 Task: Research Airbnb accommodation in Mount Gambier, Australia from 9th December, 2023 to 16th December, 2023 for 2 adults, 1 child.2 bedrooms having 2 beds and 1 bathroom. Property type can be flat. Amenities needed are: washing machine, kitchen. Look for 5 properties as per requirement.
Action: Key pressed <Key.caps_lock>M<Key.caps_lock>ount<Key.space>gambier
Screenshot: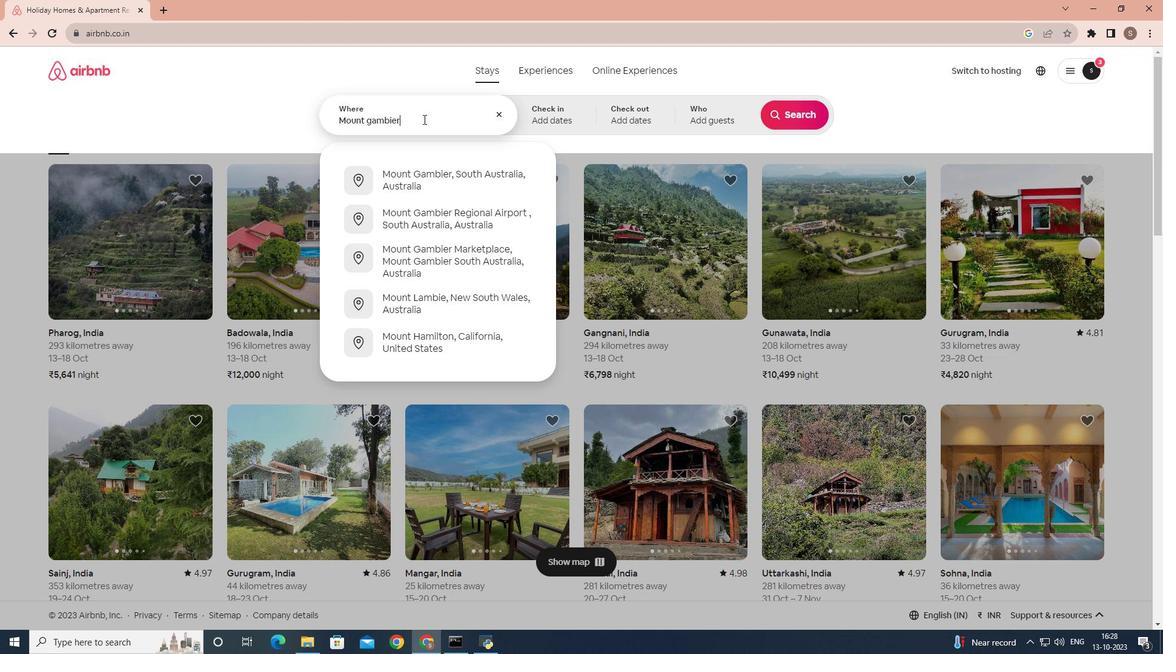 
Action: Mouse moved to (423, 173)
Screenshot: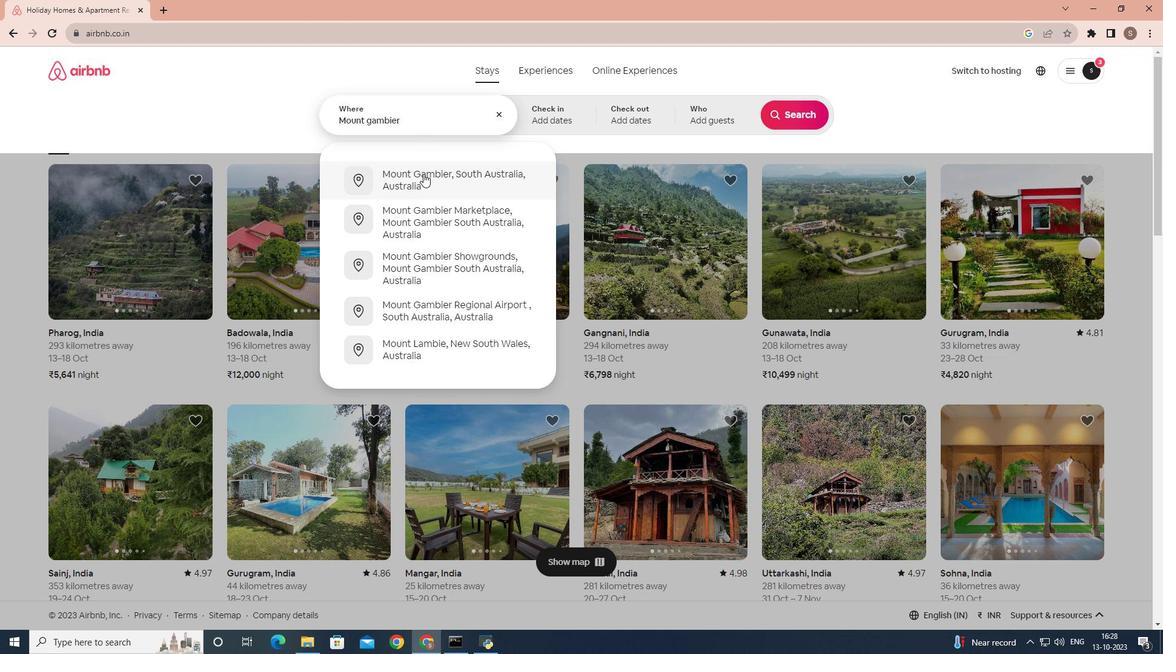 
Action: Mouse pressed left at (423, 173)
Screenshot: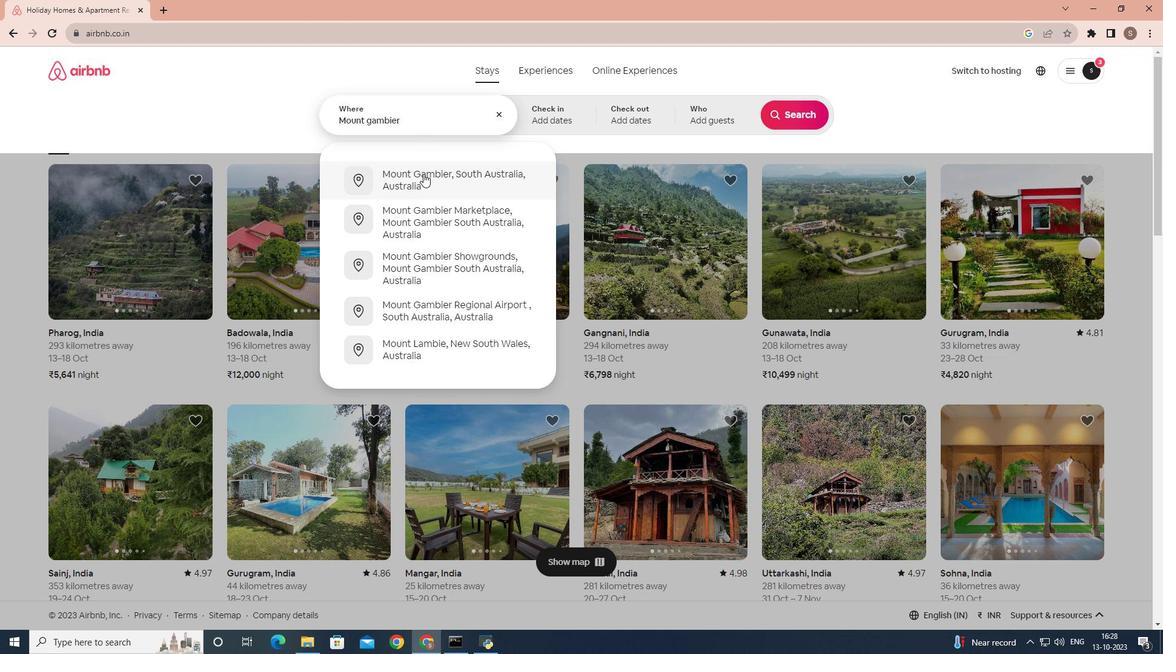 
Action: Mouse moved to (794, 209)
Screenshot: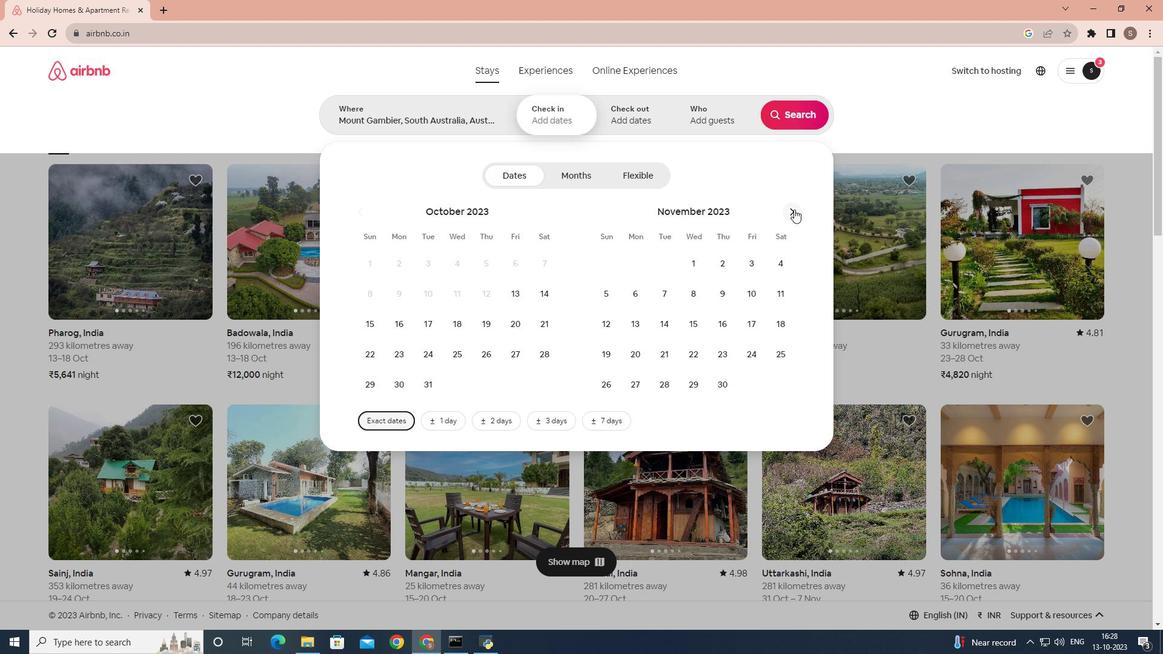 
Action: Mouse pressed left at (794, 209)
Screenshot: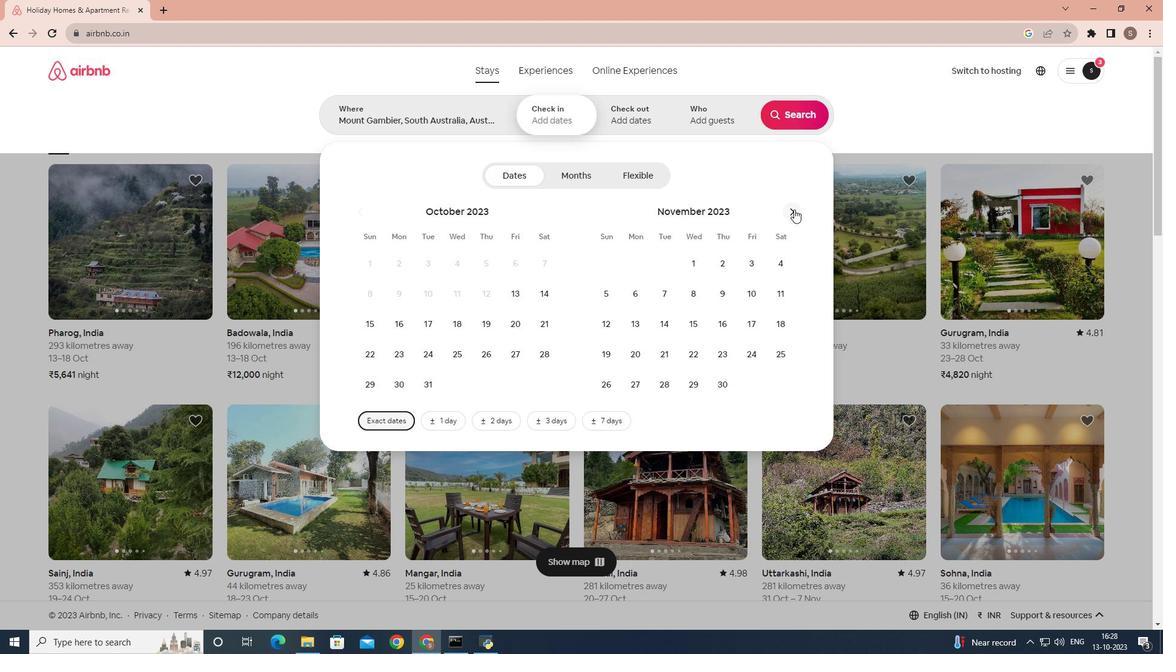 
Action: Mouse moved to (770, 295)
Screenshot: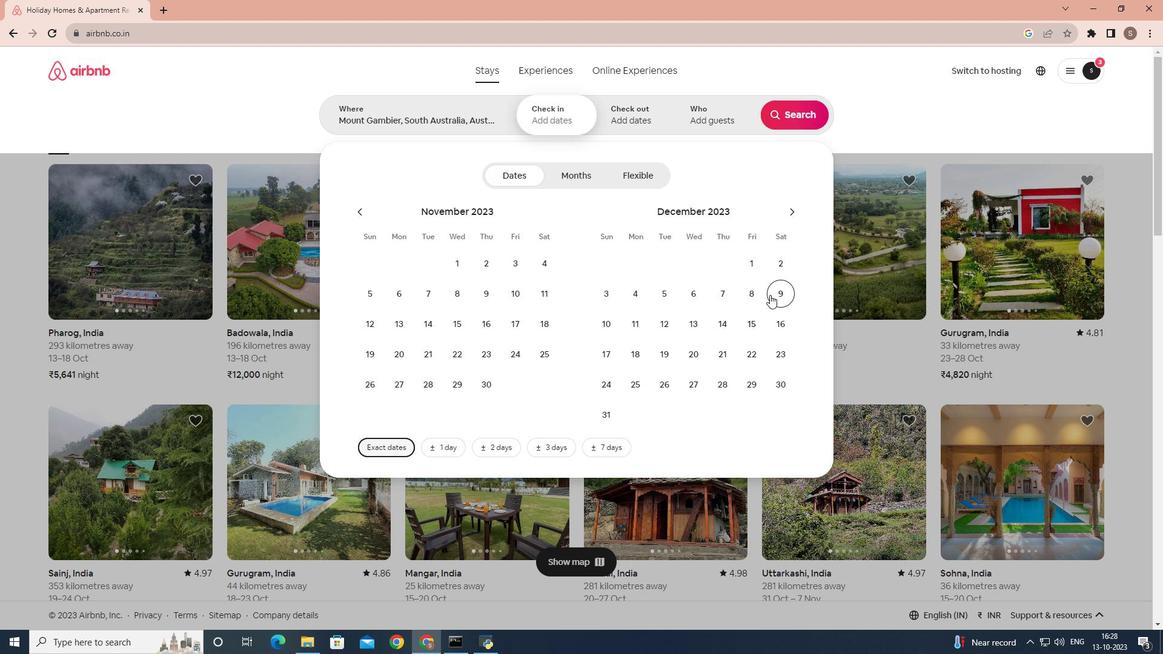 
Action: Mouse pressed left at (770, 295)
Screenshot: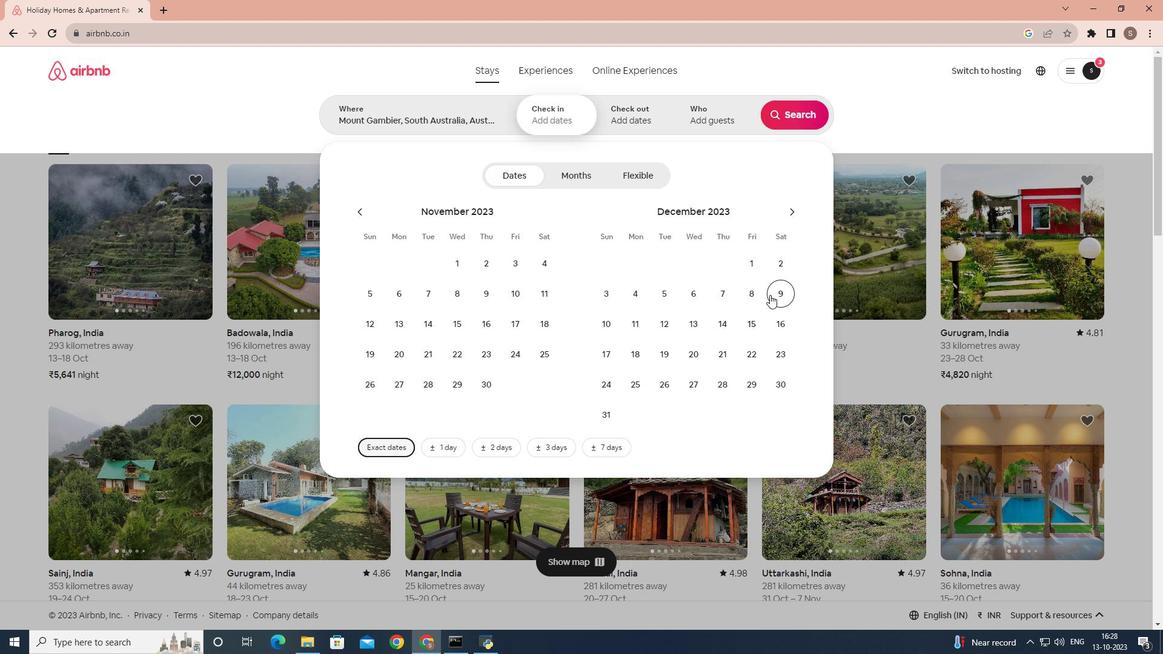 
Action: Mouse moved to (784, 329)
Screenshot: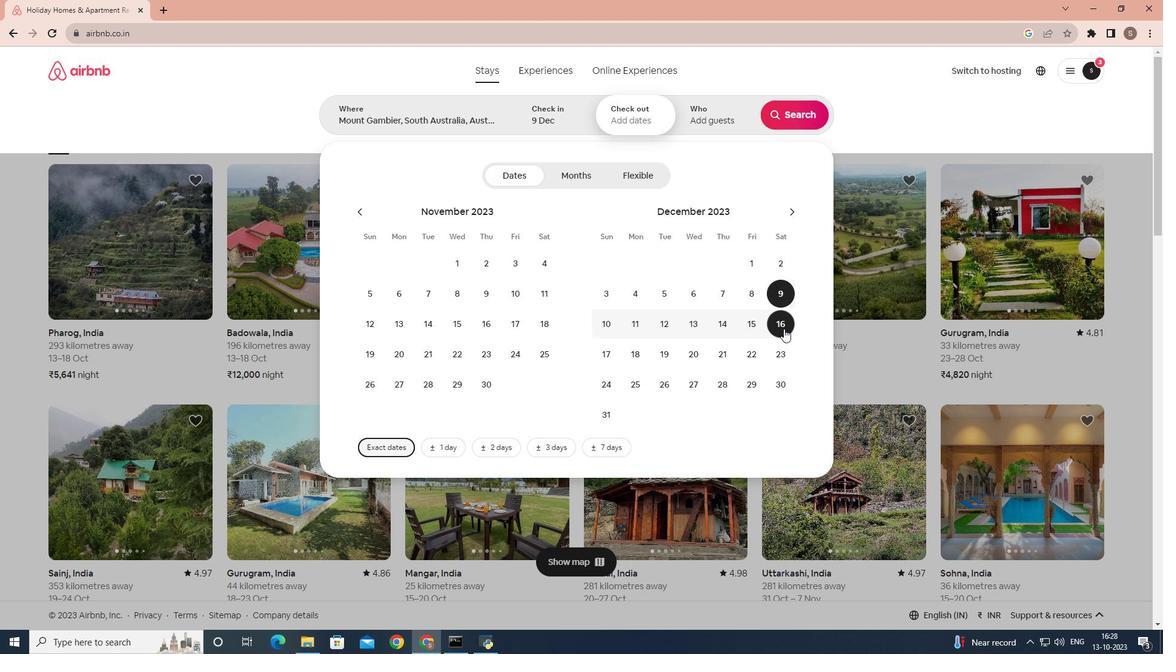 
Action: Mouse pressed left at (784, 329)
Screenshot: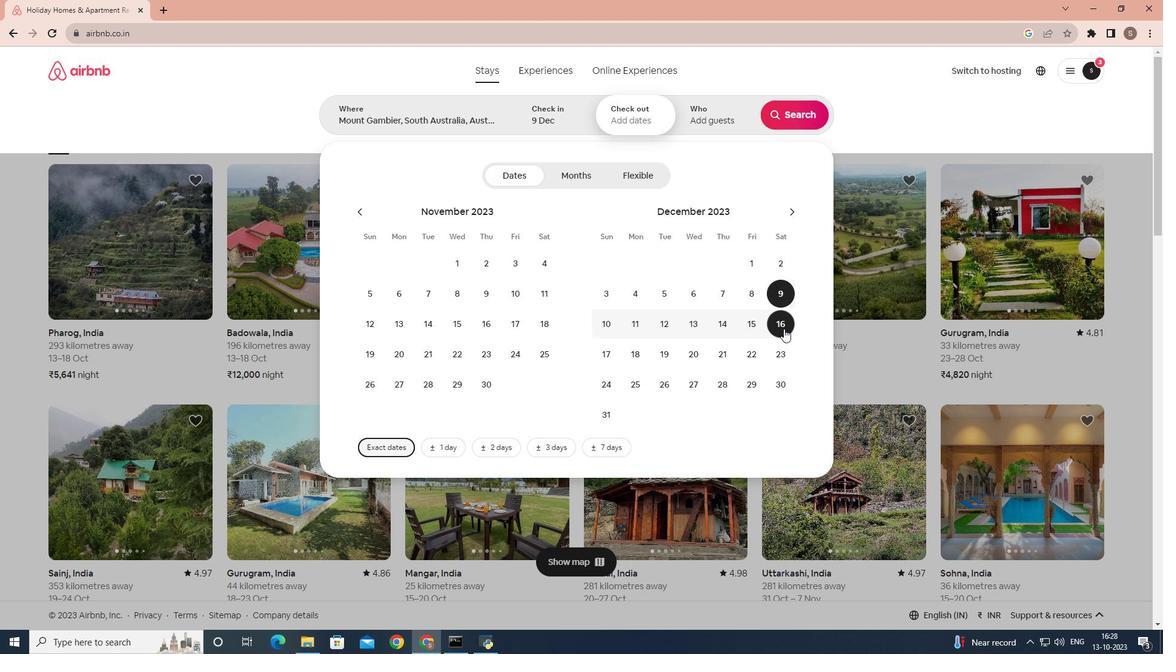 
Action: Mouse moved to (713, 113)
Screenshot: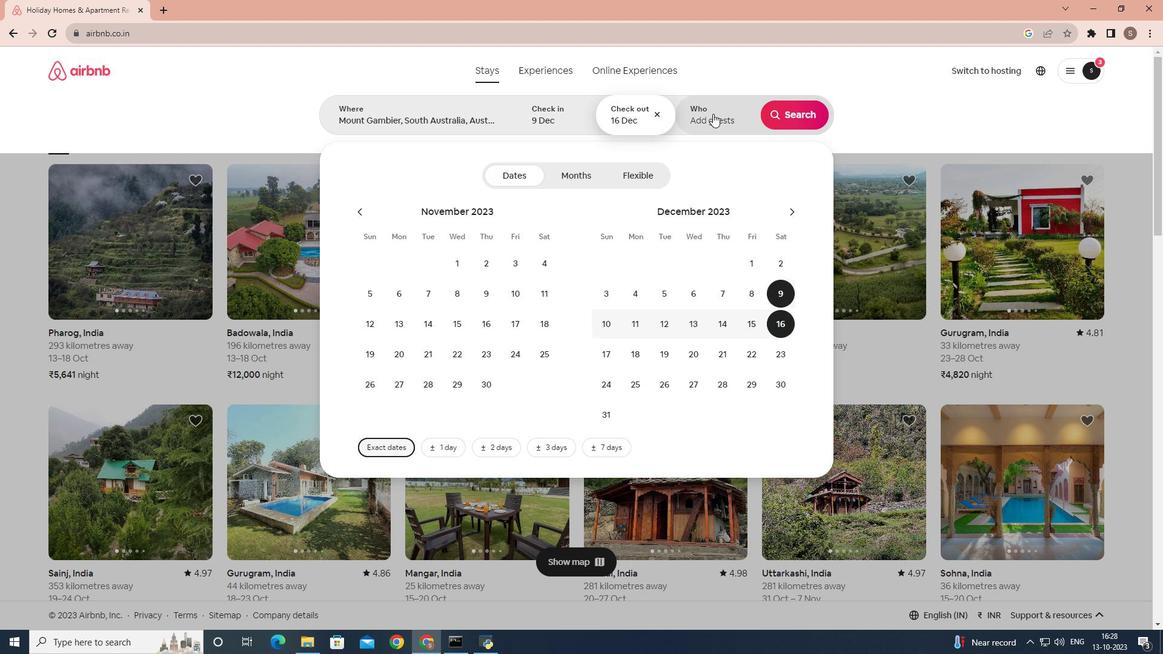 
Action: Mouse pressed left at (713, 113)
Screenshot: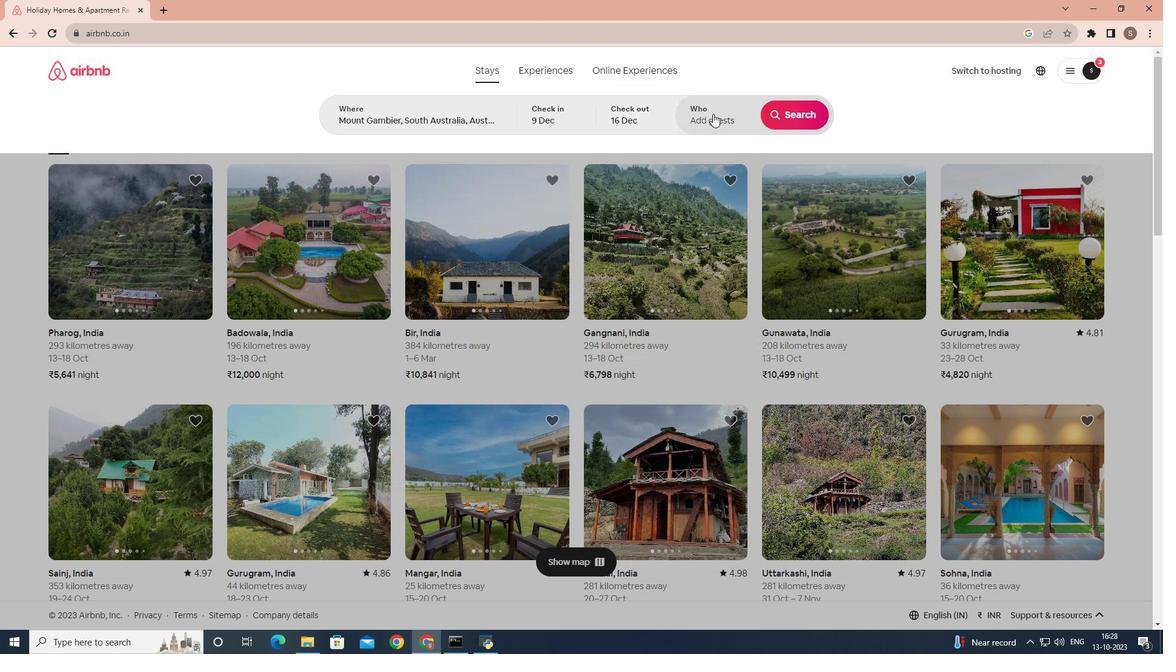 
Action: Mouse moved to (804, 184)
Screenshot: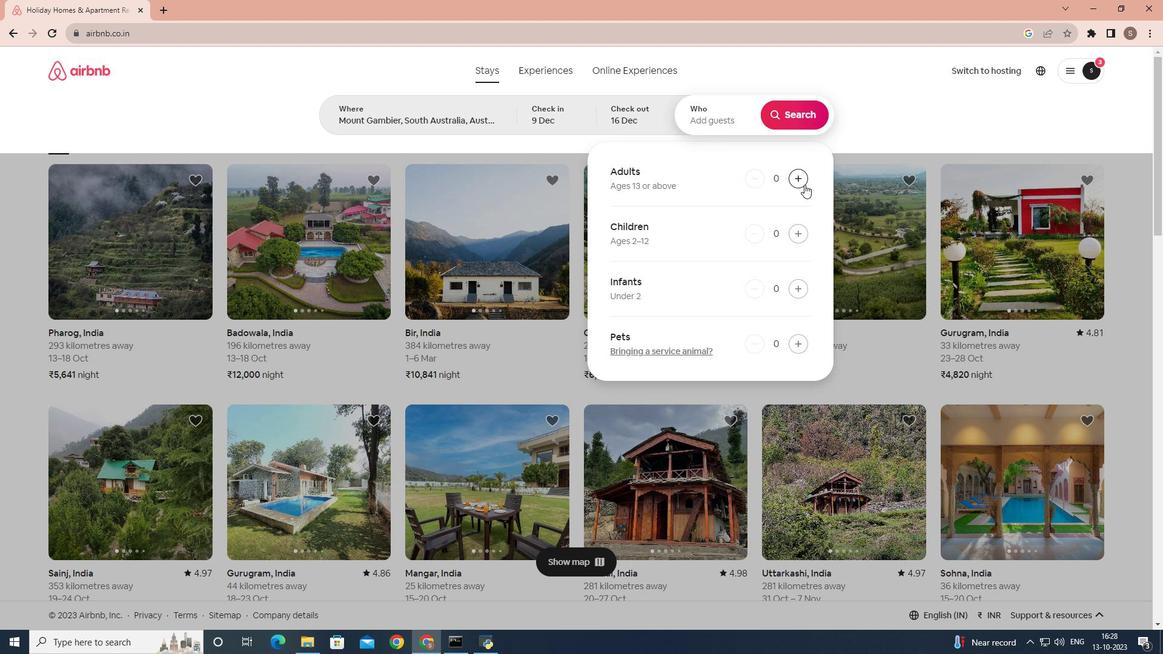 
Action: Mouse pressed left at (804, 184)
Screenshot: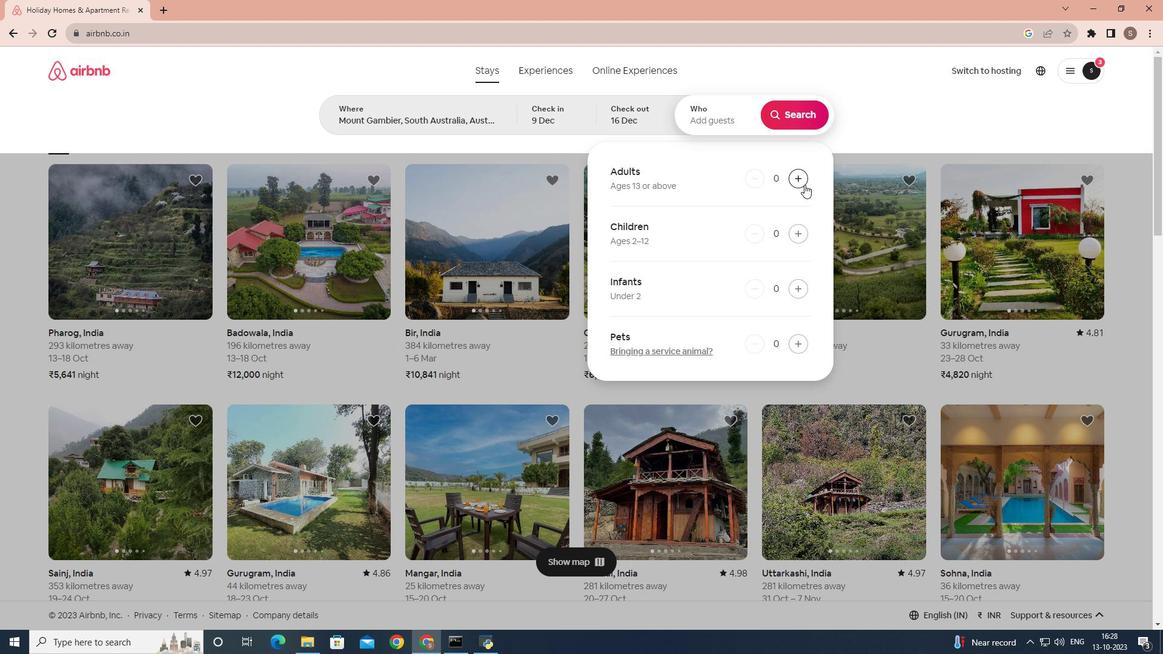 
Action: Mouse pressed left at (804, 184)
Screenshot: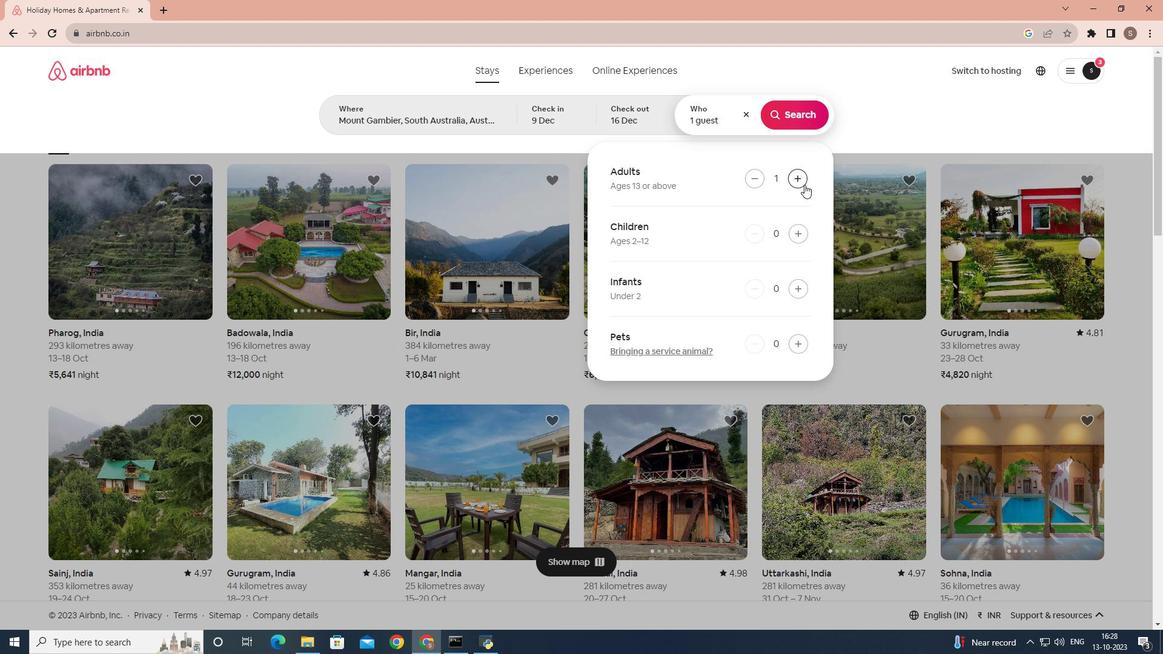 
Action: Mouse moved to (796, 233)
Screenshot: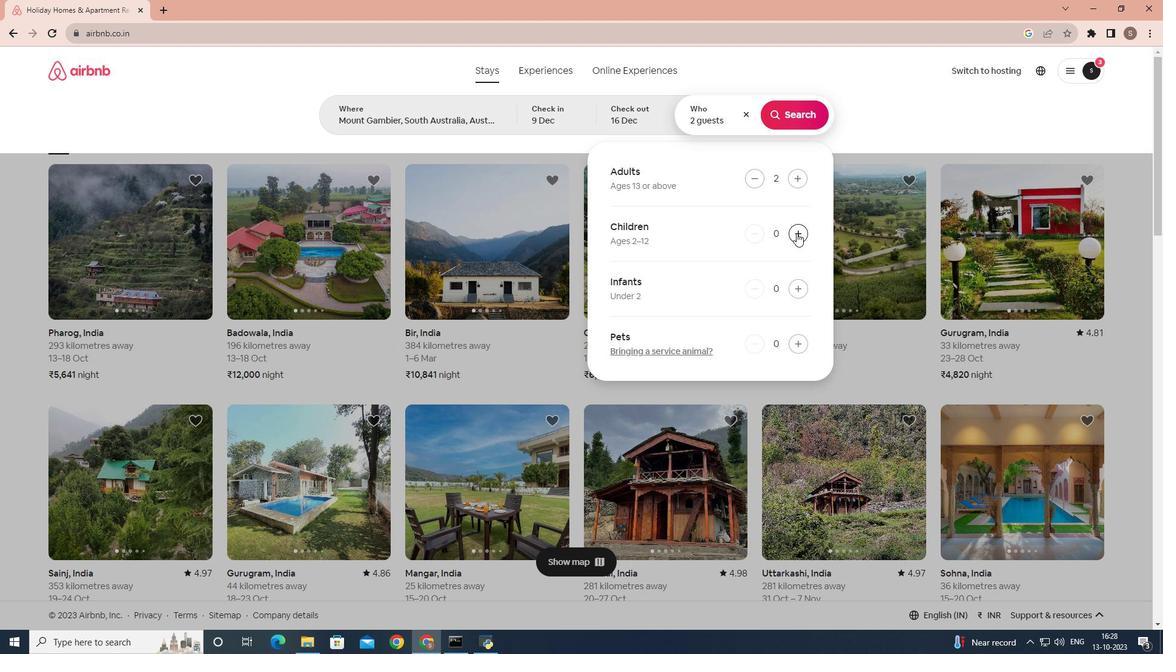 
Action: Mouse pressed left at (796, 233)
Screenshot: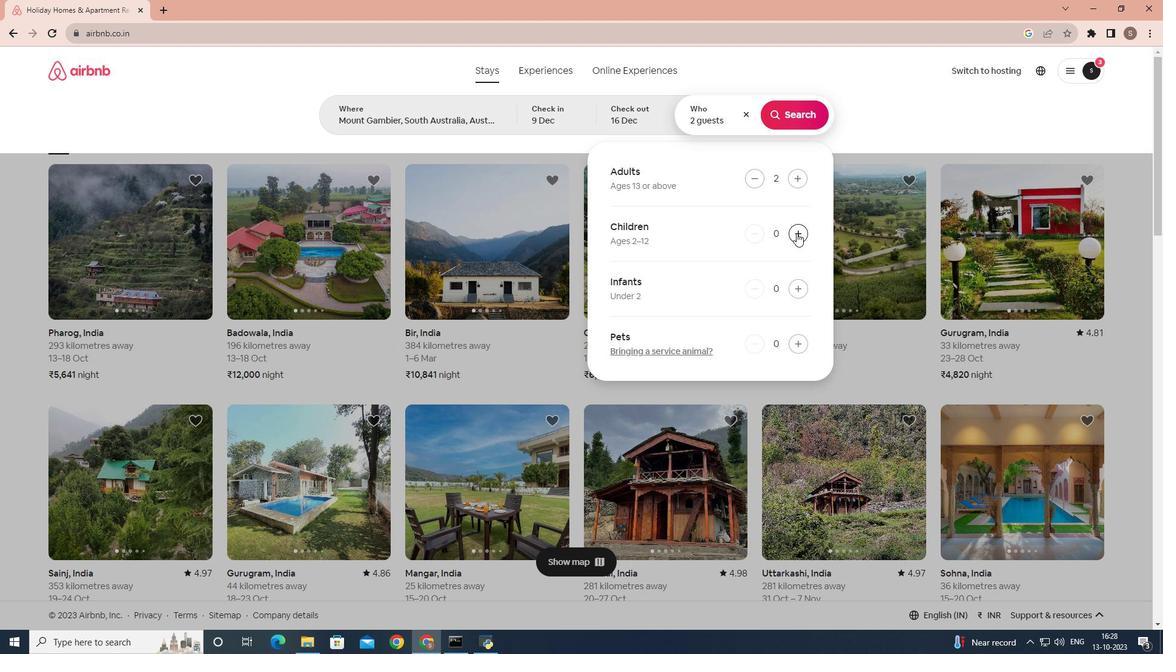 
Action: Mouse moved to (802, 115)
Screenshot: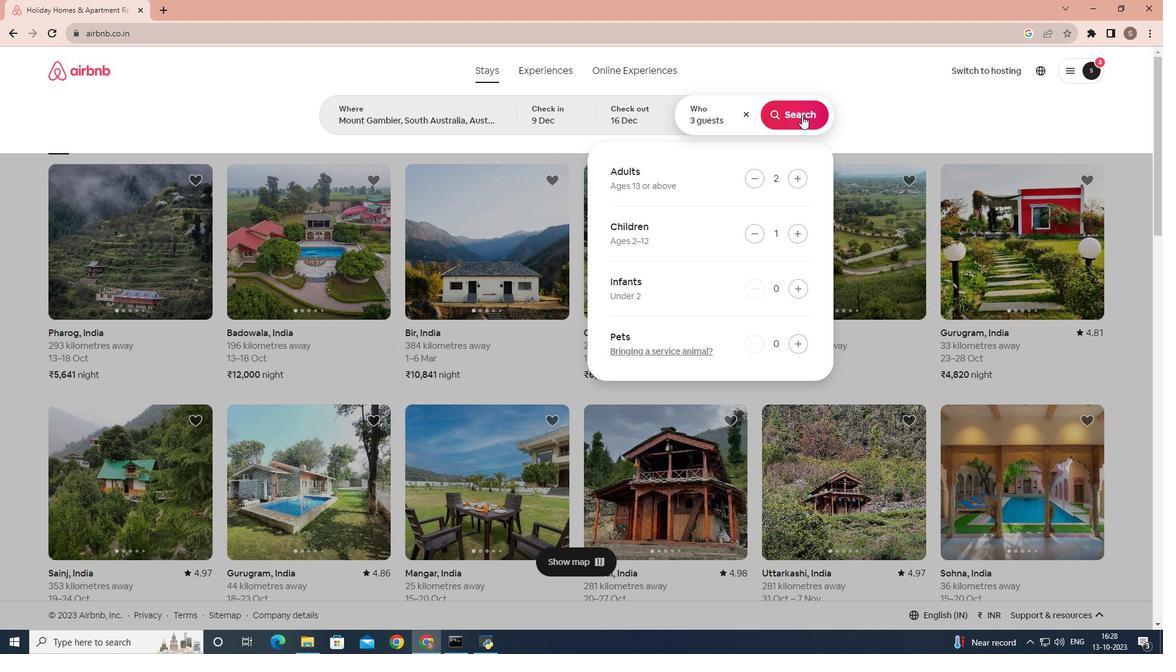 
Action: Mouse pressed left at (802, 115)
Screenshot: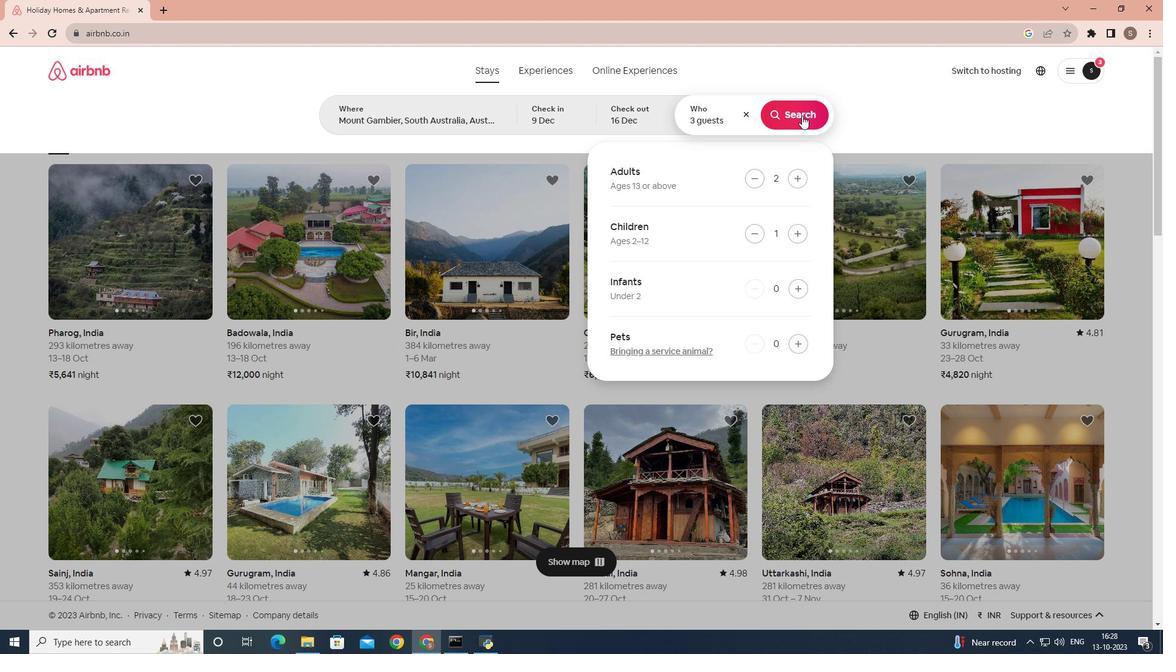 
Action: Mouse moved to (961, 124)
Screenshot: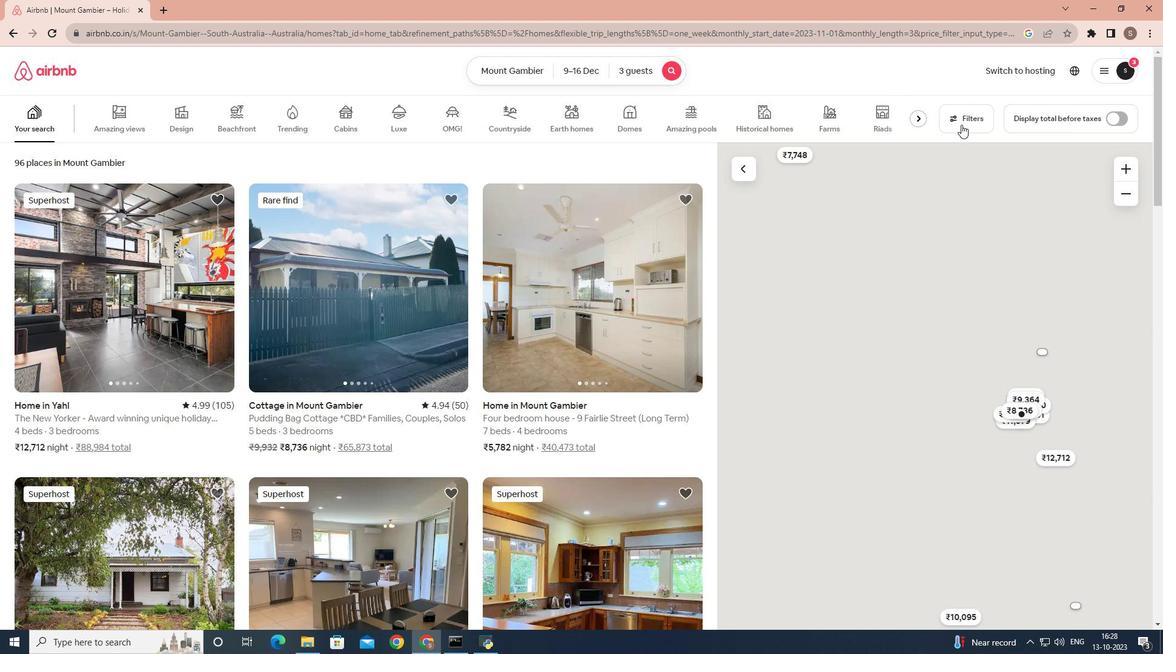 
Action: Mouse pressed left at (961, 124)
Screenshot: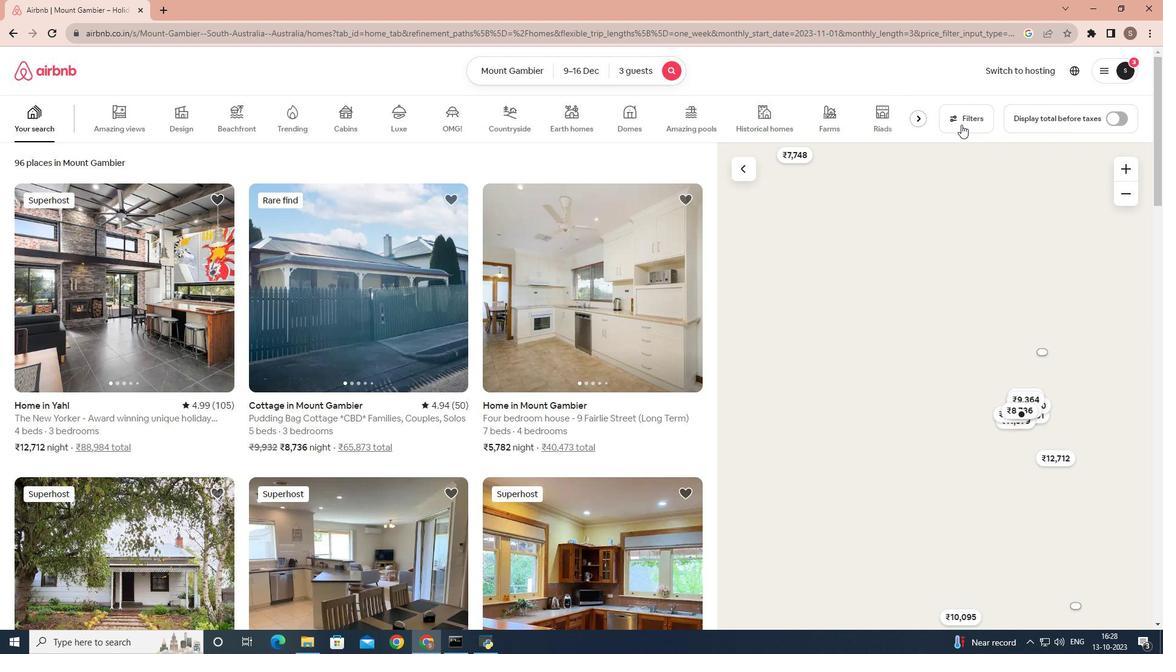 
Action: Mouse moved to (508, 293)
Screenshot: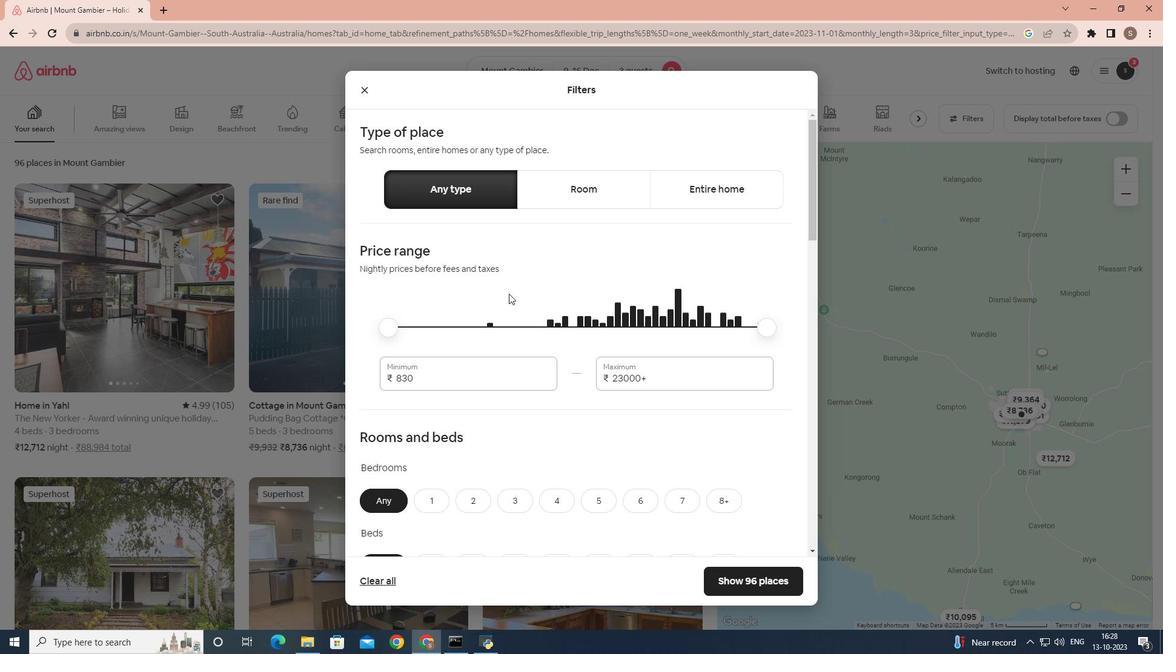 
Action: Mouse scrolled (508, 293) with delta (0, 0)
Screenshot: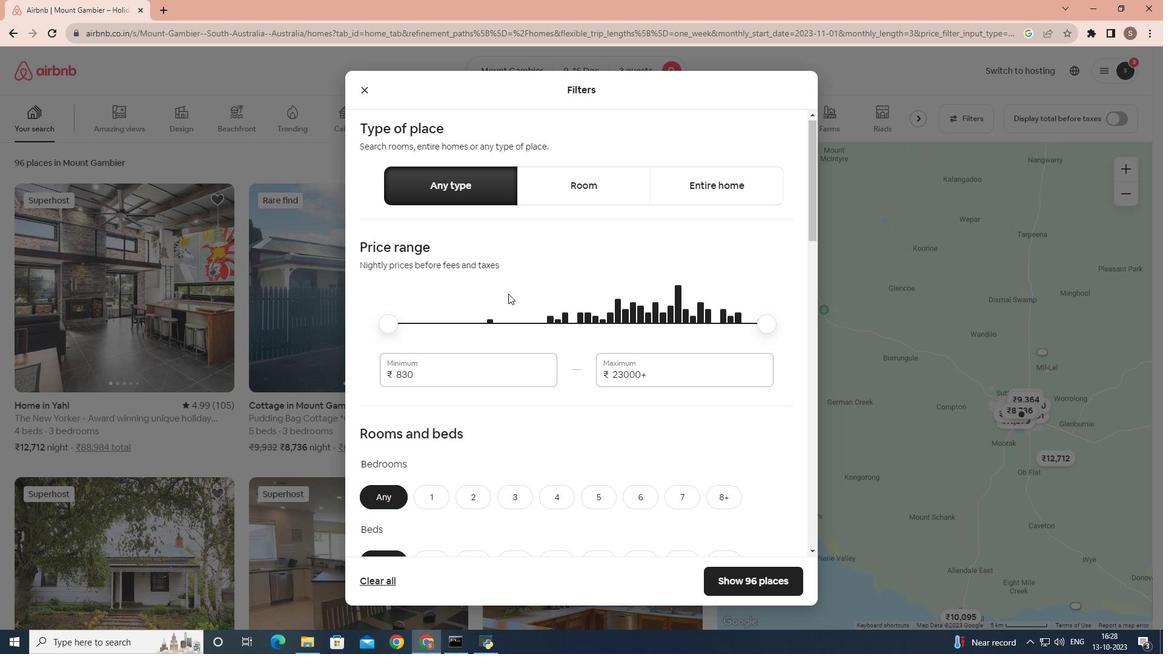 
Action: Mouse moved to (508, 293)
Screenshot: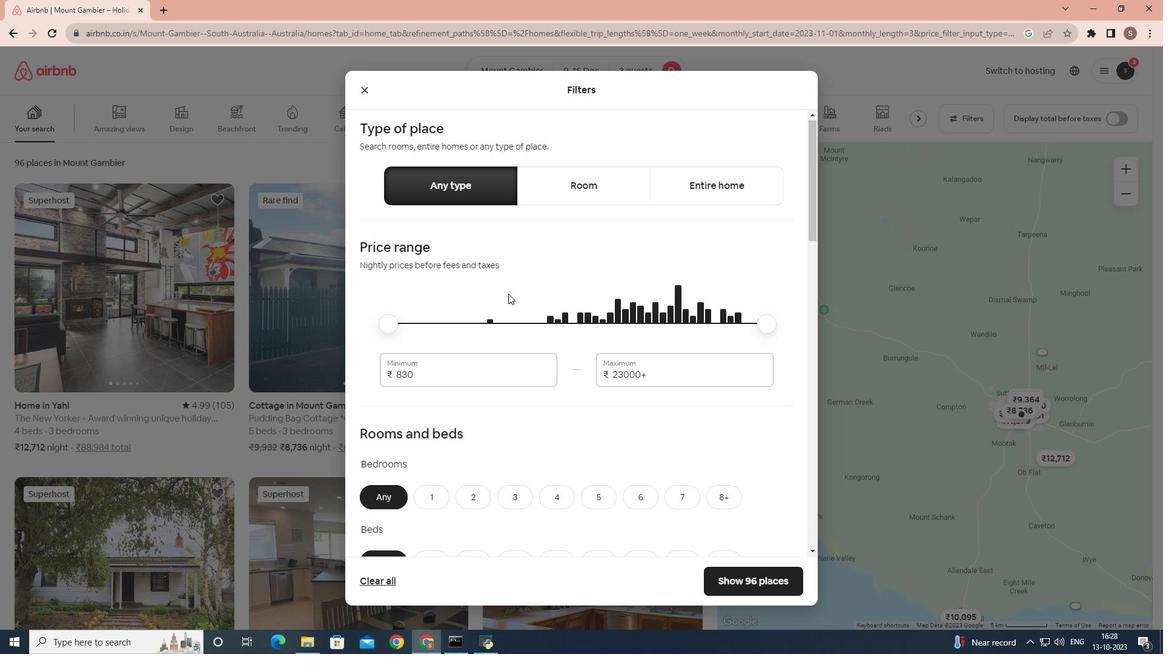 
Action: Mouse scrolled (508, 293) with delta (0, 0)
Screenshot: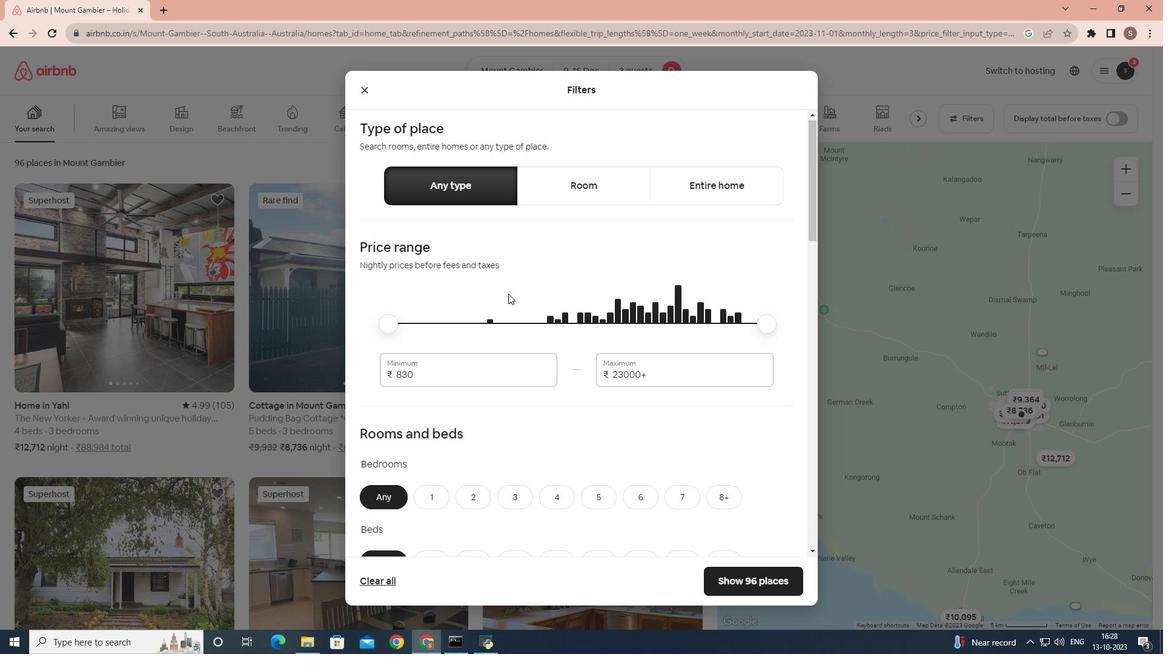 
Action: Mouse scrolled (508, 293) with delta (0, 0)
Screenshot: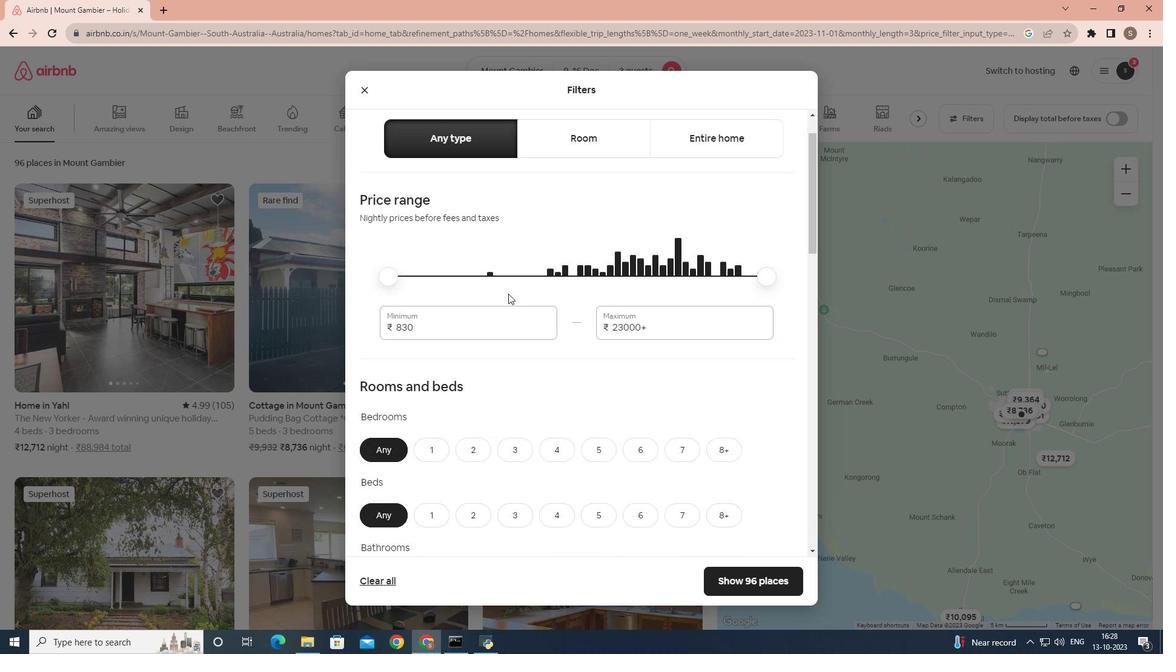 
Action: Mouse scrolled (508, 293) with delta (0, 0)
Screenshot: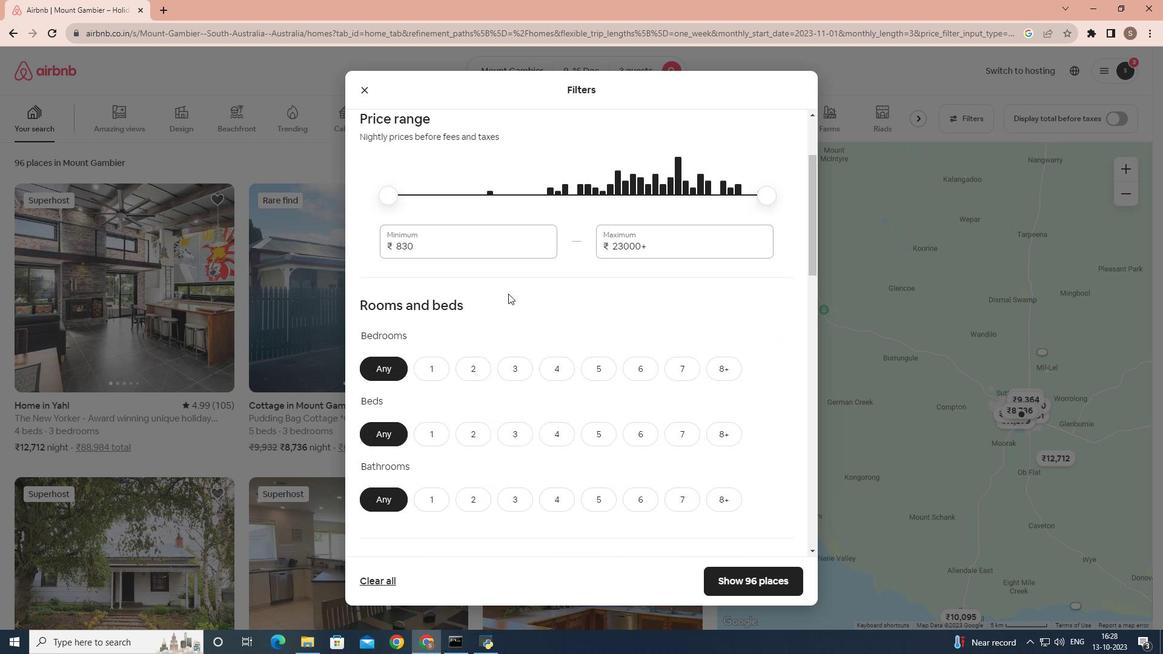 
Action: Mouse moved to (470, 266)
Screenshot: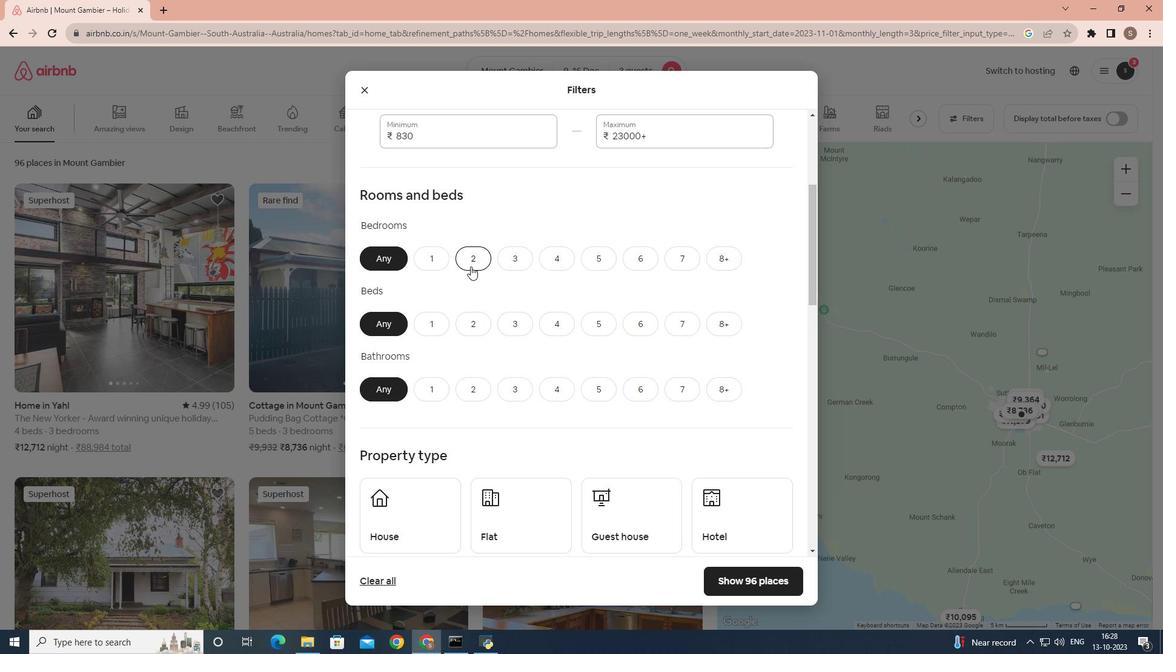 
Action: Mouse pressed left at (470, 266)
Screenshot: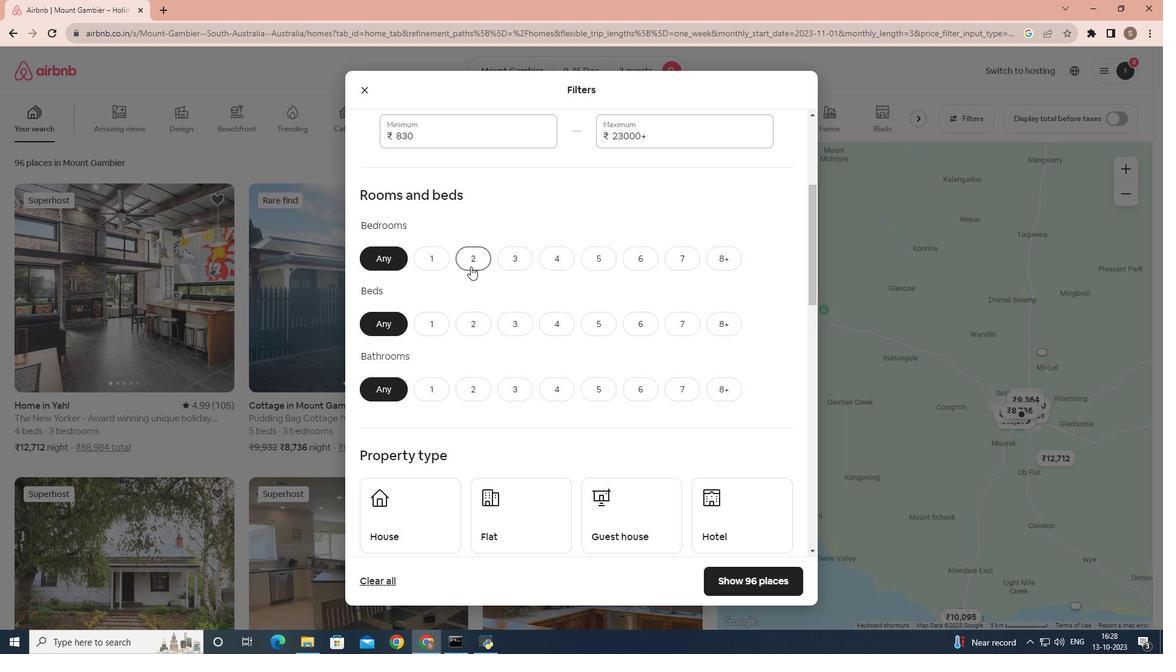 
Action: Mouse moved to (466, 314)
Screenshot: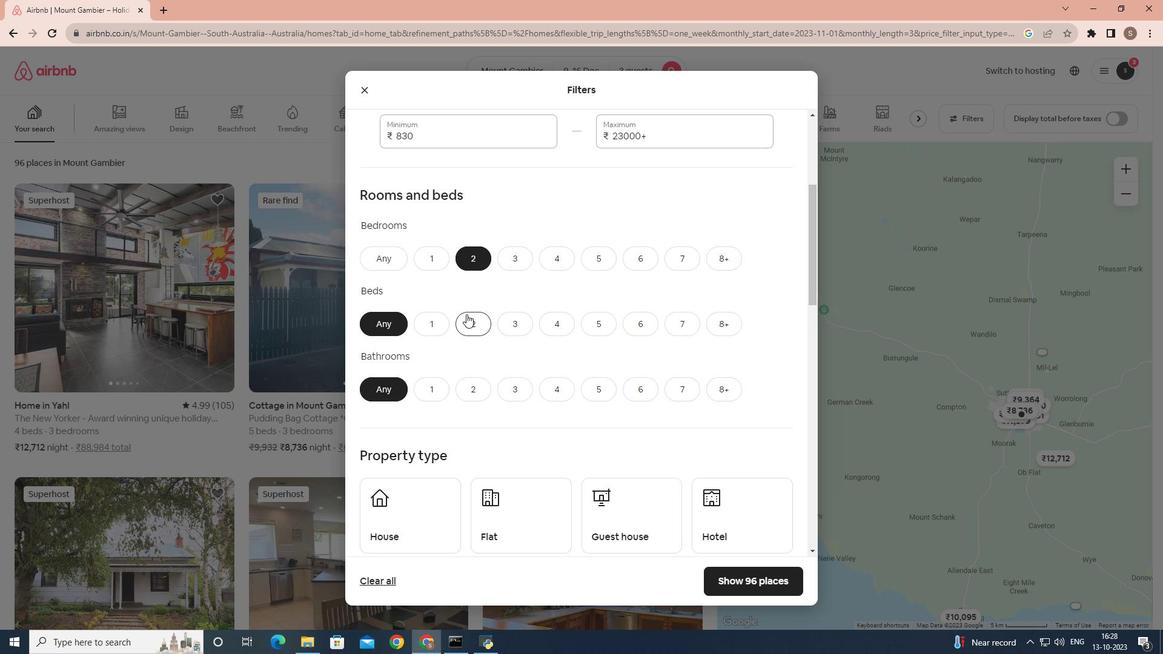 
Action: Mouse pressed left at (466, 314)
Screenshot: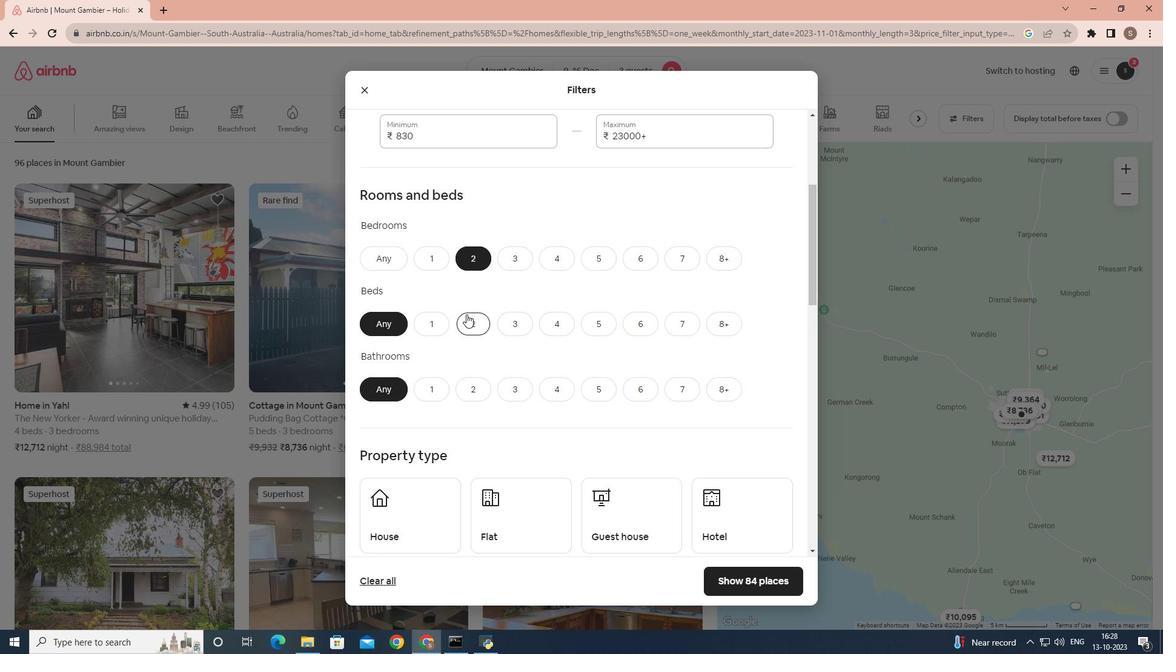 
Action: Mouse moved to (434, 396)
Screenshot: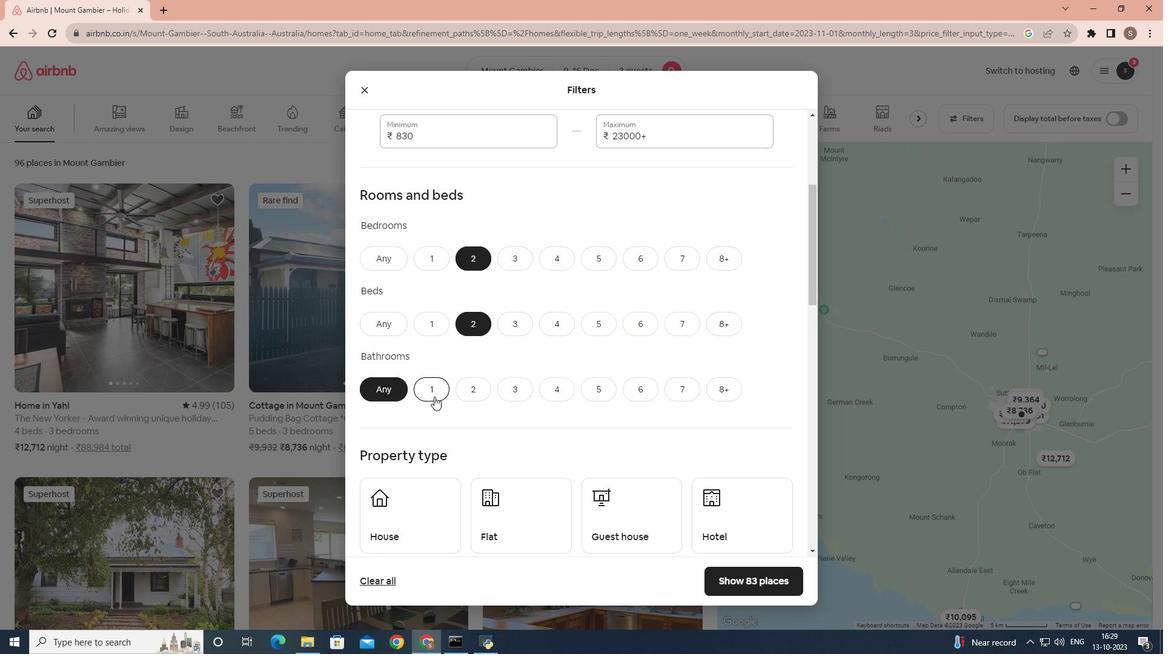 
Action: Mouse pressed left at (434, 396)
Screenshot: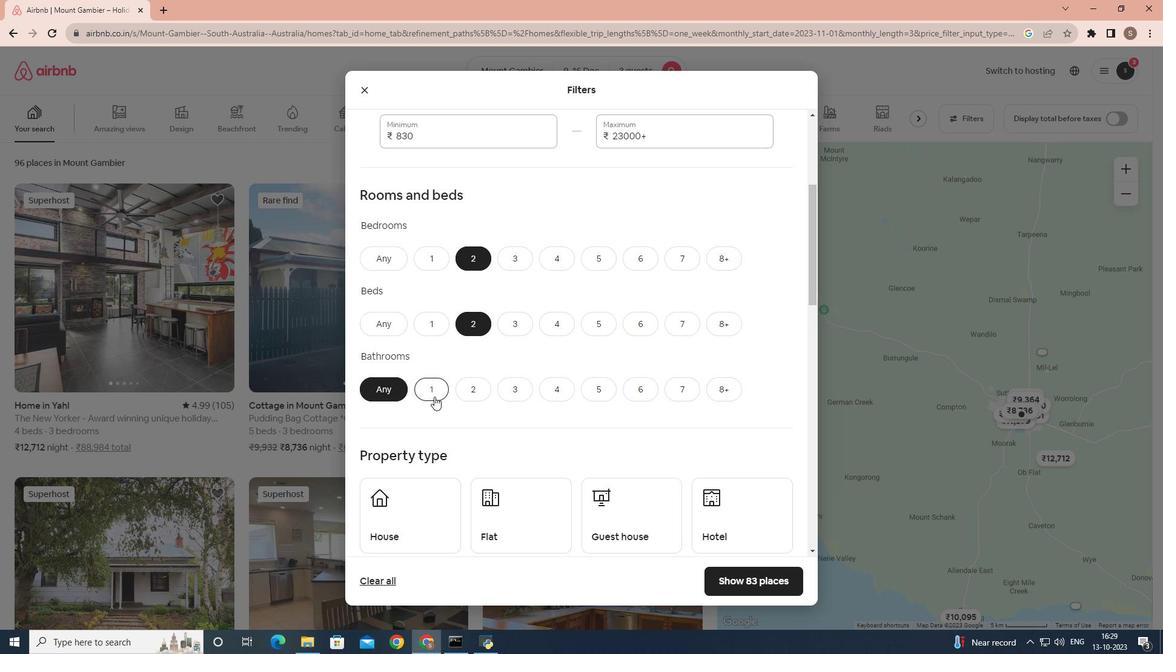 
Action: Mouse moved to (447, 392)
Screenshot: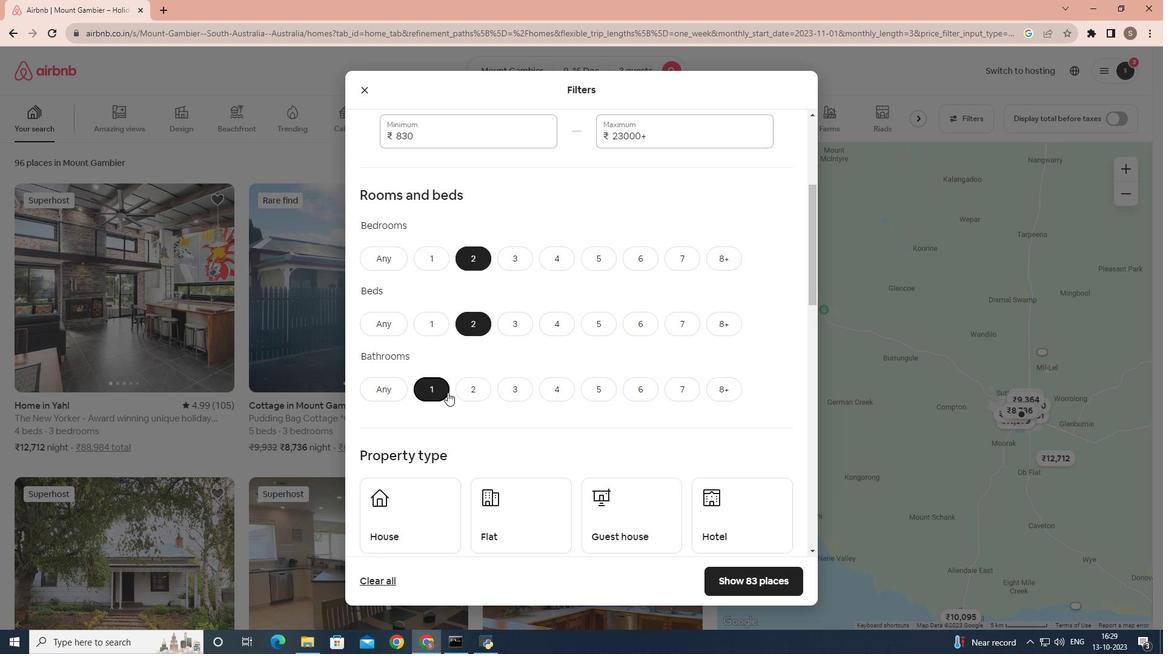 
Action: Mouse scrolled (447, 392) with delta (0, 0)
Screenshot: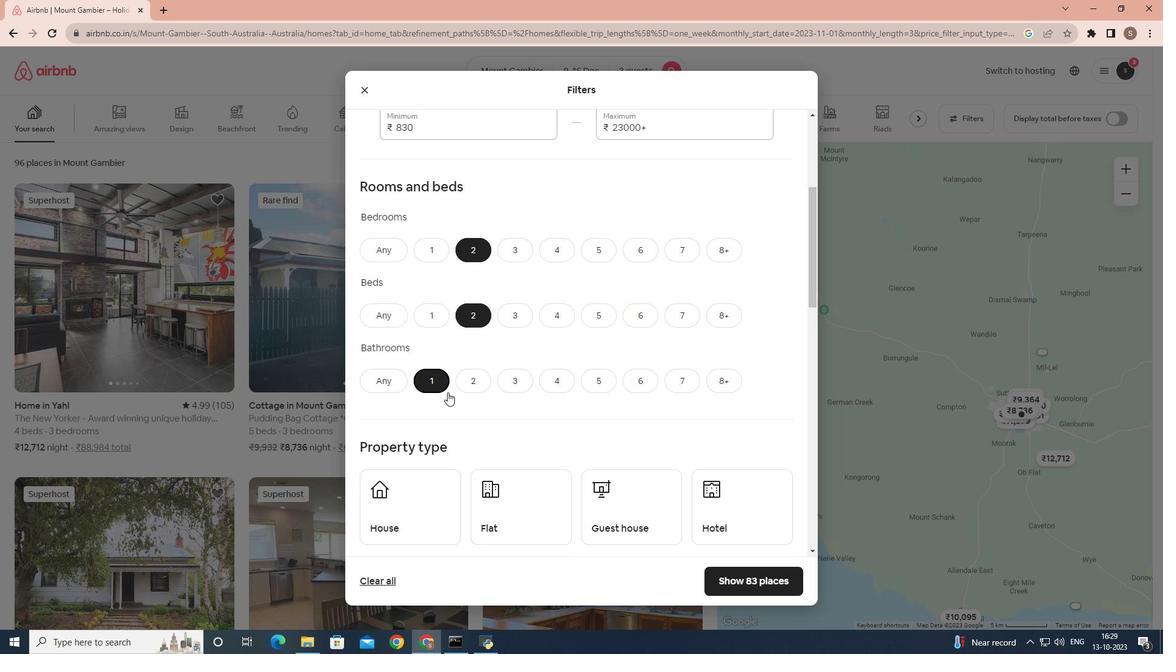 
Action: Mouse scrolled (447, 392) with delta (0, 0)
Screenshot: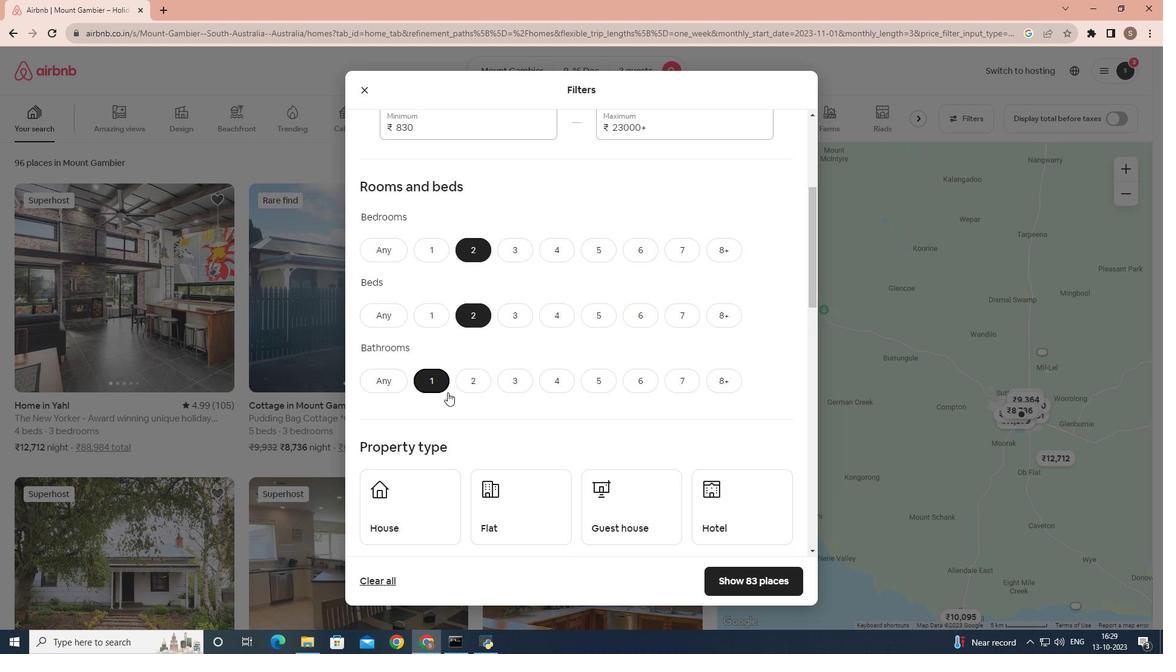 
Action: Mouse scrolled (447, 392) with delta (0, 0)
Screenshot: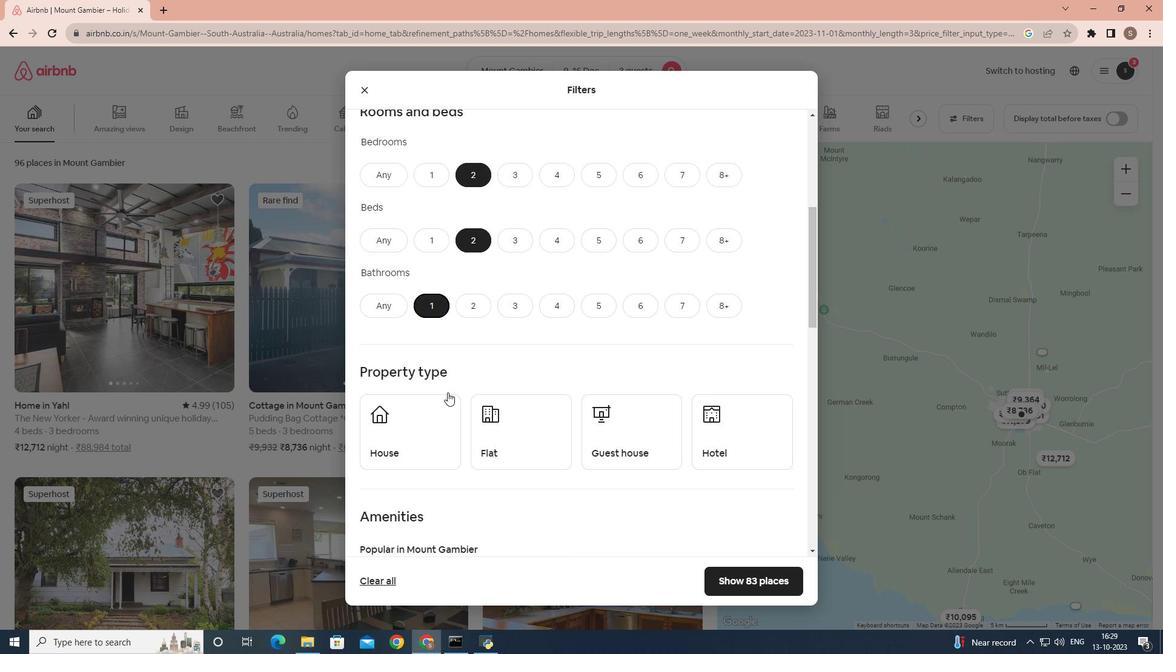 
Action: Mouse scrolled (447, 392) with delta (0, 0)
Screenshot: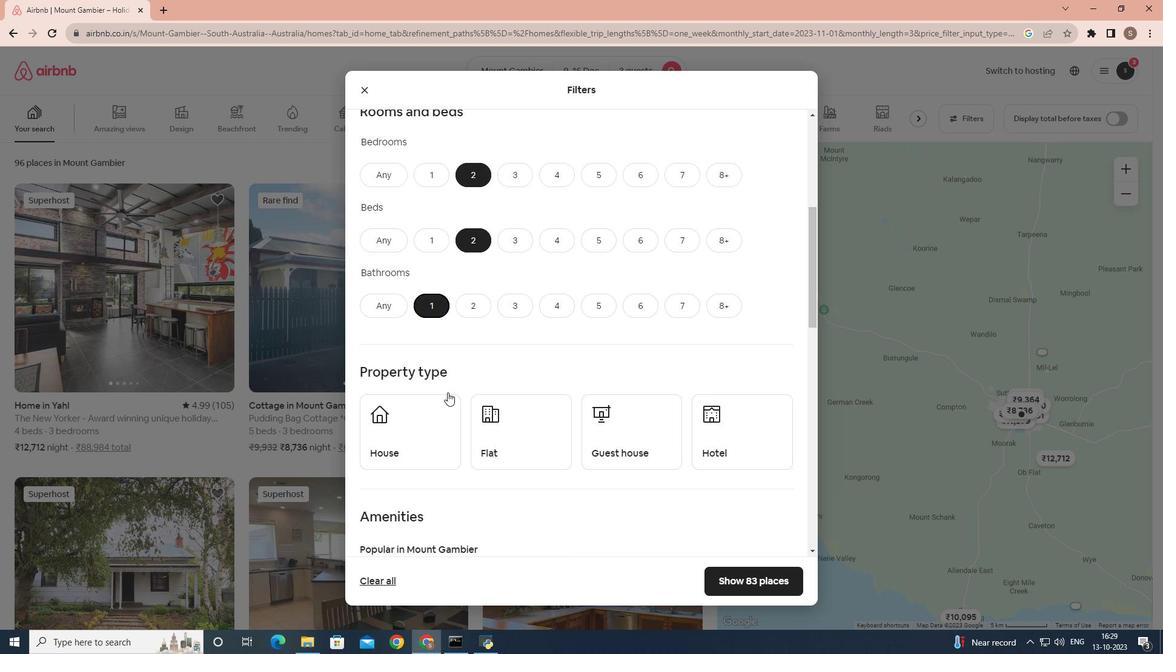 
Action: Mouse scrolled (447, 392) with delta (0, 0)
Screenshot: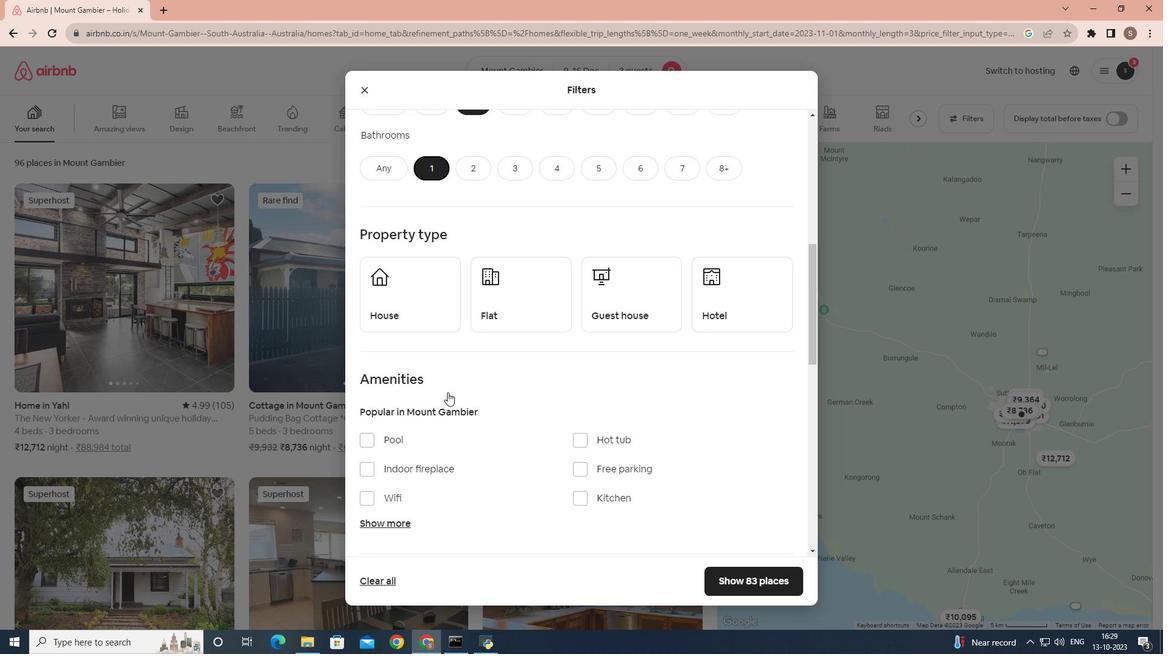 
Action: Mouse moved to (497, 239)
Screenshot: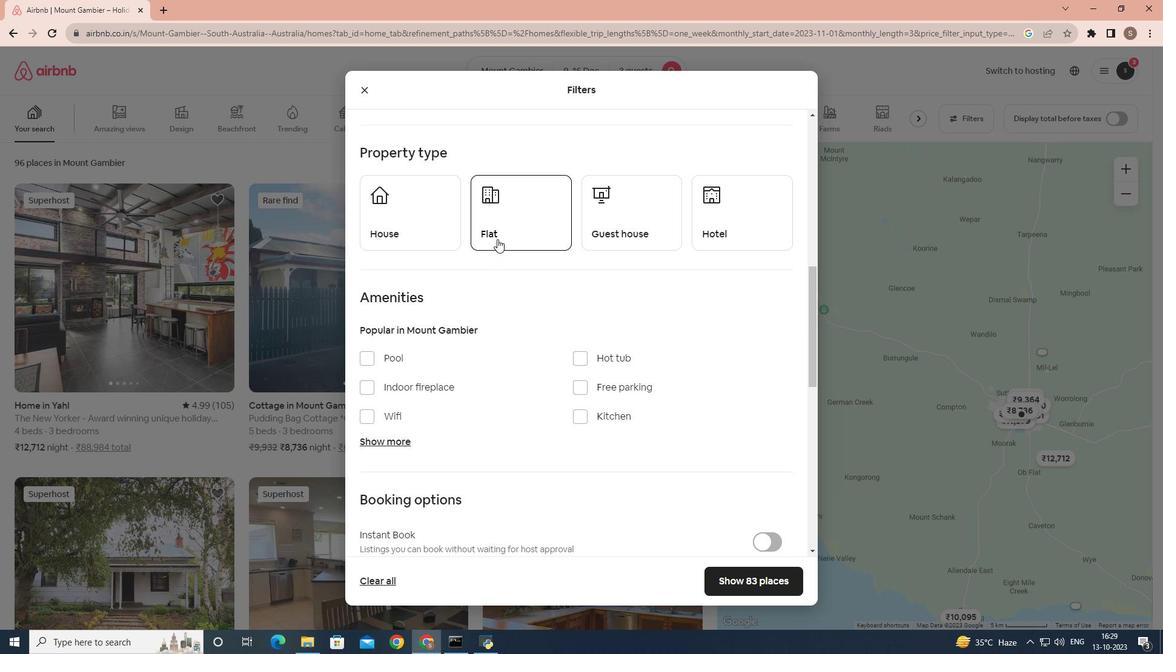 
Action: Mouse pressed left at (497, 239)
Screenshot: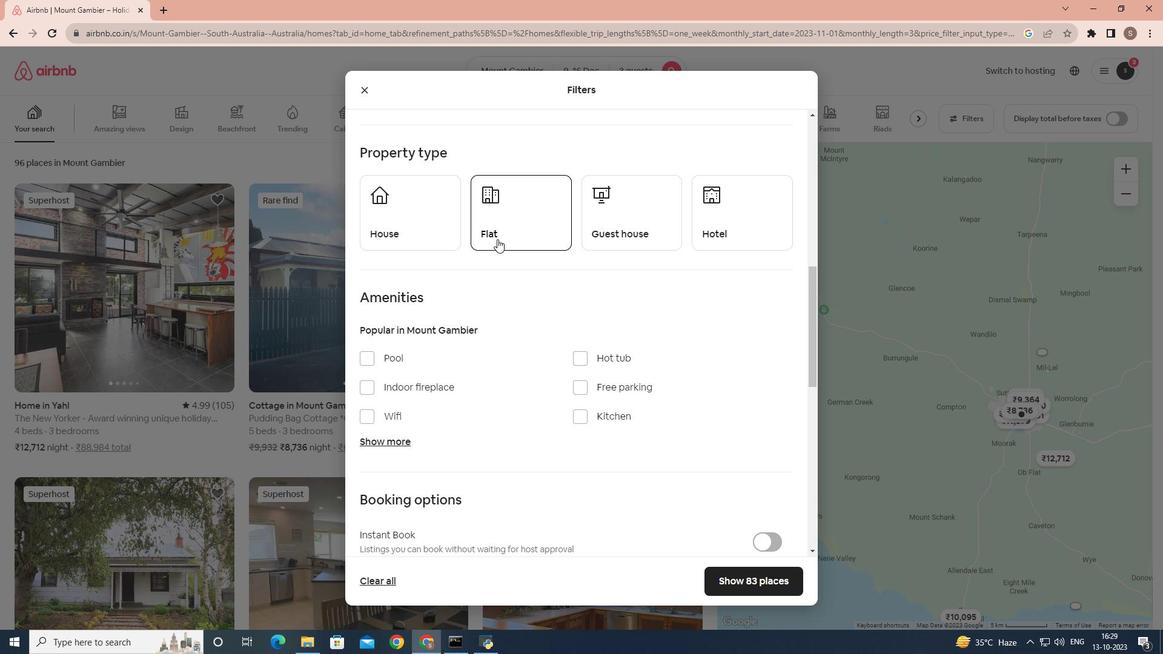 
Action: Mouse moved to (446, 336)
Screenshot: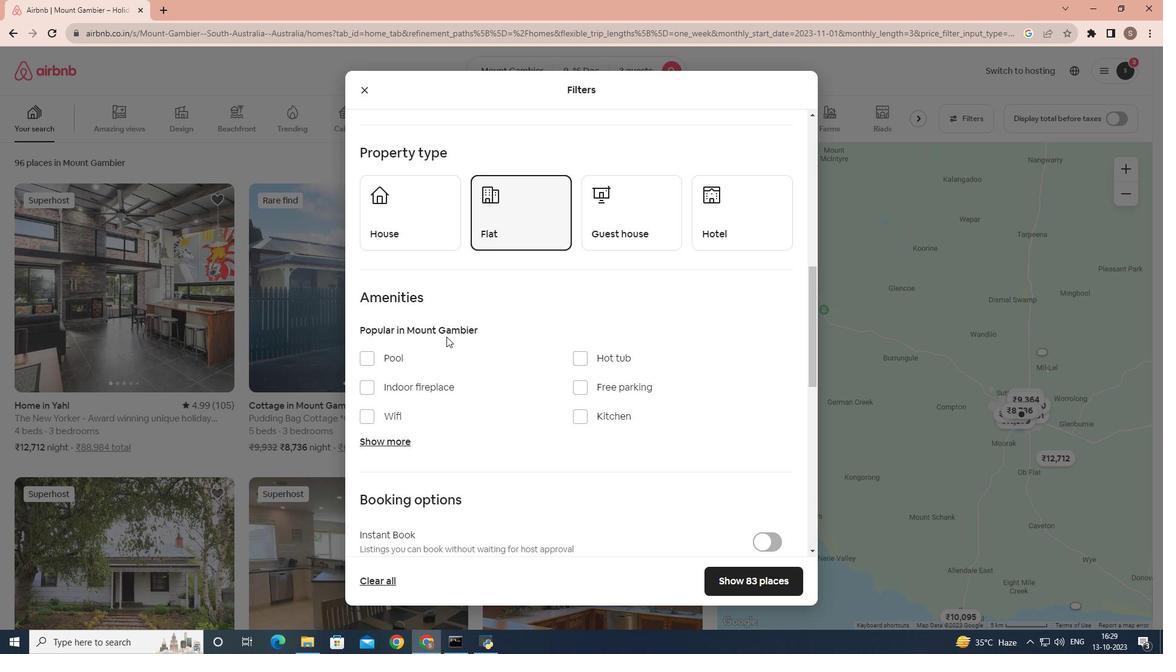 
Action: Mouse scrolled (446, 336) with delta (0, 0)
Screenshot: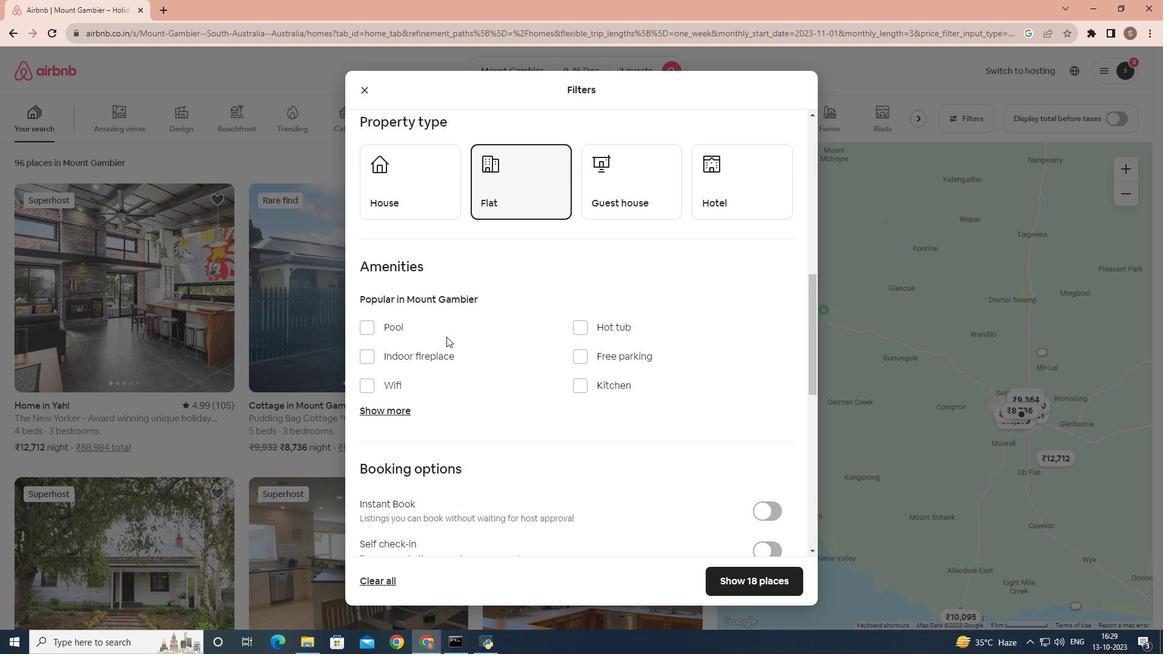 
Action: Mouse scrolled (446, 336) with delta (0, 0)
Screenshot: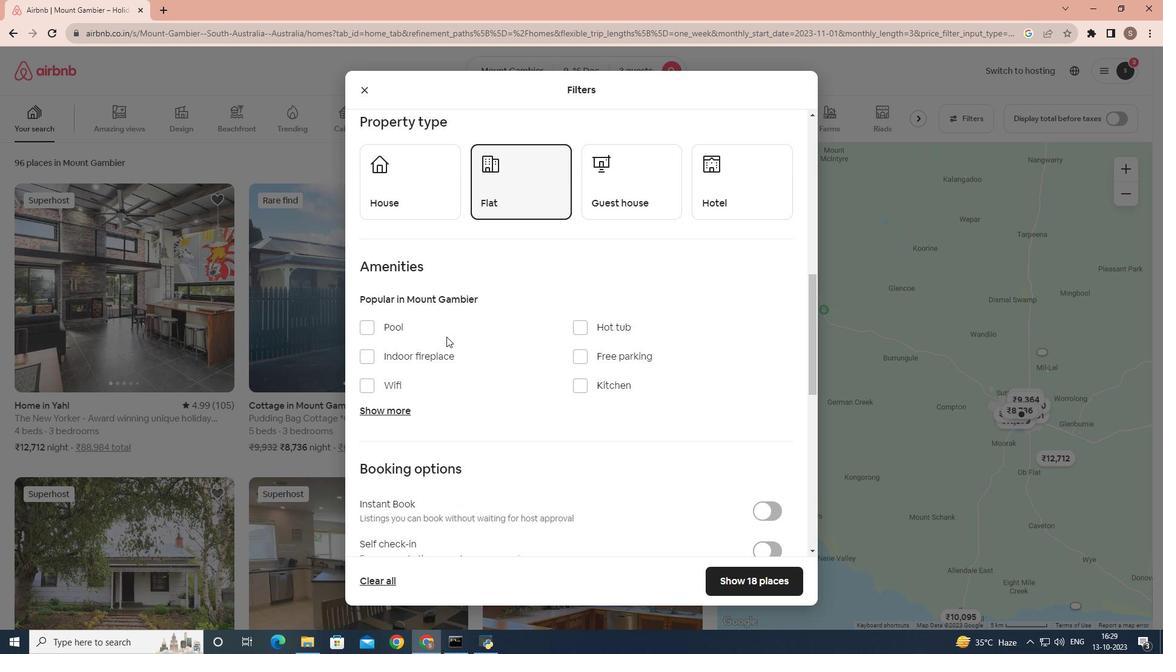 
Action: Mouse scrolled (446, 336) with delta (0, 0)
Screenshot: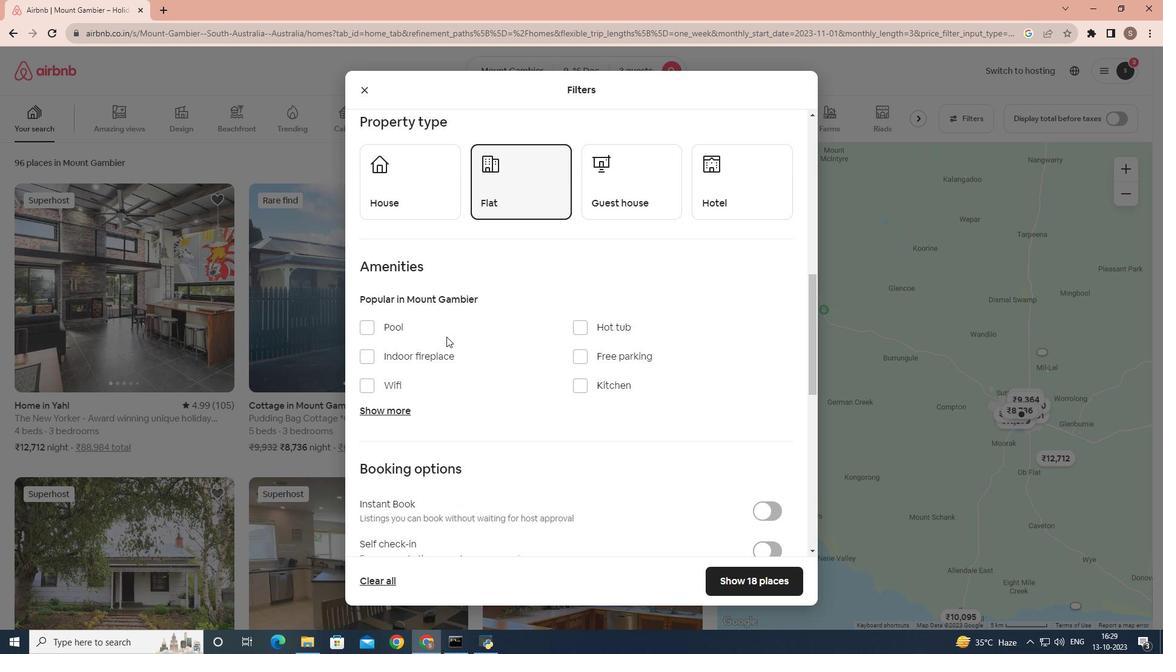 
Action: Mouse scrolled (446, 336) with delta (0, 0)
Screenshot: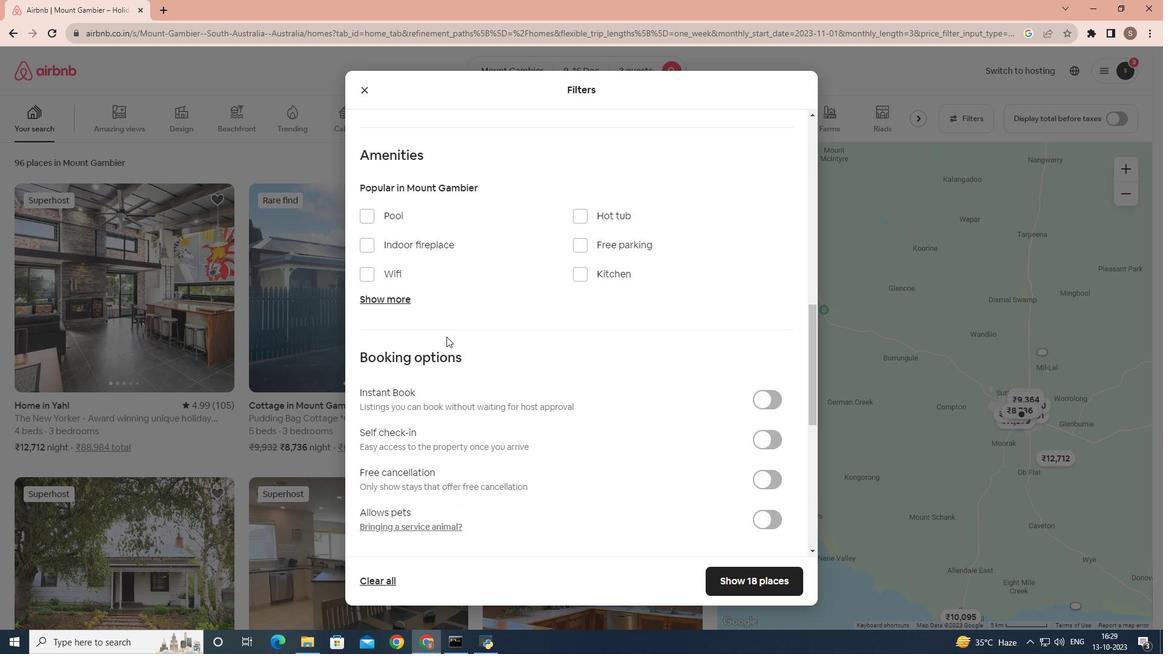 
Action: Mouse scrolled (446, 336) with delta (0, 0)
Screenshot: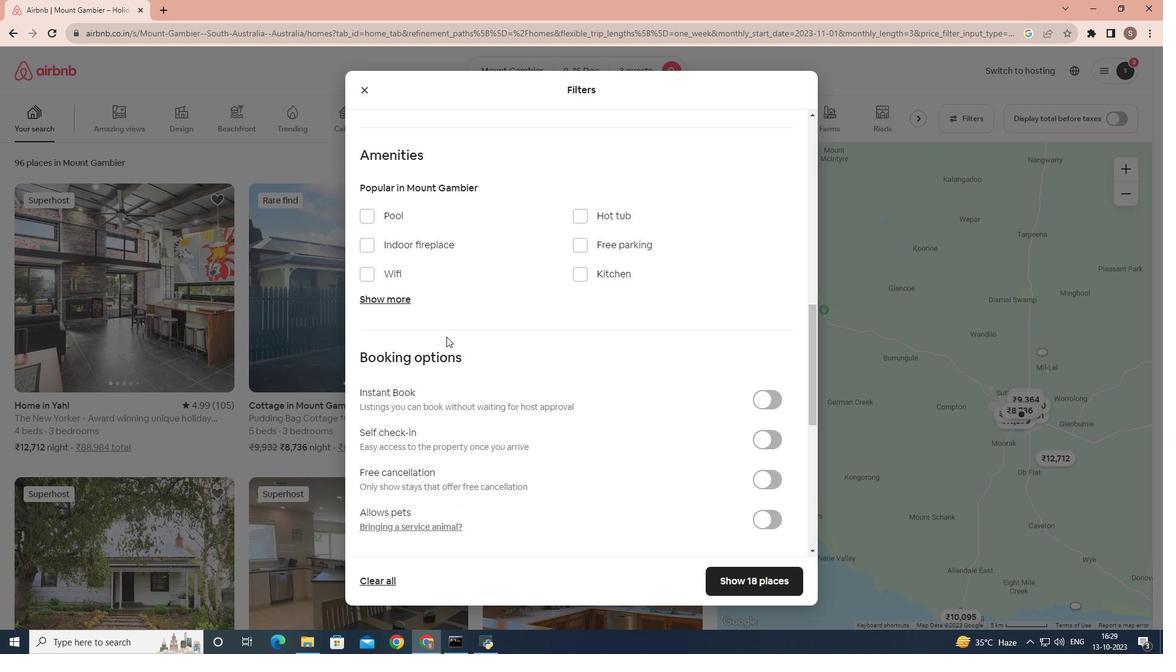 
Action: Mouse moved to (444, 287)
Screenshot: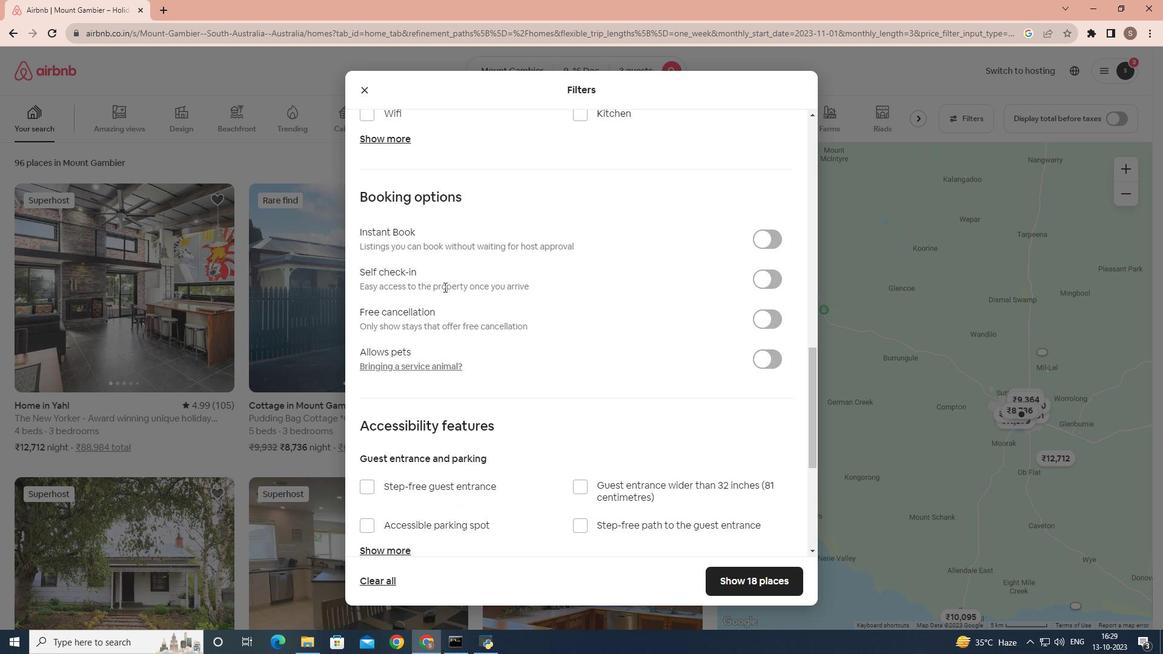 
Action: Mouse scrolled (444, 286) with delta (0, 0)
Screenshot: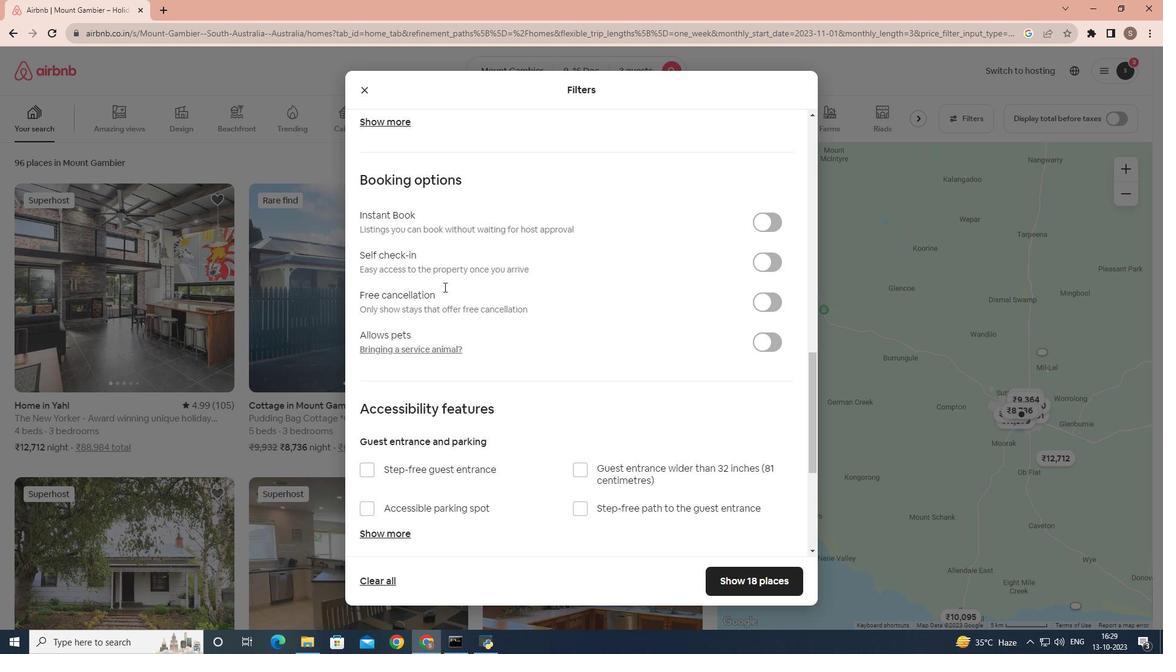 
Action: Mouse scrolled (444, 286) with delta (0, 0)
Screenshot: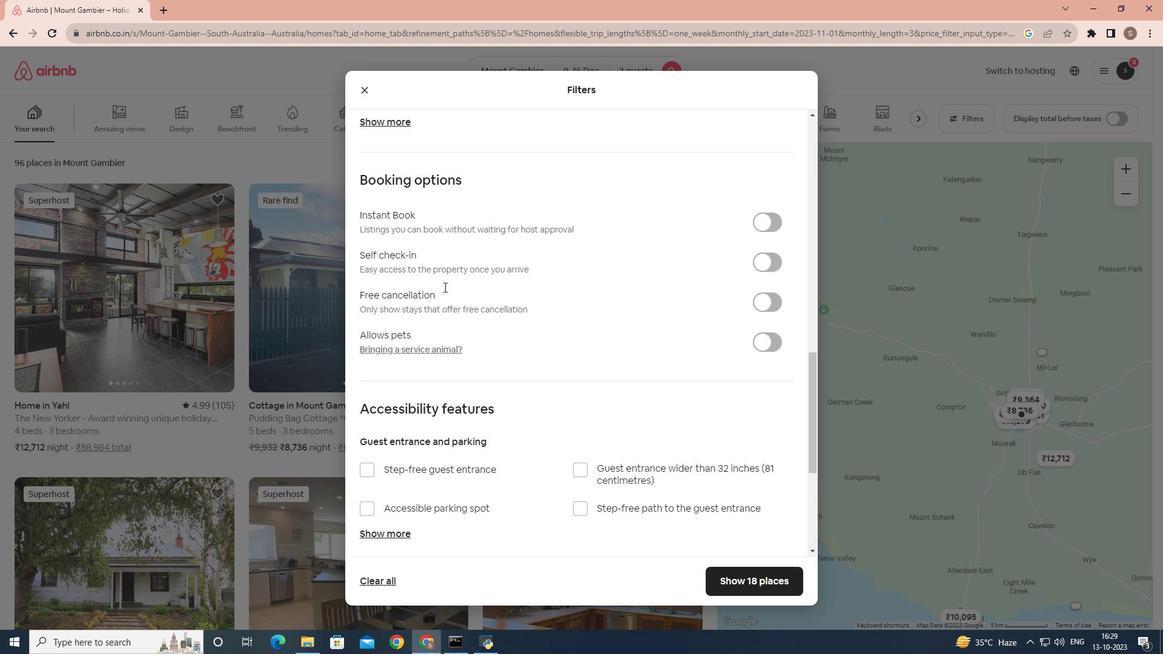 
Action: Mouse scrolled (444, 286) with delta (0, 0)
Screenshot: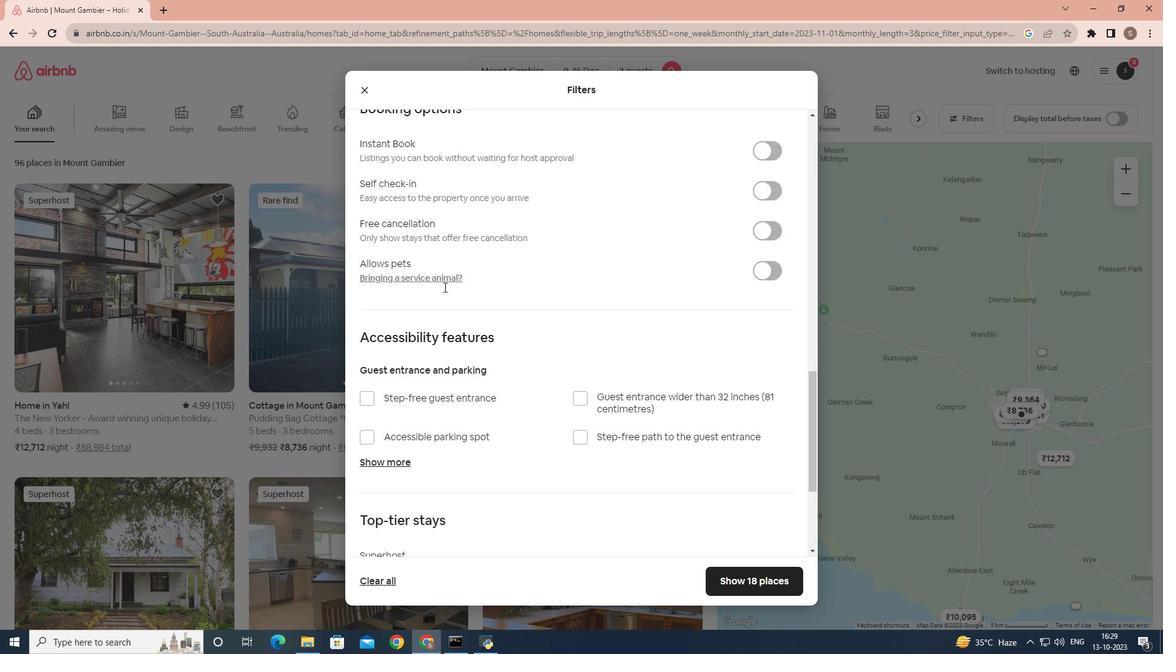 
Action: Mouse scrolled (444, 286) with delta (0, 0)
Screenshot: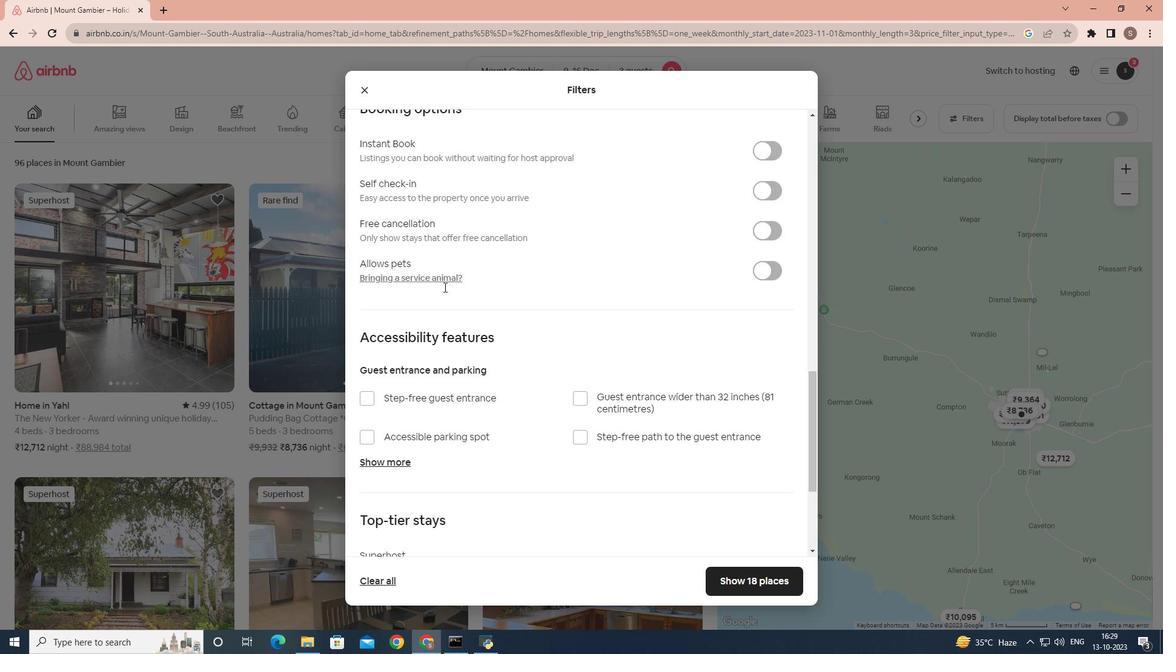 
Action: Mouse scrolled (444, 287) with delta (0, 0)
Screenshot: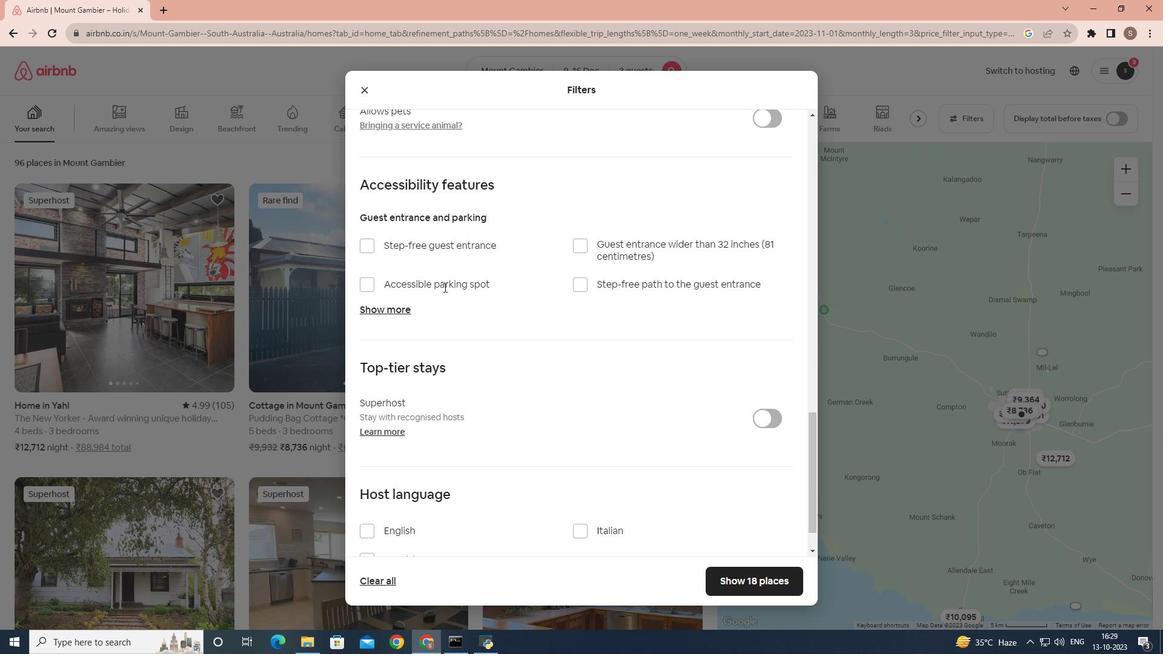 
Action: Mouse scrolled (444, 287) with delta (0, 0)
Screenshot: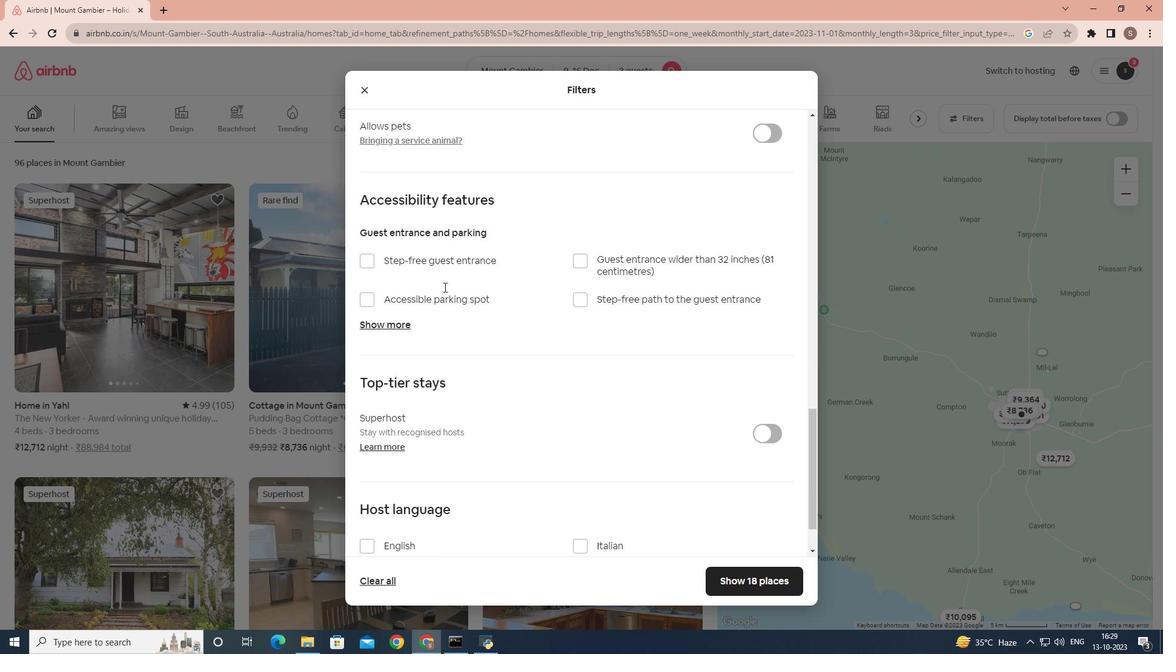 
Action: Mouse scrolled (444, 287) with delta (0, 0)
Screenshot: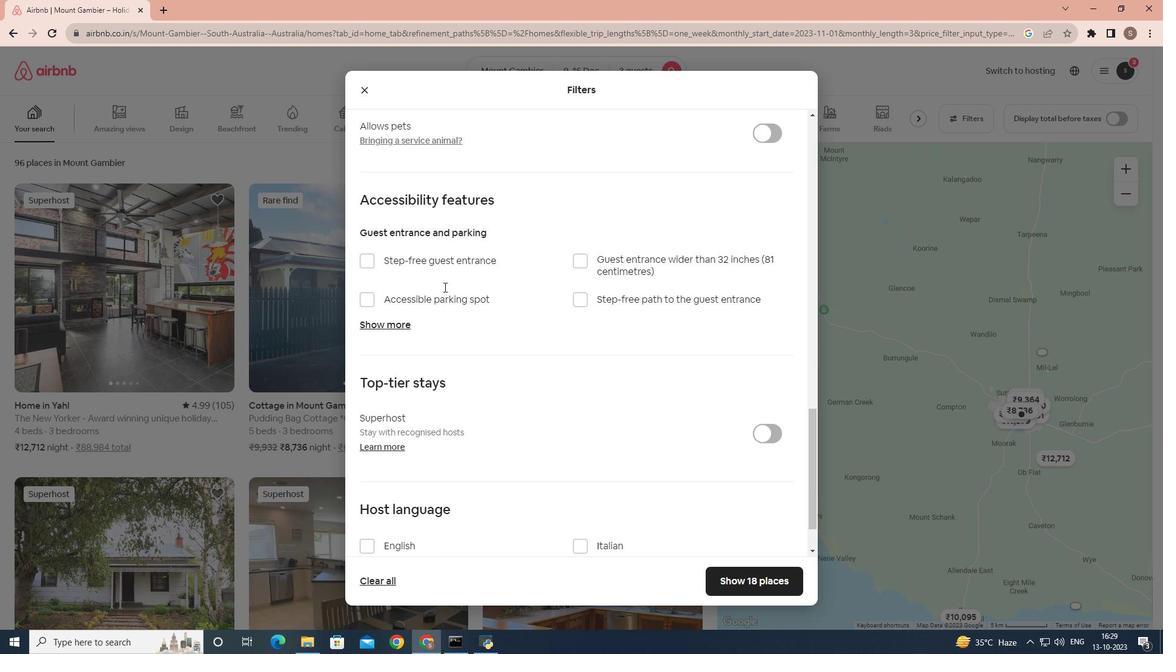 
Action: Mouse scrolled (444, 287) with delta (0, 0)
Screenshot: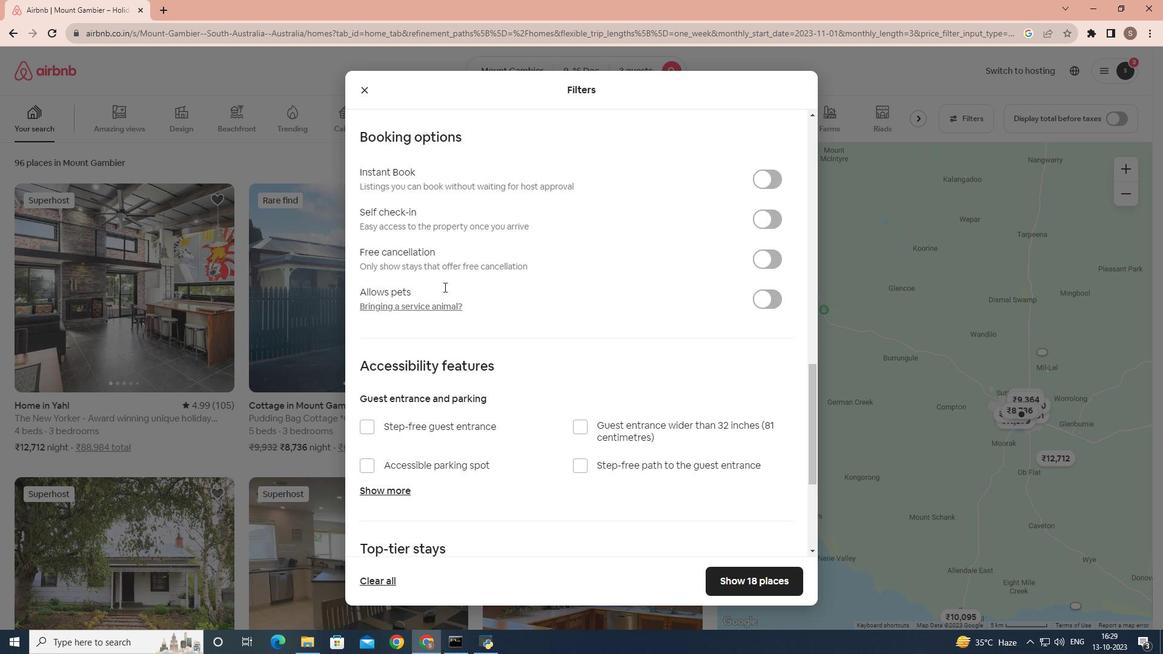 
Action: Mouse scrolled (444, 287) with delta (0, 0)
Screenshot: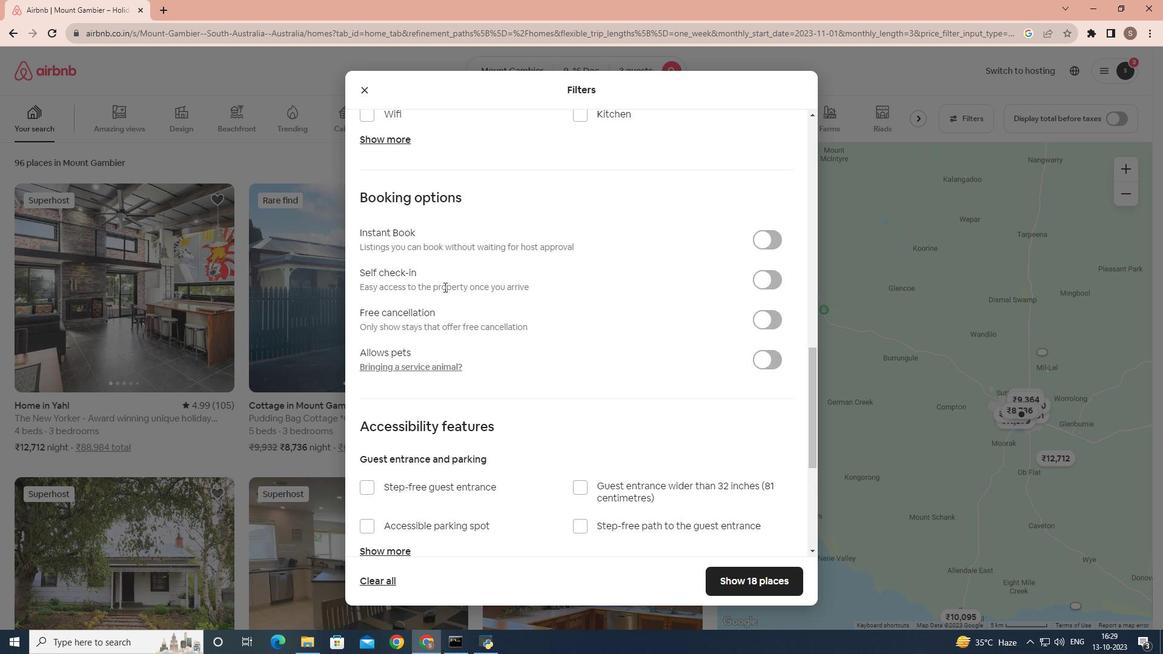 
Action: Mouse scrolled (444, 287) with delta (0, 0)
Screenshot: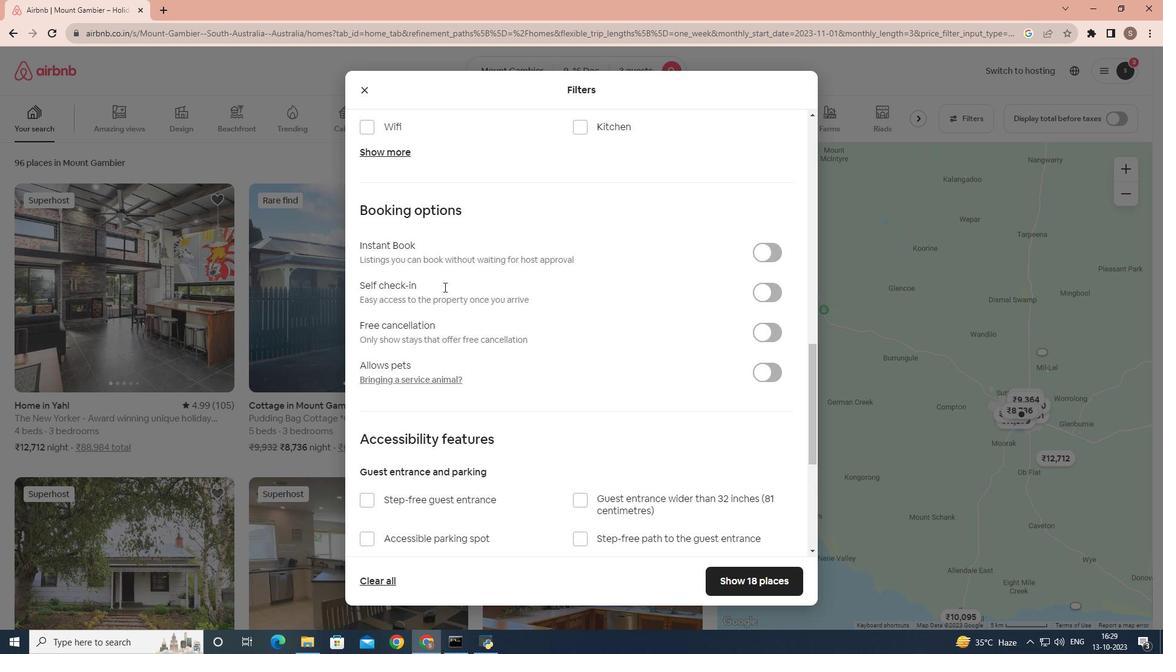 
Action: Mouse scrolled (444, 287) with delta (0, 0)
Screenshot: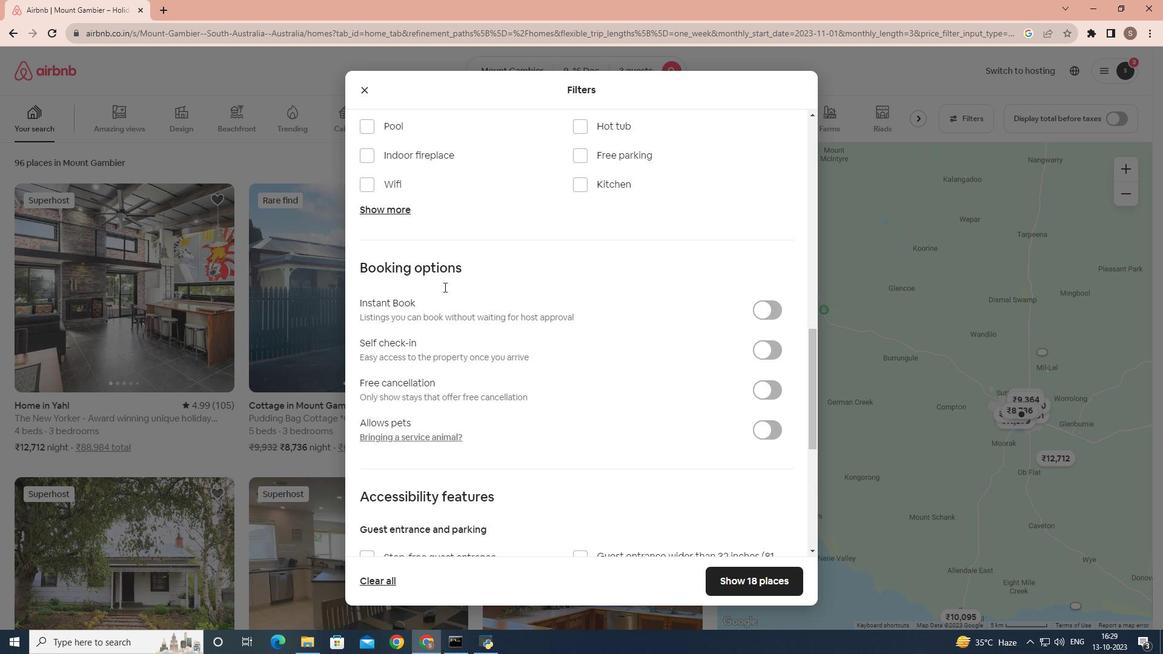 
Action: Mouse scrolled (444, 287) with delta (0, 0)
Screenshot: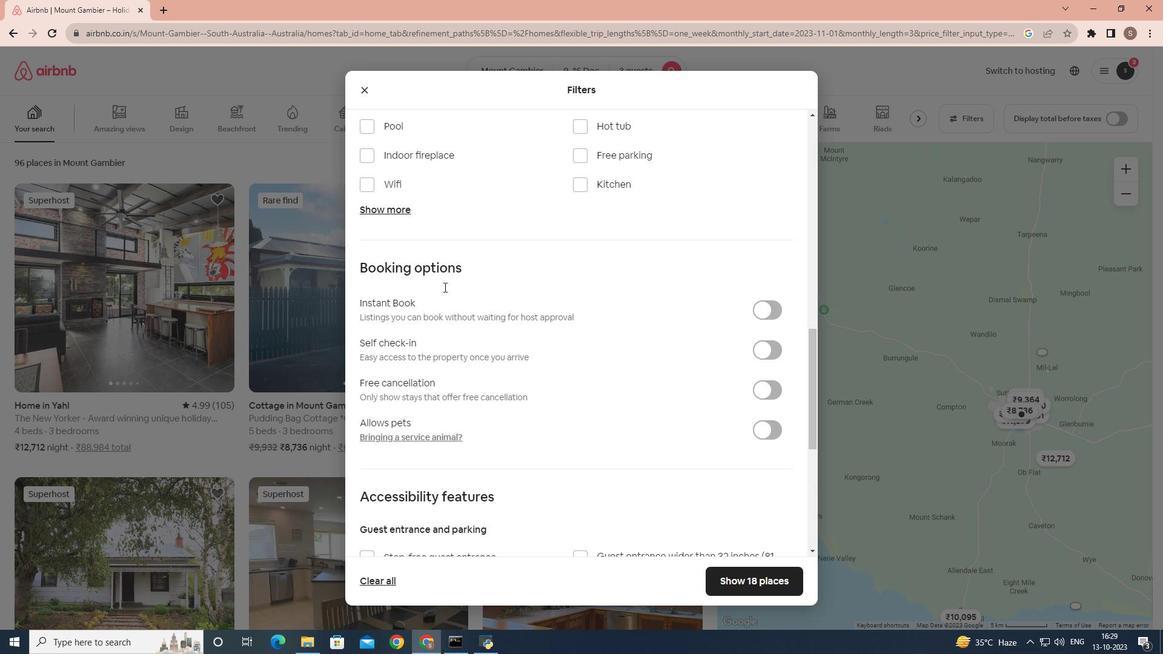 
Action: Mouse moved to (376, 381)
Screenshot: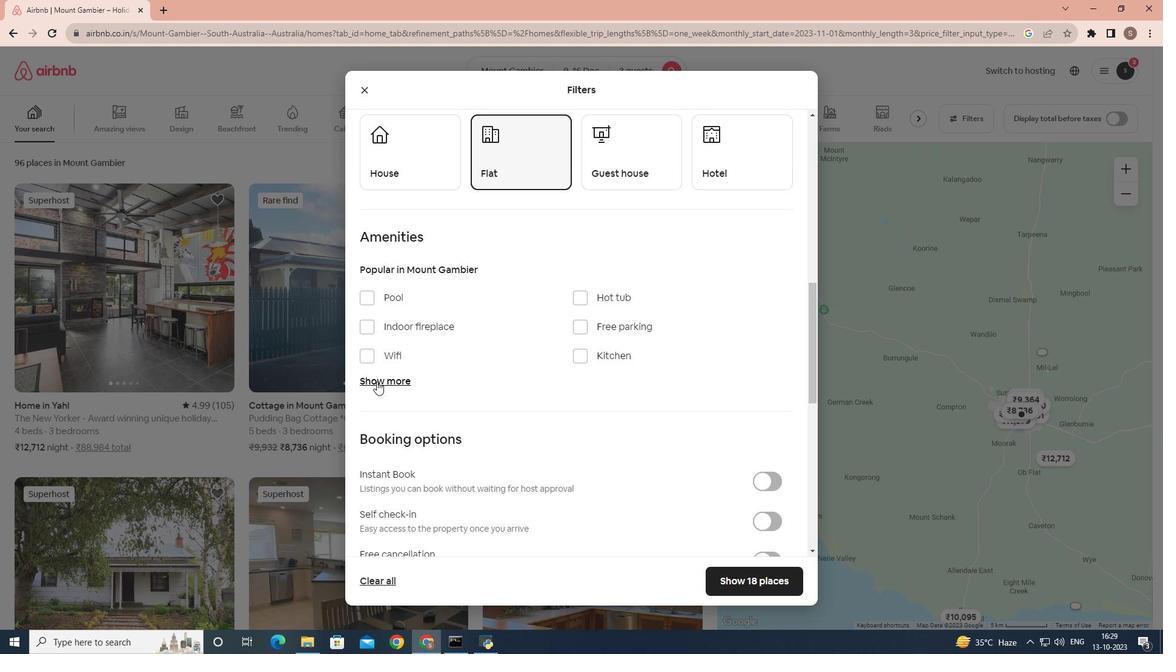 
Action: Mouse pressed left at (376, 381)
Screenshot: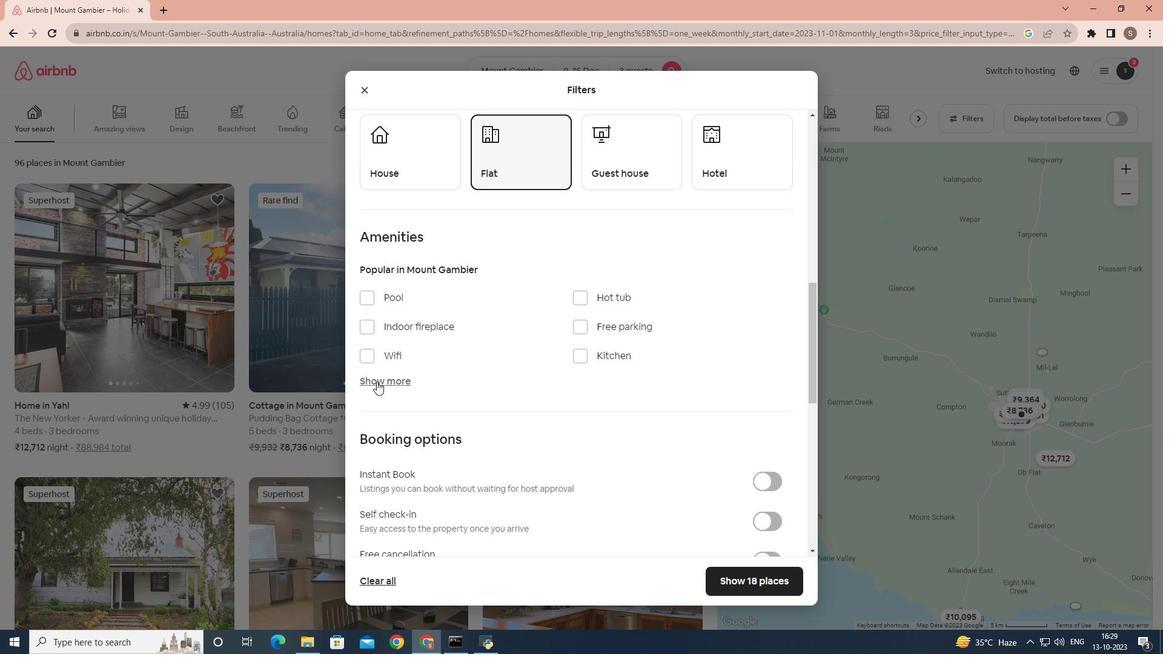 
Action: Mouse moved to (565, 356)
Screenshot: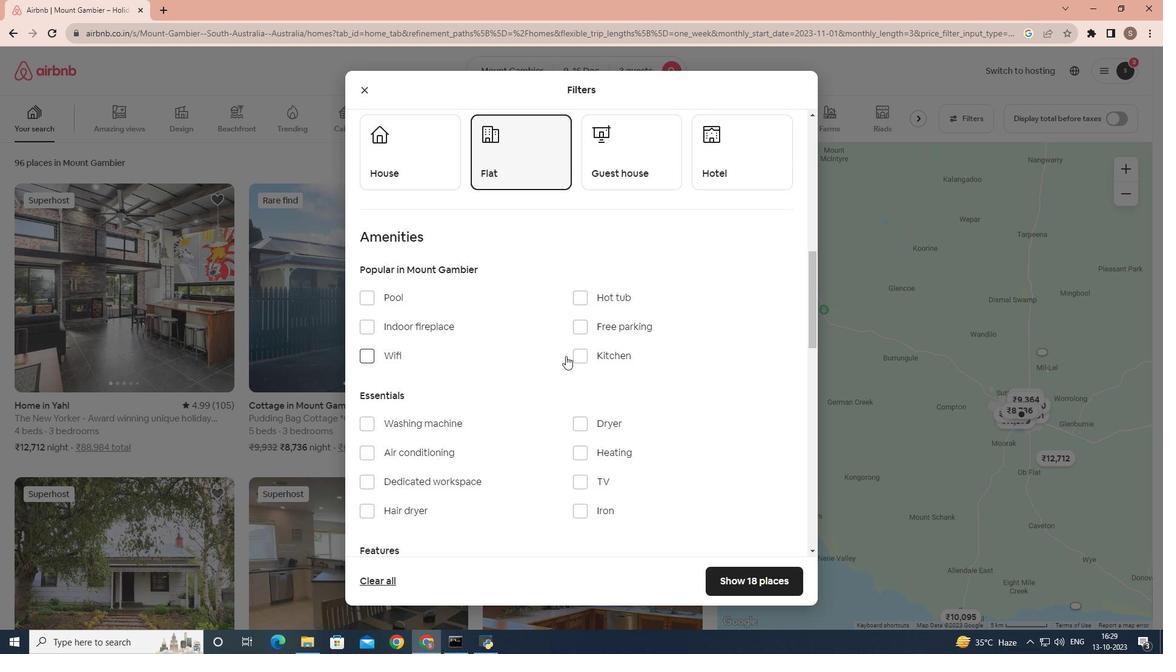 
Action: Mouse pressed left at (565, 356)
Screenshot: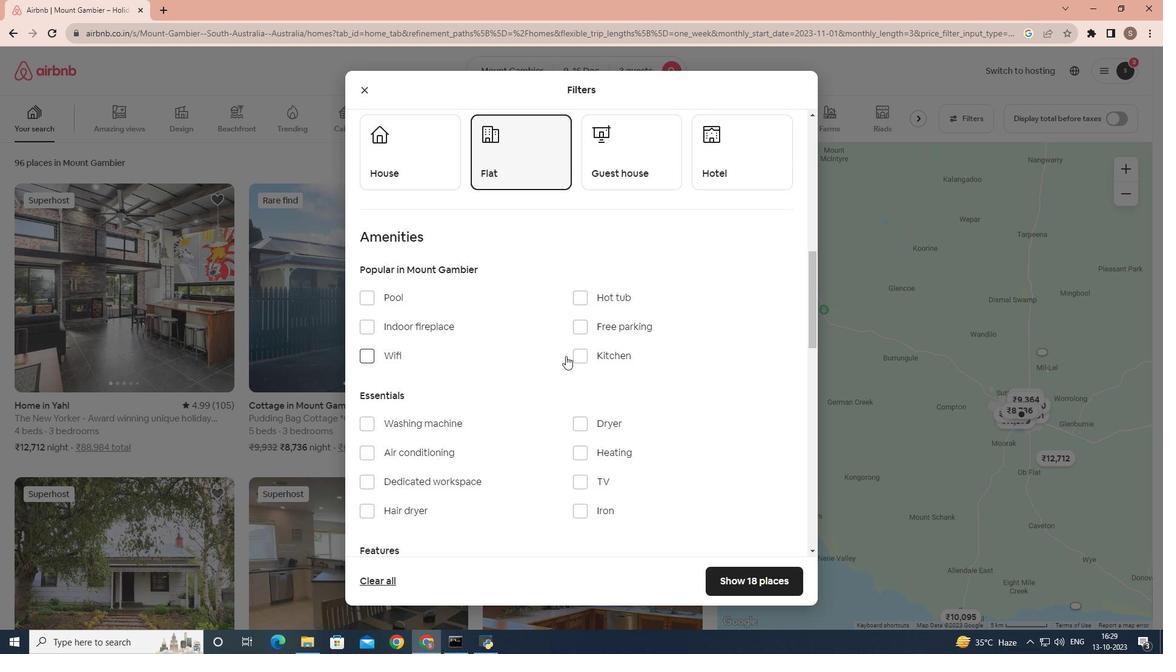 
Action: Mouse moved to (576, 356)
Screenshot: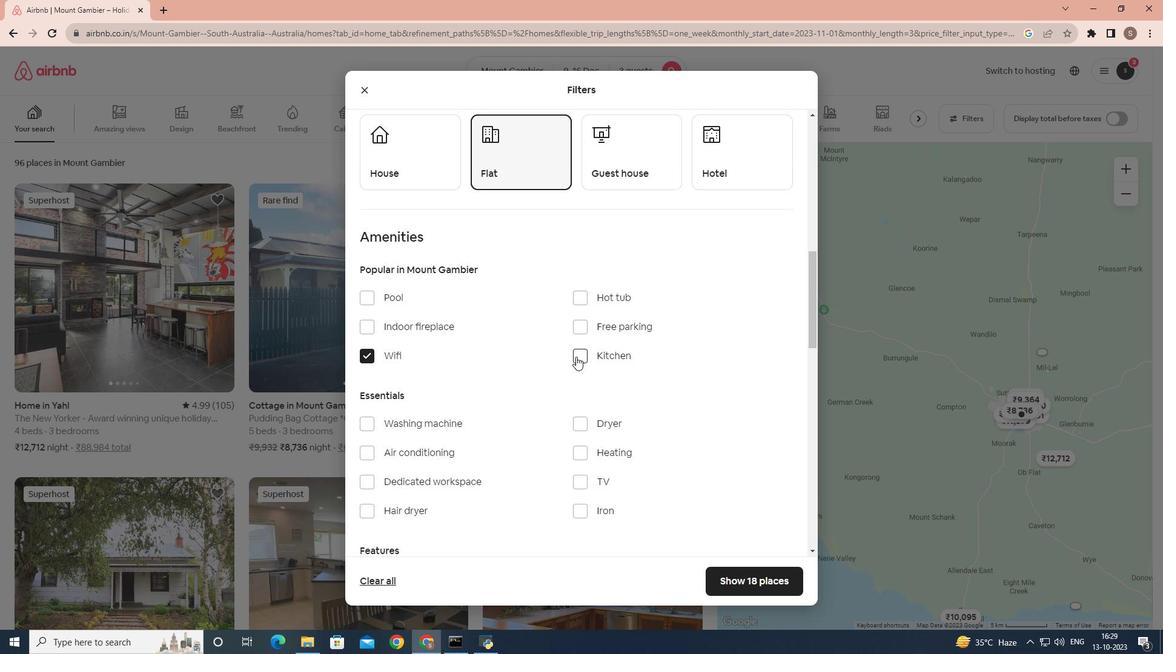 
Action: Mouse pressed left at (576, 356)
Screenshot: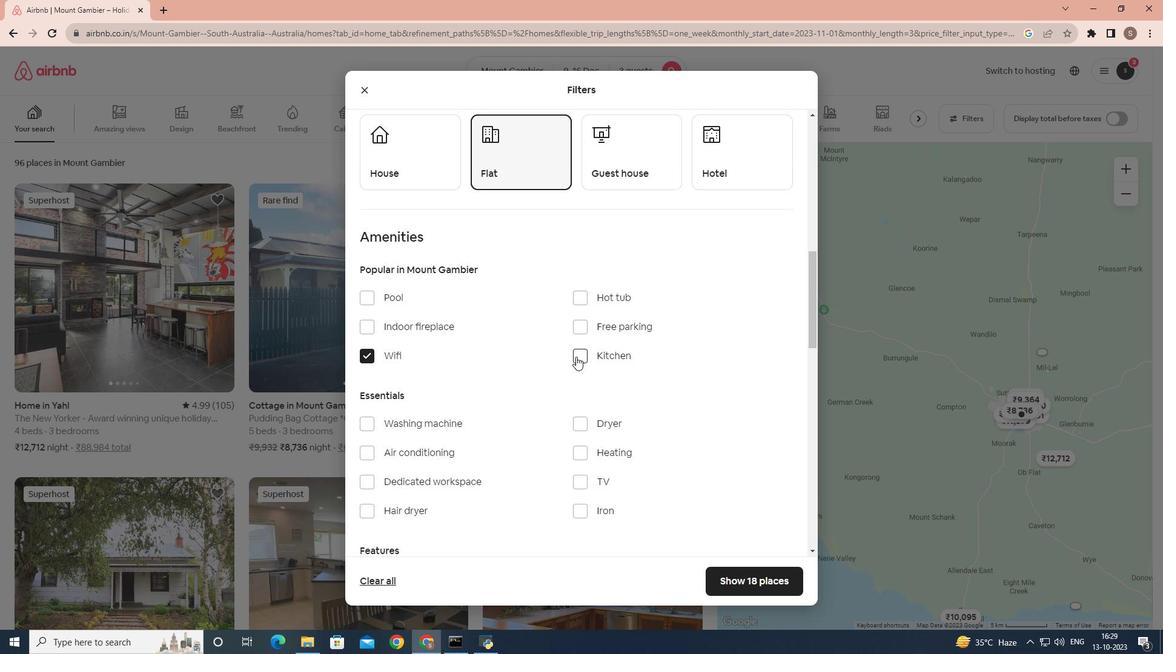 
Action: Mouse moved to (398, 415)
Screenshot: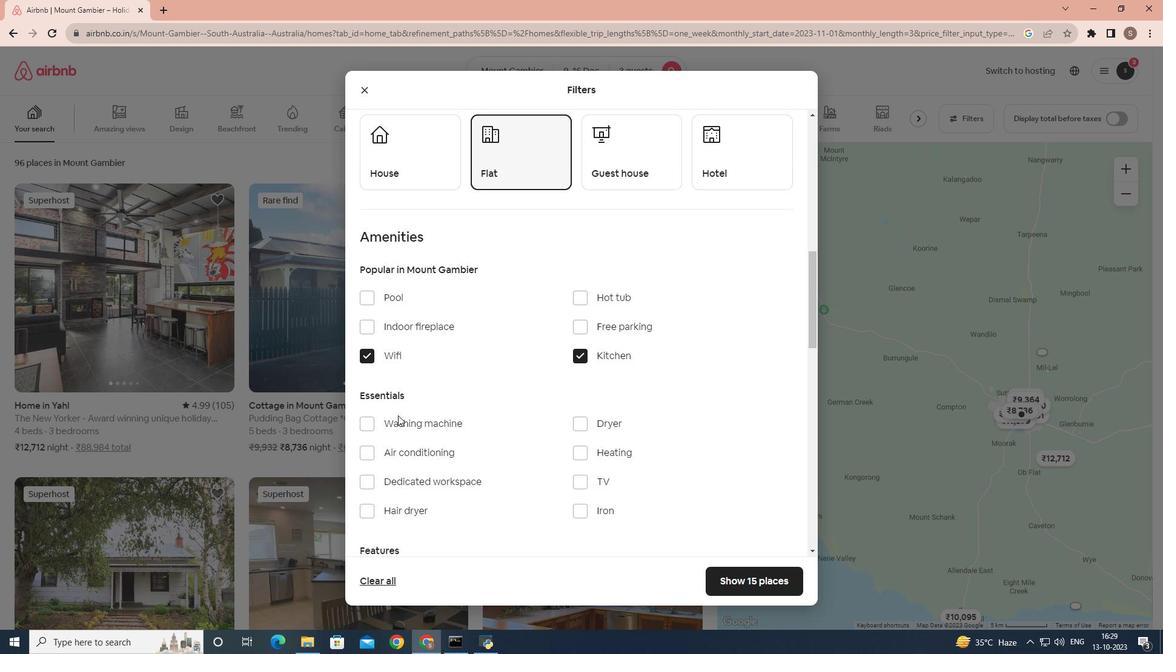 
Action: Mouse pressed left at (398, 415)
Screenshot: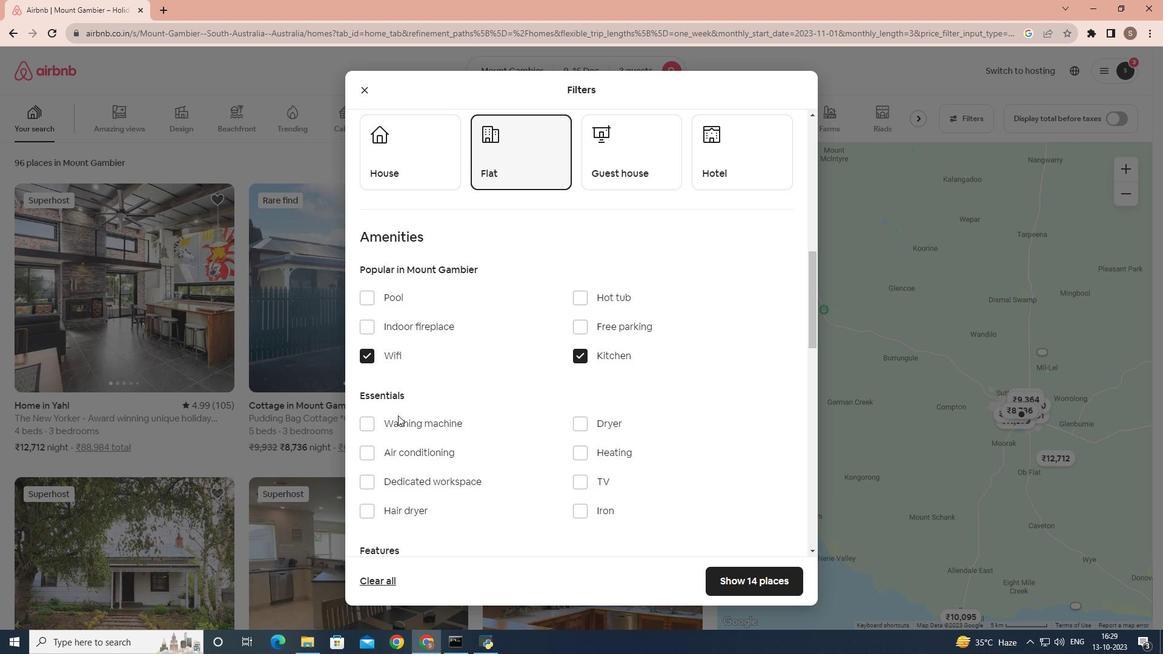 
Action: Mouse moved to (379, 363)
Screenshot: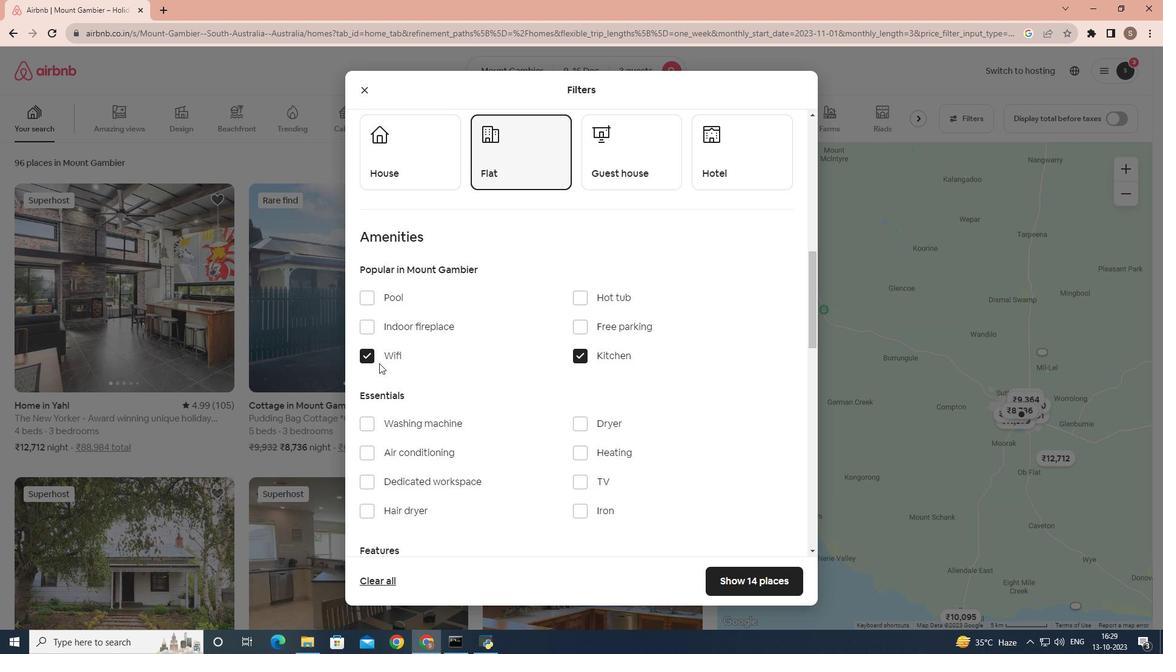 
Action: Mouse pressed left at (379, 363)
Screenshot: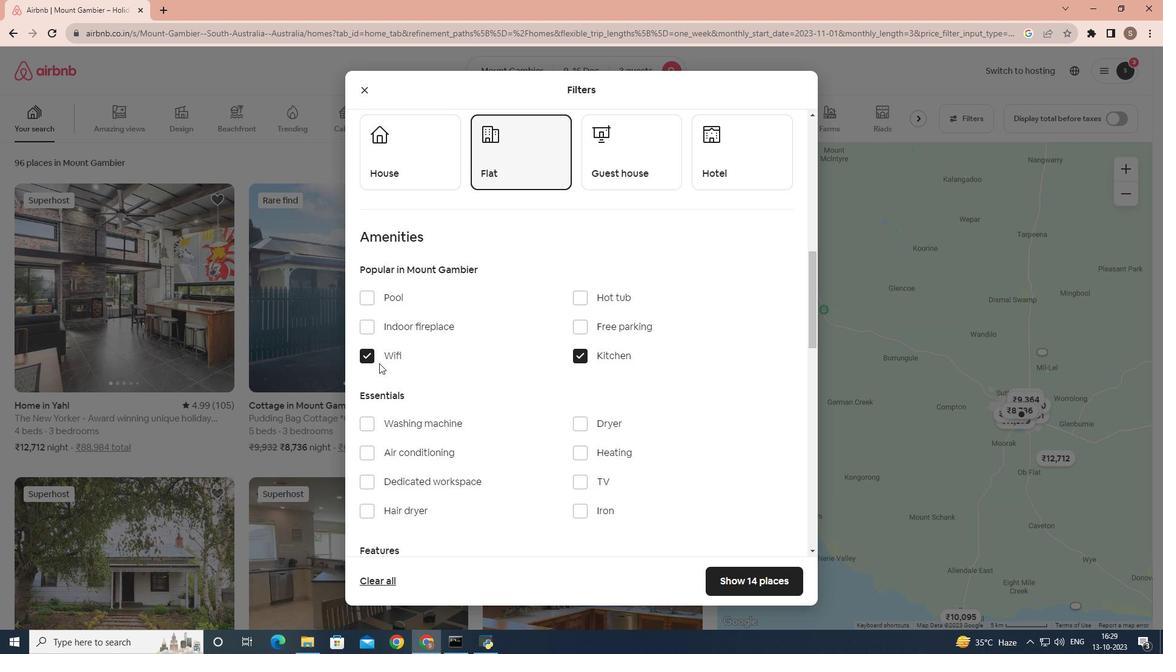 
Action: Mouse moved to (367, 362)
Screenshot: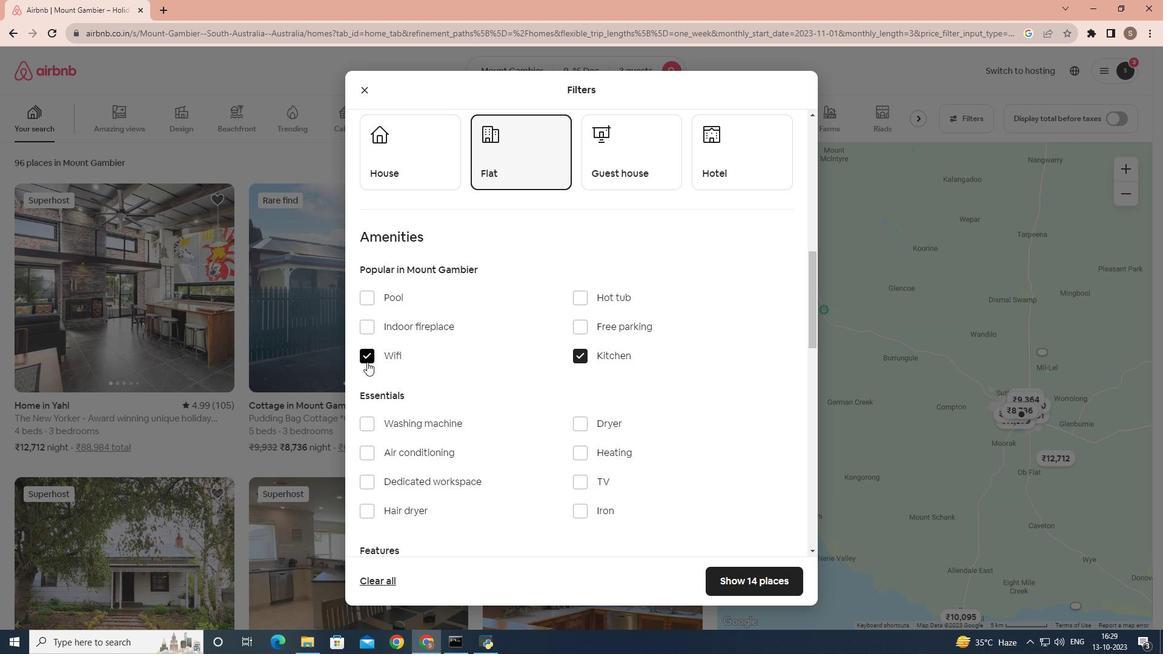 
Action: Mouse pressed left at (367, 362)
Screenshot: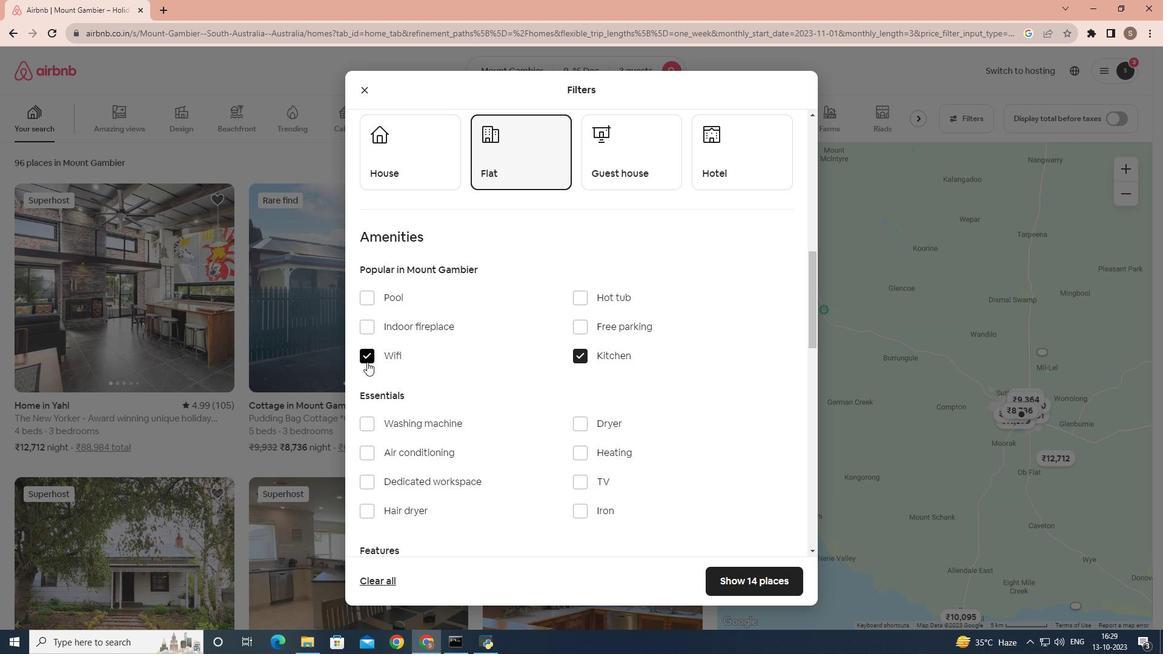 
Action: Mouse moved to (376, 423)
Screenshot: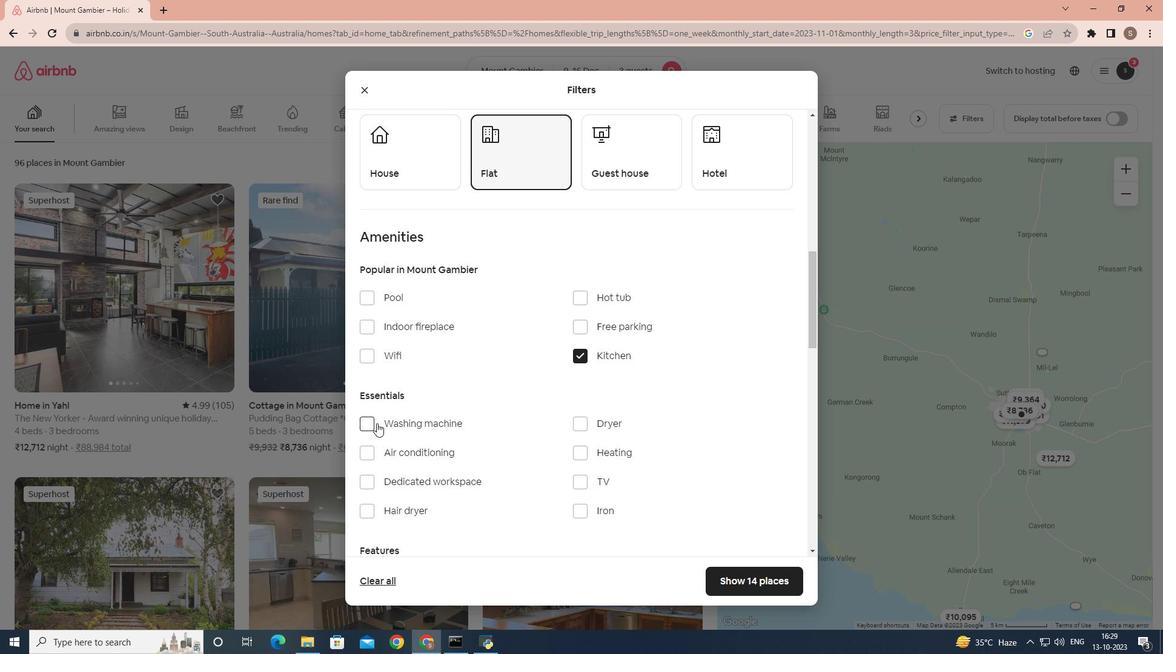 
Action: Mouse pressed left at (376, 423)
Screenshot: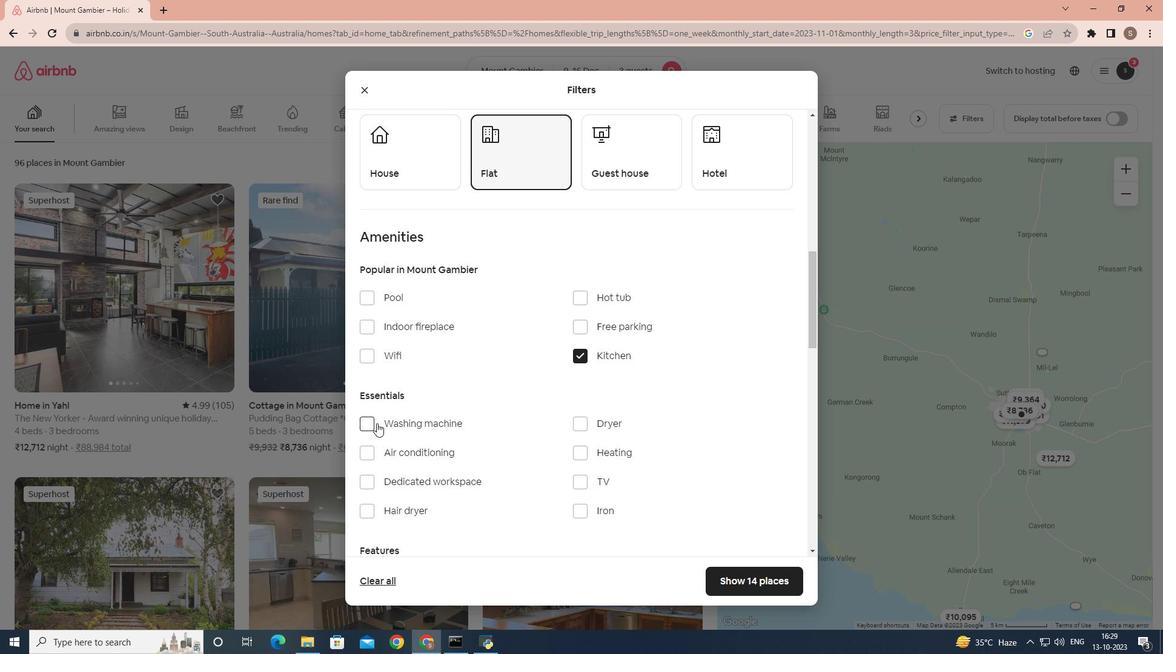 
Action: Mouse moved to (738, 590)
Screenshot: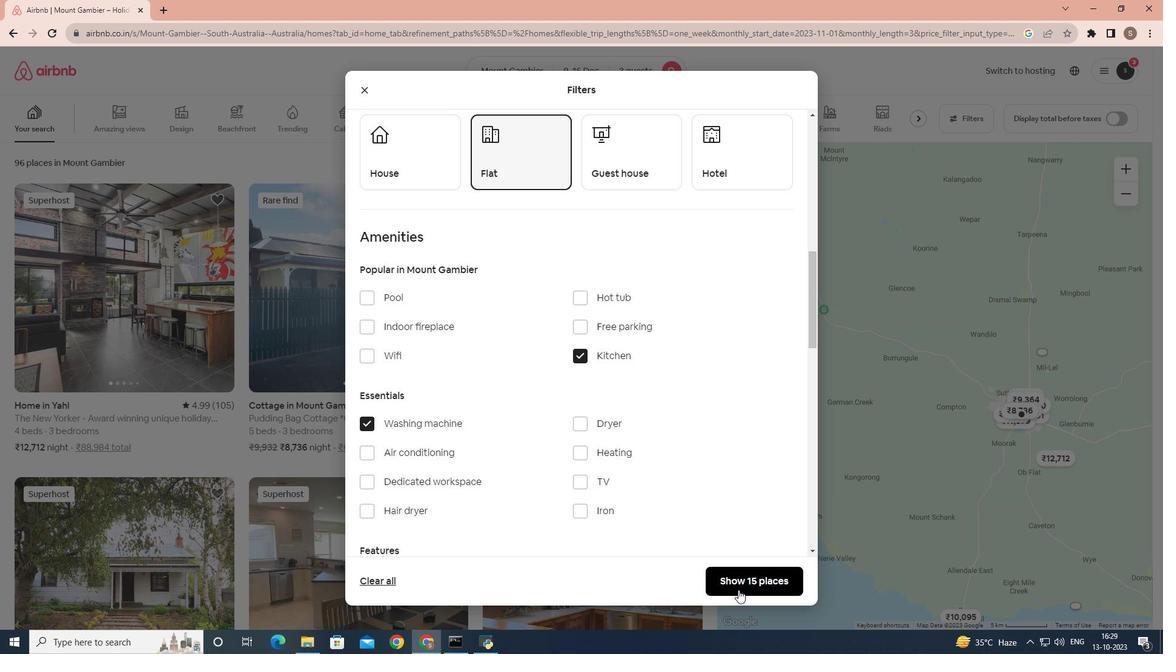 
Action: Mouse pressed left at (738, 590)
Screenshot: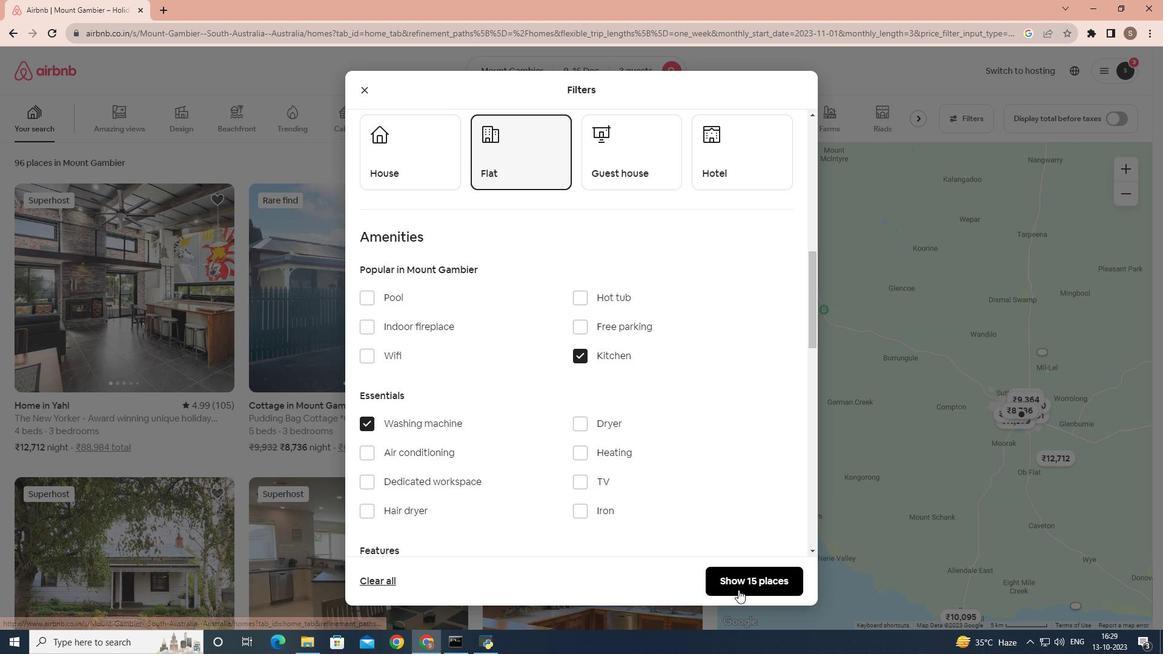 
Action: Mouse moved to (318, 343)
Screenshot: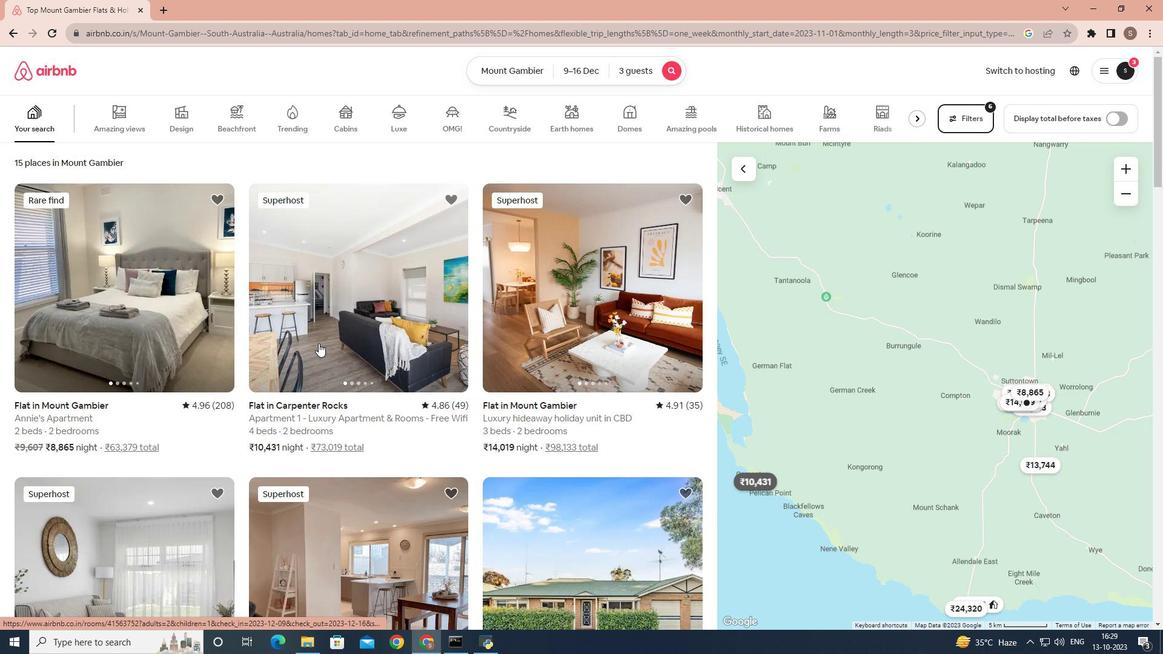 
Action: Mouse pressed left at (318, 343)
Screenshot: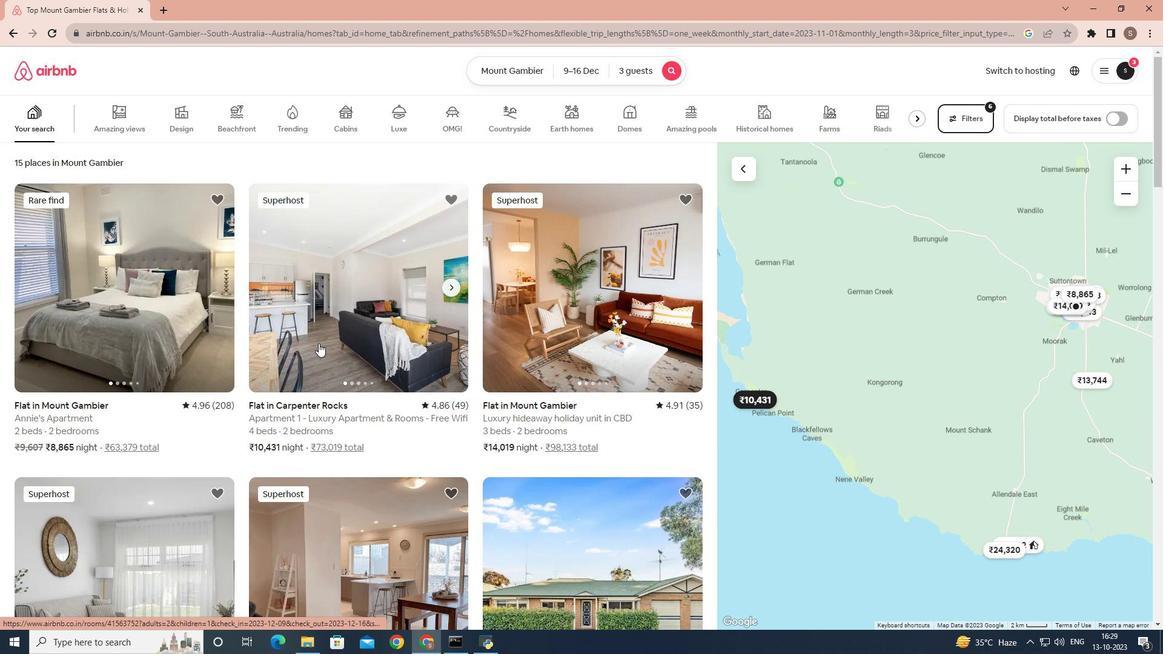 
Action: Mouse moved to (363, 335)
Screenshot: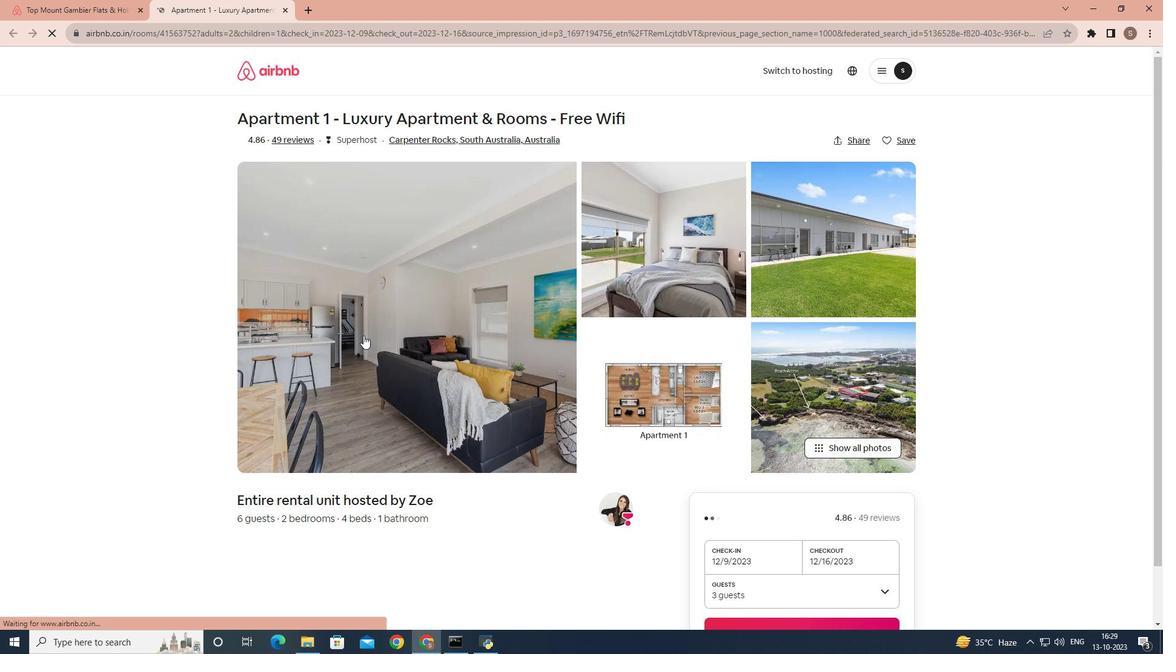 
Action: Mouse scrolled (363, 335) with delta (0, 0)
Screenshot: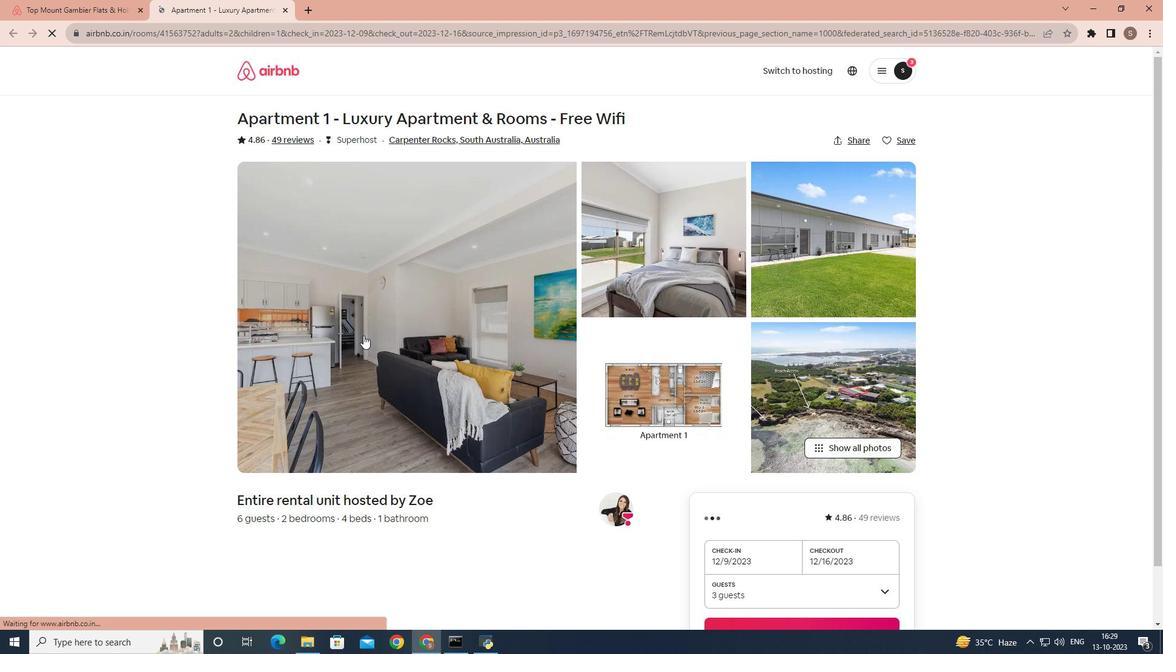 
Action: Mouse scrolled (363, 335) with delta (0, 0)
Screenshot: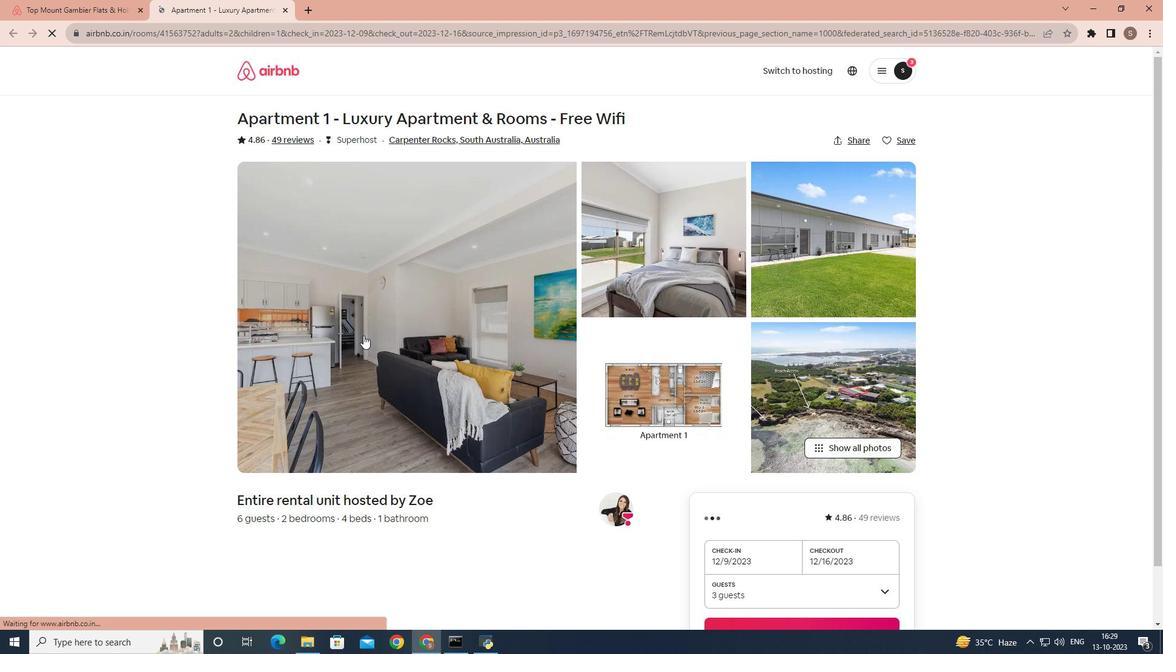 
Action: Mouse scrolled (363, 335) with delta (0, 0)
Screenshot: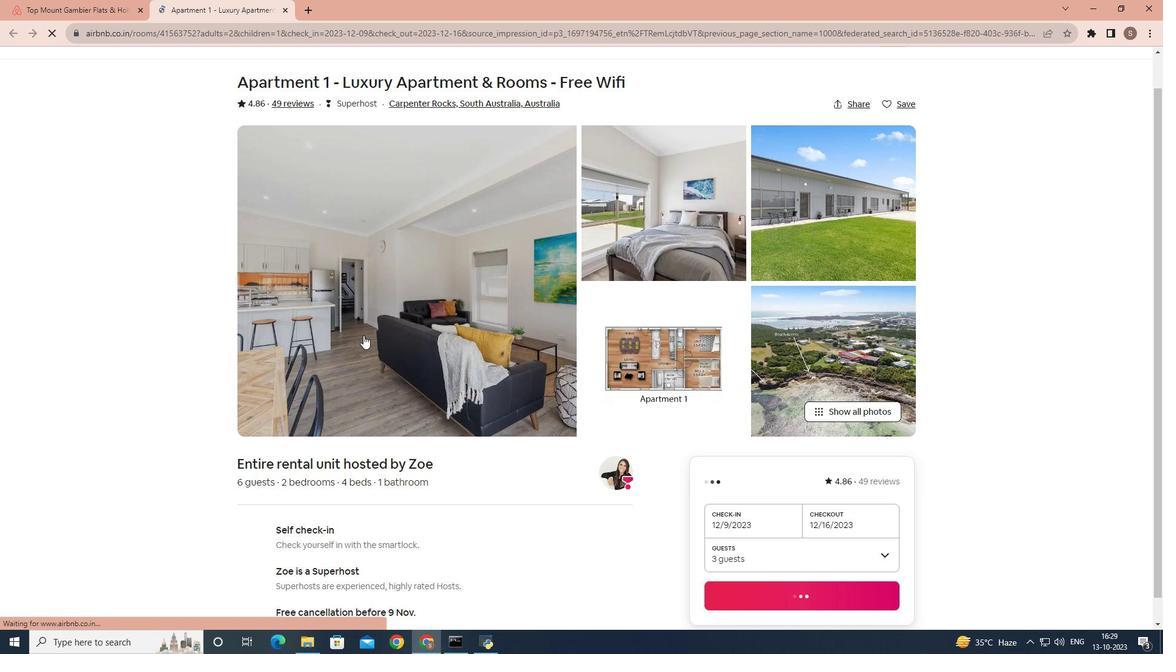 
Action: Mouse scrolled (363, 335) with delta (0, 0)
Screenshot: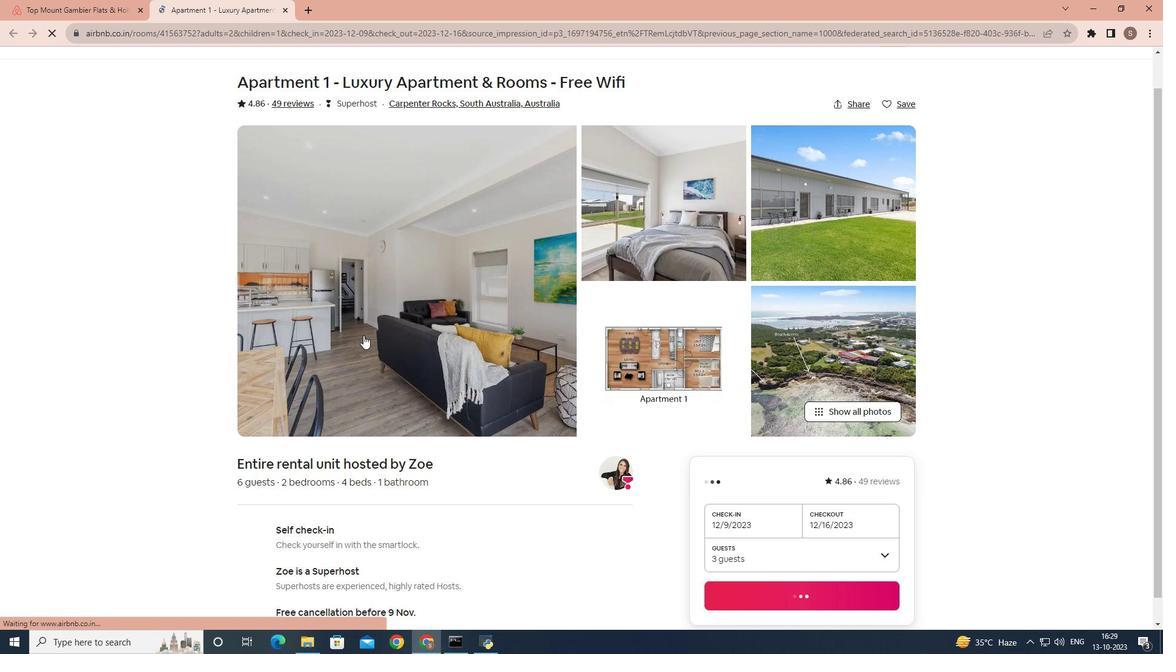 
Action: Mouse scrolled (363, 335) with delta (0, 0)
Screenshot: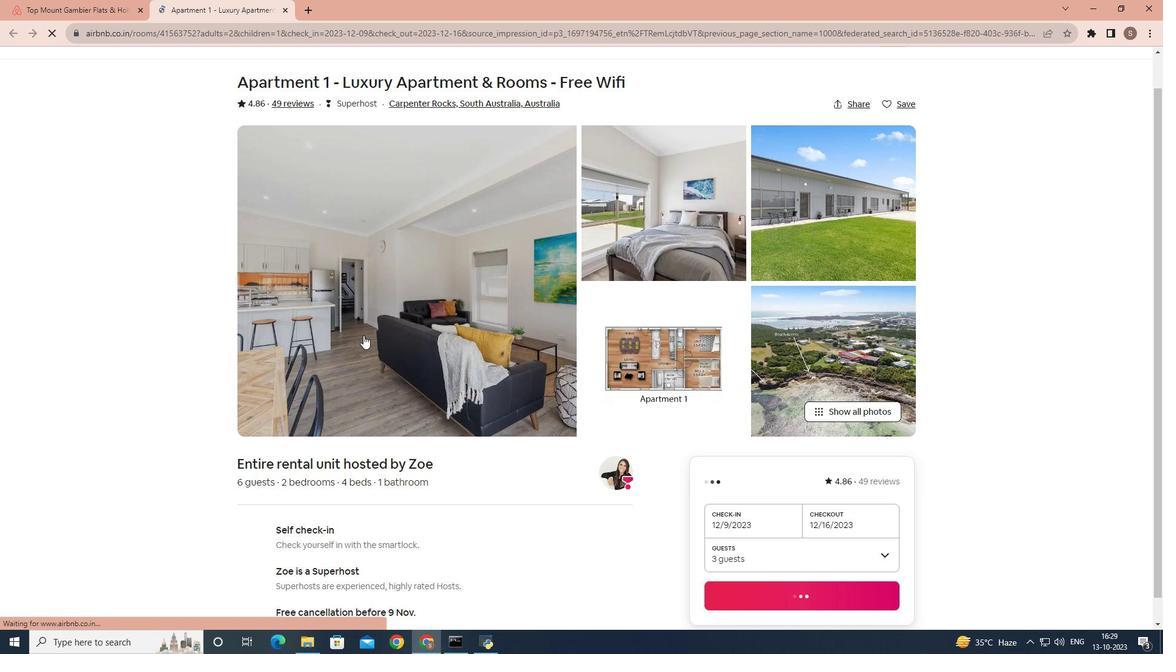 
Action: Mouse scrolled (363, 335) with delta (0, 0)
Screenshot: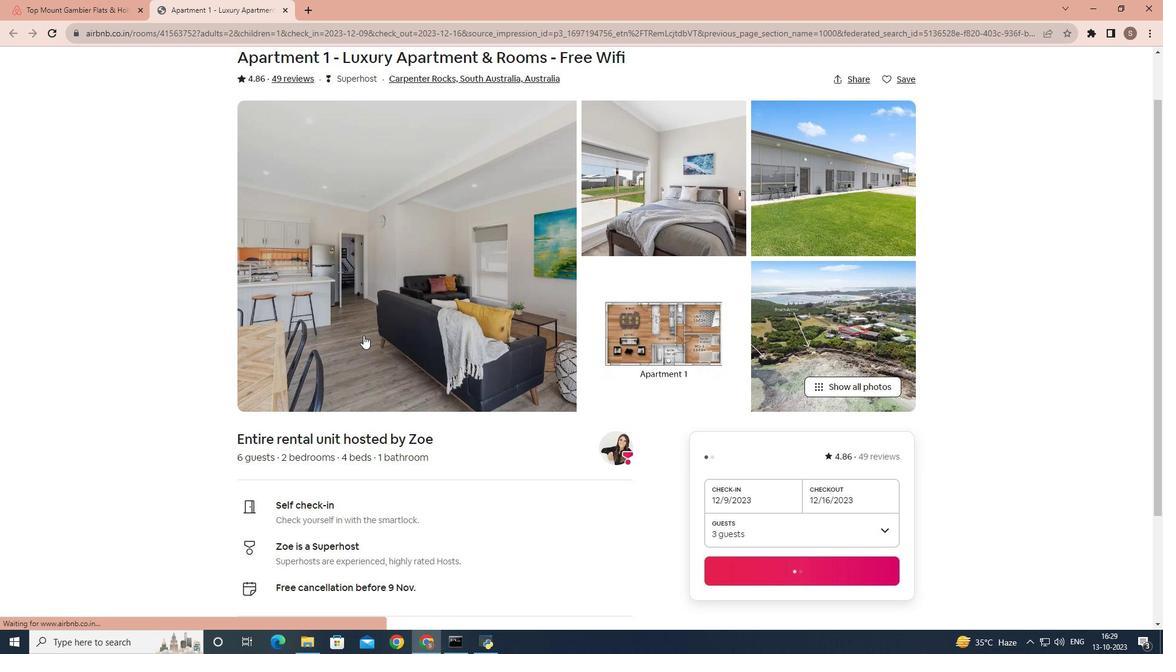 
Action: Mouse scrolled (363, 335) with delta (0, 0)
Screenshot: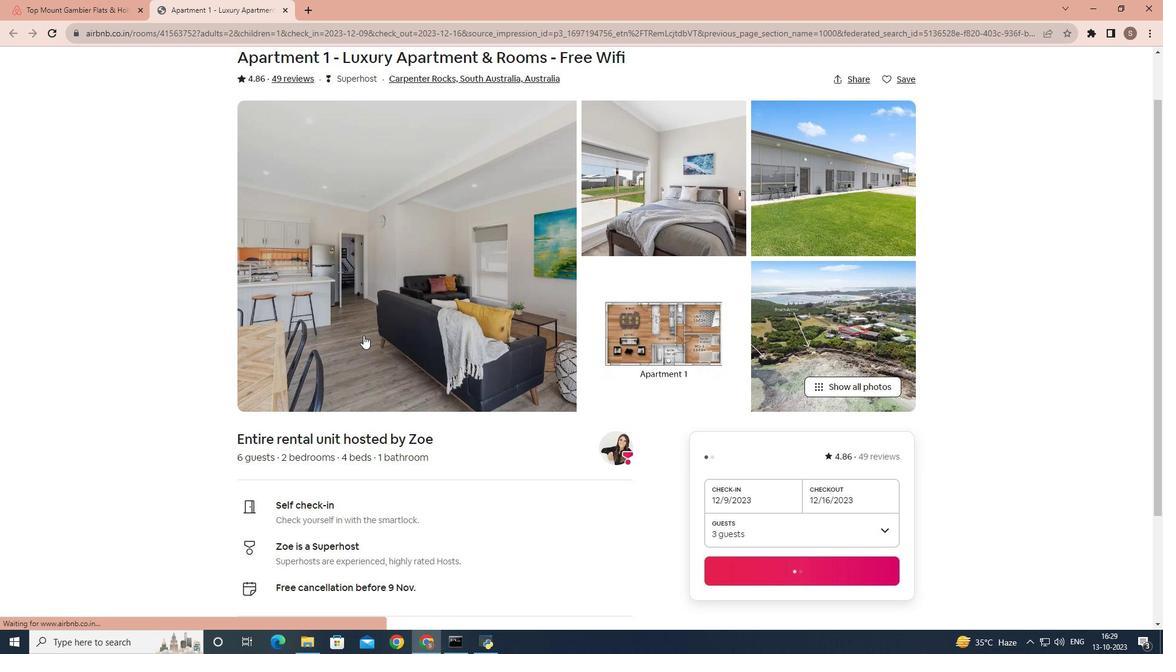 
Action: Mouse scrolled (363, 335) with delta (0, 0)
Screenshot: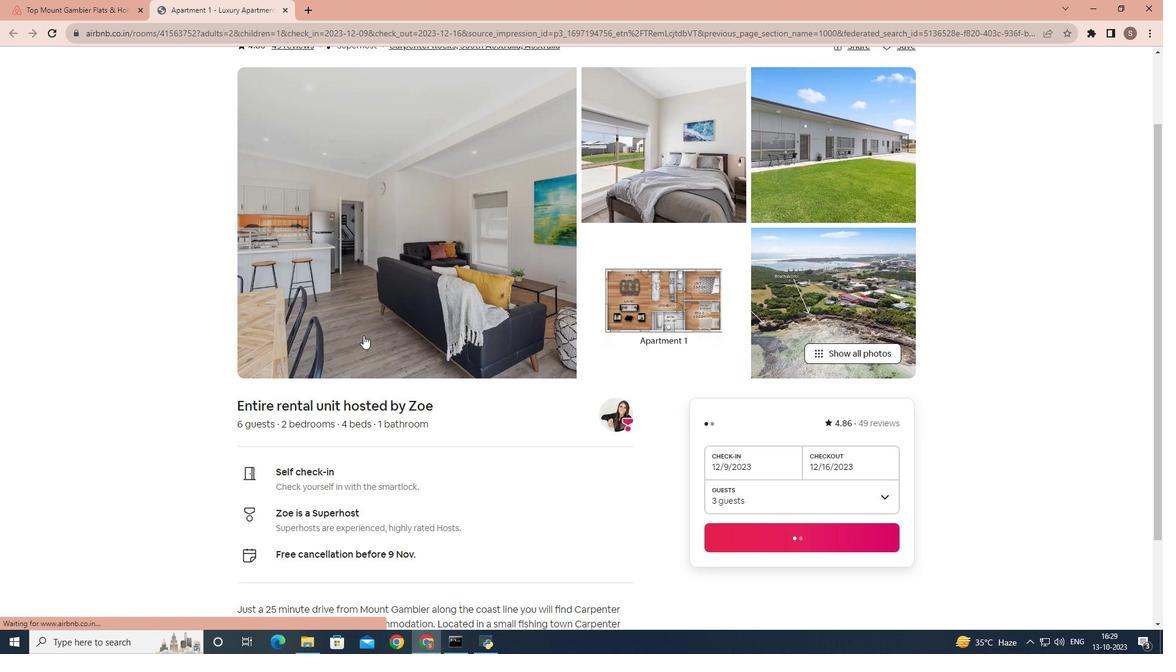 
Action: Mouse scrolled (363, 335) with delta (0, 0)
Screenshot: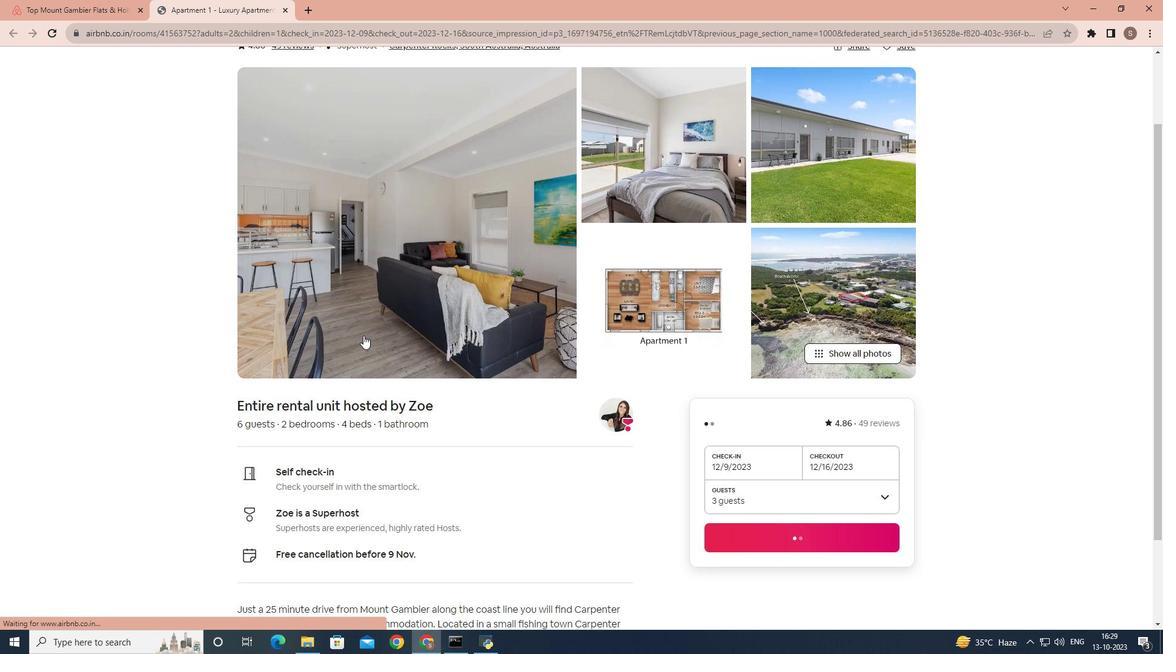 
Action: Mouse scrolled (363, 335) with delta (0, 0)
Screenshot: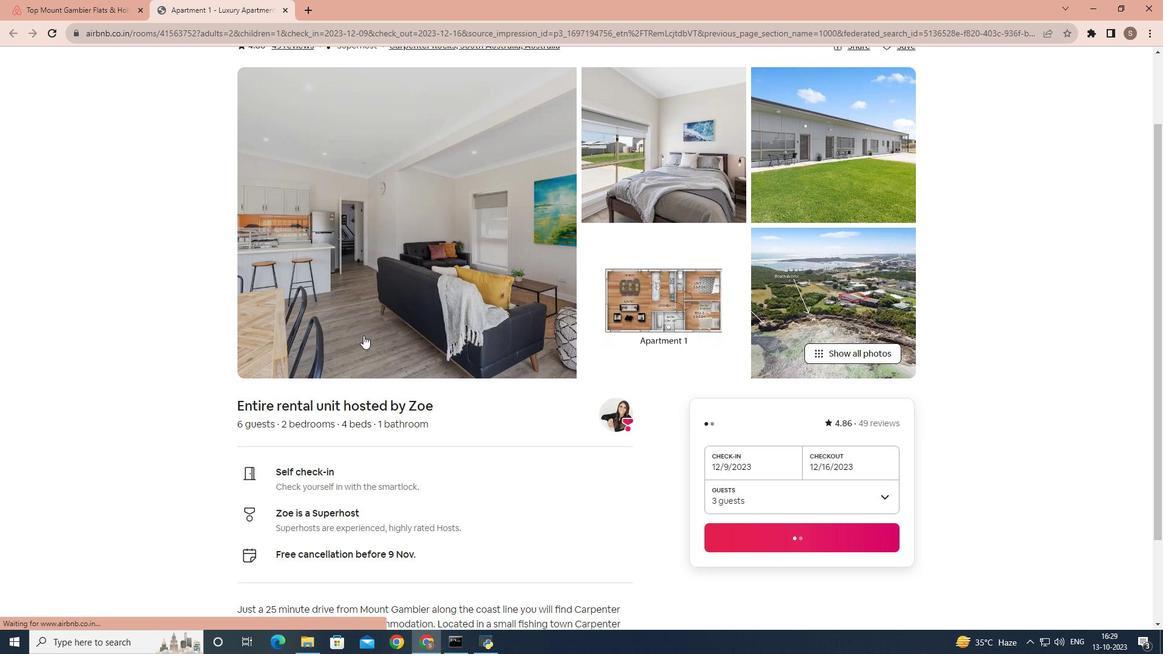 
Action: Mouse scrolled (363, 335) with delta (0, 0)
Screenshot: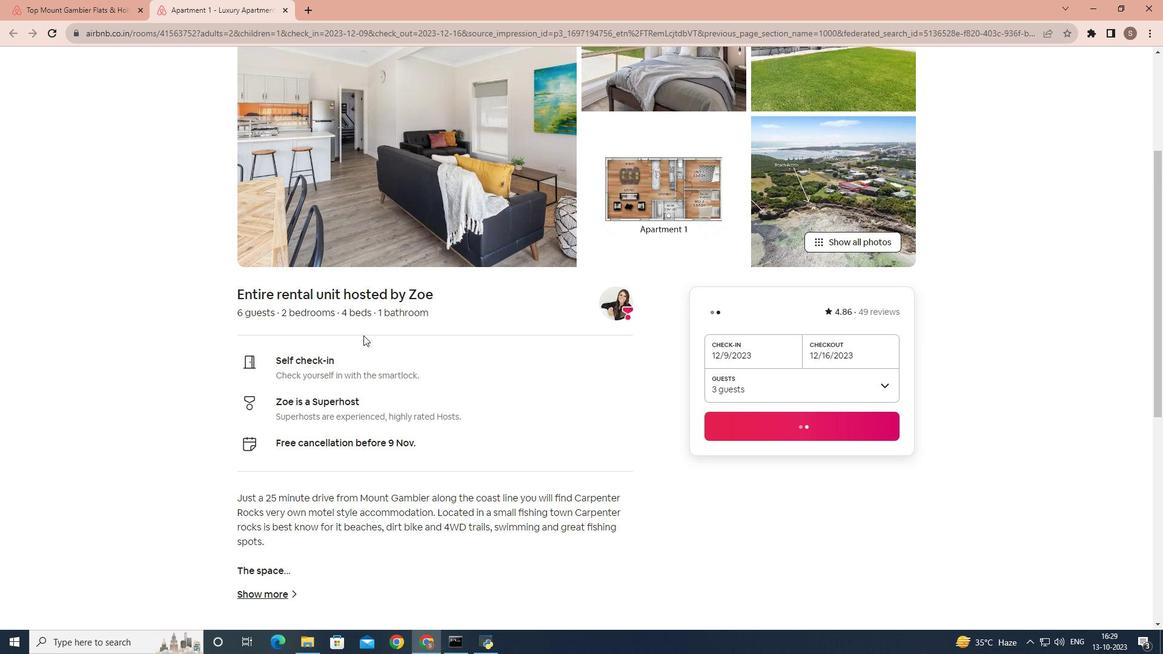 
Action: Mouse scrolled (363, 335) with delta (0, 0)
Screenshot: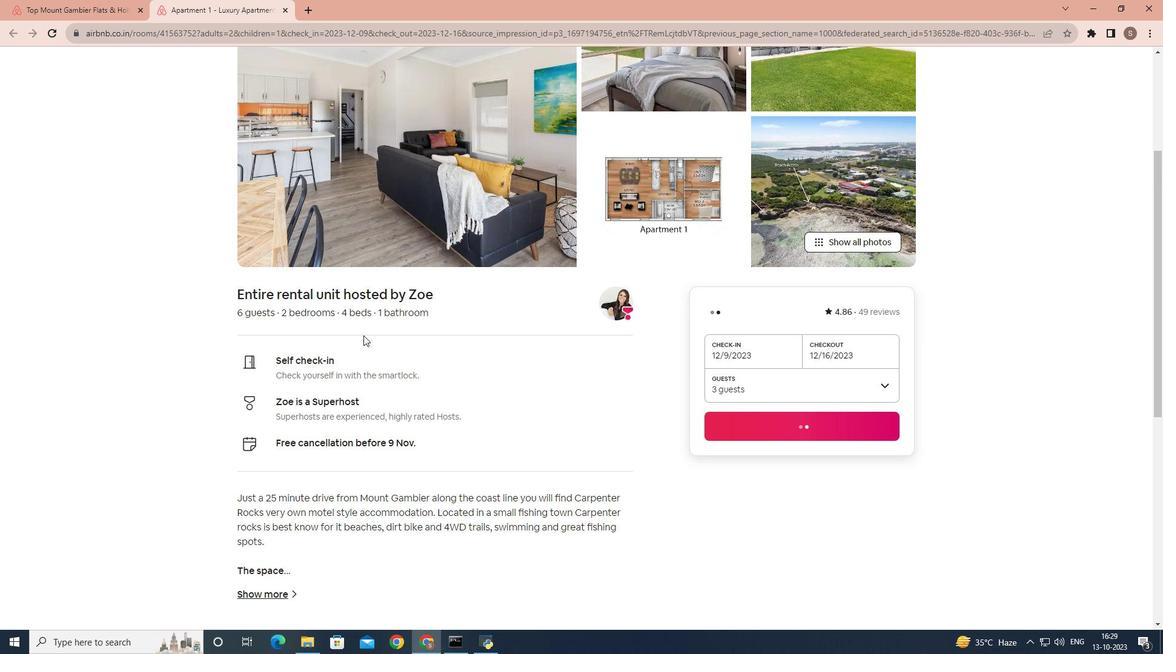 
Action: Mouse scrolled (363, 335) with delta (0, 0)
Screenshot: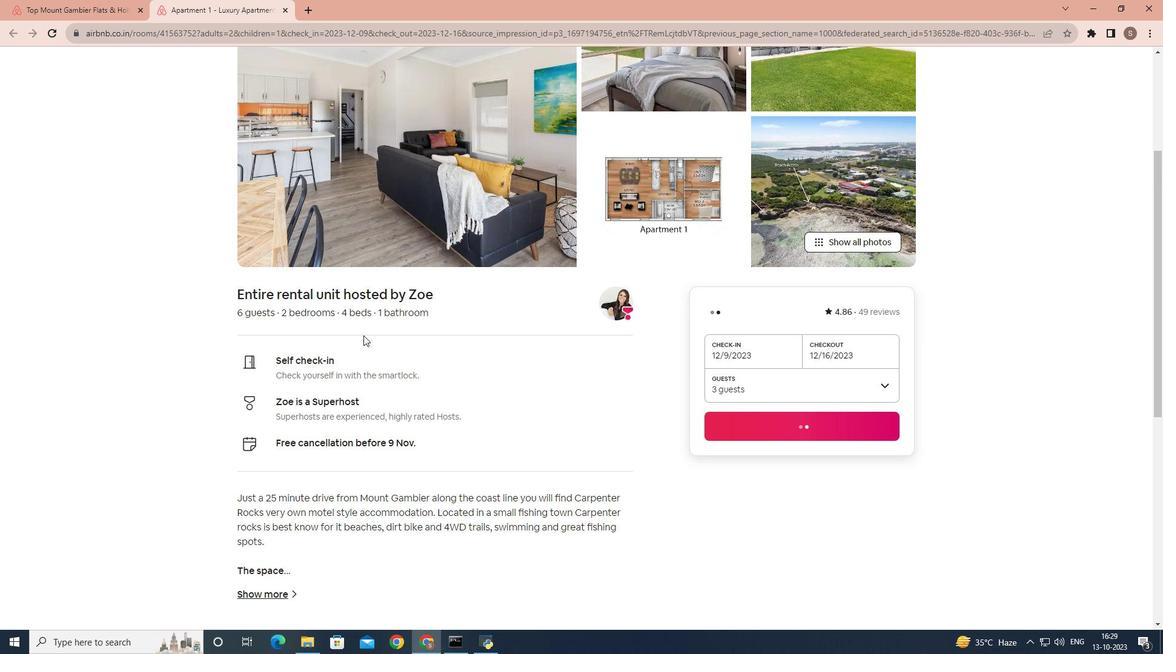 
Action: Mouse scrolled (363, 335) with delta (0, 0)
Screenshot: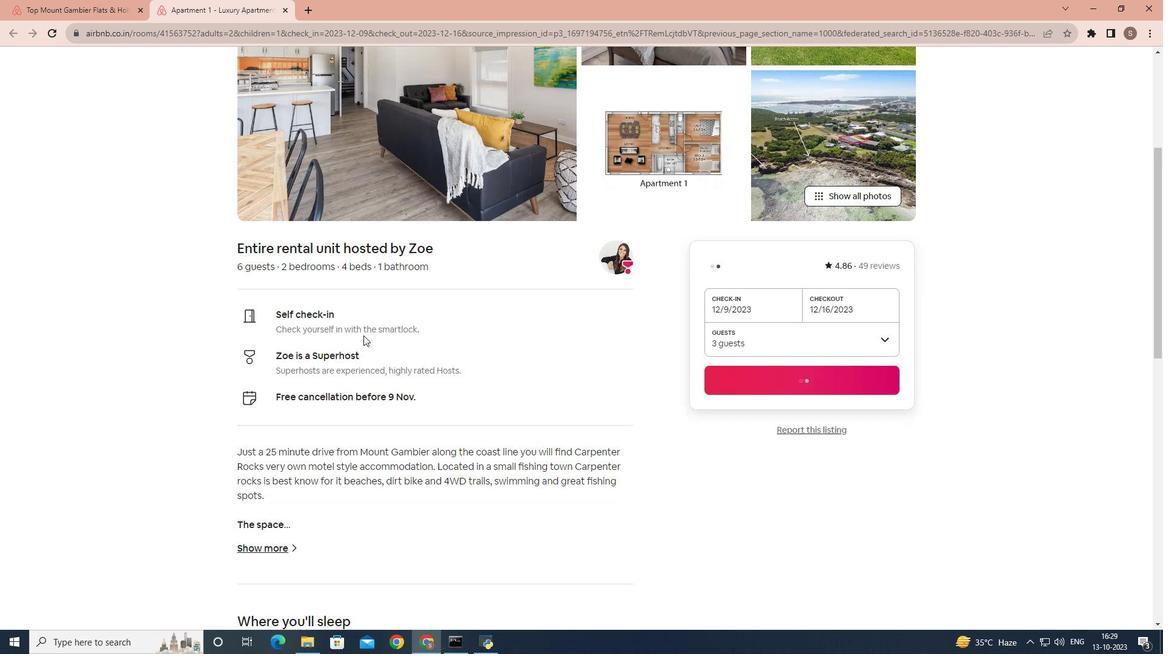 
Action: Mouse moved to (262, 351)
Screenshot: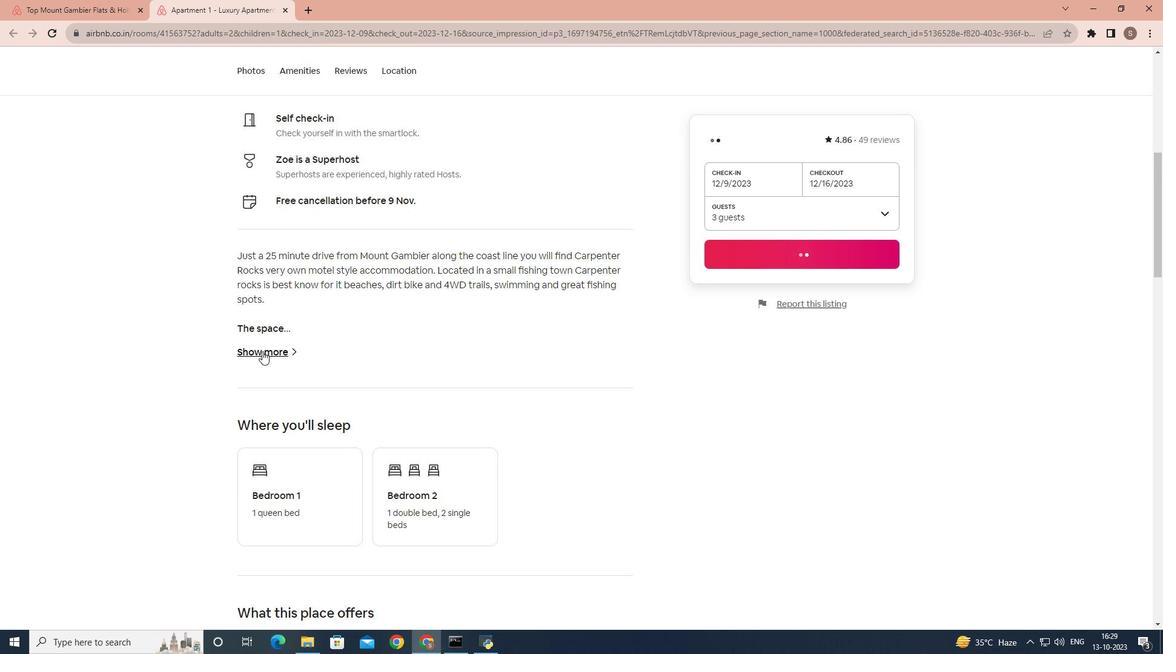 
Action: Mouse pressed left at (262, 351)
Screenshot: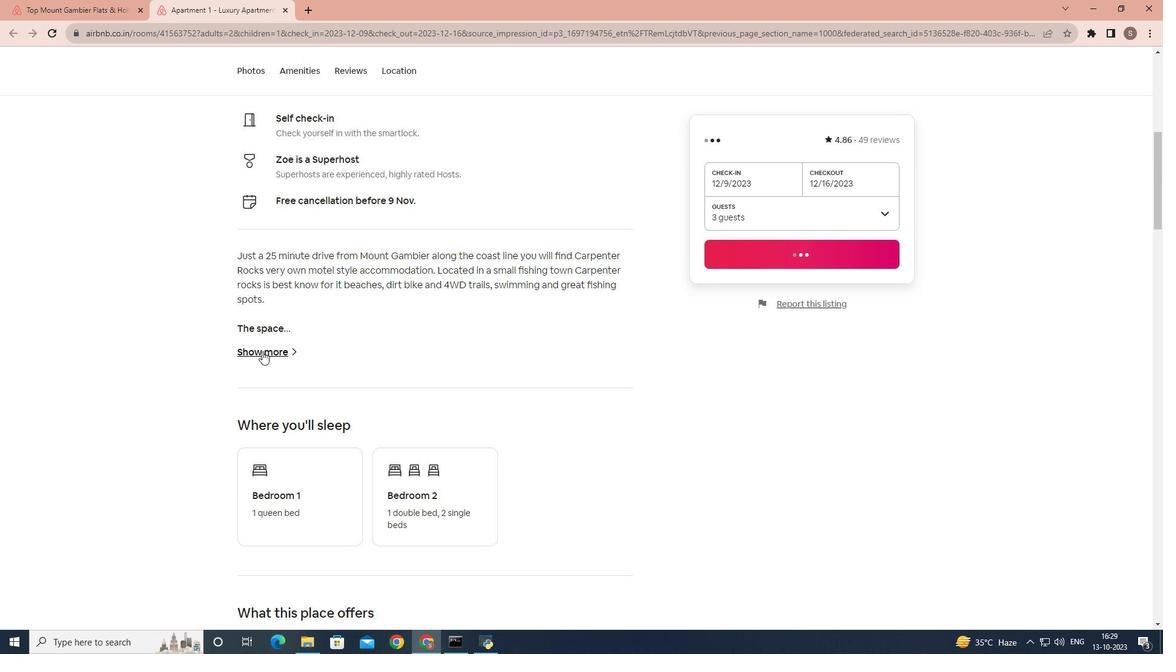 
Action: Mouse moved to (428, 317)
Screenshot: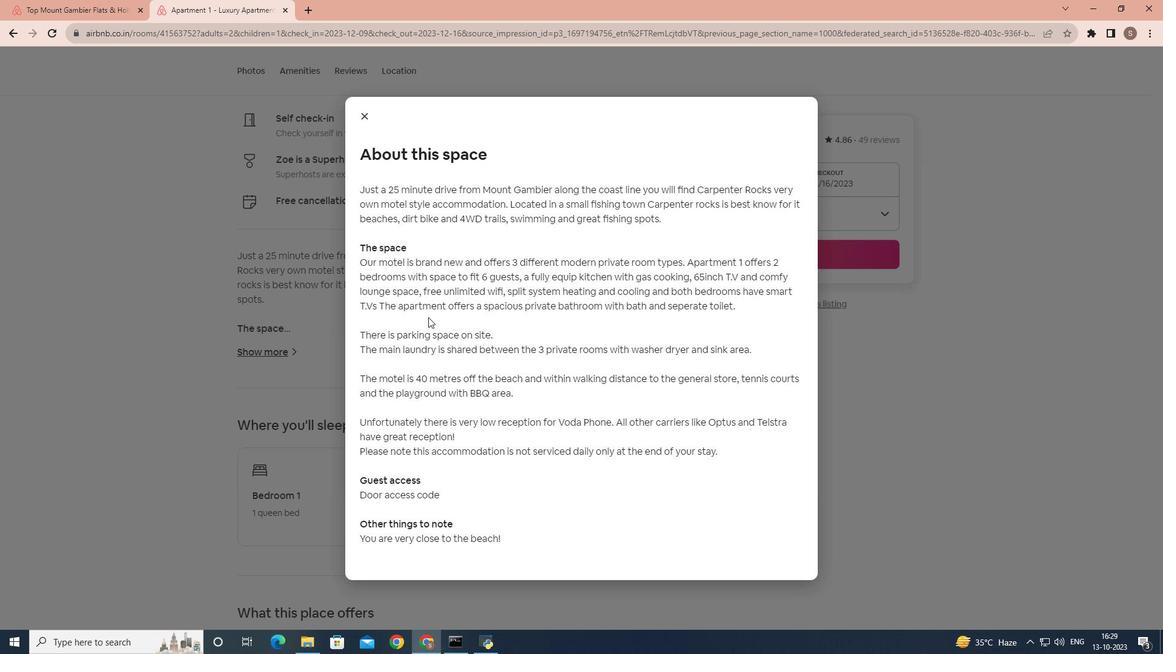 
Action: Mouse scrolled (428, 316) with delta (0, 0)
Screenshot: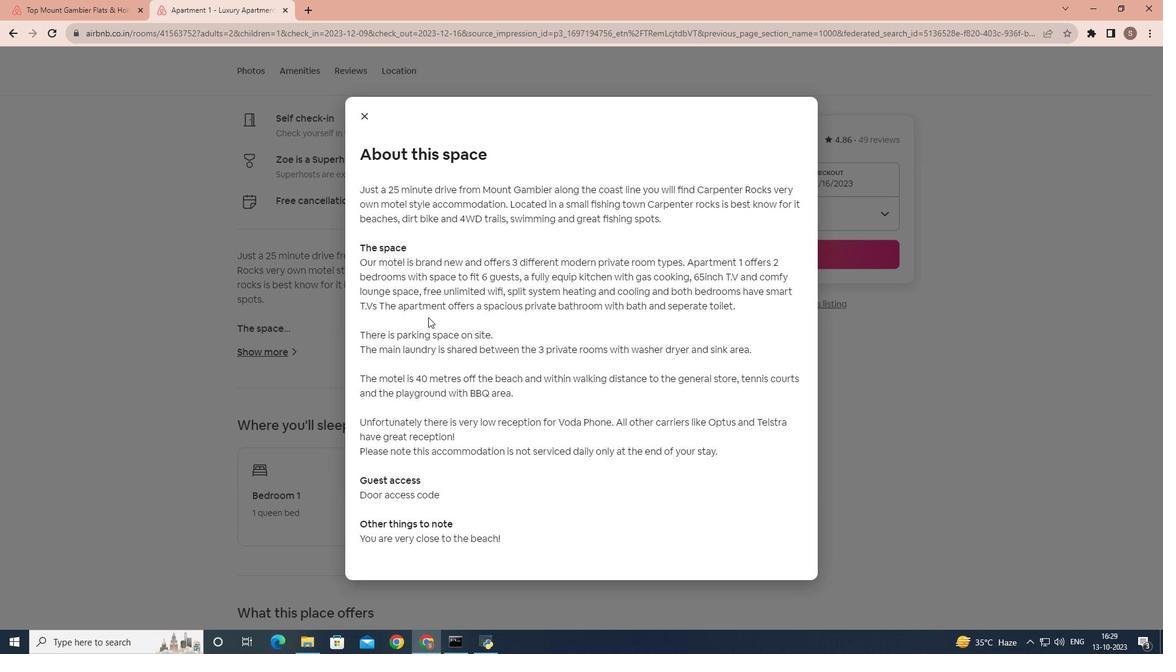 
Action: Mouse scrolled (428, 316) with delta (0, 0)
Screenshot: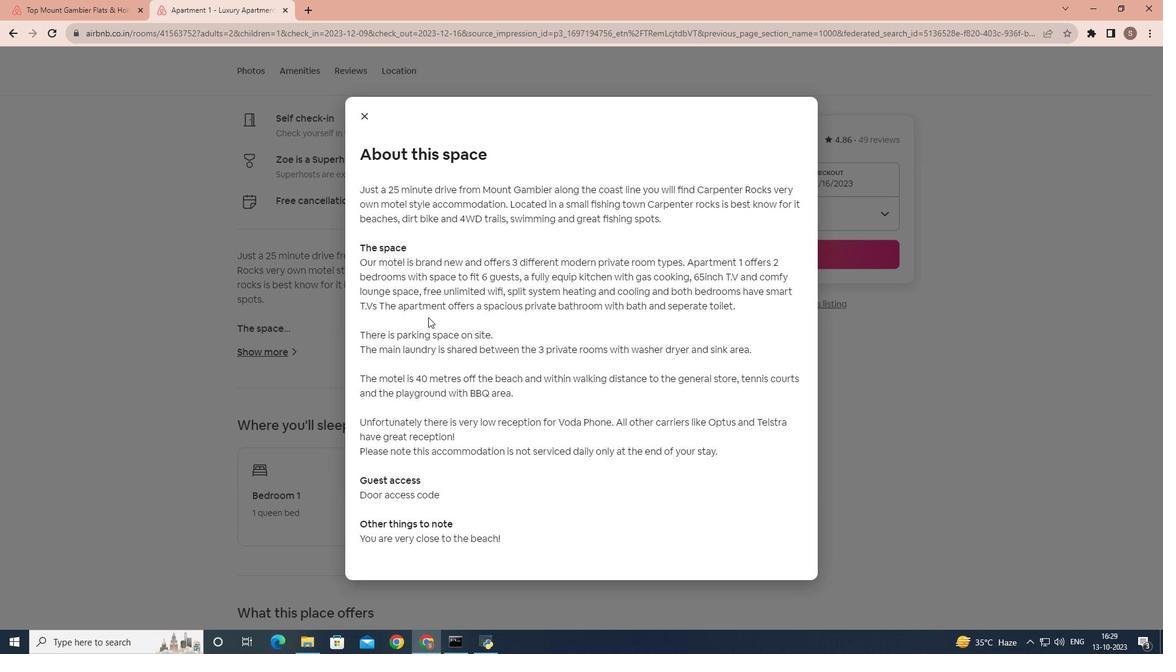 
Action: Mouse scrolled (428, 316) with delta (0, 0)
Screenshot: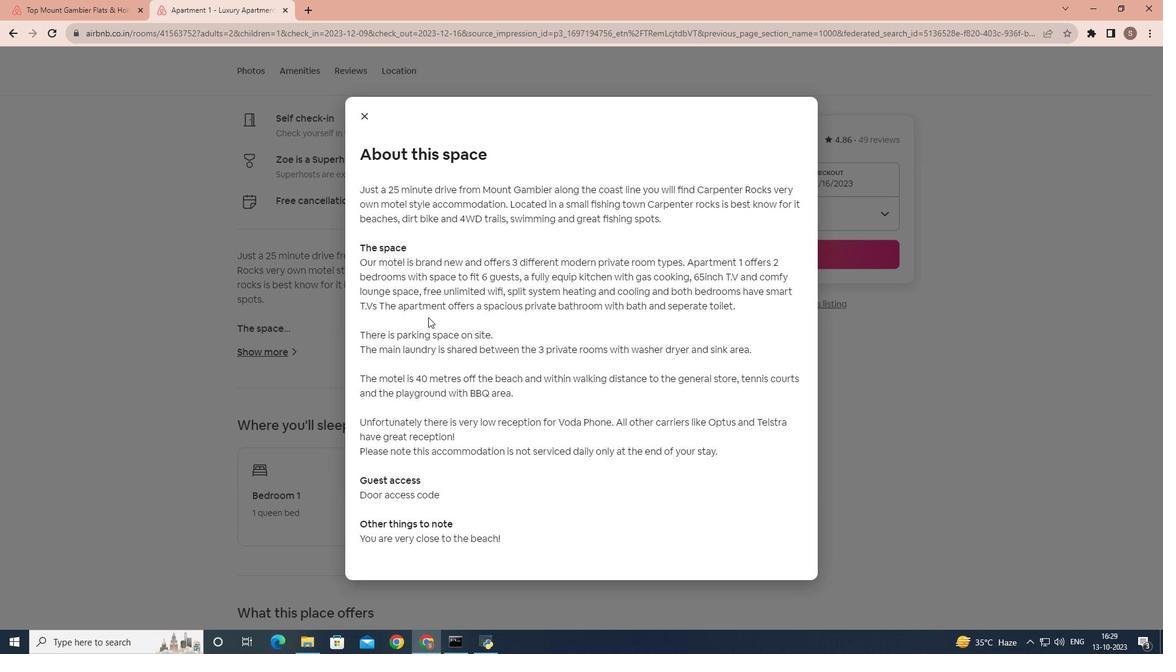 
Action: Mouse scrolled (428, 316) with delta (0, 0)
Screenshot: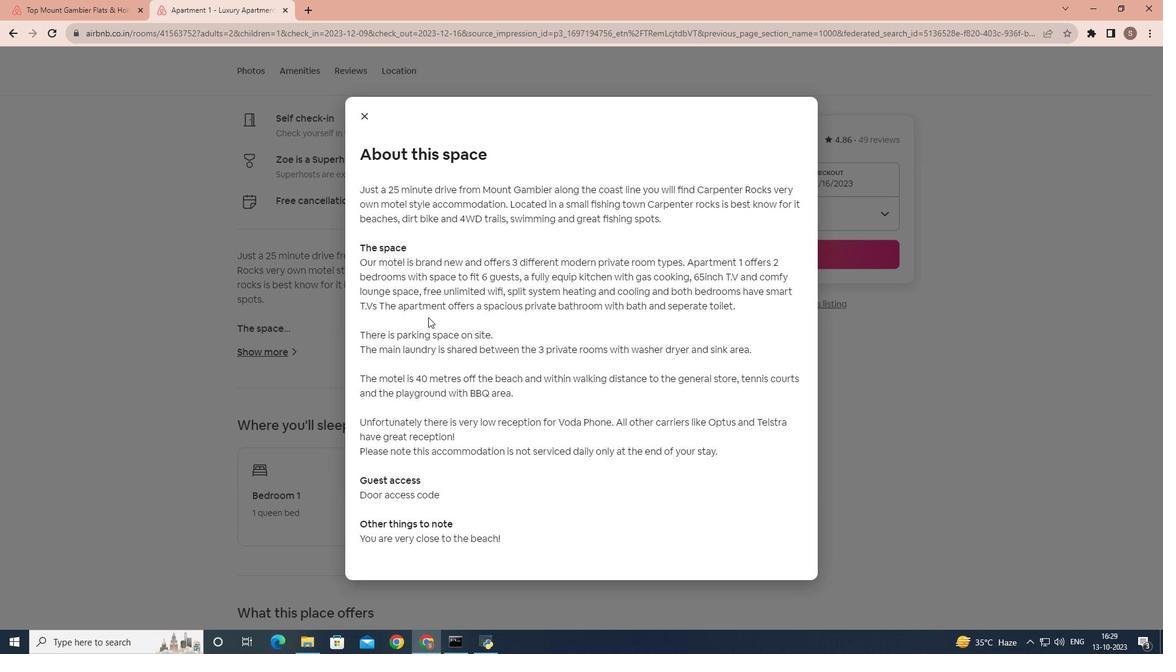
Action: Mouse scrolled (428, 316) with delta (0, 0)
Screenshot: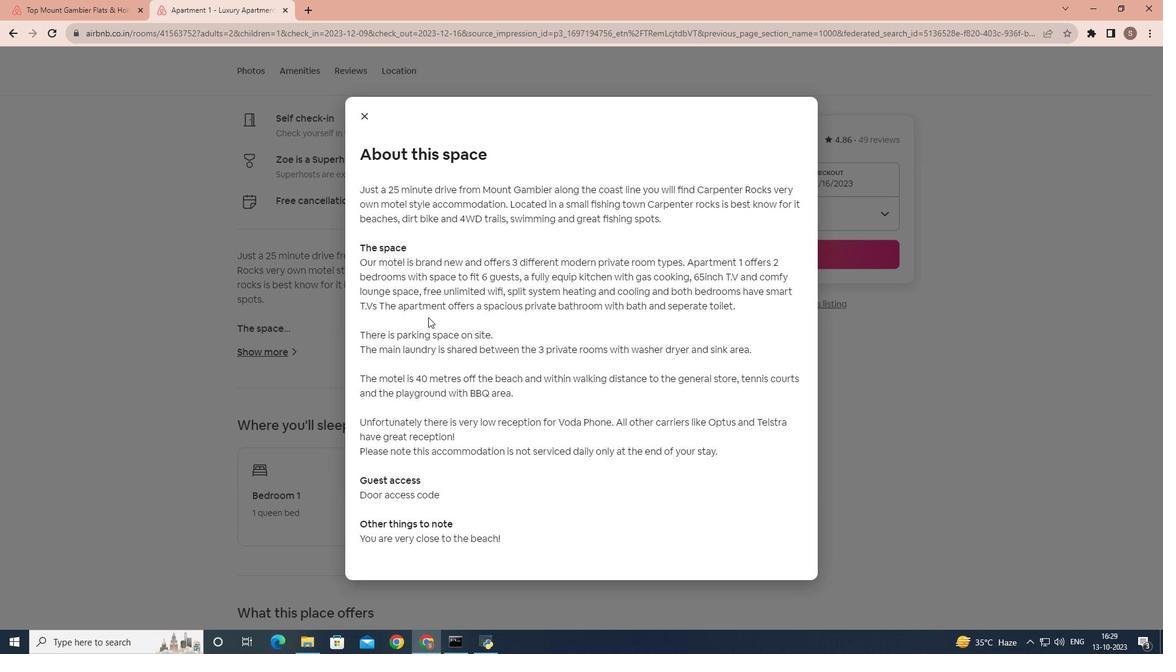 
Action: Mouse moved to (359, 118)
Screenshot: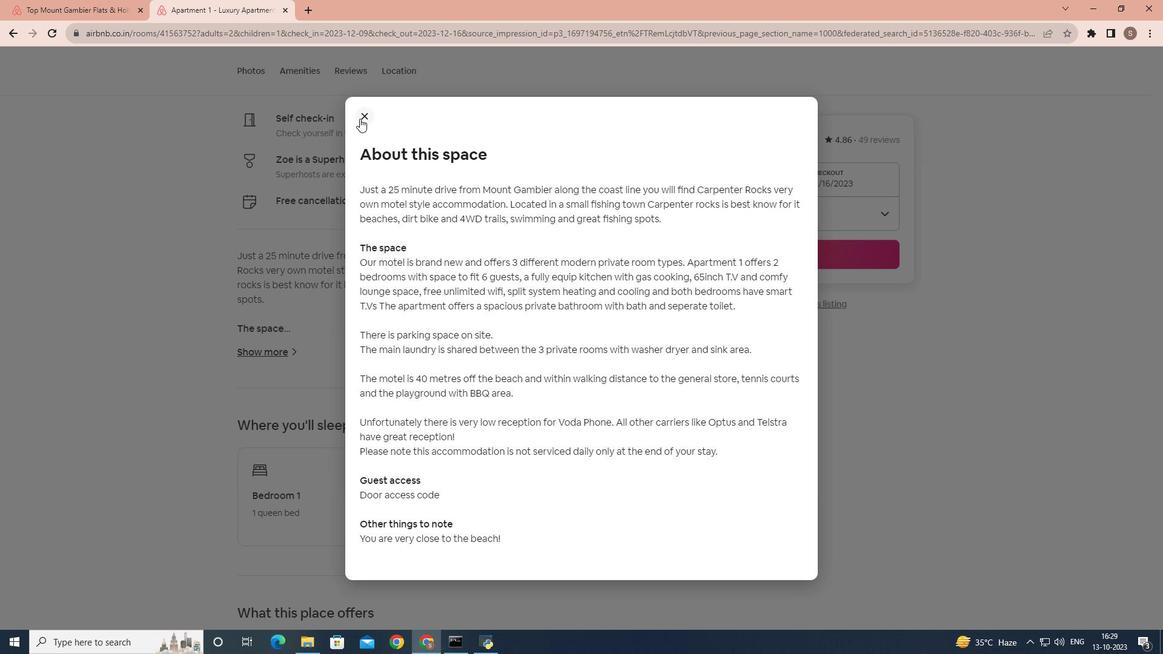
Action: Mouse pressed left at (359, 118)
Screenshot: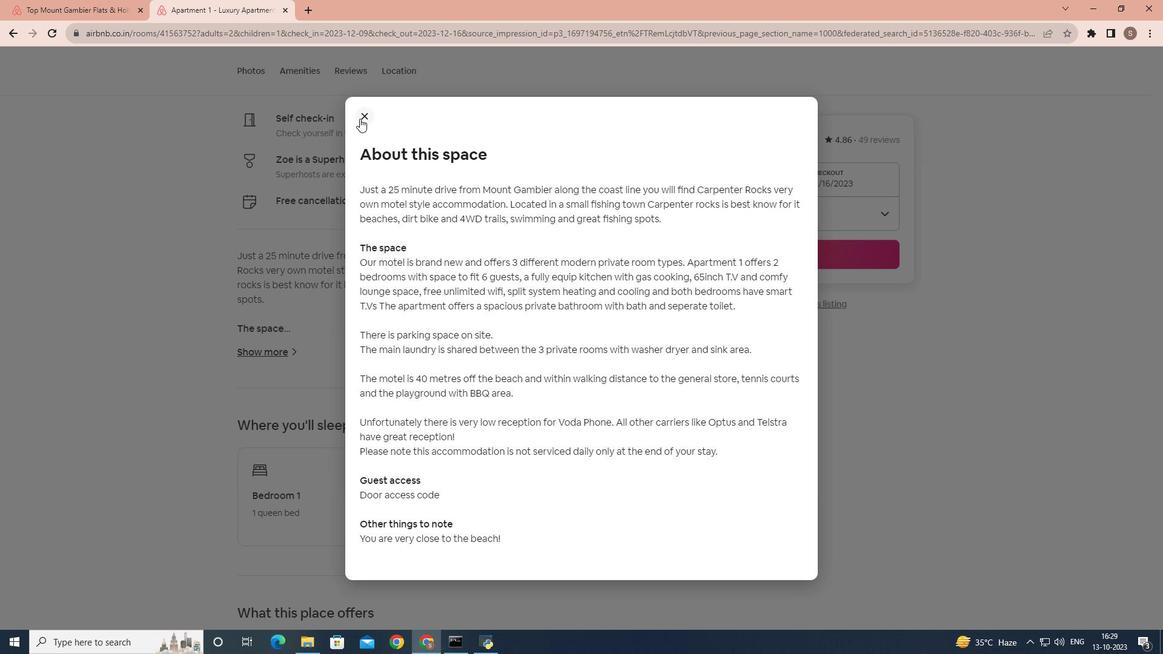 
Action: Mouse moved to (333, 321)
Screenshot: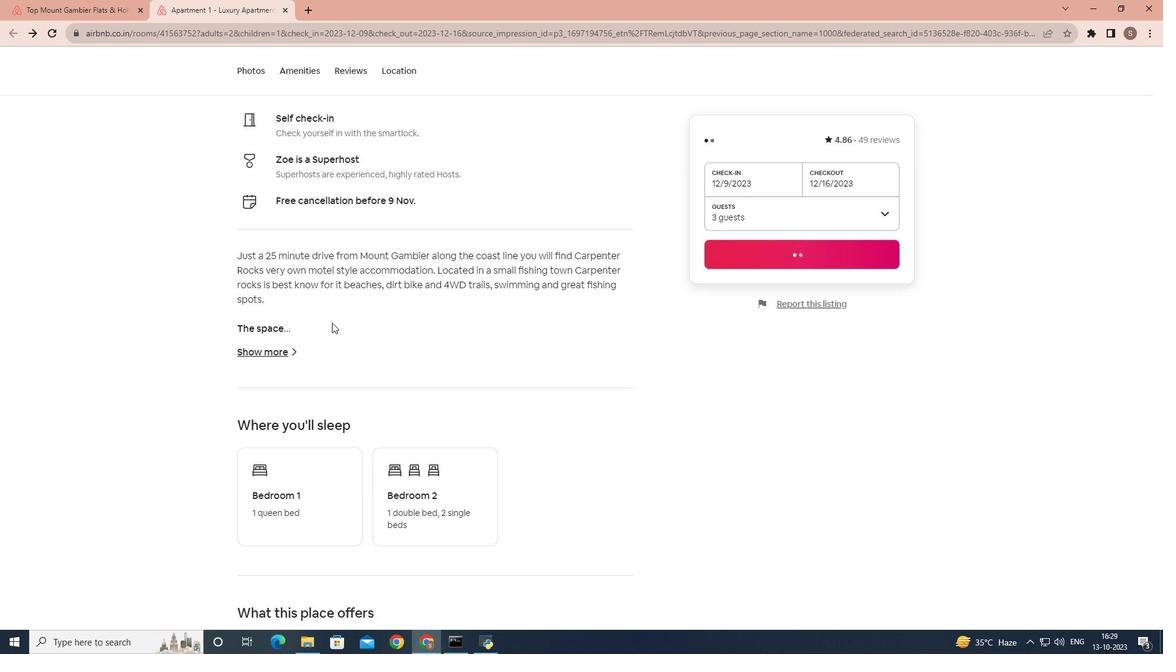 
Action: Mouse scrolled (333, 320) with delta (0, 0)
Screenshot: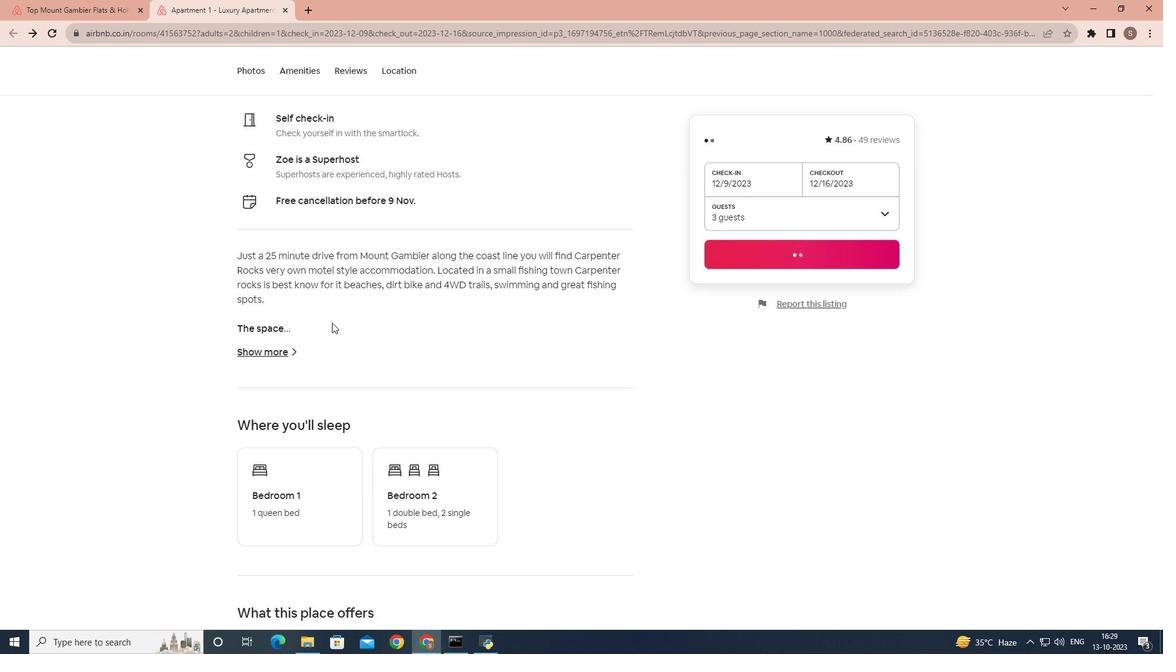
Action: Mouse moved to (332, 322)
Screenshot: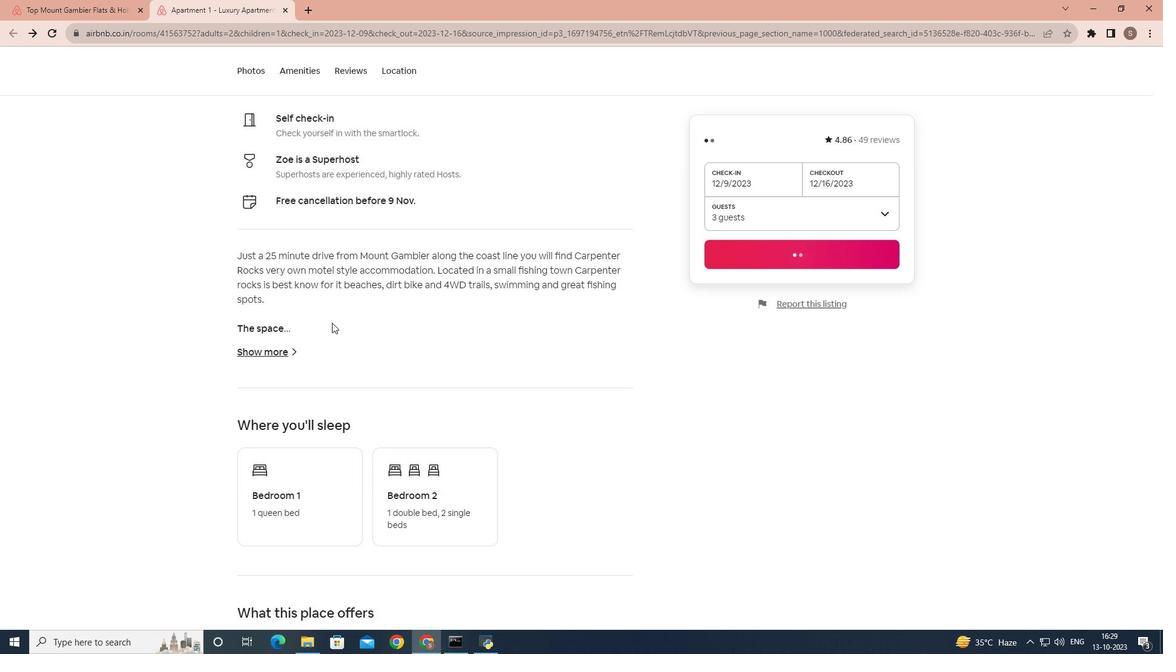 
Action: Mouse scrolled (332, 321) with delta (0, 0)
Screenshot: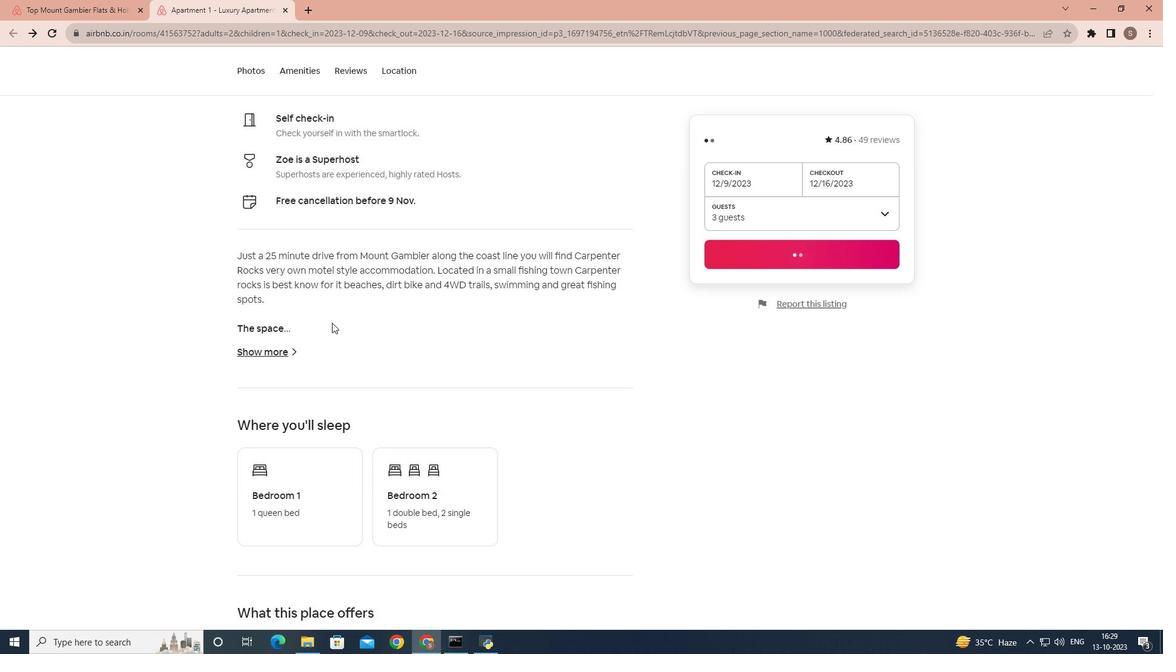 
Action: Mouse moved to (332, 322)
Screenshot: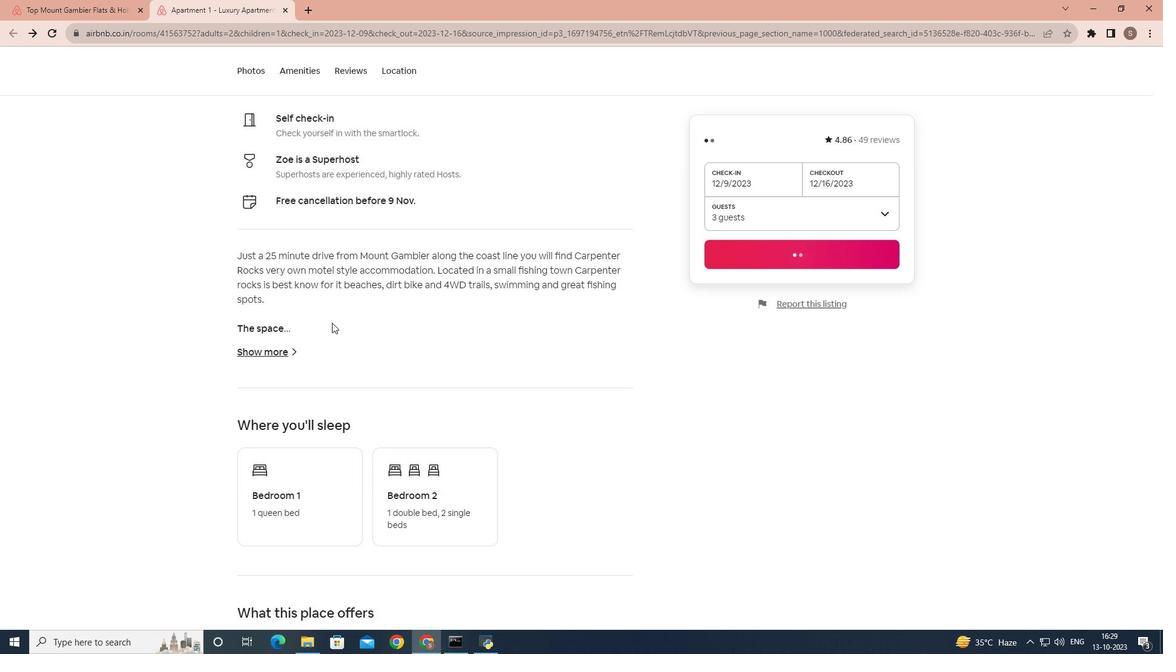 
Action: Mouse scrolled (332, 322) with delta (0, 0)
Screenshot: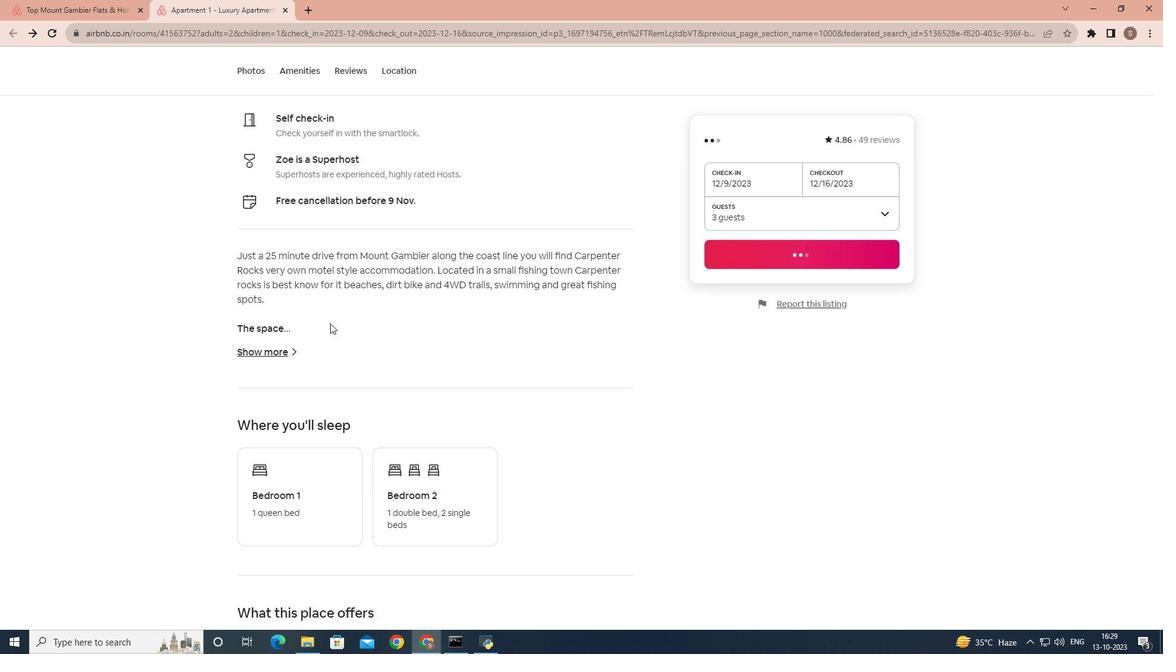 
Action: Mouse moved to (330, 322)
Screenshot: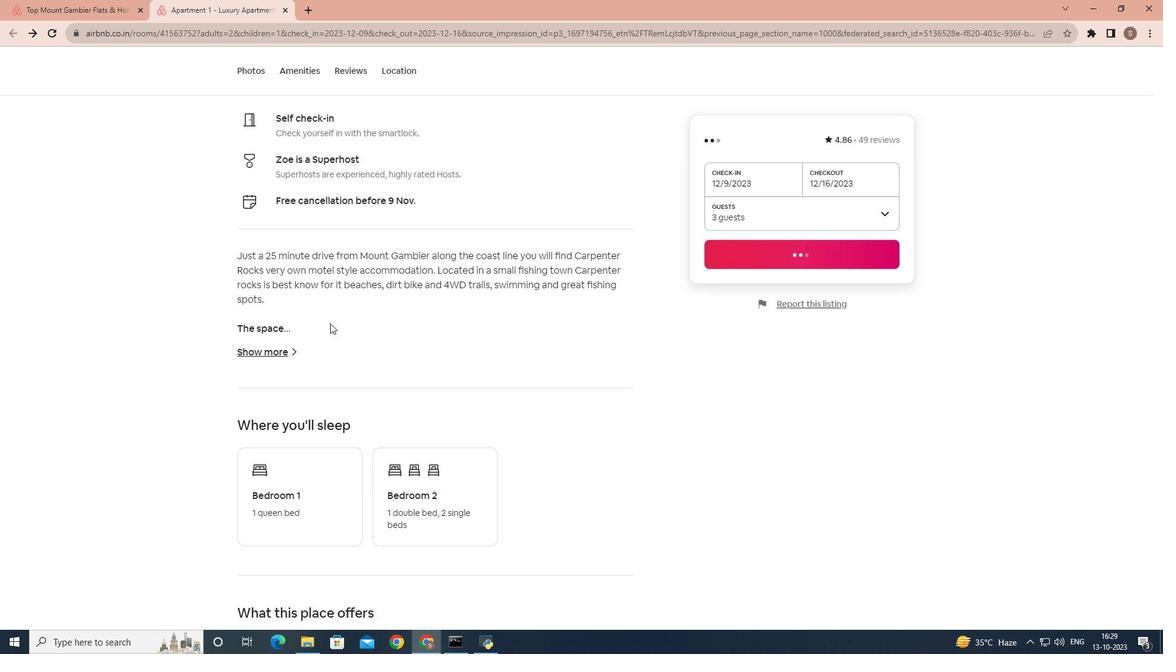 
Action: Mouse scrolled (330, 322) with delta (0, 0)
Screenshot: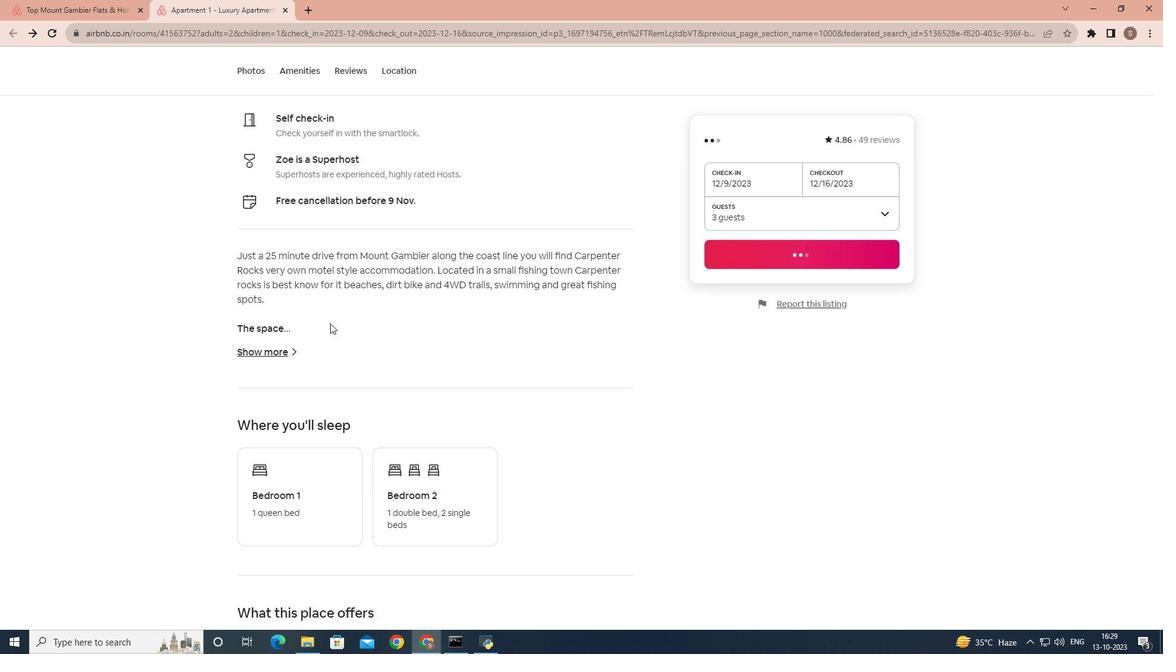 
Action: Mouse scrolled (330, 322) with delta (0, 0)
Screenshot: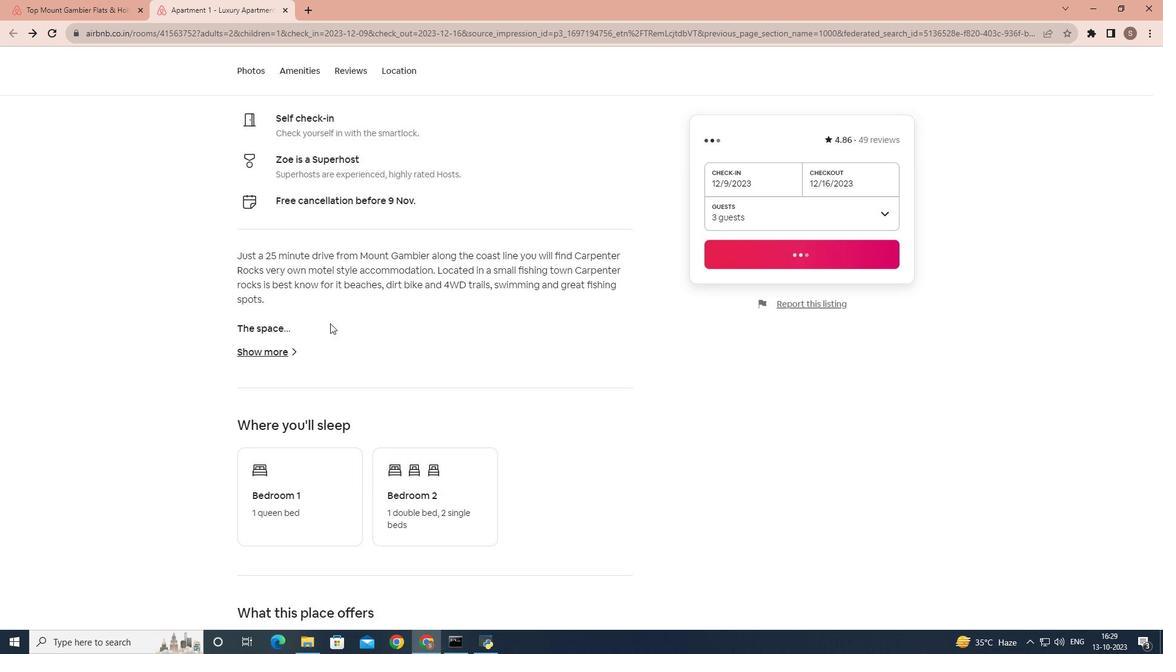 
Action: Mouse moved to (330, 323)
Screenshot: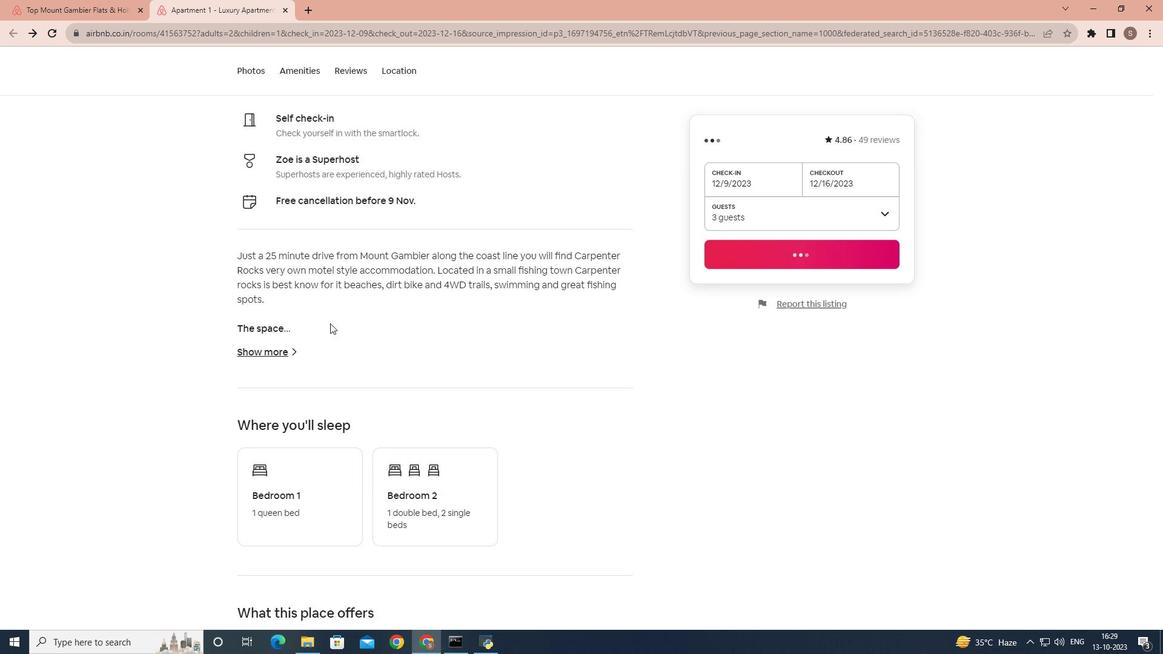
Action: Mouse scrolled (330, 322) with delta (0, 0)
Screenshot: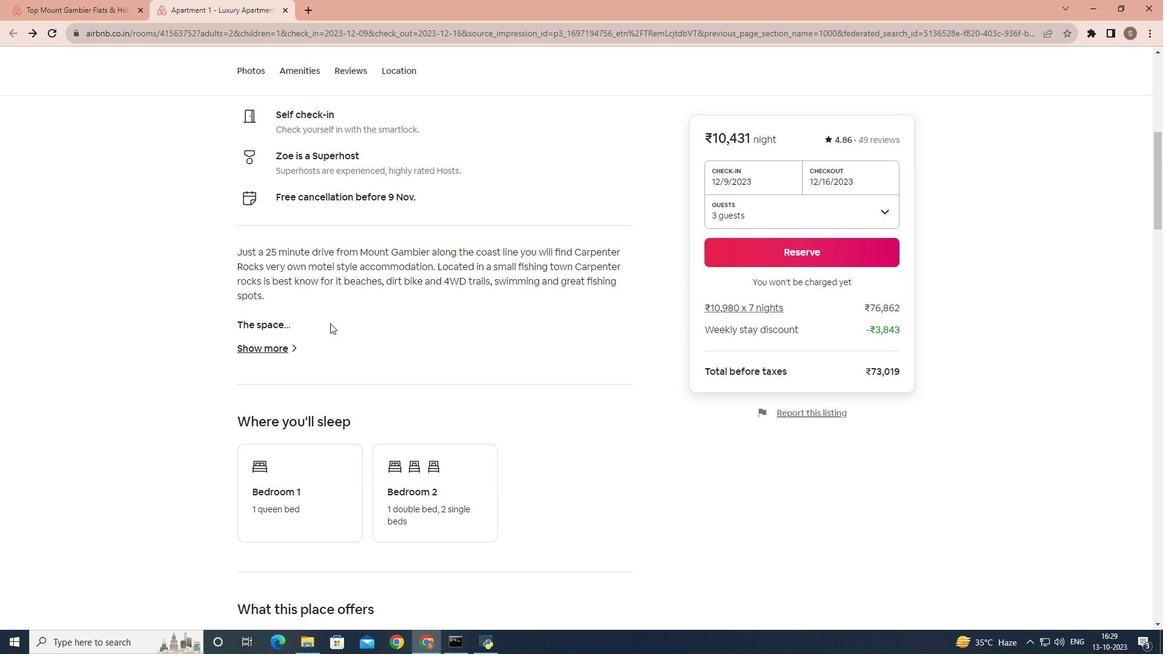 
Action: Mouse scrolled (330, 322) with delta (0, 0)
Screenshot: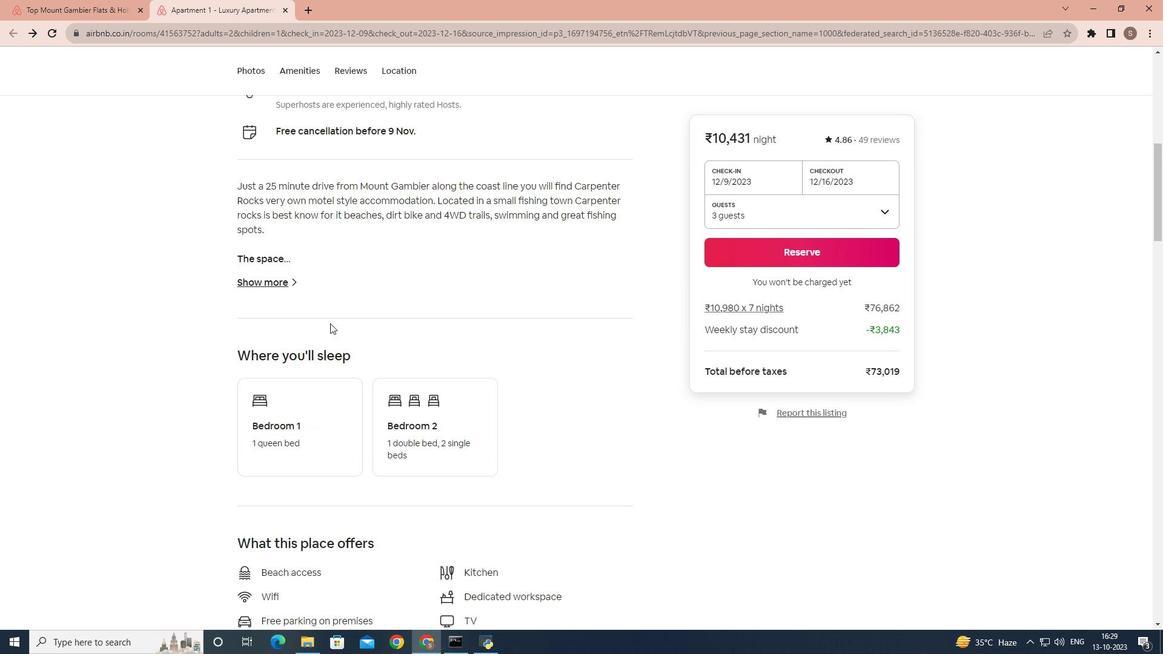 
Action: Mouse scrolled (330, 322) with delta (0, 0)
Screenshot: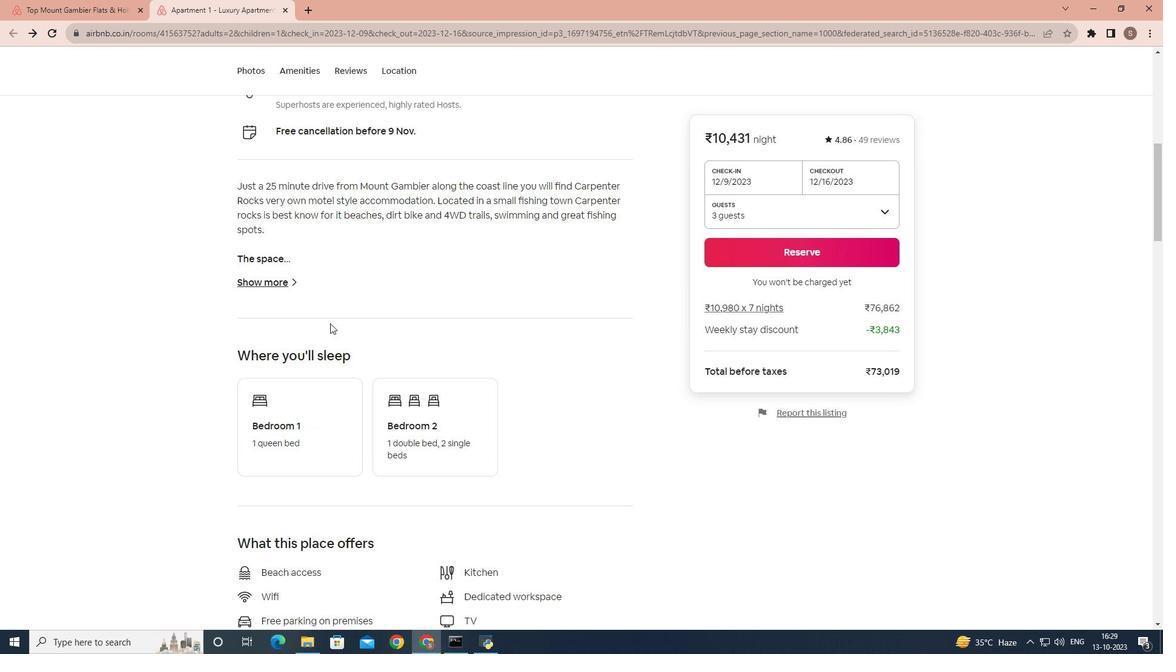 
Action: Mouse scrolled (330, 322) with delta (0, 0)
Screenshot: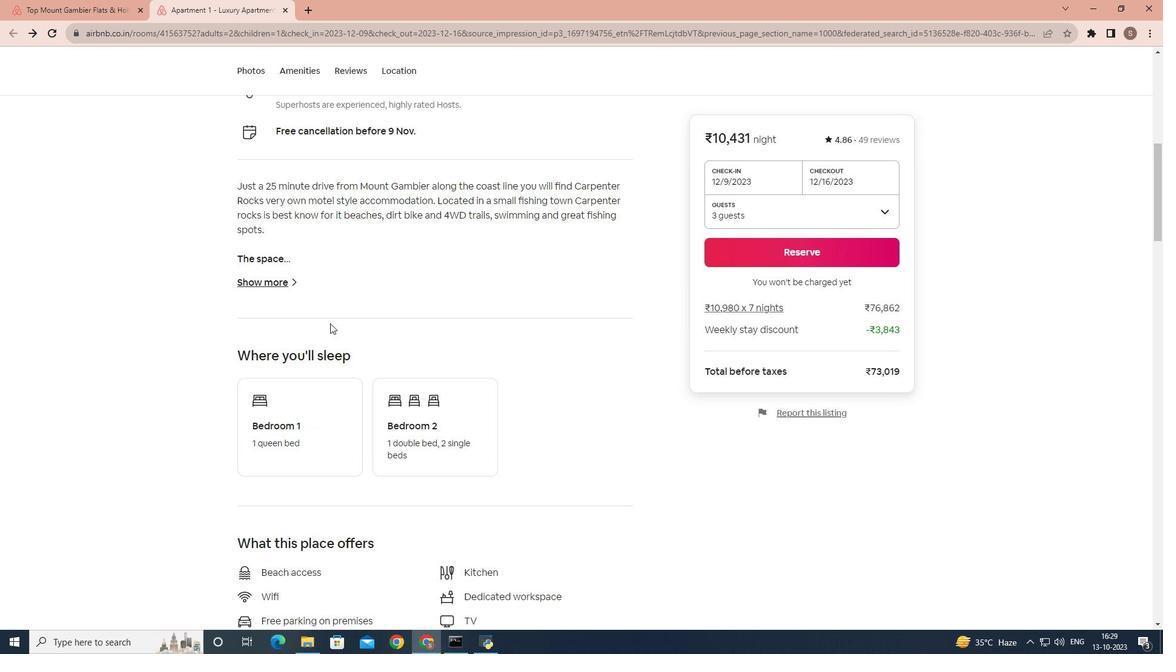 
Action: Mouse scrolled (330, 322) with delta (0, 0)
Screenshot: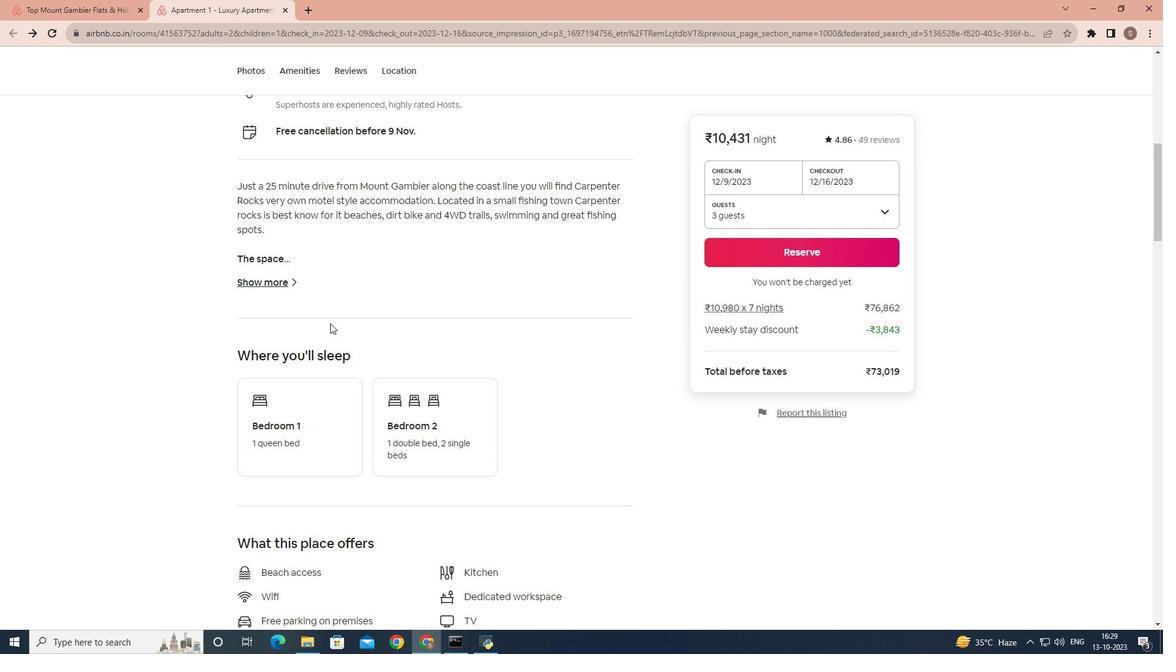 
Action: Mouse scrolled (330, 322) with delta (0, 0)
Screenshot: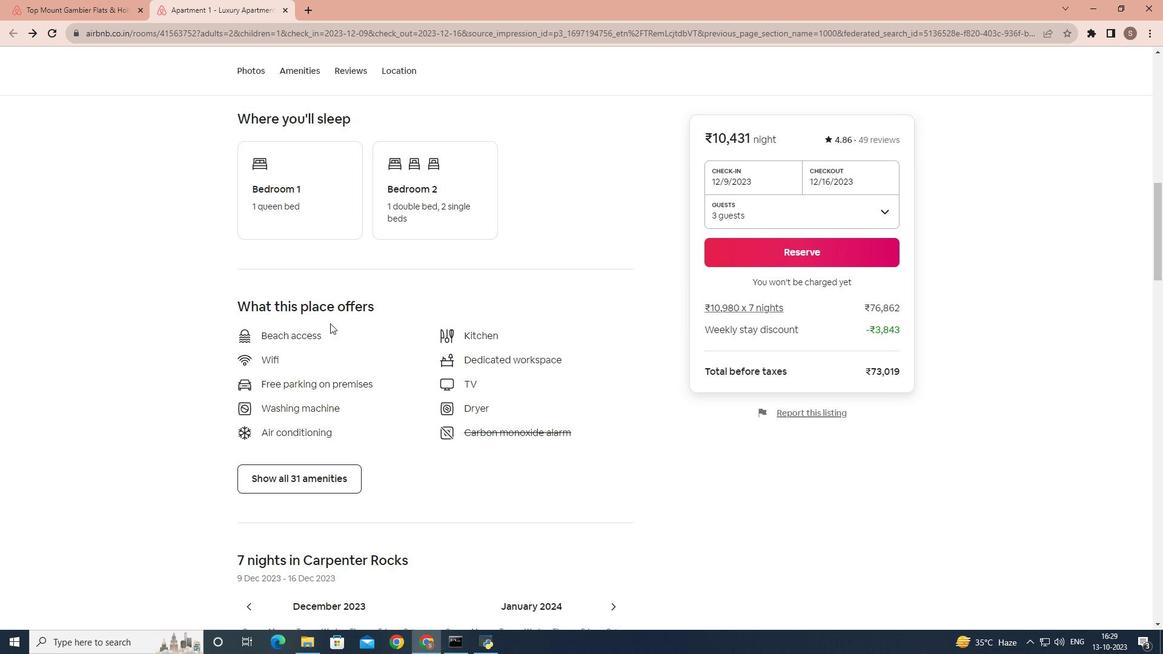 
Action: Mouse scrolled (330, 322) with delta (0, 0)
Screenshot: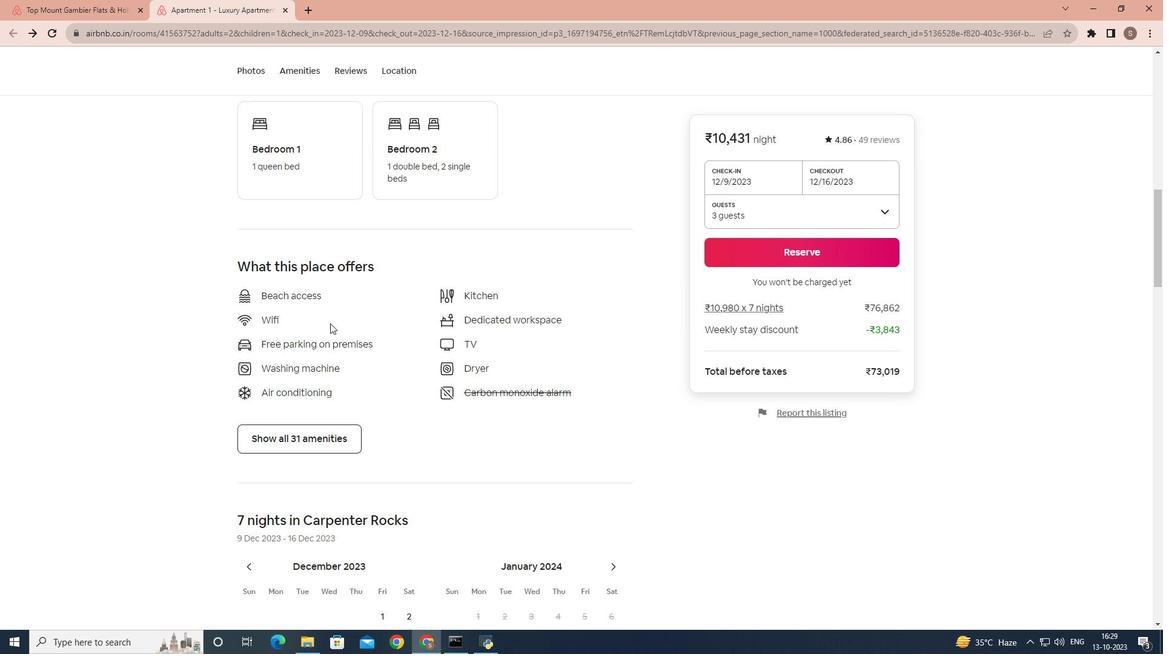 
Action: Mouse scrolled (330, 322) with delta (0, 0)
Screenshot: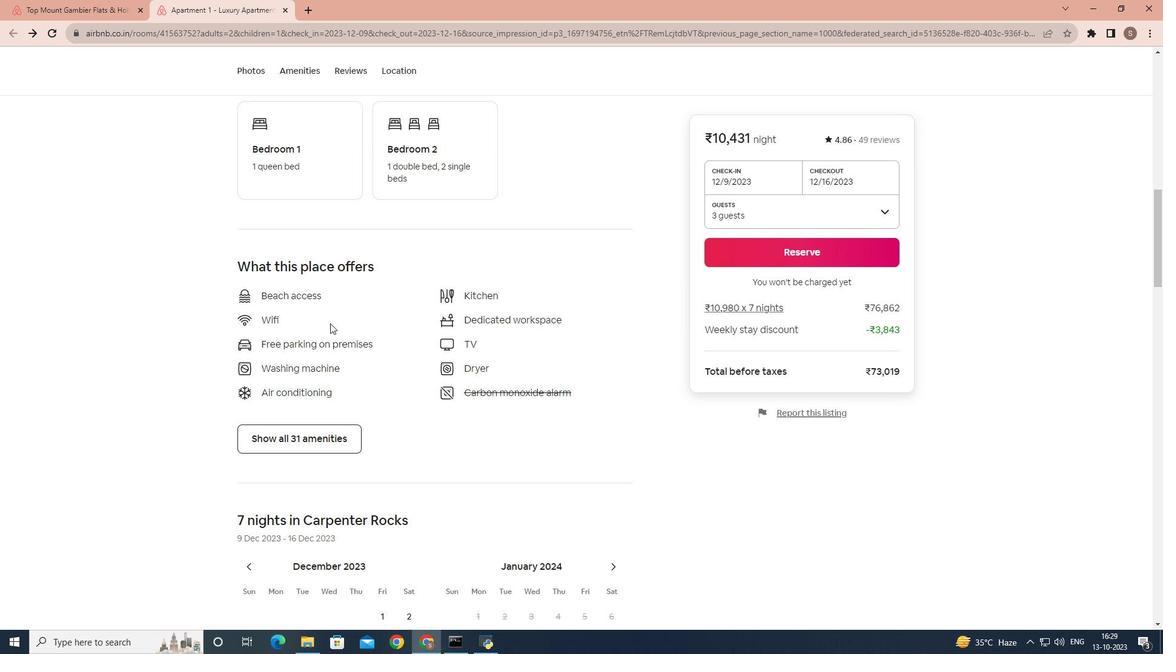 
Action: Mouse scrolled (330, 322) with delta (0, 0)
Screenshot: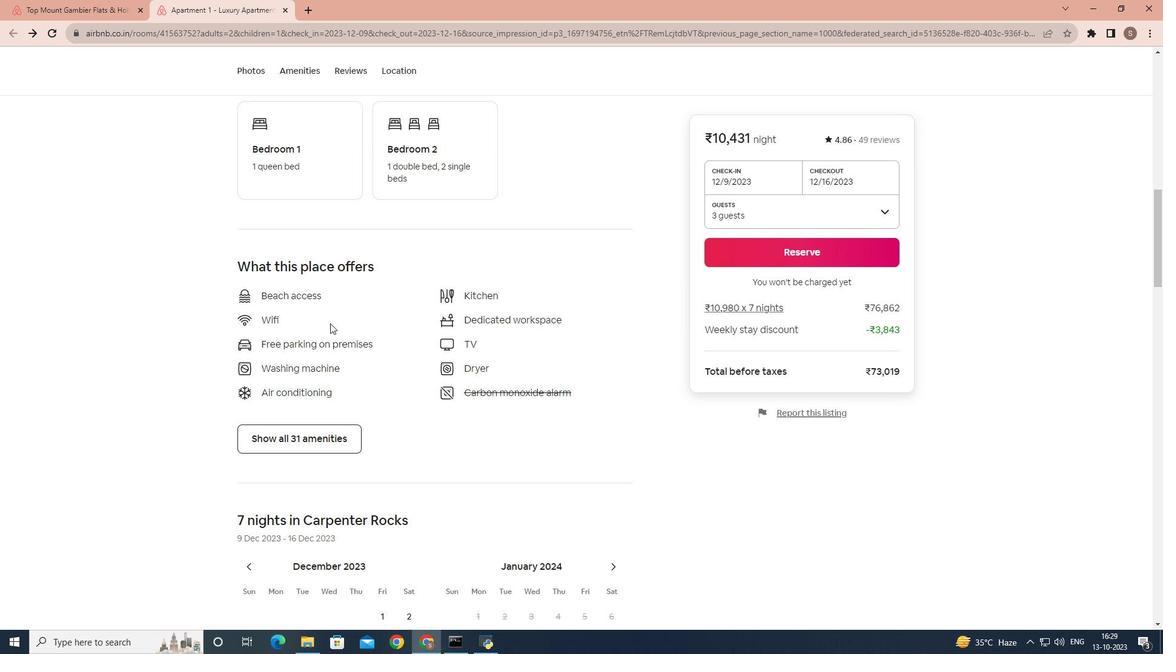 
Action: Mouse moved to (321, 253)
Screenshot: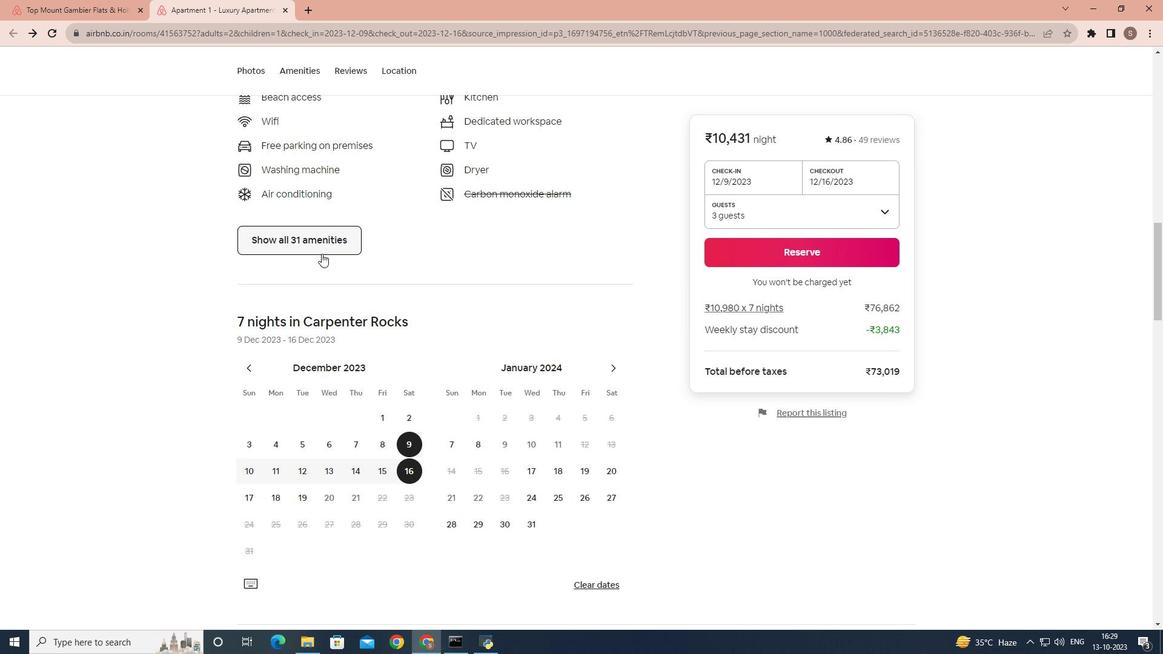 
Action: Mouse pressed left at (321, 253)
Screenshot: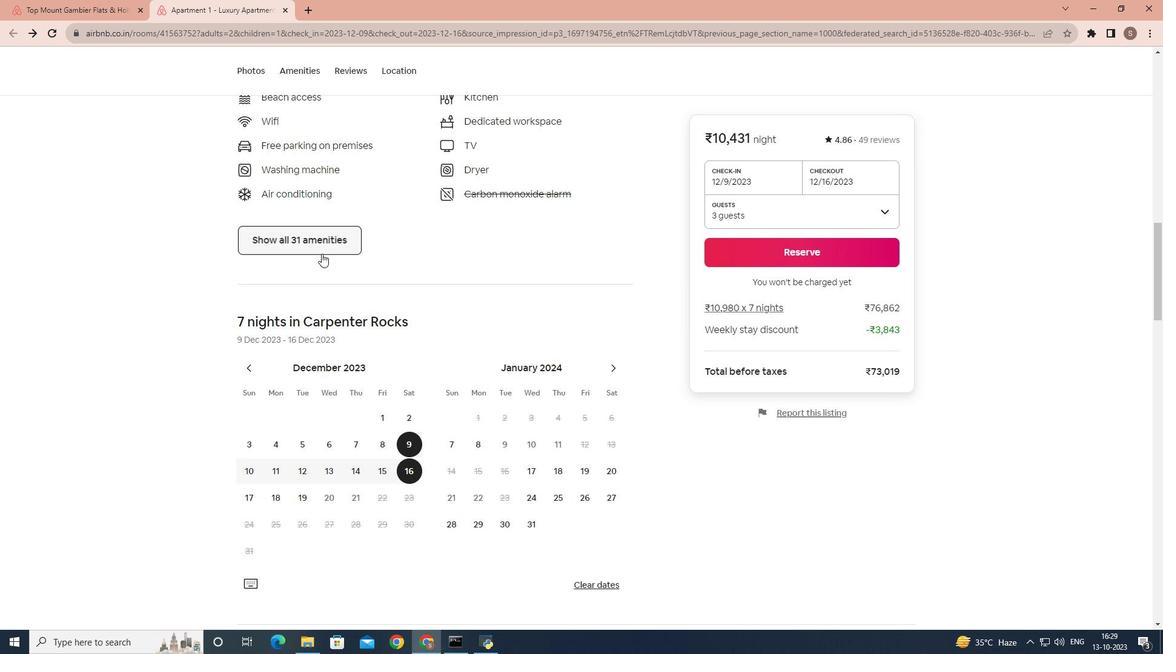 
Action: Mouse moved to (468, 264)
Screenshot: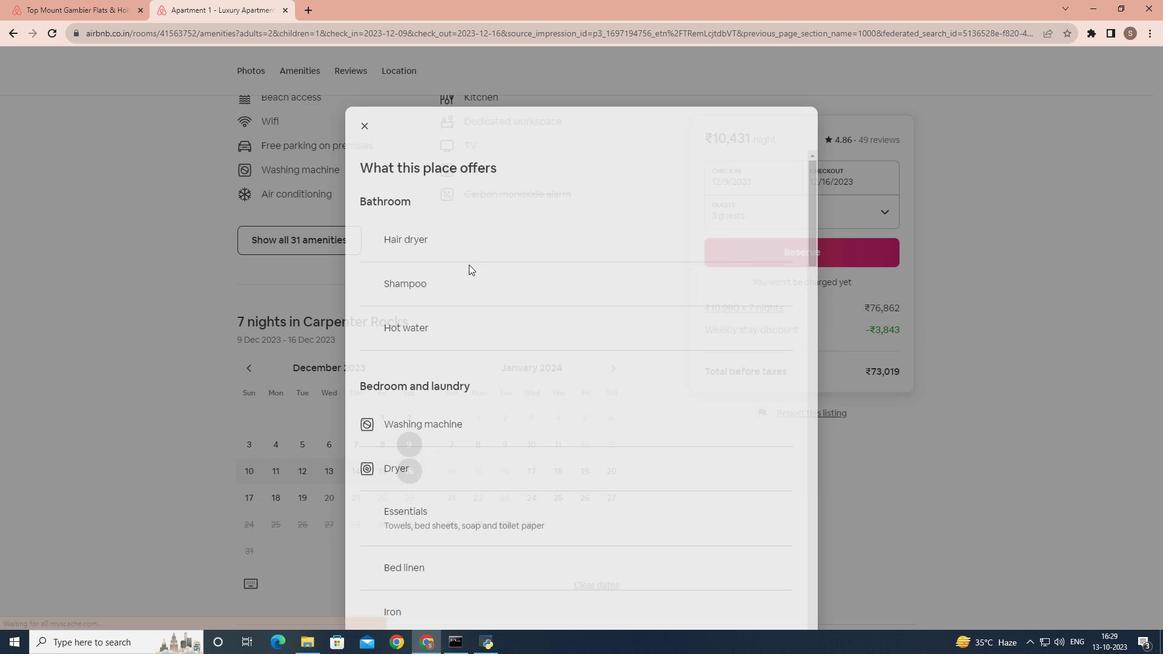 
Action: Mouse scrolled (468, 264) with delta (0, 0)
Screenshot: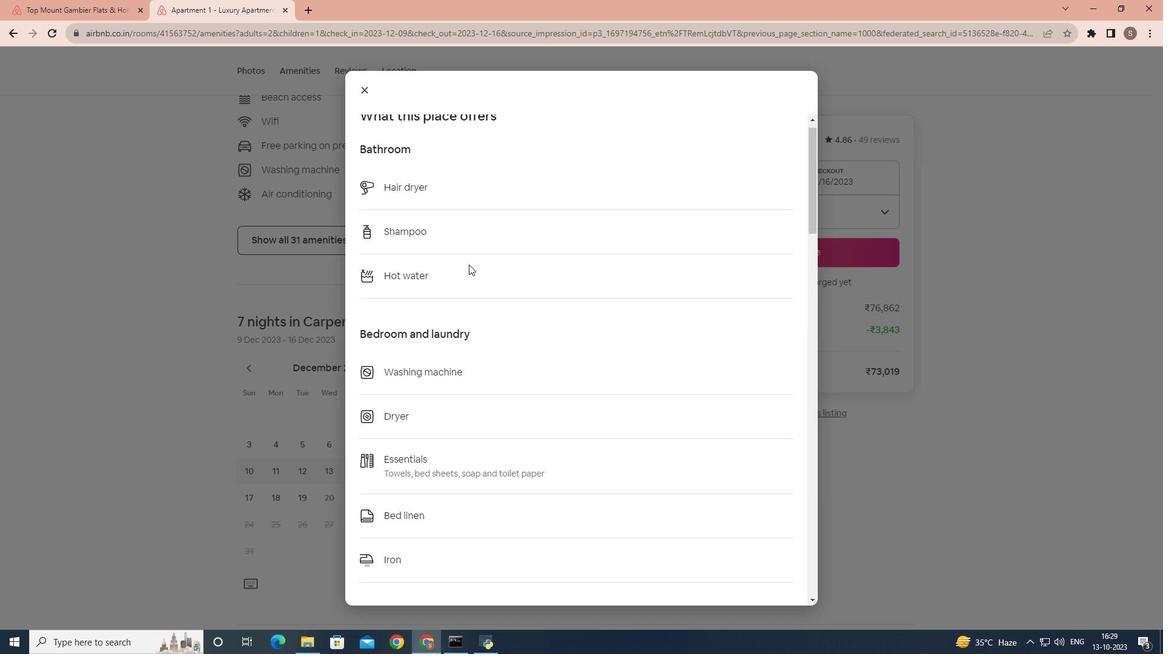 
Action: Mouse scrolled (468, 264) with delta (0, 0)
Screenshot: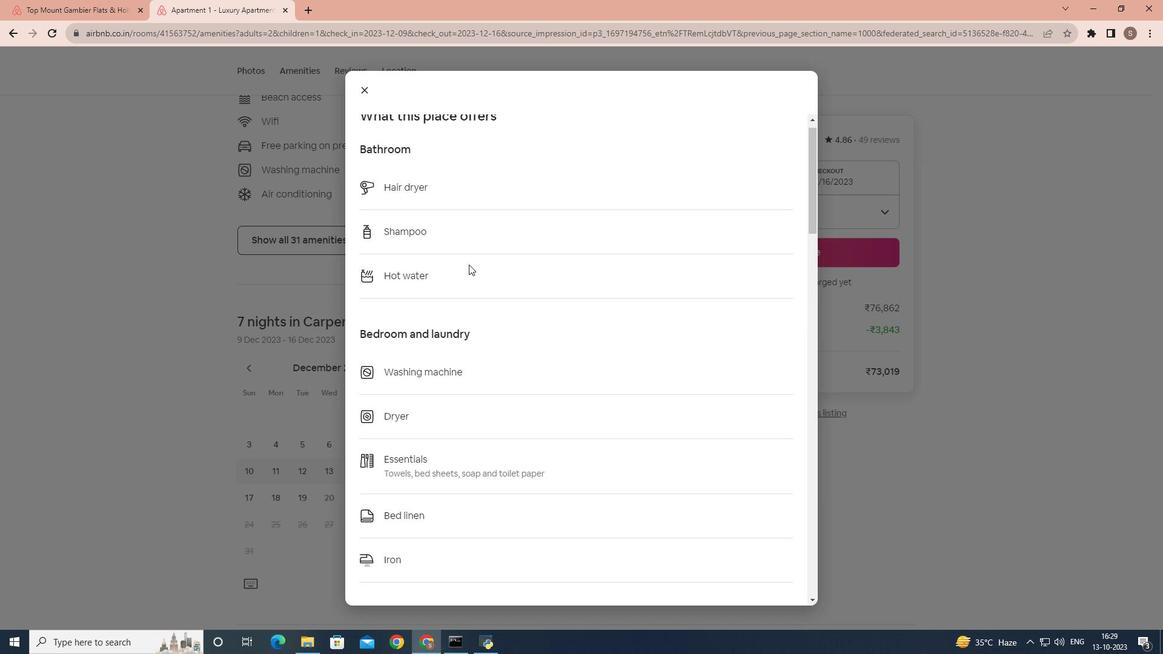 
Action: Mouse scrolled (468, 264) with delta (0, 0)
Screenshot: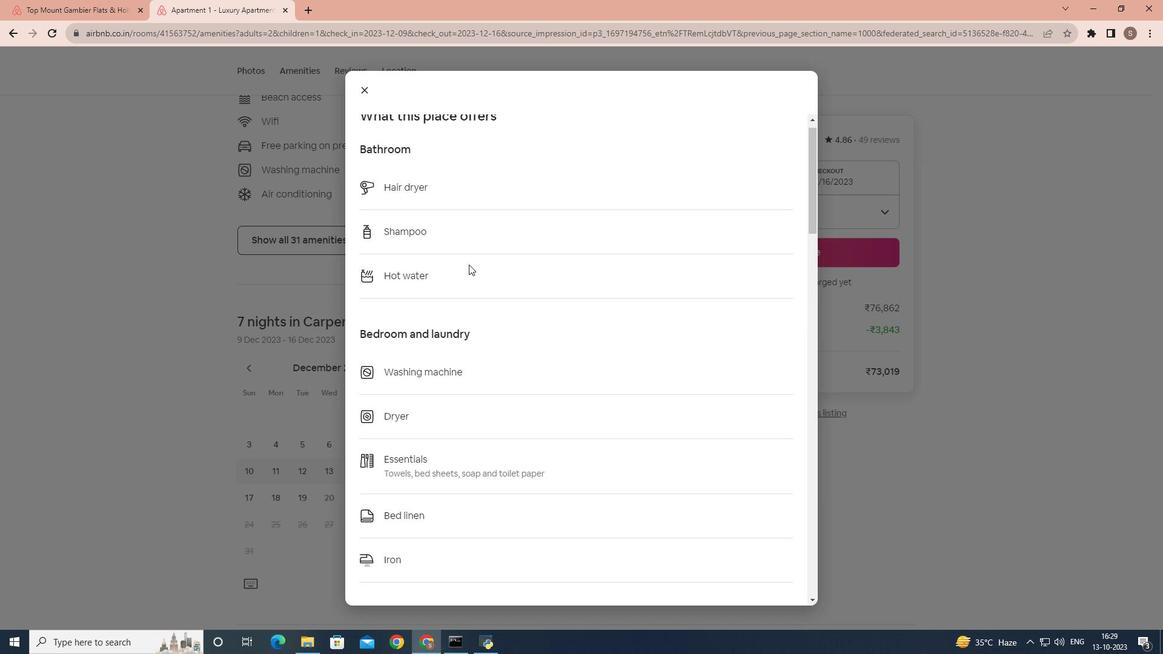 
Action: Mouse scrolled (468, 264) with delta (0, 0)
Screenshot: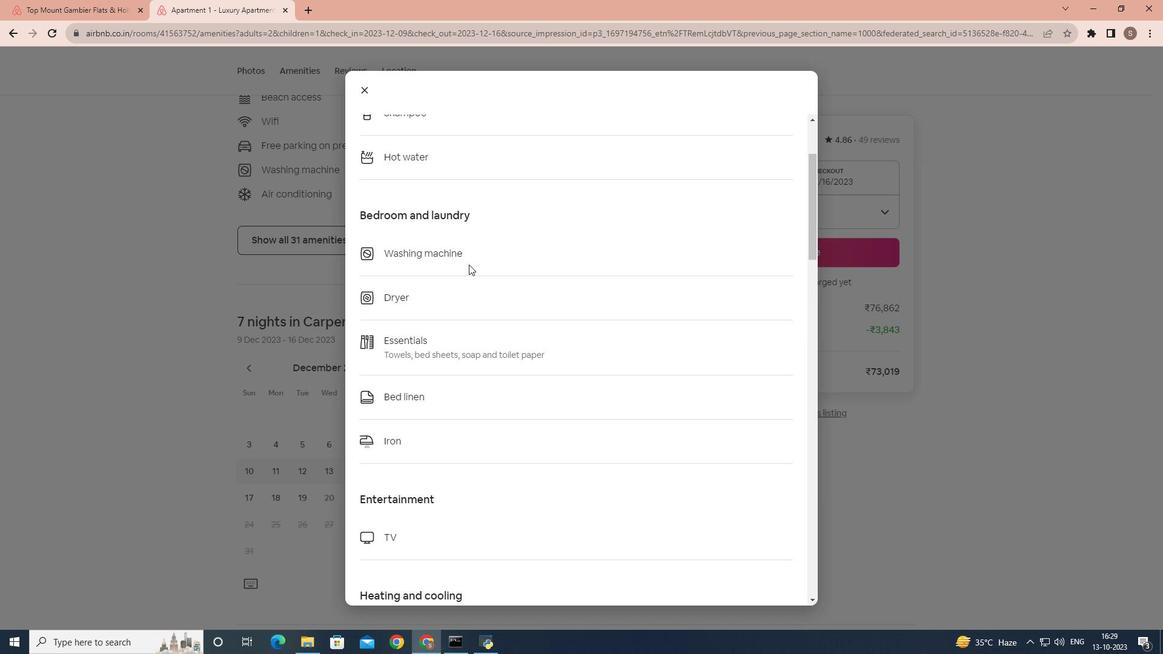 
Action: Mouse scrolled (468, 264) with delta (0, 0)
Screenshot: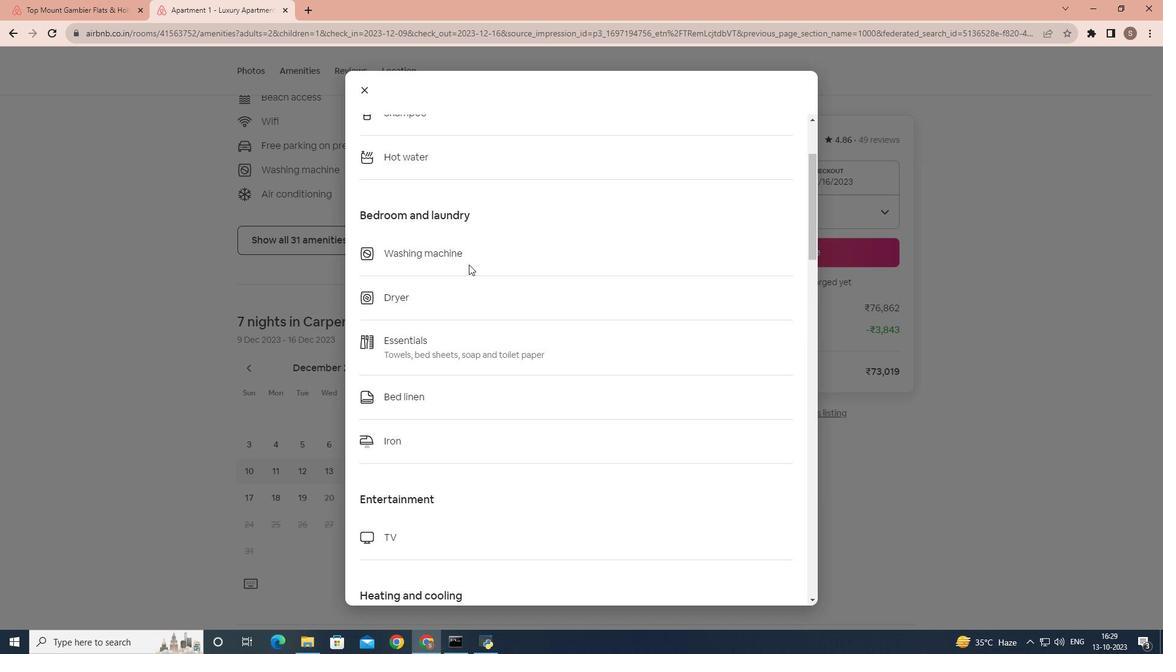 
Action: Mouse scrolled (468, 264) with delta (0, 0)
Screenshot: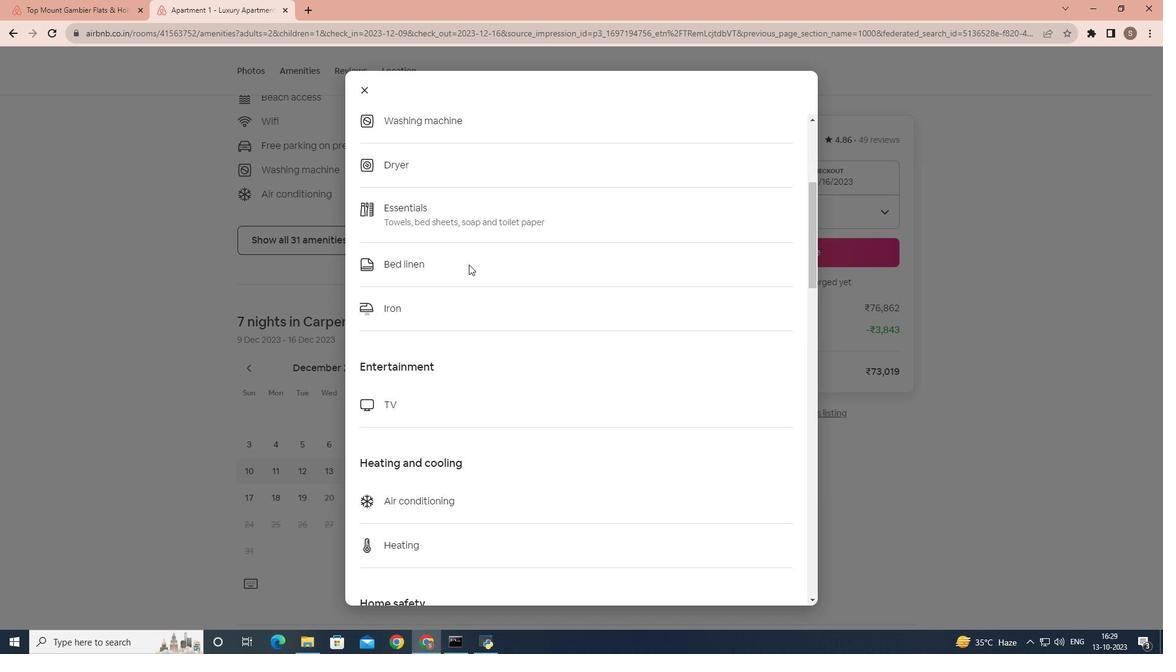 
Action: Mouse scrolled (468, 264) with delta (0, 0)
Screenshot: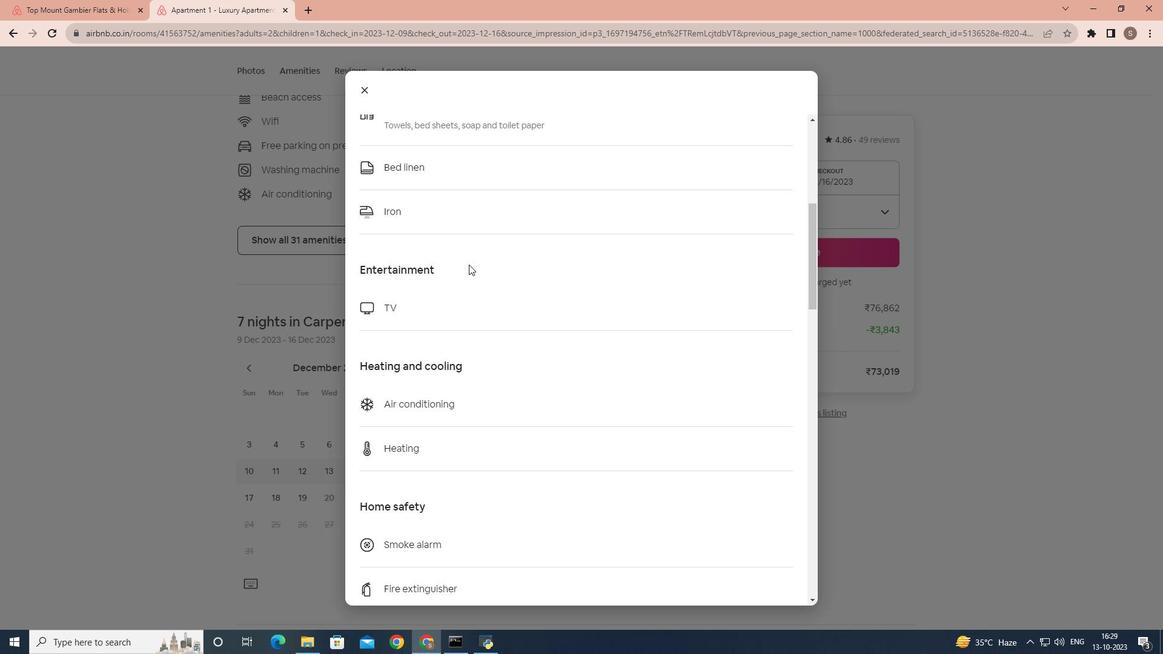 
Action: Mouse scrolled (468, 264) with delta (0, 0)
Screenshot: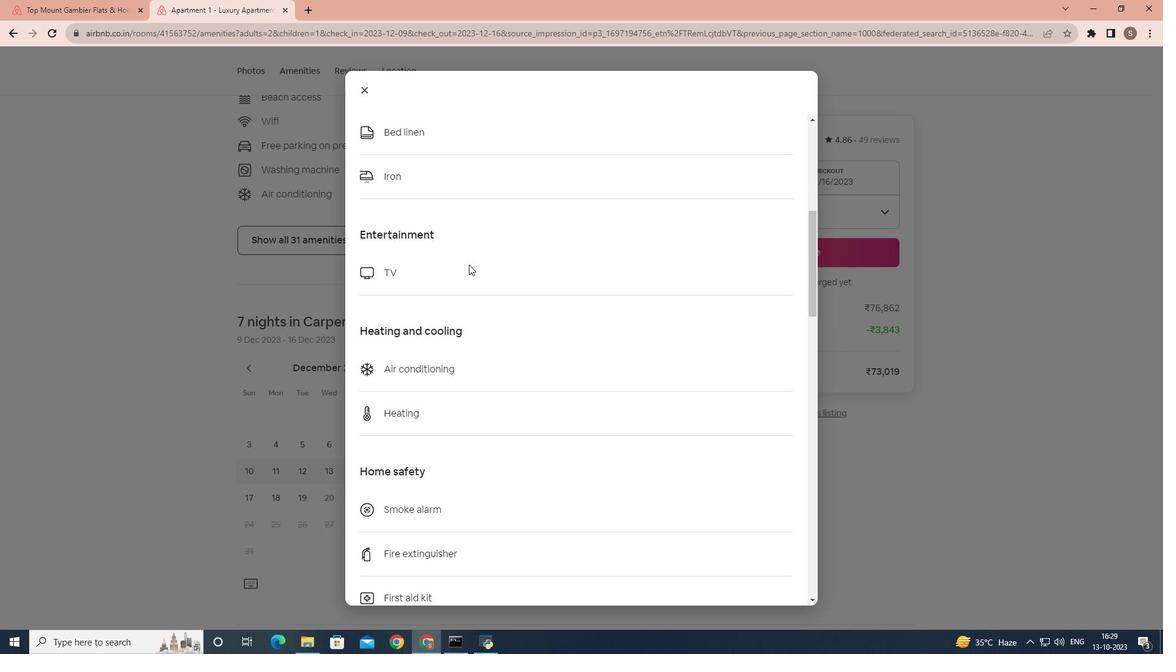 
Action: Mouse scrolled (468, 264) with delta (0, 0)
Screenshot: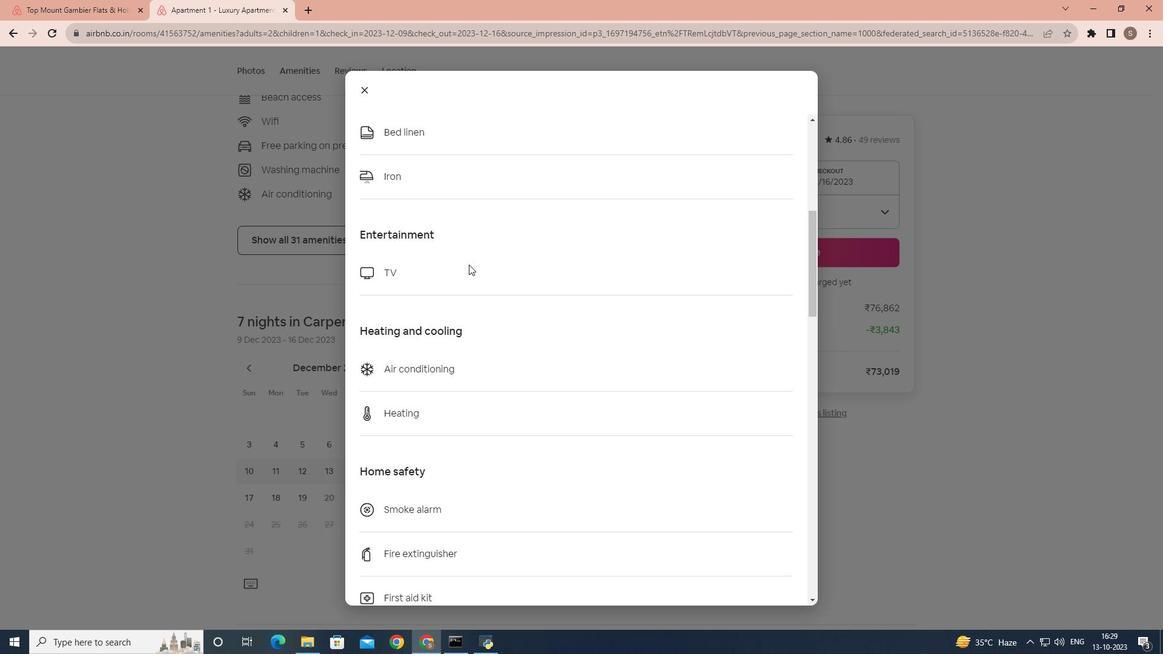 
Action: Mouse scrolled (468, 264) with delta (0, 0)
Screenshot: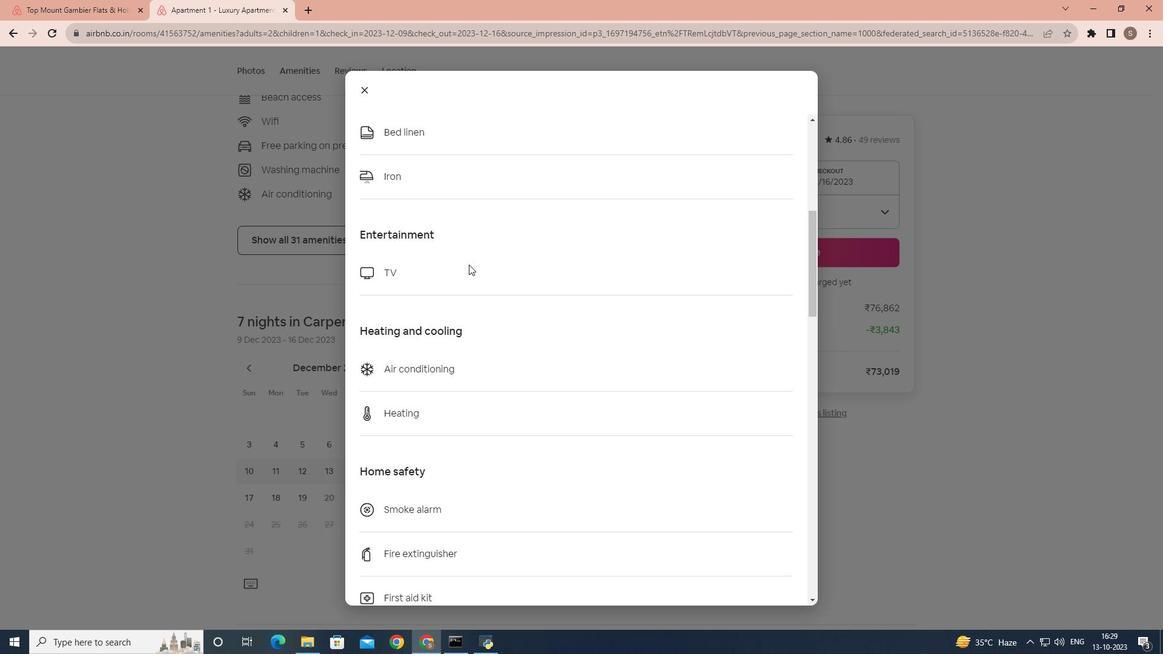 
Action: Mouse scrolled (468, 264) with delta (0, 0)
Screenshot: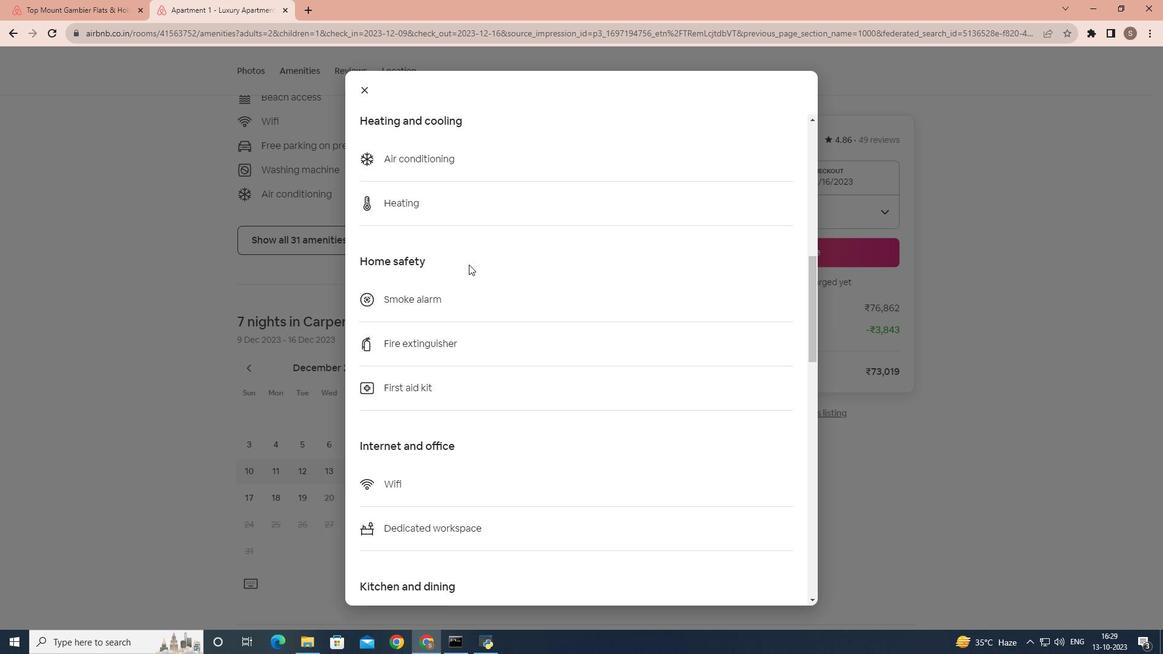 
Action: Mouse scrolled (468, 264) with delta (0, 0)
Screenshot: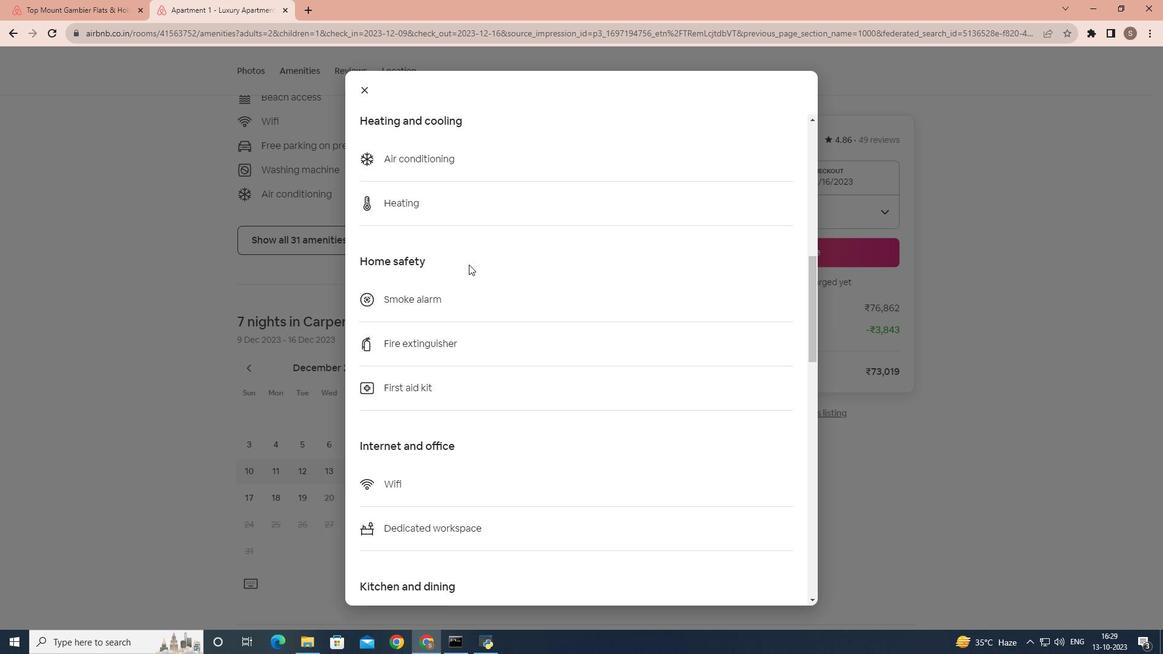 
Action: Mouse scrolled (468, 264) with delta (0, 0)
Screenshot: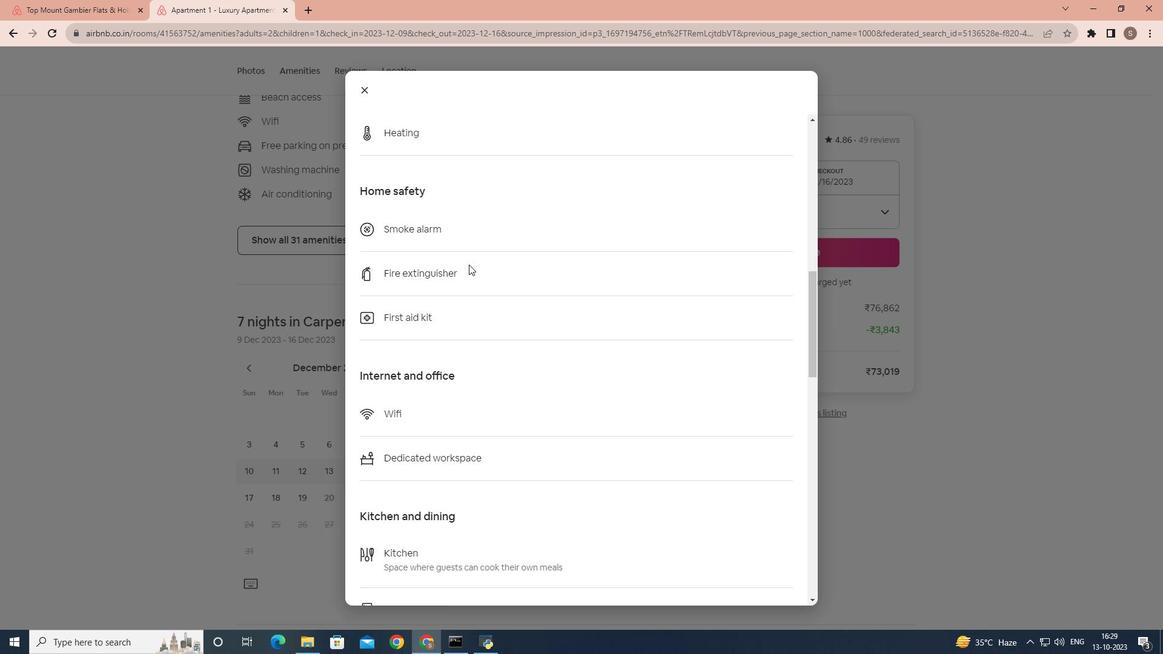 
Action: Mouse scrolled (468, 264) with delta (0, 0)
Screenshot: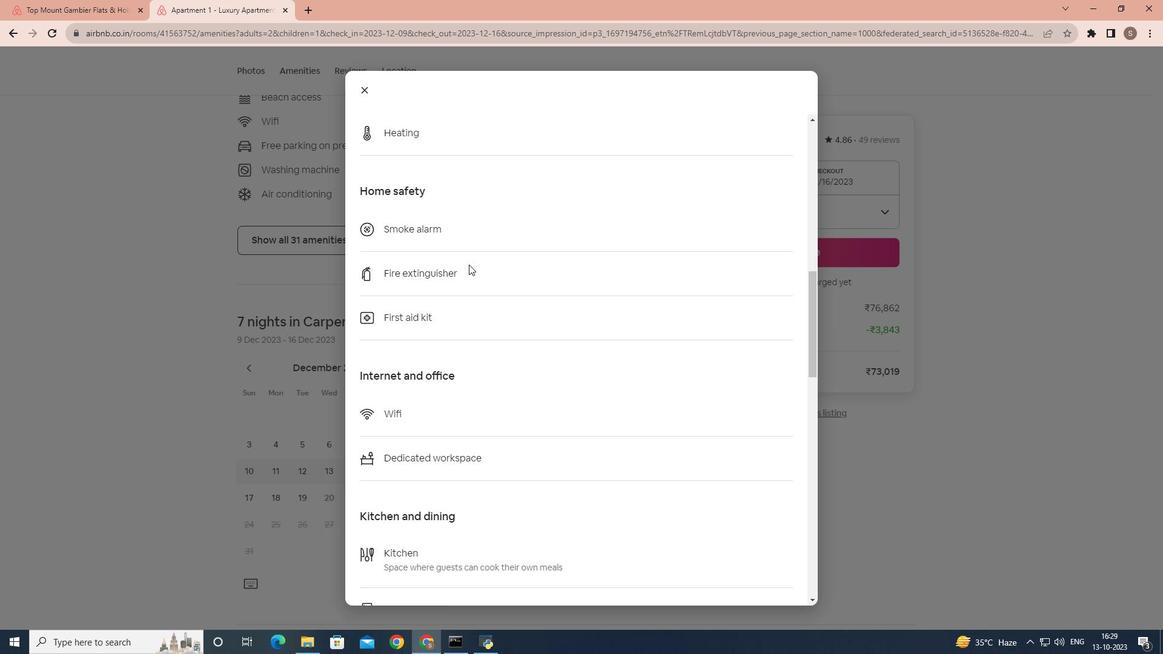 
Action: Mouse scrolled (468, 264) with delta (0, 0)
Screenshot: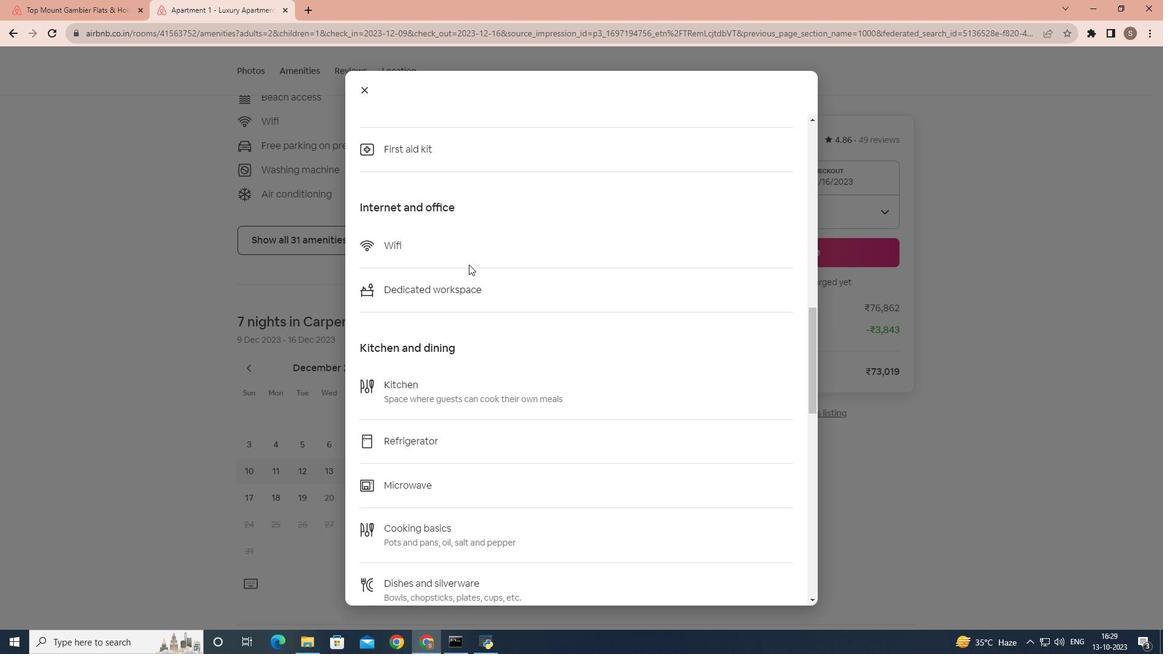 
Action: Mouse scrolled (468, 264) with delta (0, 0)
Screenshot: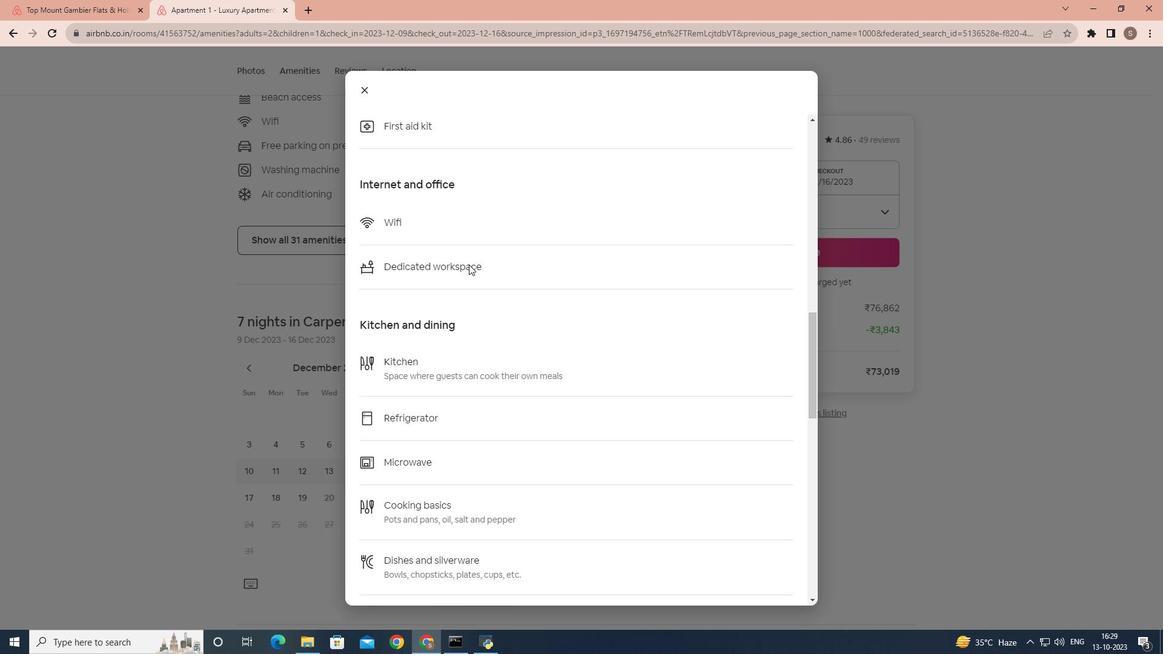 
Action: Mouse scrolled (468, 264) with delta (0, 0)
Screenshot: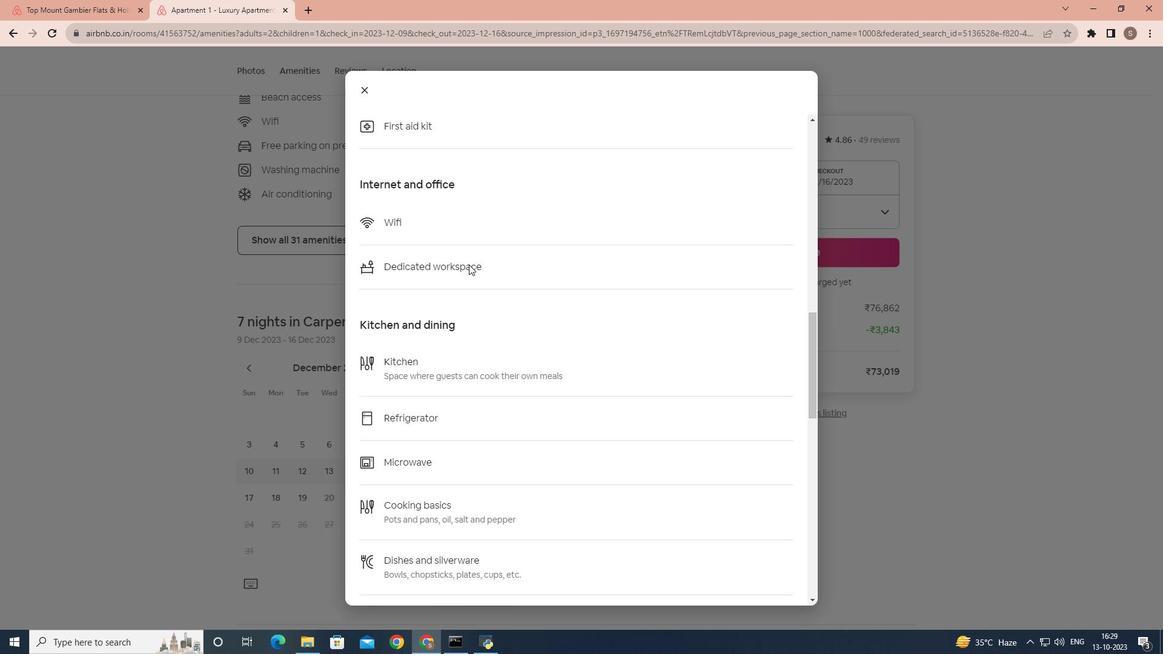 
Action: Mouse scrolled (468, 264) with delta (0, 0)
Screenshot: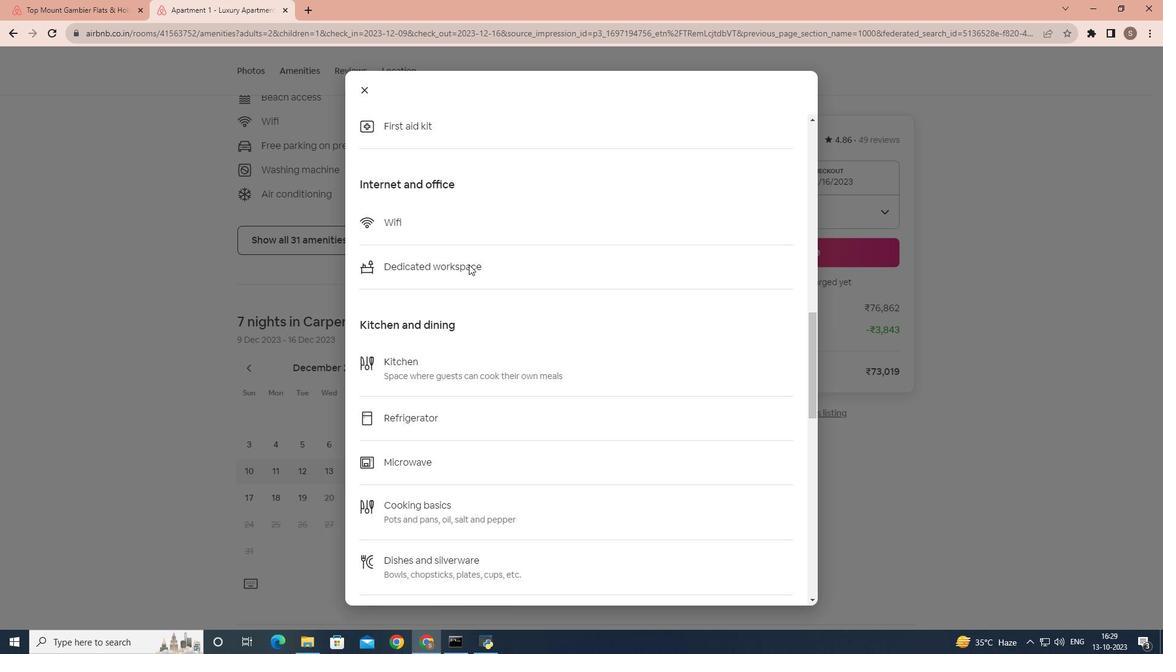 
Action: Mouse scrolled (468, 264) with delta (0, 0)
Screenshot: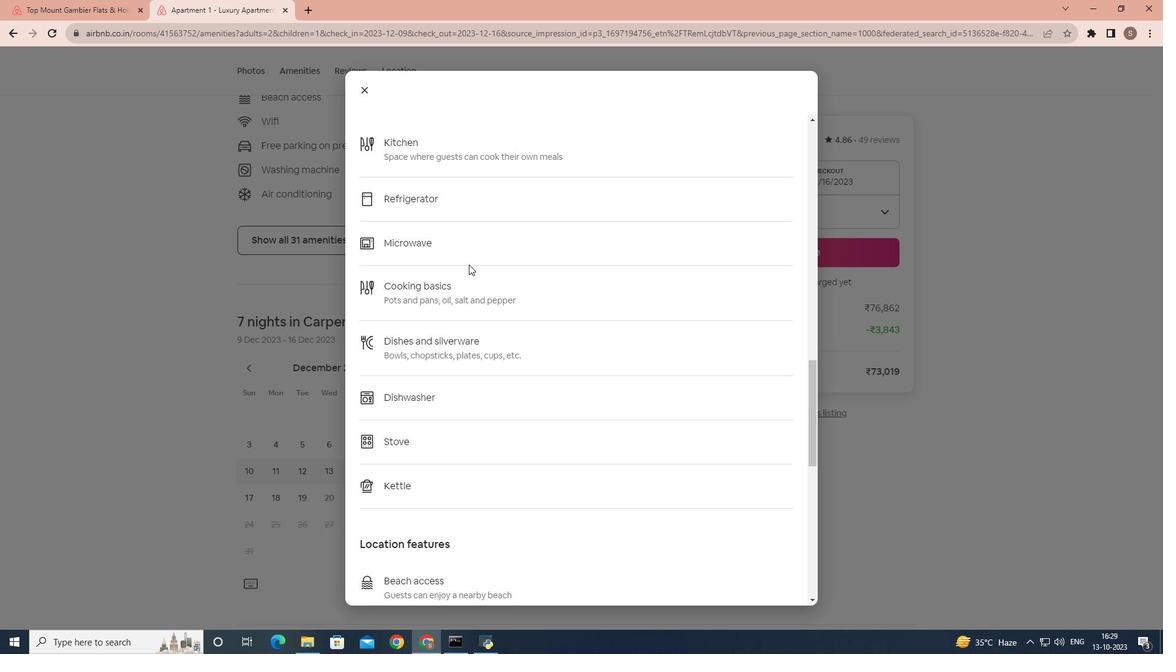 
Action: Mouse scrolled (468, 264) with delta (0, 0)
Screenshot: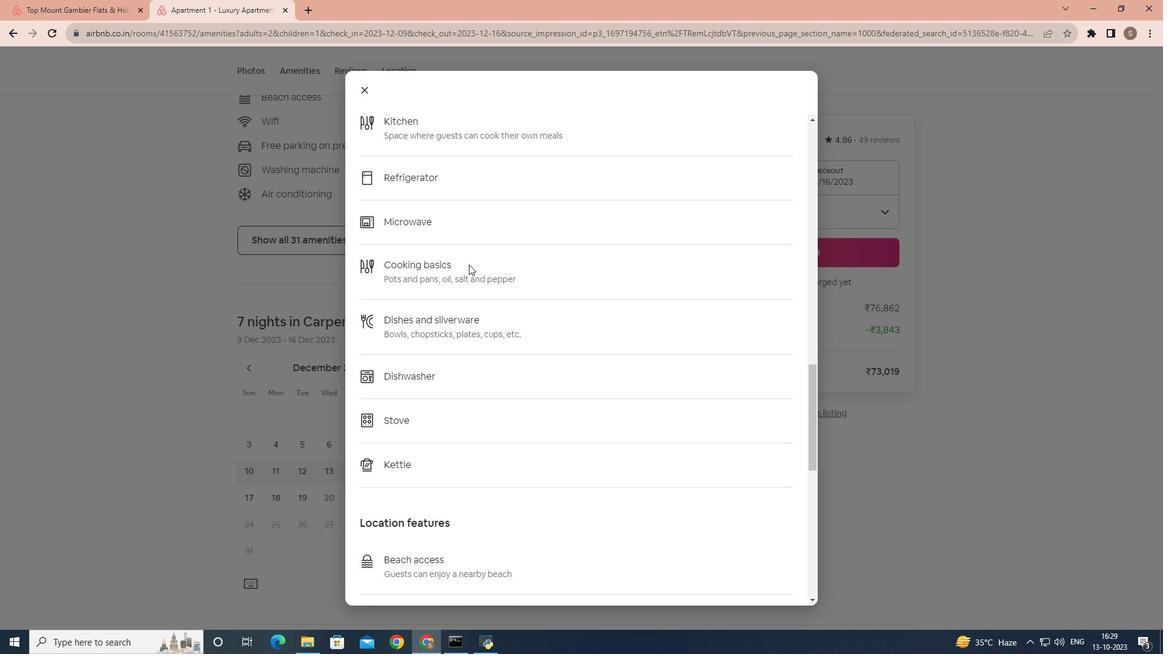 
Action: Mouse scrolled (468, 264) with delta (0, 0)
Screenshot: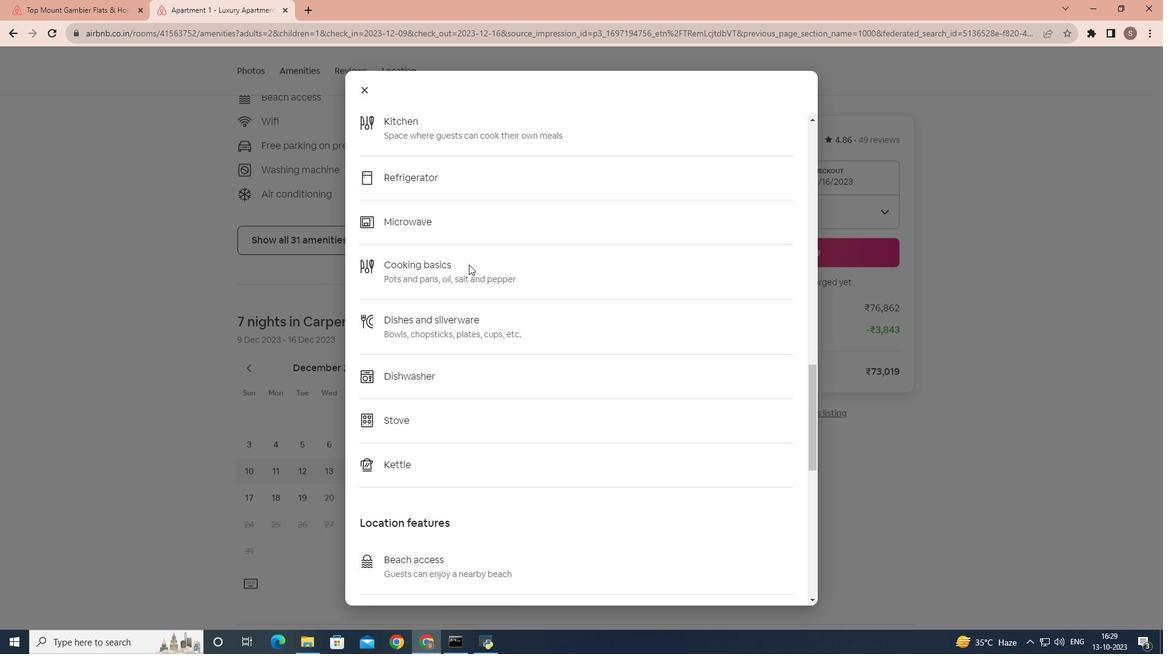 
Action: Mouse scrolled (468, 264) with delta (0, 0)
Screenshot: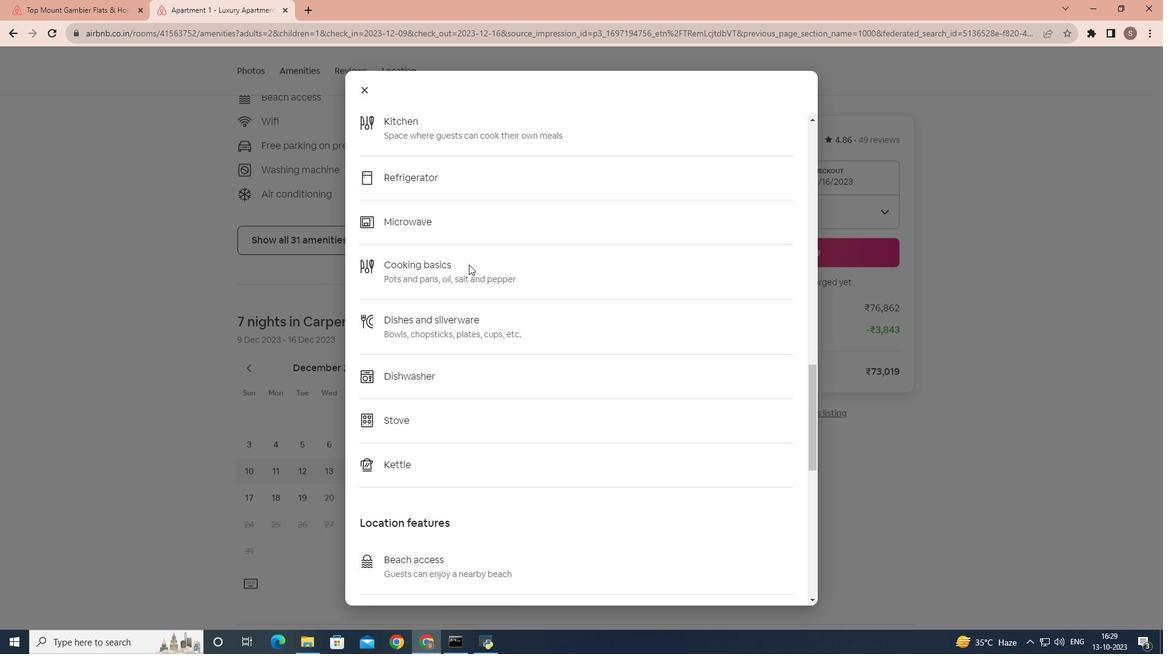 
Action: Mouse scrolled (468, 264) with delta (0, 0)
Screenshot: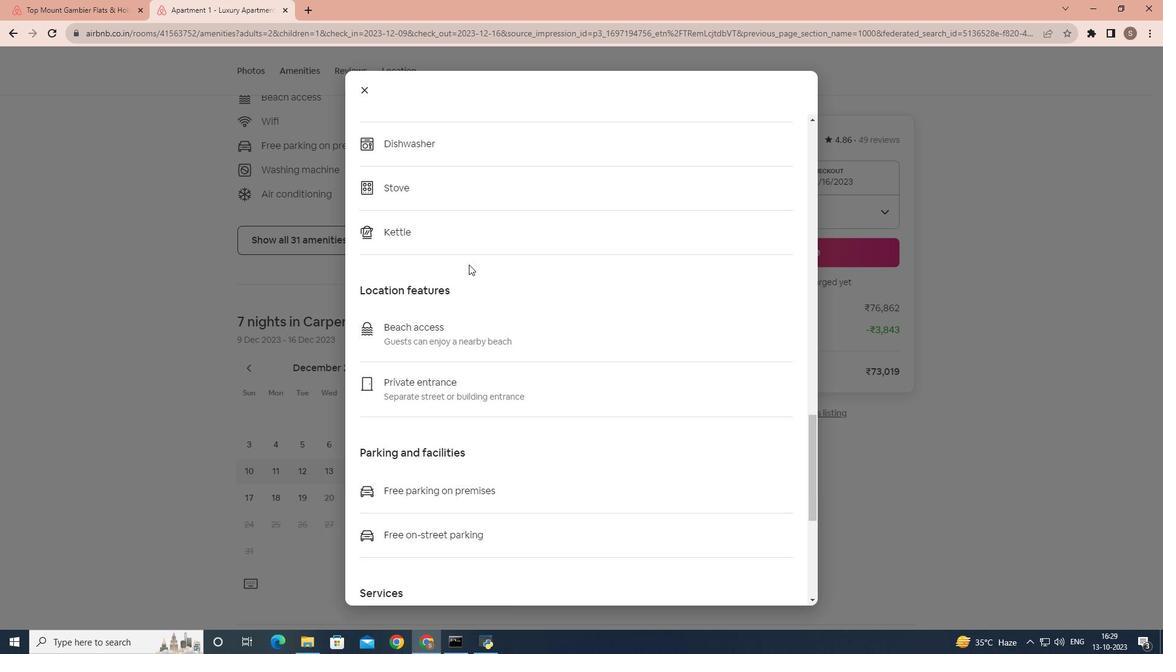 
Action: Mouse scrolled (468, 264) with delta (0, 0)
Screenshot: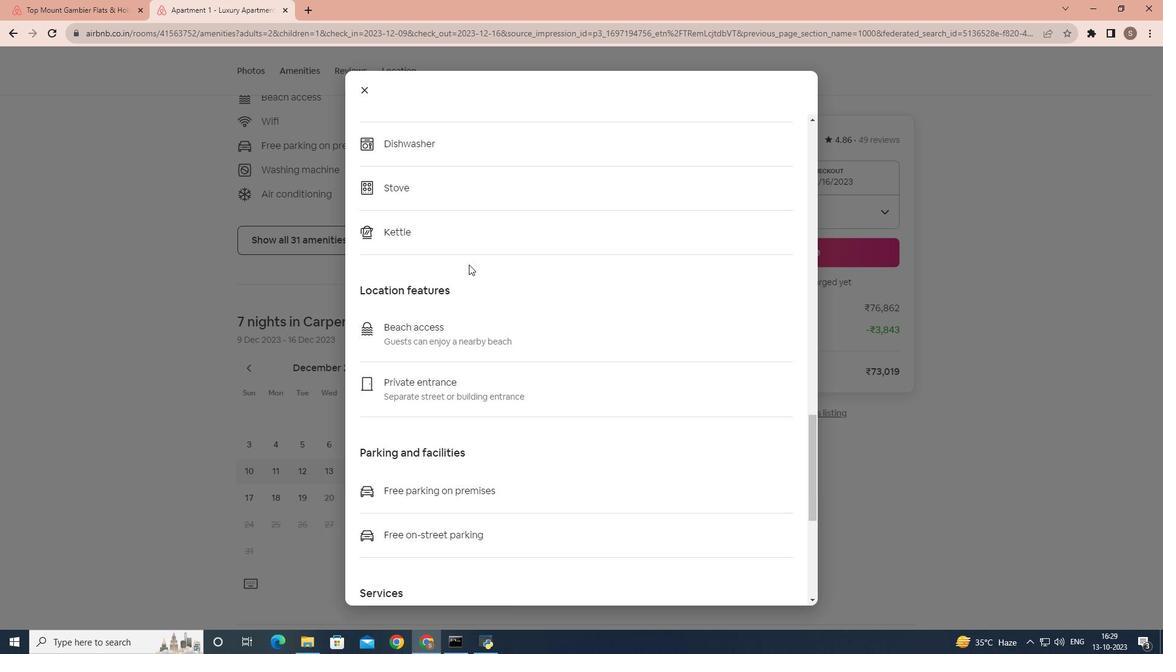 
Action: Mouse scrolled (468, 264) with delta (0, 0)
Screenshot: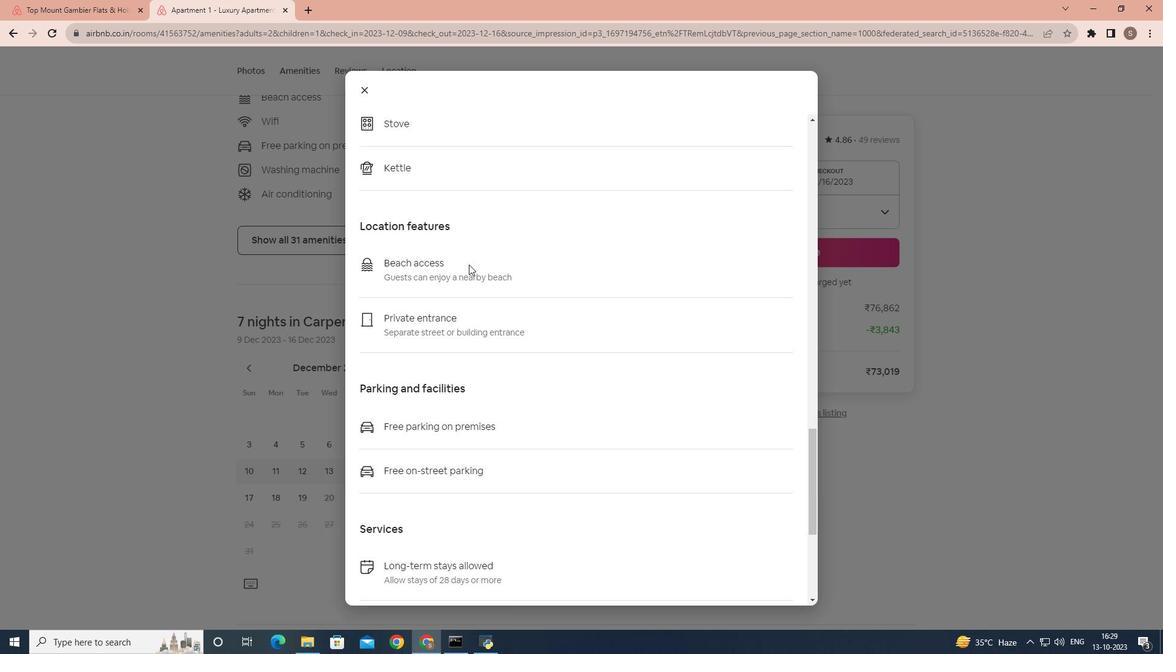 
Action: Mouse scrolled (468, 264) with delta (0, 0)
Screenshot: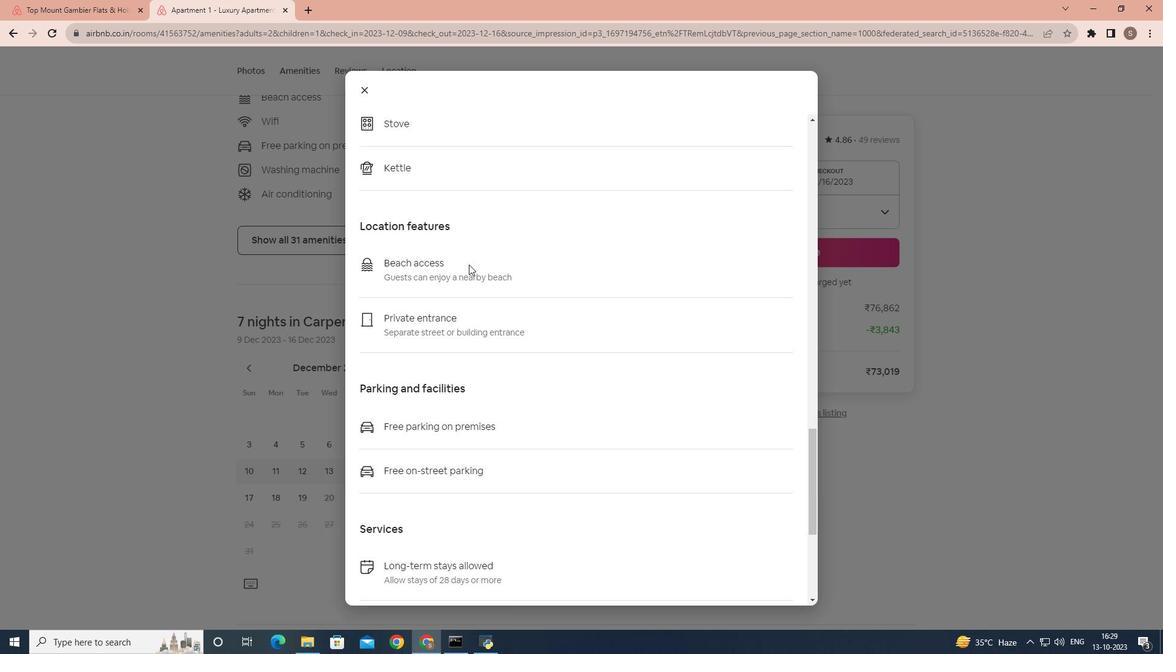 
Action: Mouse scrolled (468, 264) with delta (0, 0)
Screenshot: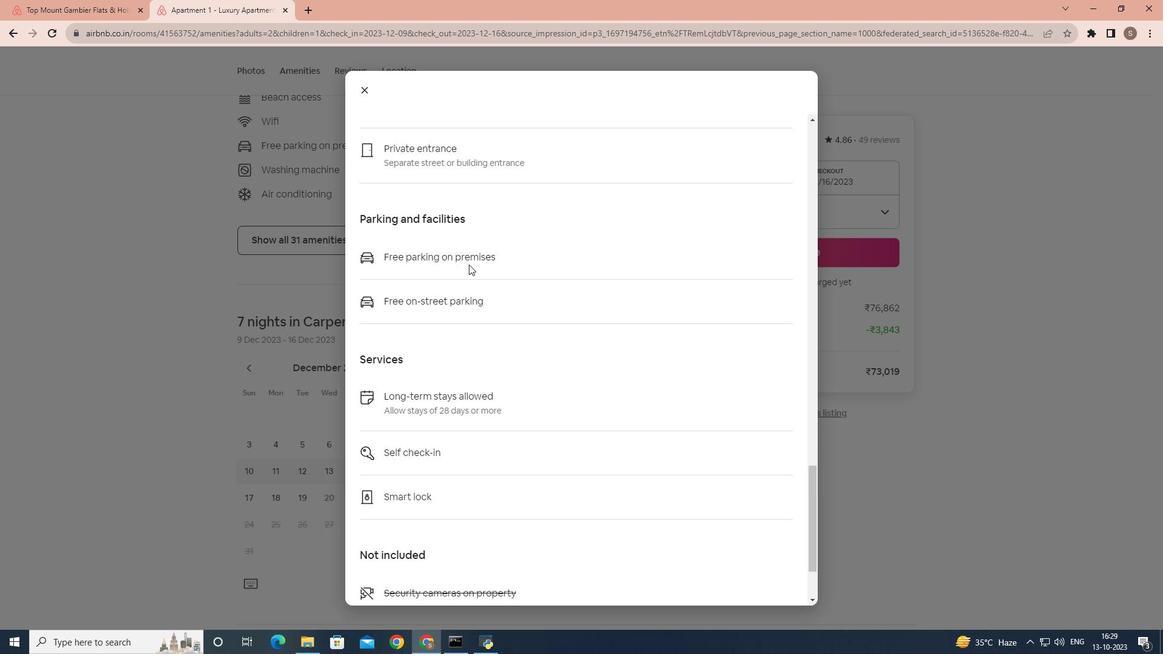 
Action: Mouse scrolled (468, 264) with delta (0, 0)
Screenshot: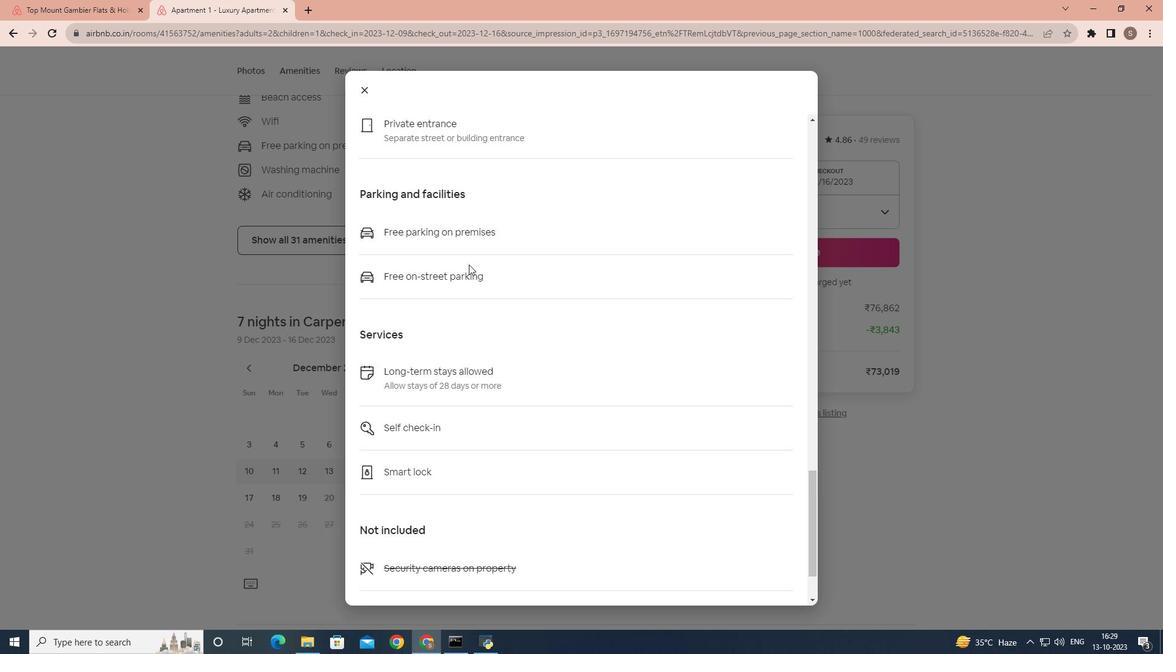 
Action: Mouse scrolled (468, 264) with delta (0, 0)
Screenshot: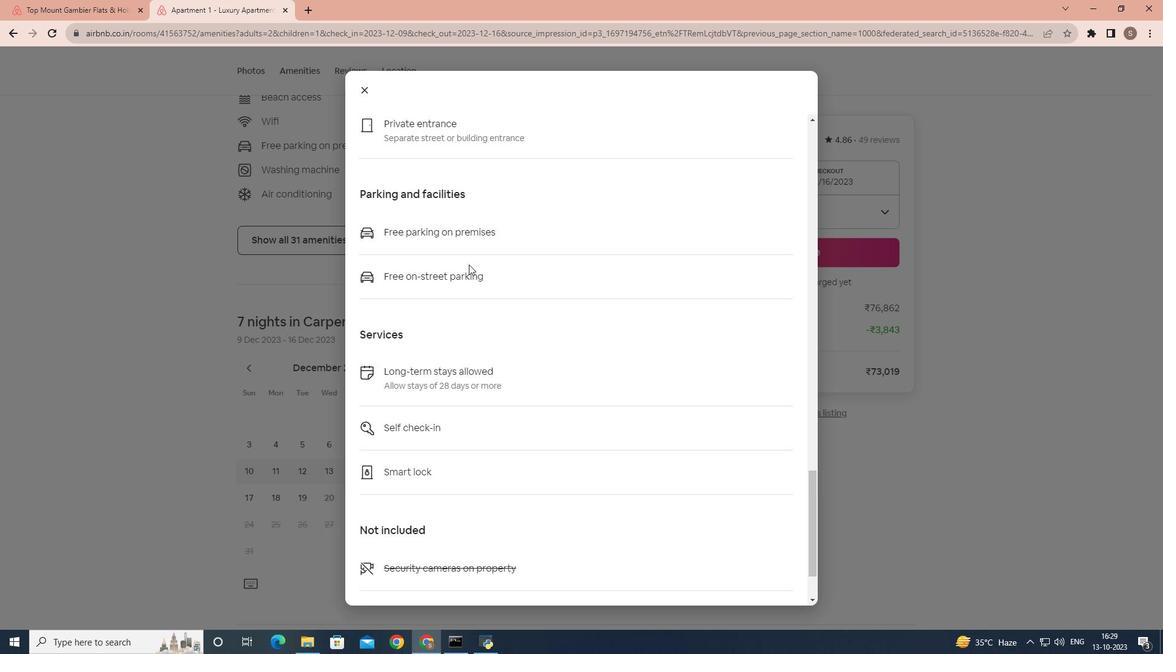 
Action: Mouse scrolled (468, 264) with delta (0, 0)
Screenshot: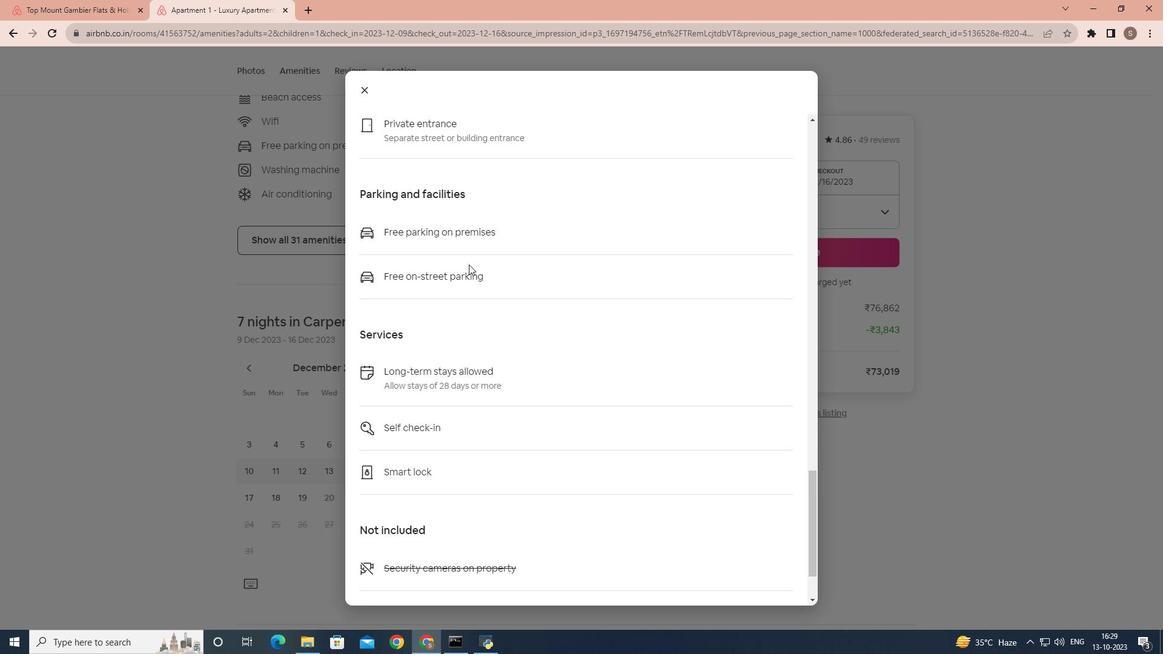 
Action: Mouse moved to (364, 94)
Screenshot: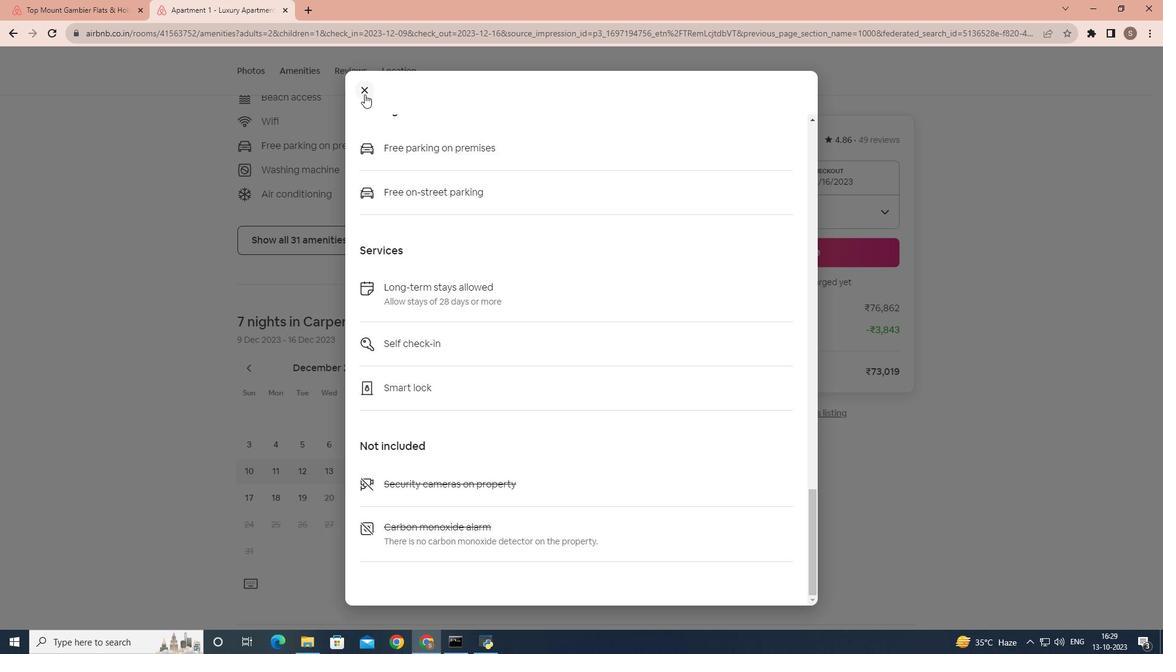 
Action: Mouse pressed left at (364, 94)
Screenshot: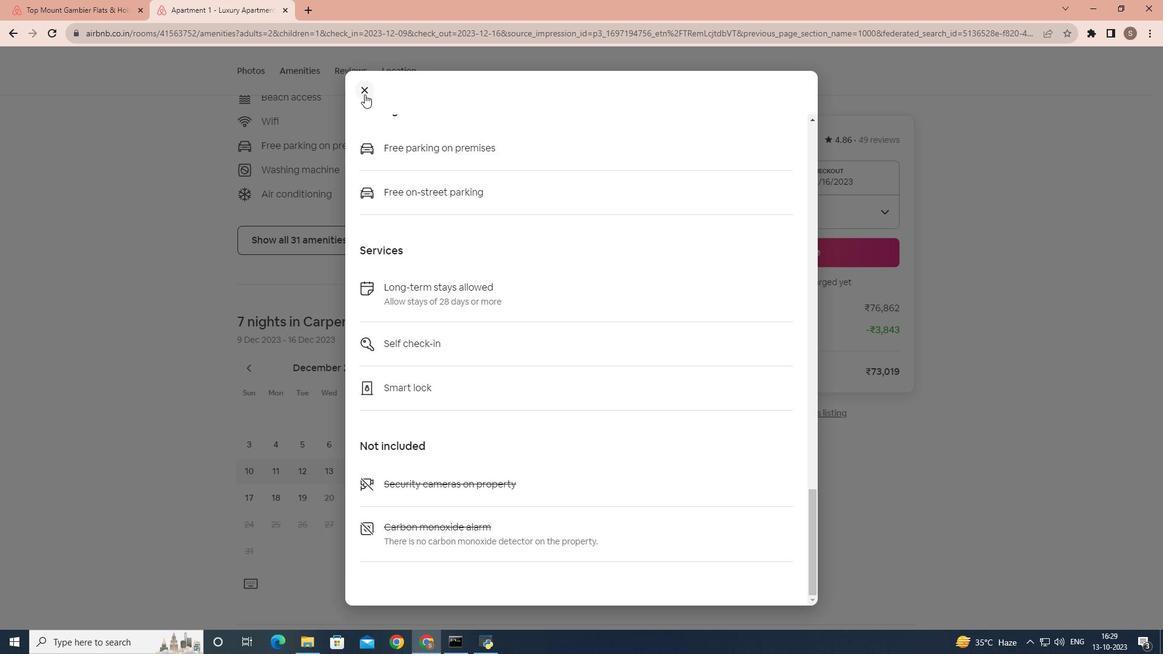 
Action: Mouse moved to (370, 257)
Screenshot: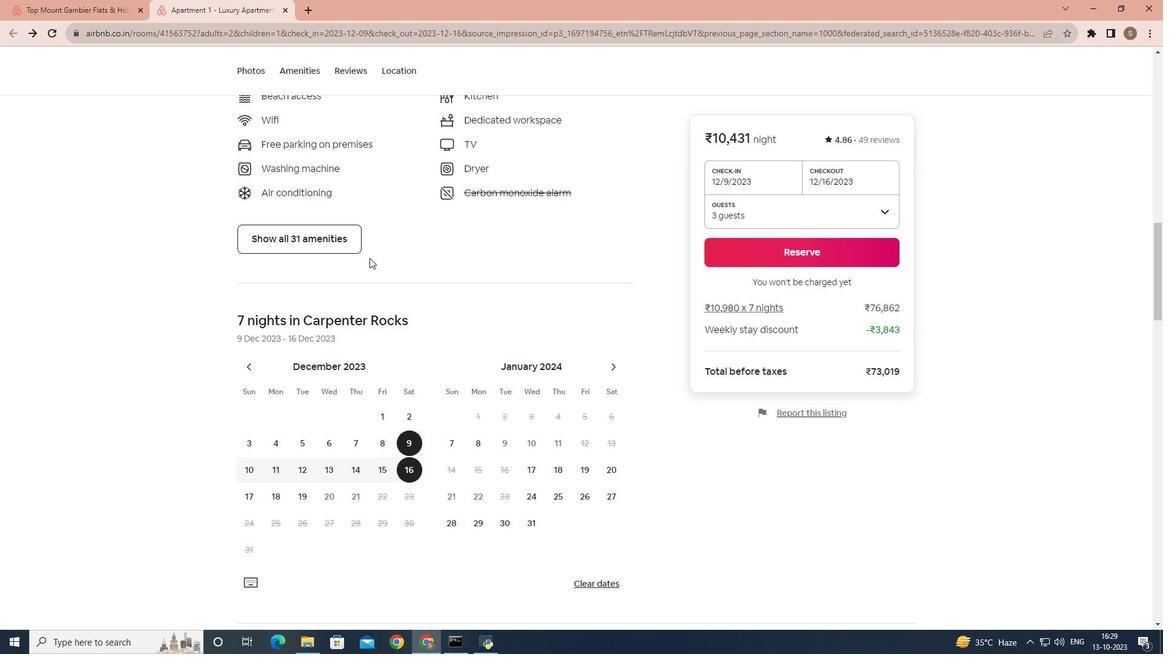 
Action: Mouse scrolled (370, 256) with delta (0, 0)
Screenshot: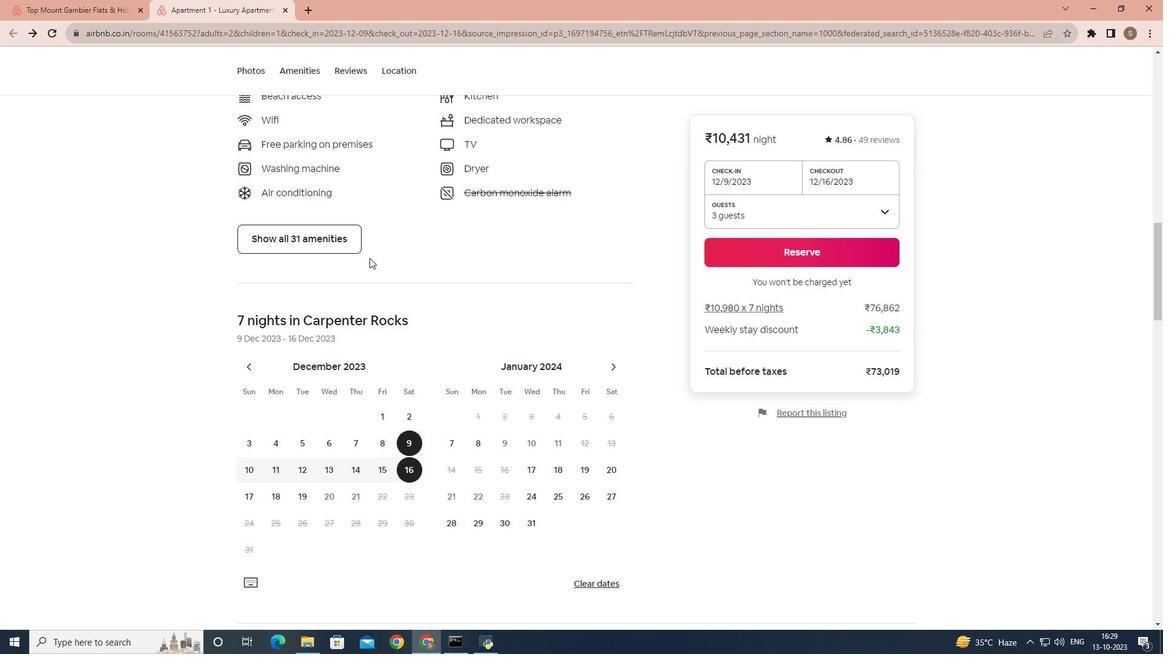 
Action: Mouse moved to (369, 258)
Screenshot: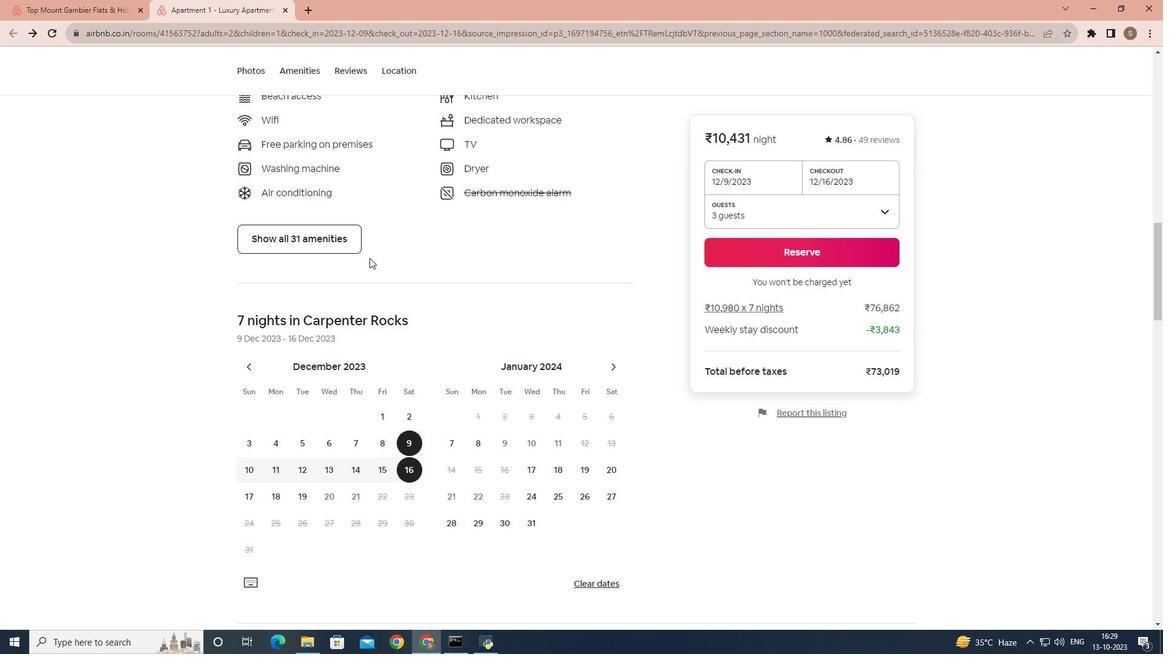 
Action: Mouse scrolled (369, 257) with delta (0, 0)
Screenshot: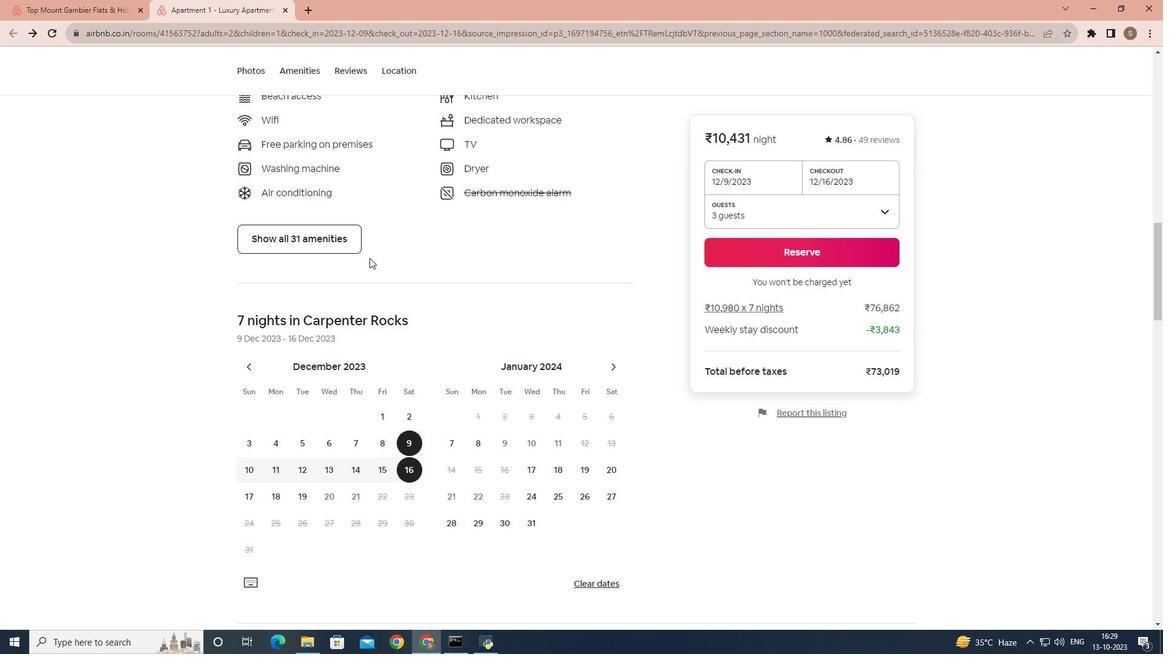 
Action: Mouse scrolled (369, 257) with delta (0, 0)
Screenshot: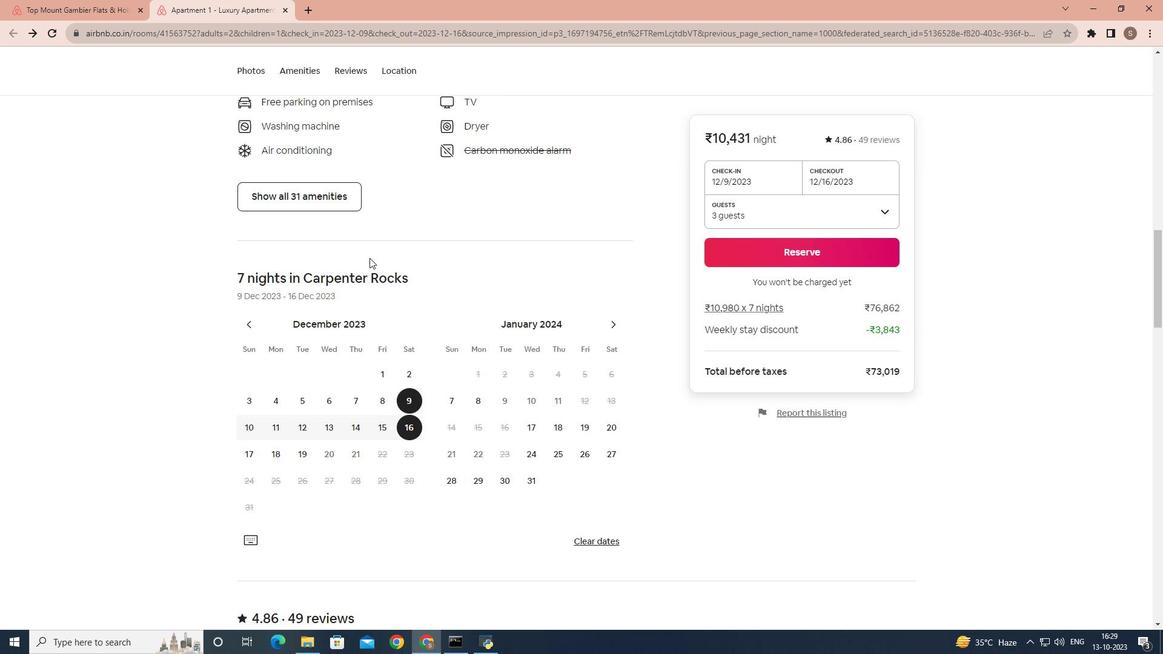 
Action: Mouse scrolled (369, 257) with delta (0, 0)
Screenshot: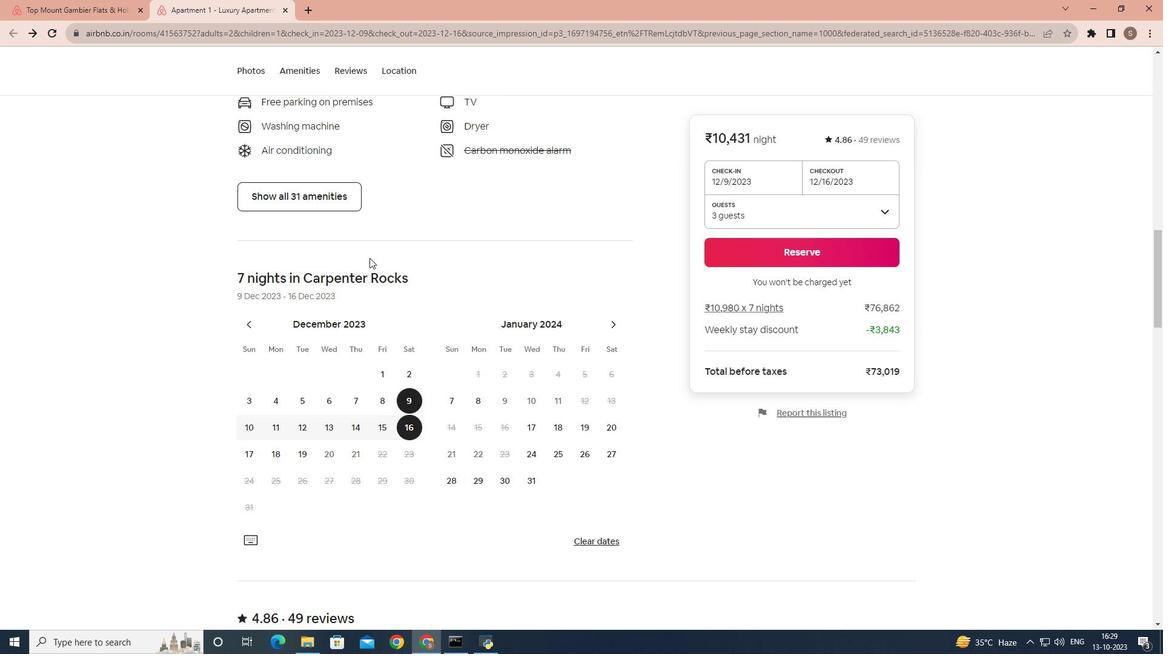 
Action: Mouse scrolled (369, 257) with delta (0, 0)
Screenshot: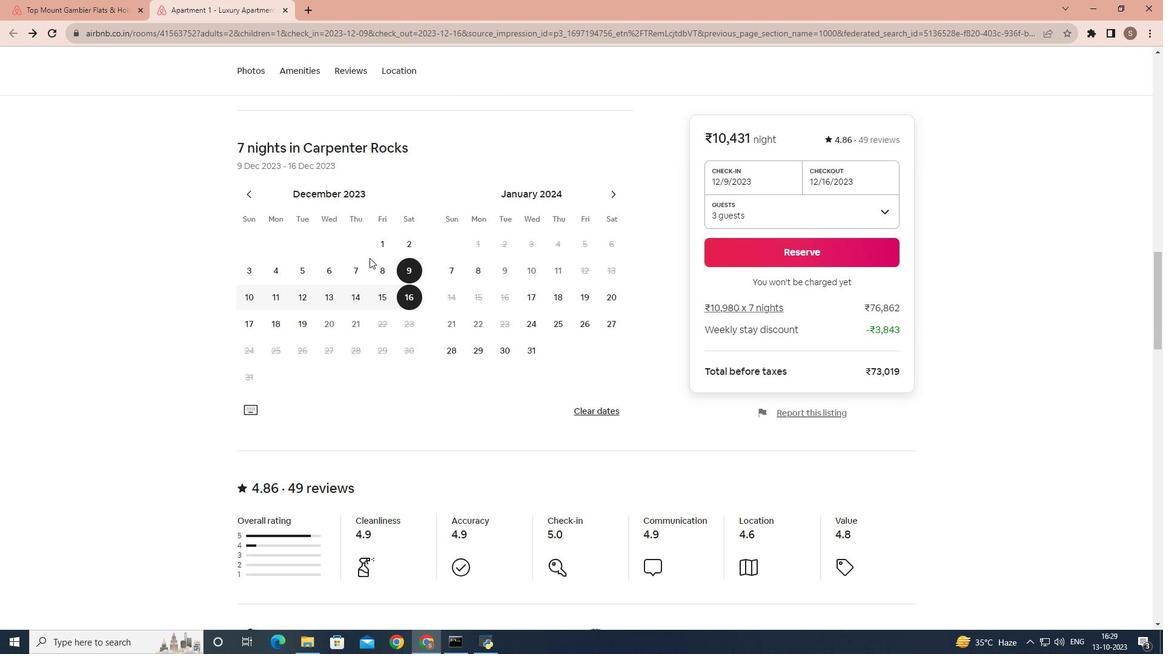 
Action: Mouse scrolled (369, 257) with delta (0, 0)
Screenshot: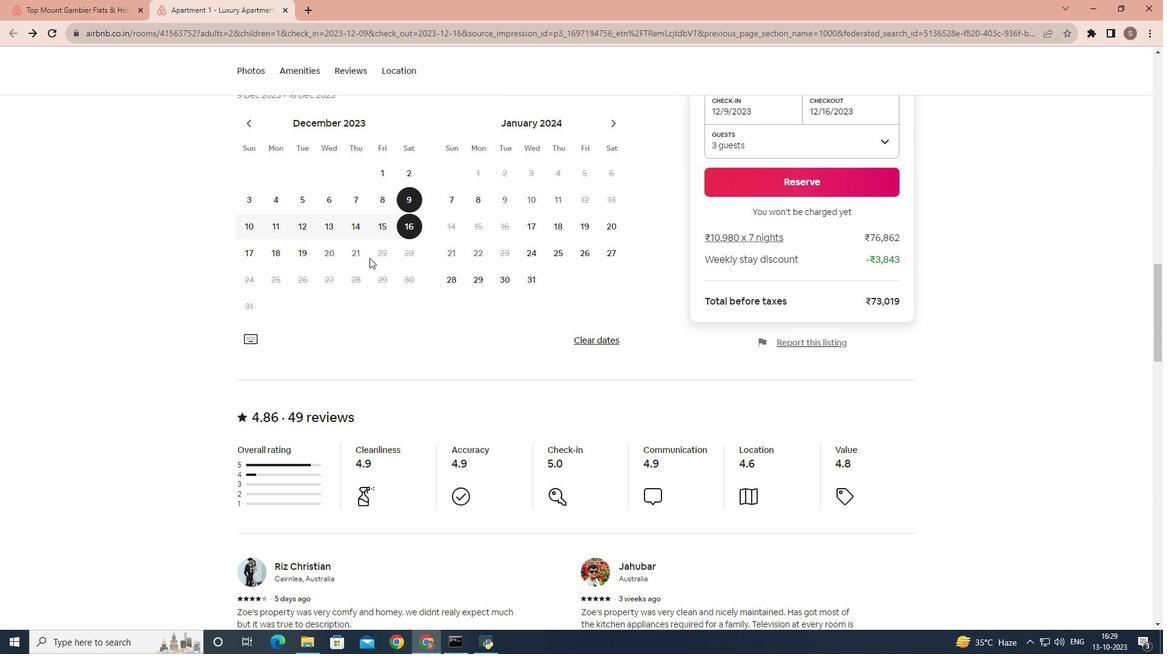 
Action: Mouse scrolled (369, 257) with delta (0, 0)
Screenshot: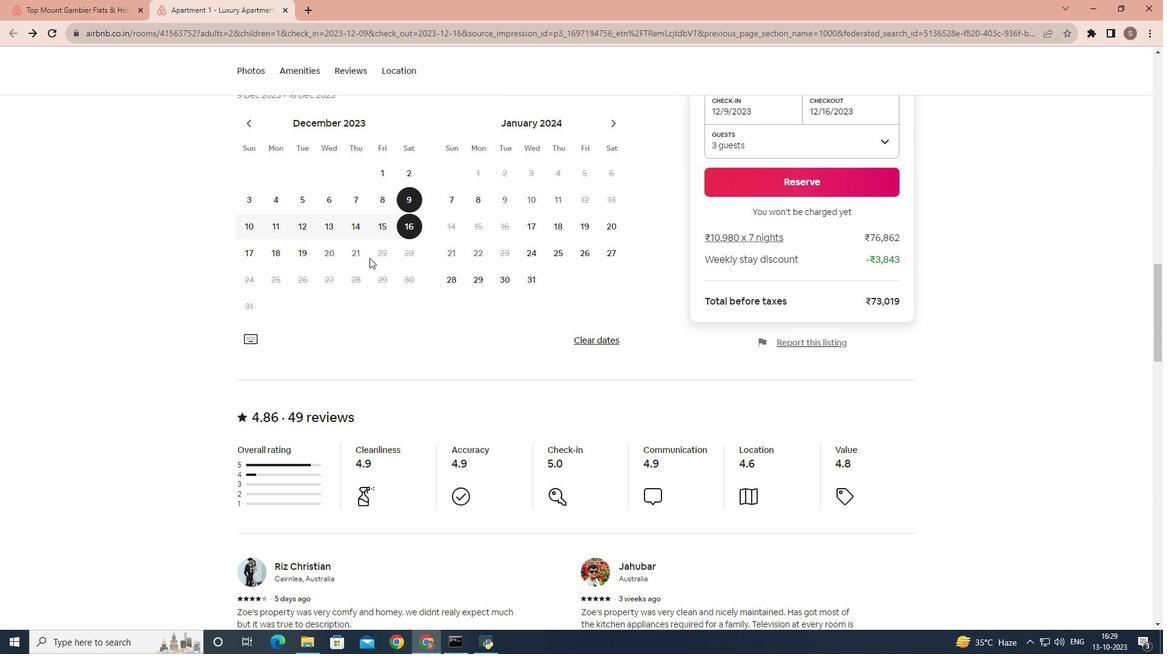 
Action: Mouse scrolled (369, 257) with delta (0, 0)
Screenshot: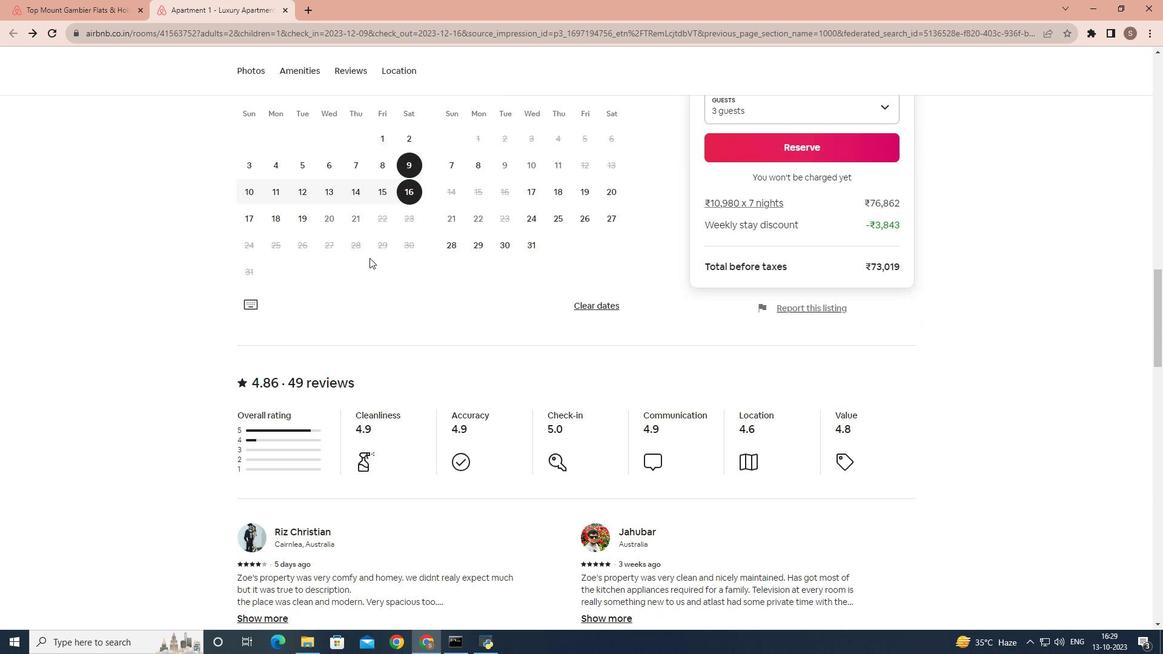 
Action: Mouse scrolled (369, 257) with delta (0, 0)
Screenshot: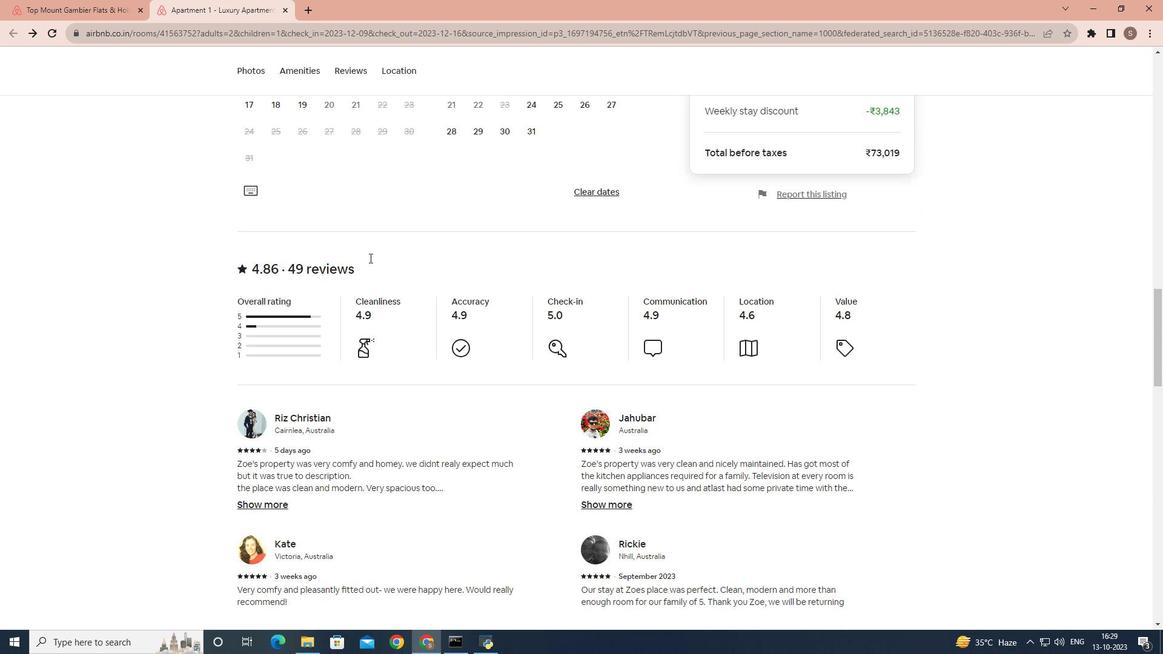 
Action: Mouse scrolled (369, 257) with delta (0, 0)
Screenshot: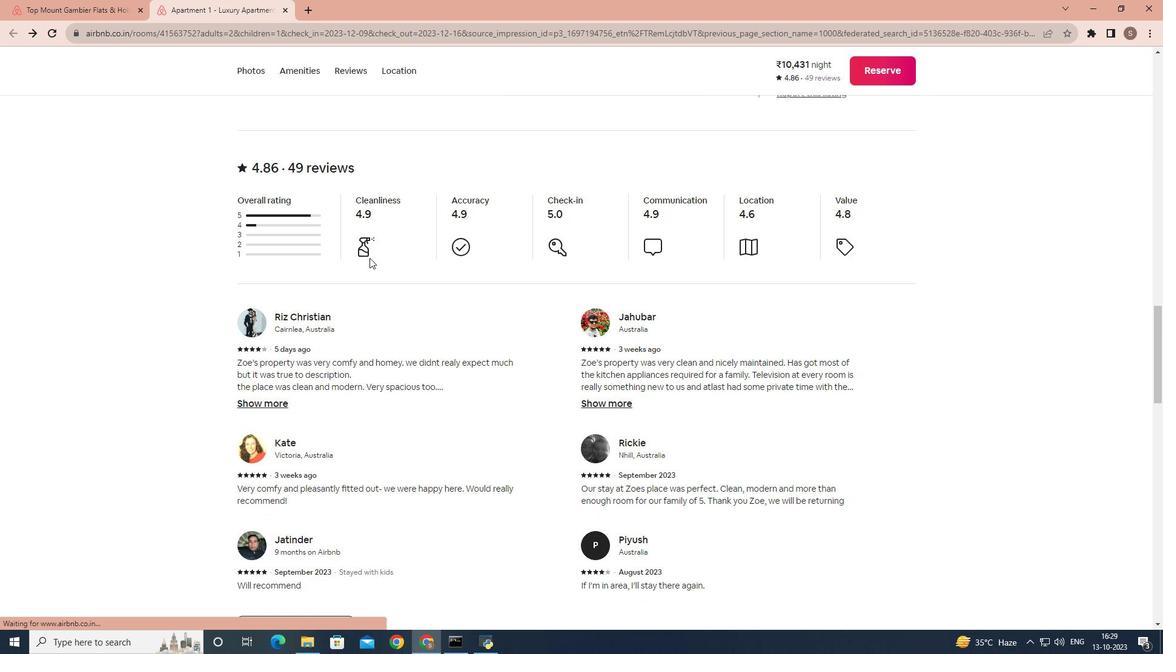 
Action: Mouse scrolled (369, 257) with delta (0, 0)
Screenshot: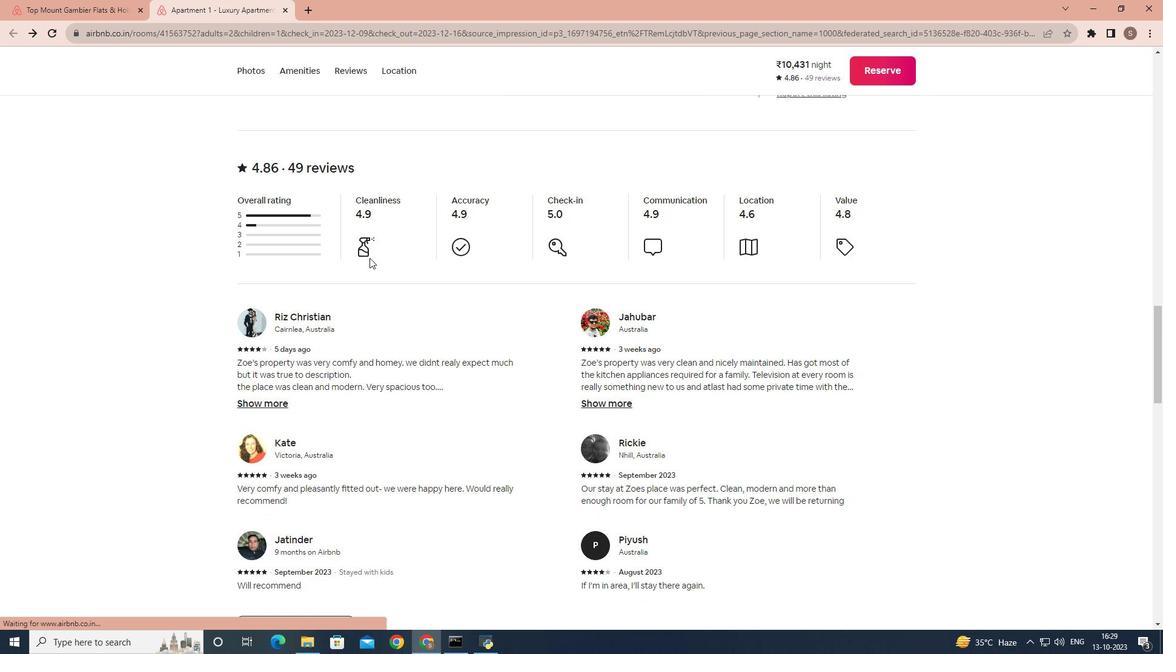 
Action: Mouse scrolled (369, 257) with delta (0, 0)
Screenshot: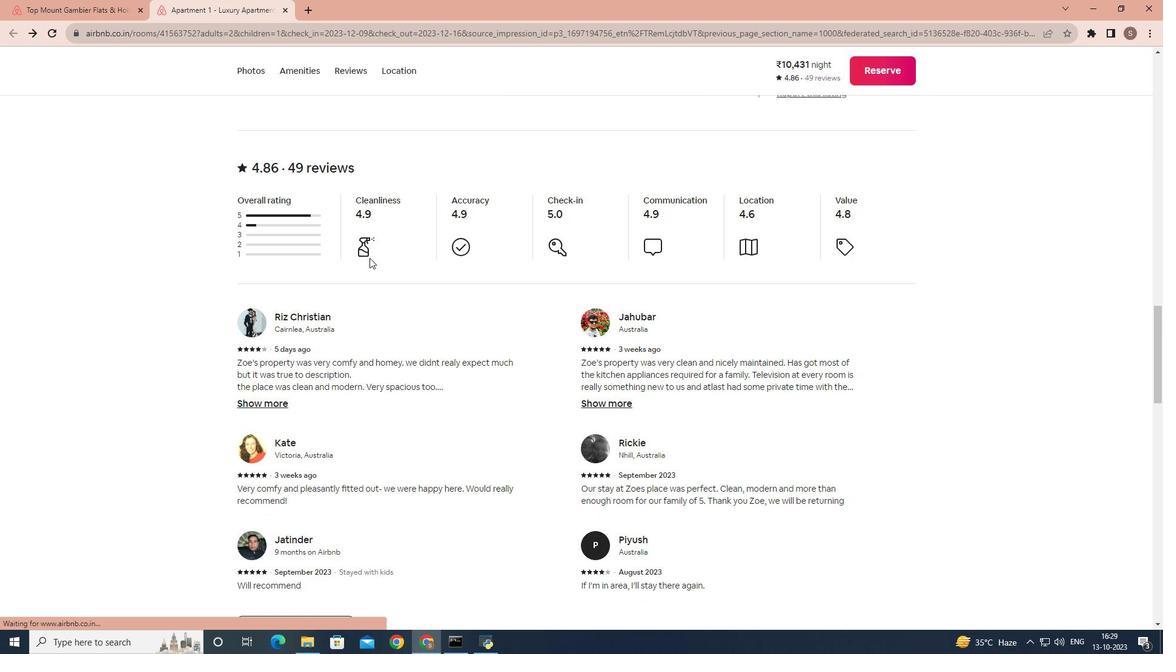 
Action: Mouse scrolled (369, 257) with delta (0, 0)
Screenshot: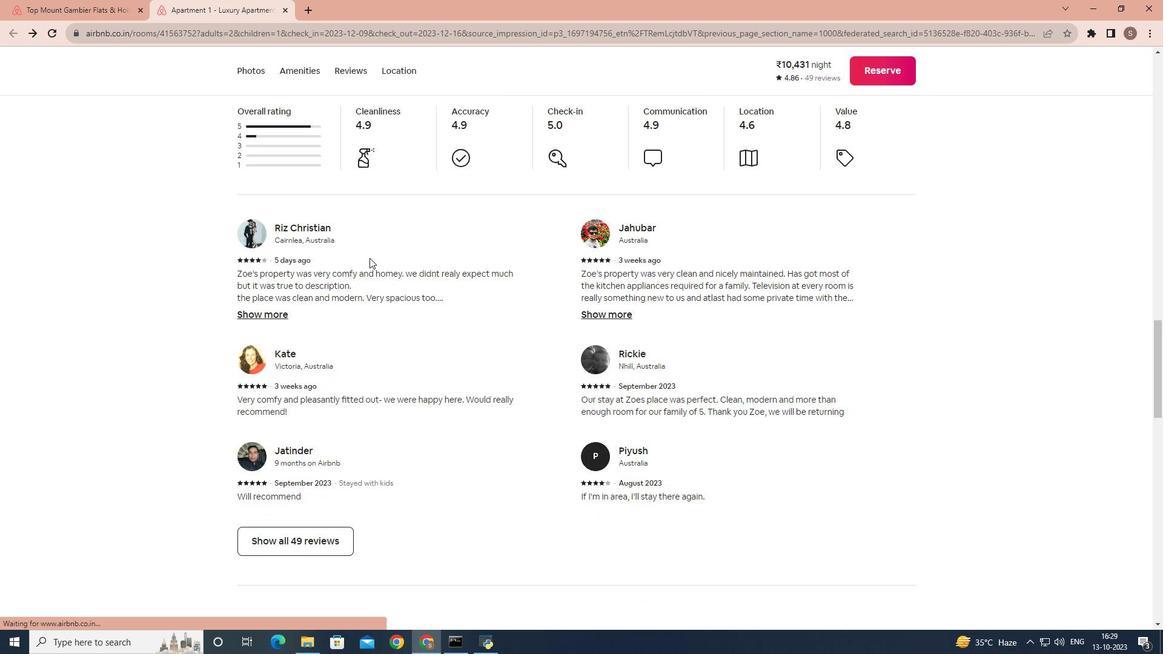
Action: Mouse moved to (259, 393)
Screenshot: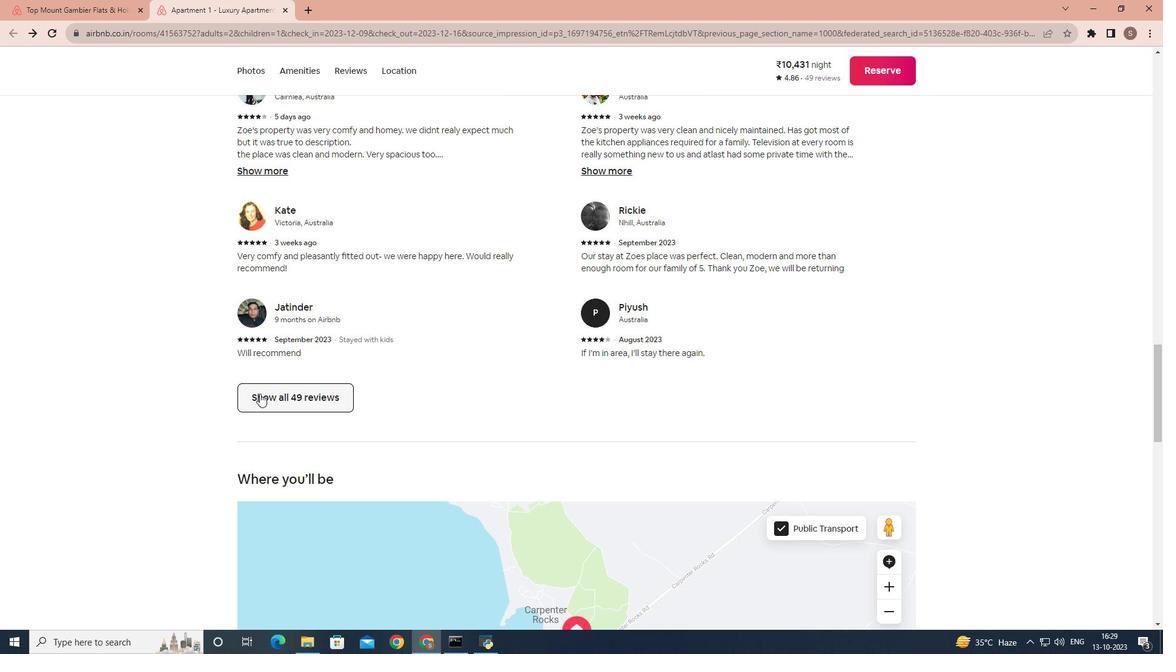 
Action: Mouse pressed left at (259, 393)
Screenshot: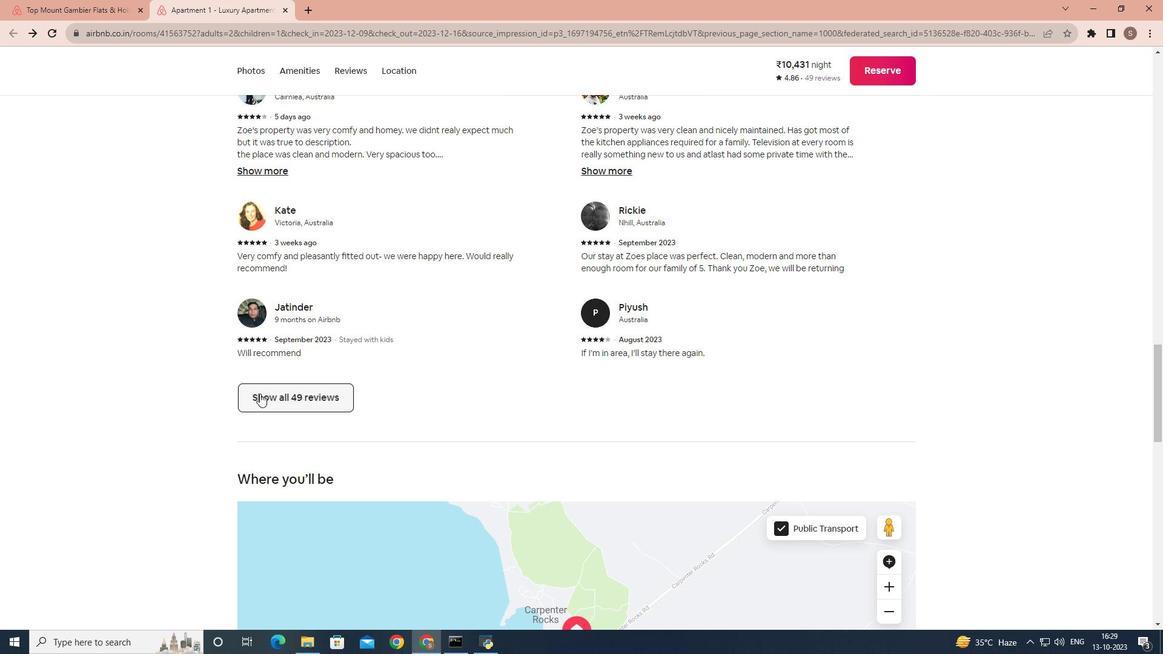 
Action: Mouse moved to (420, 299)
Screenshot: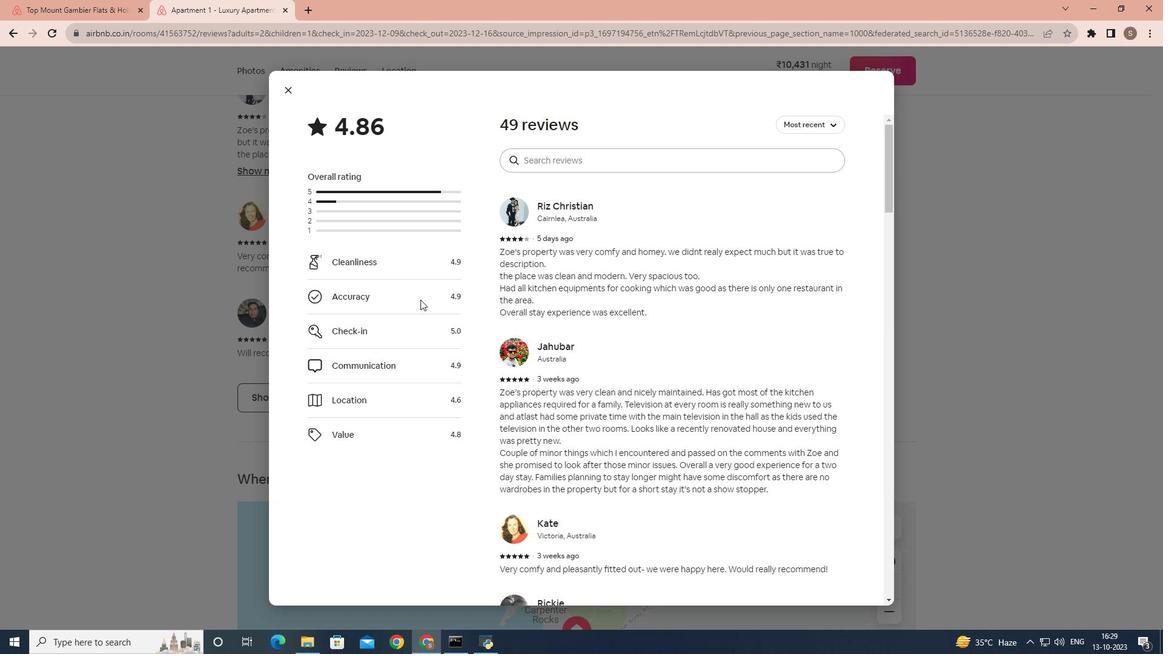 
Action: Mouse scrolled (420, 299) with delta (0, 0)
Screenshot: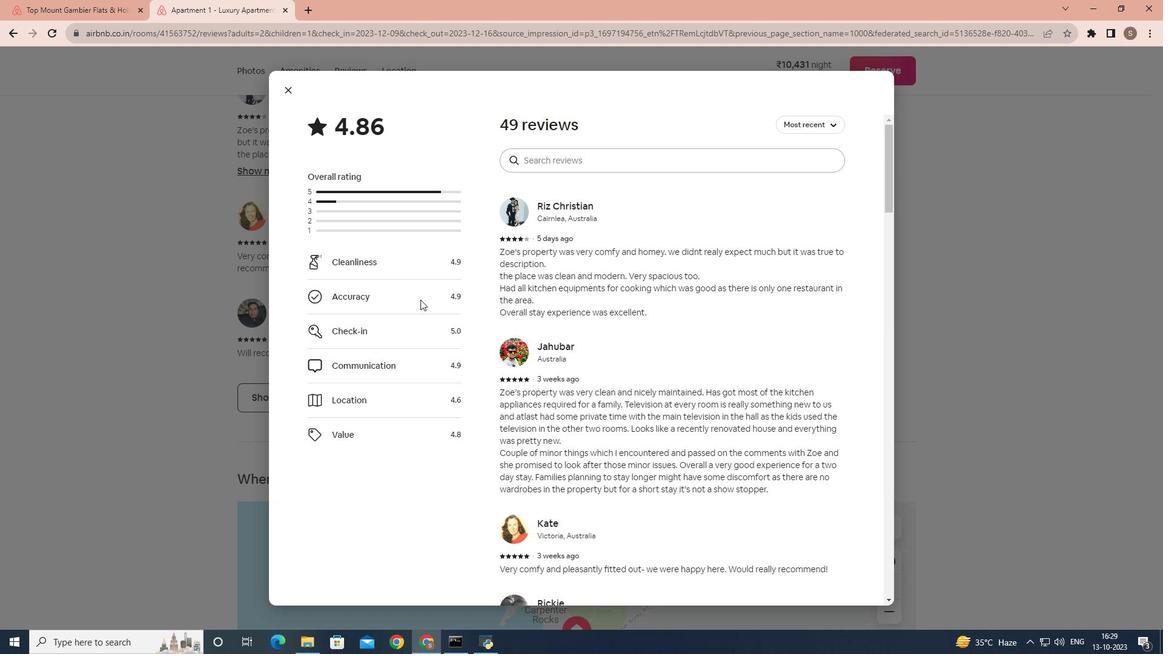 
Action: Mouse scrolled (420, 299) with delta (0, 0)
Screenshot: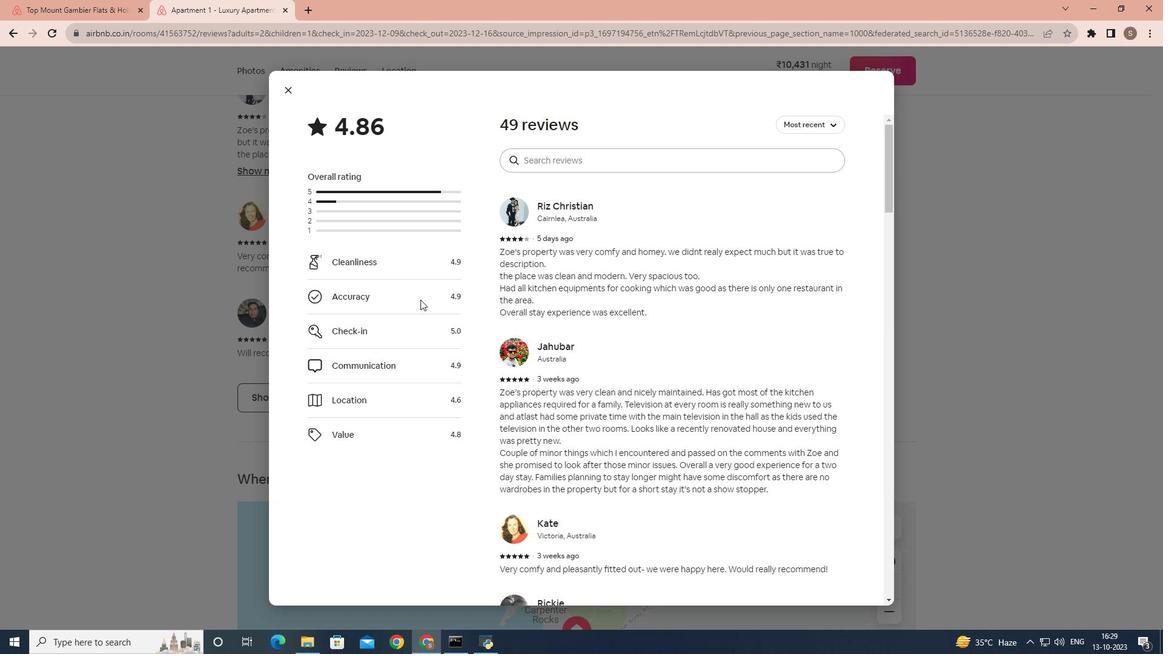
Action: Mouse scrolled (420, 299) with delta (0, 0)
Screenshot: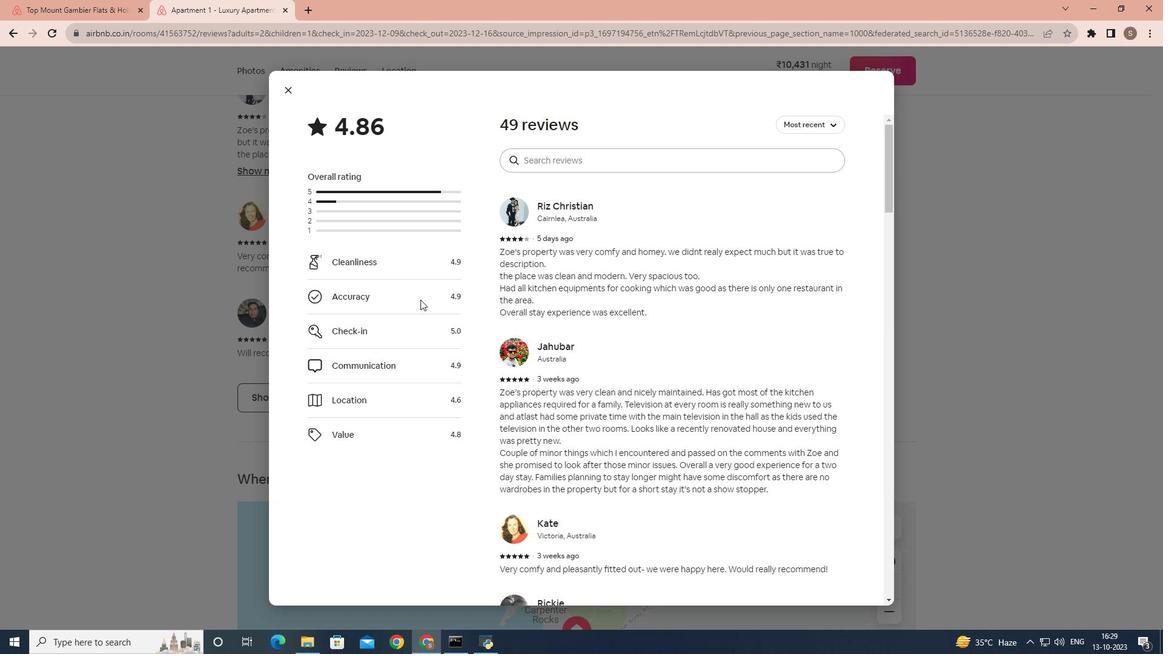 
Action: Mouse scrolled (420, 299) with delta (0, 0)
Screenshot: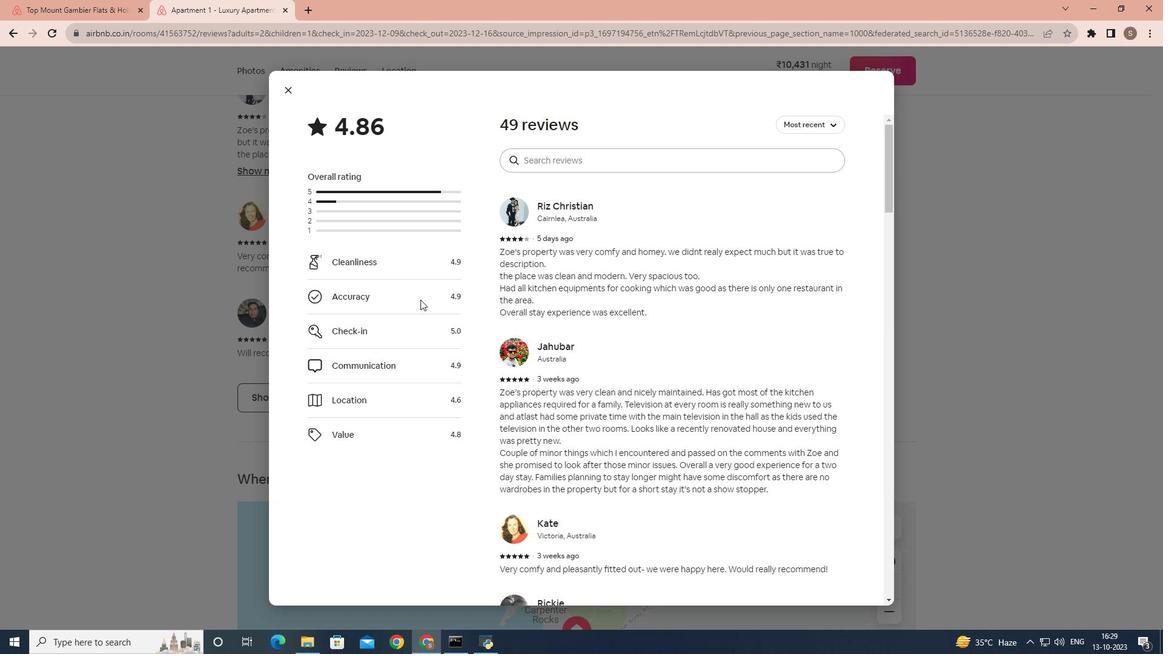 
Action: Mouse scrolled (420, 299) with delta (0, 0)
Screenshot: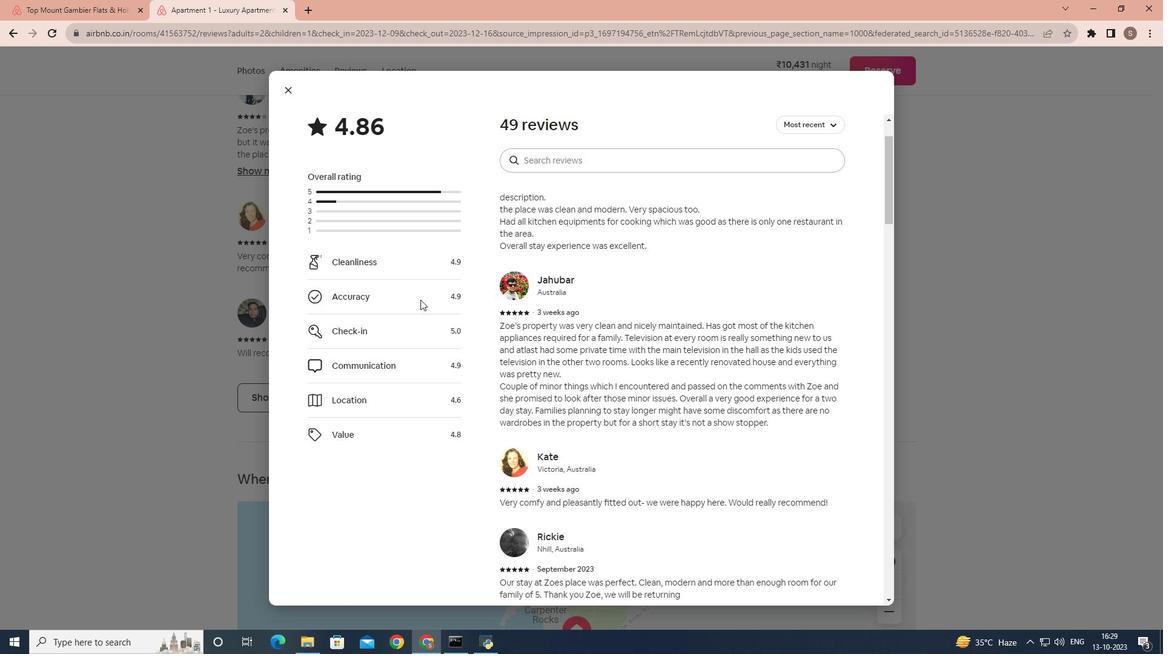 
Action: Mouse scrolled (420, 299) with delta (0, 0)
Screenshot: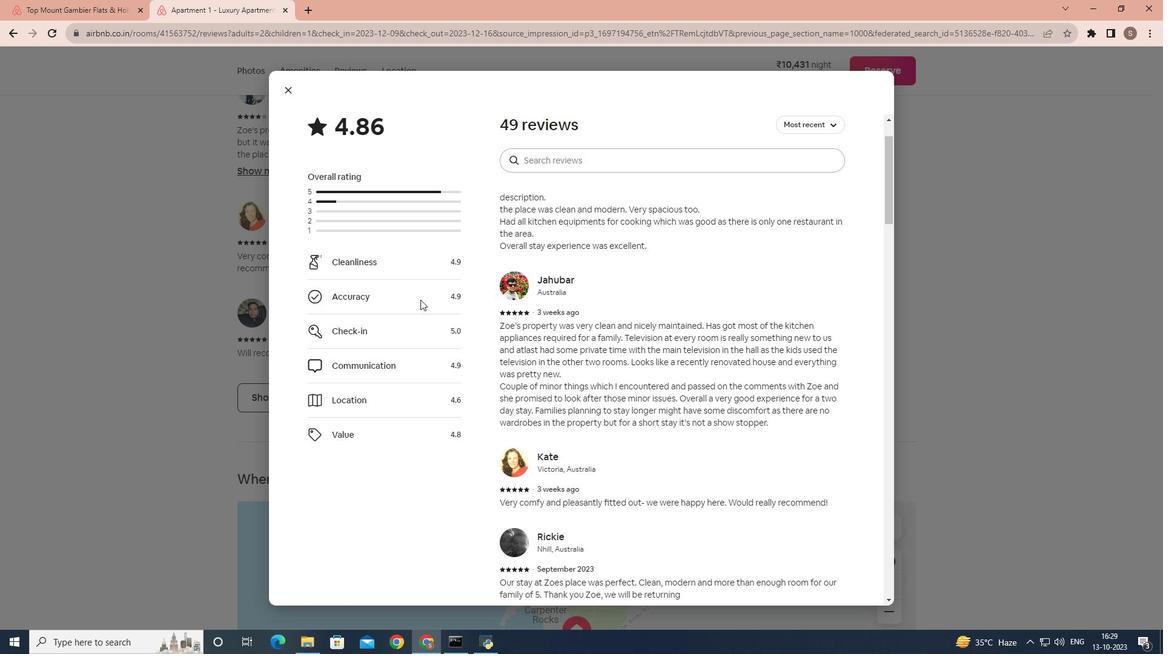
Action: Mouse moved to (421, 299)
Screenshot: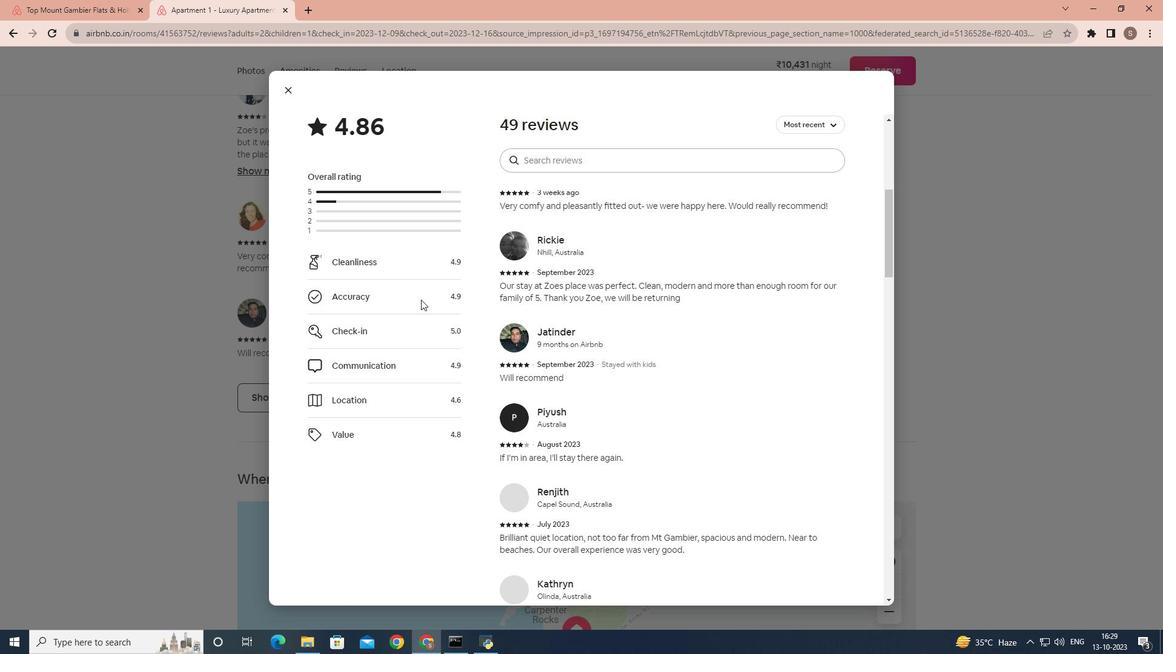 
Action: Mouse scrolled (421, 299) with delta (0, 0)
Screenshot: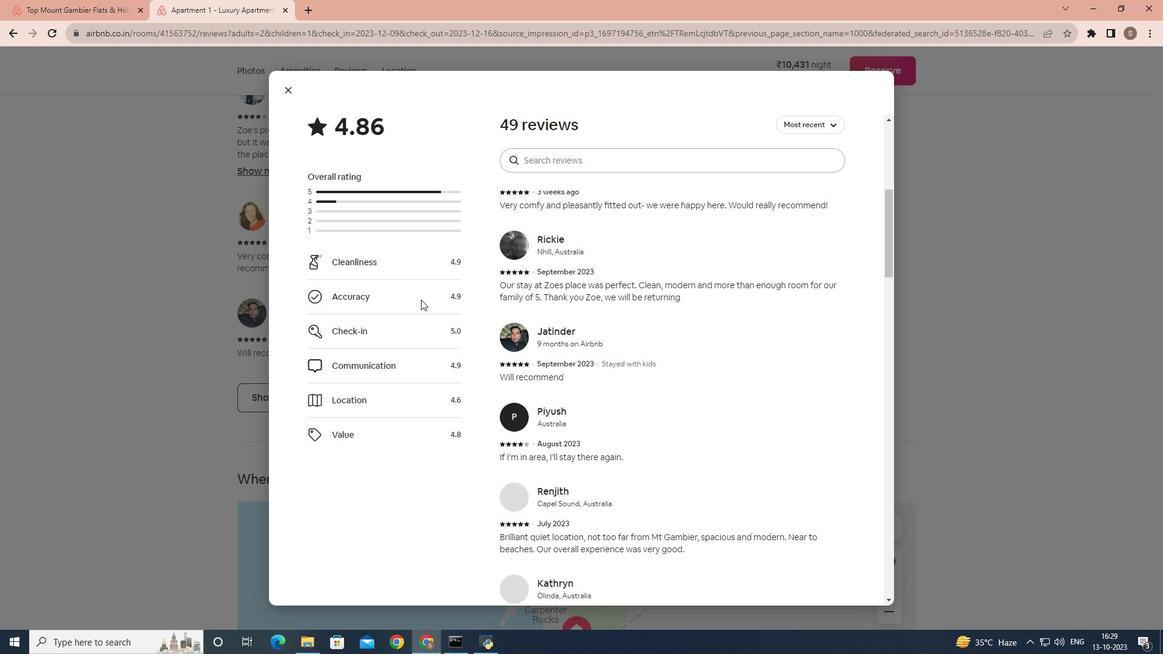 
Action: Mouse scrolled (421, 299) with delta (0, 0)
Screenshot: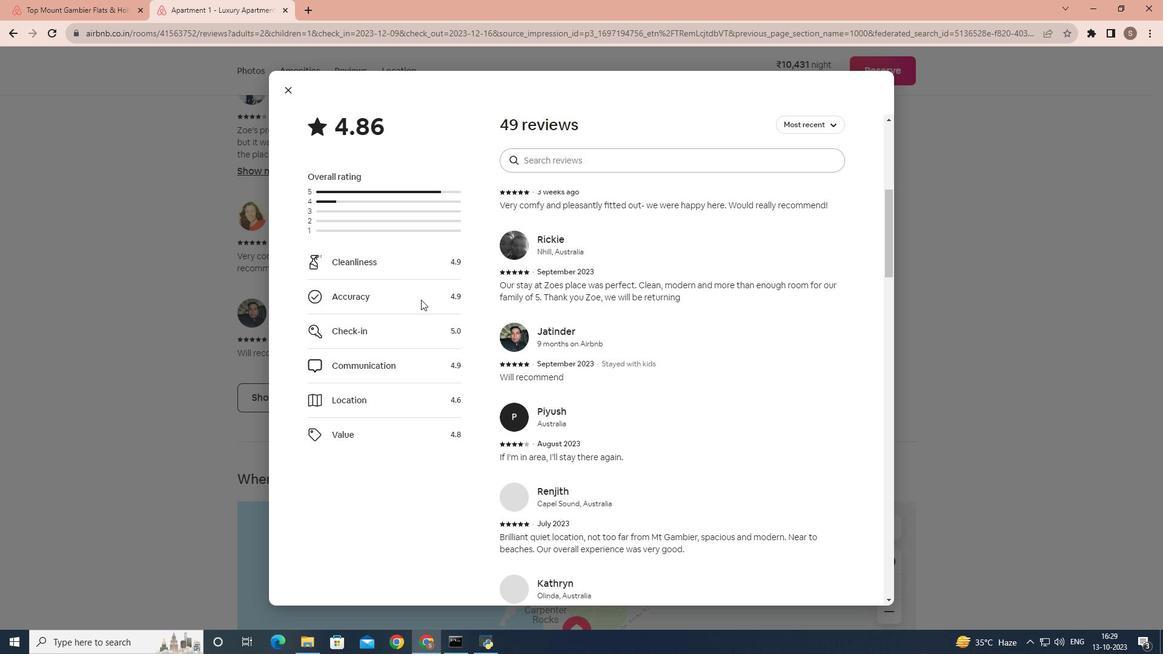 
Action: Mouse scrolled (421, 299) with delta (0, 0)
Screenshot: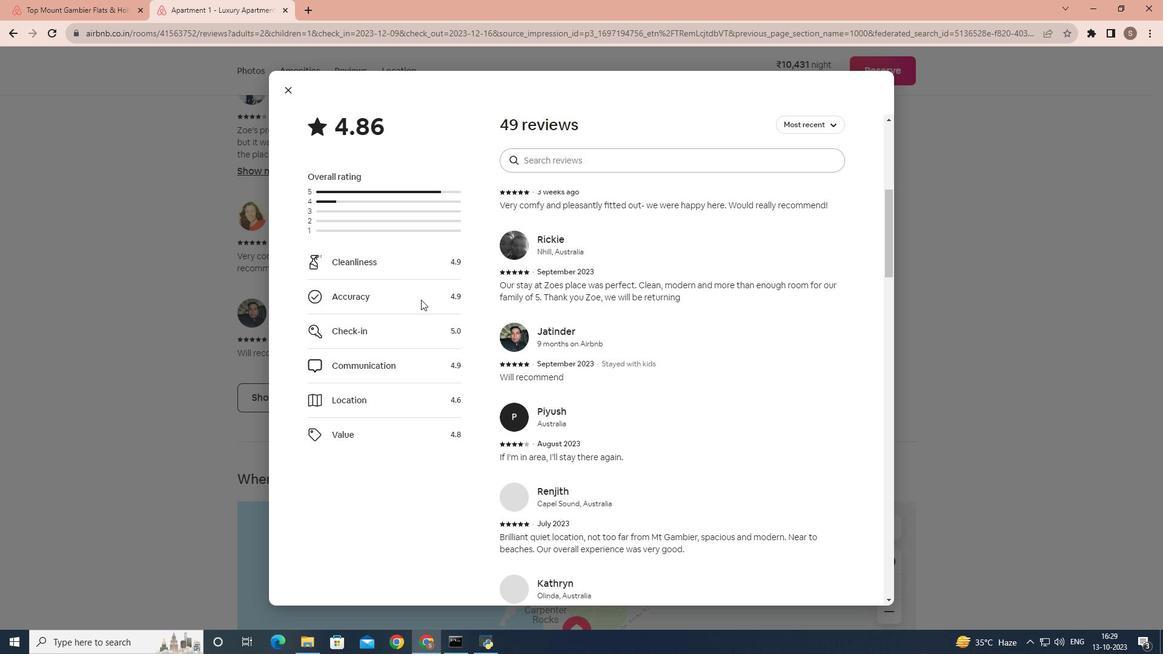 
Action: Mouse scrolled (421, 299) with delta (0, 0)
Screenshot: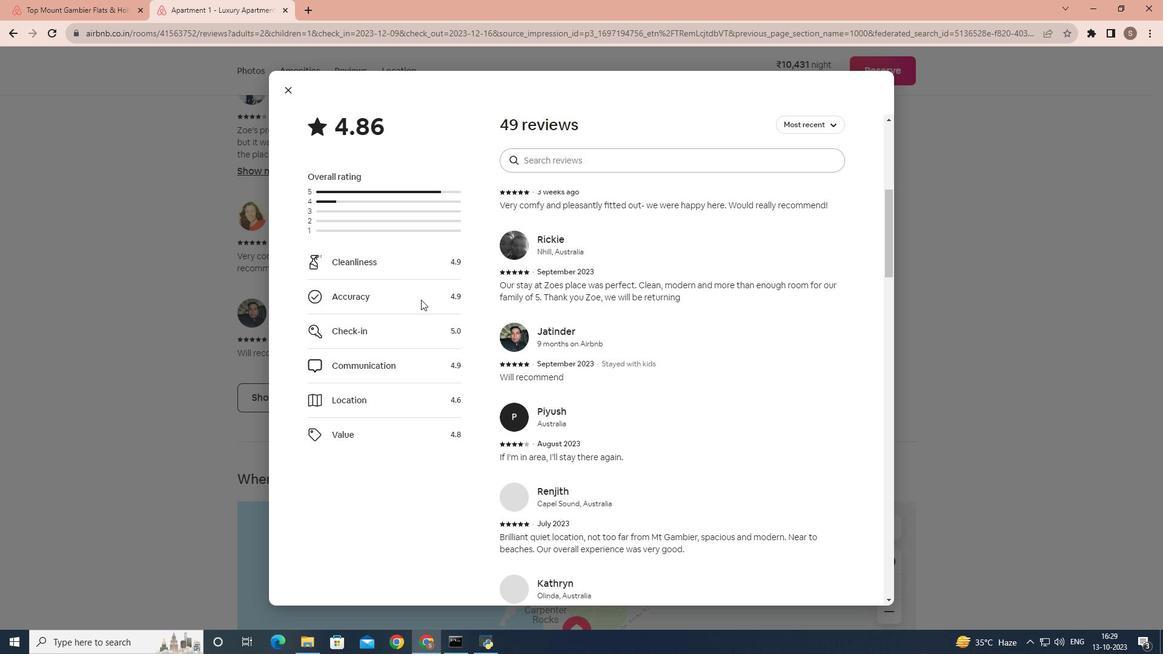 
Action: Mouse scrolled (421, 299) with delta (0, 0)
Screenshot: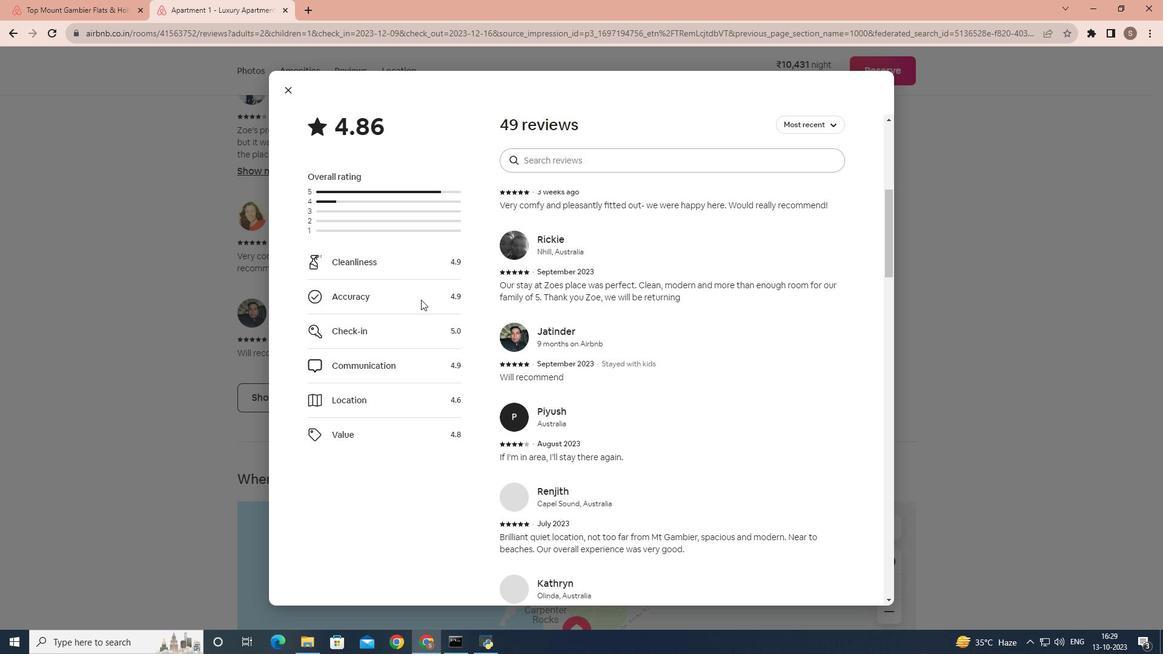 
Action: Mouse scrolled (421, 299) with delta (0, 0)
Screenshot: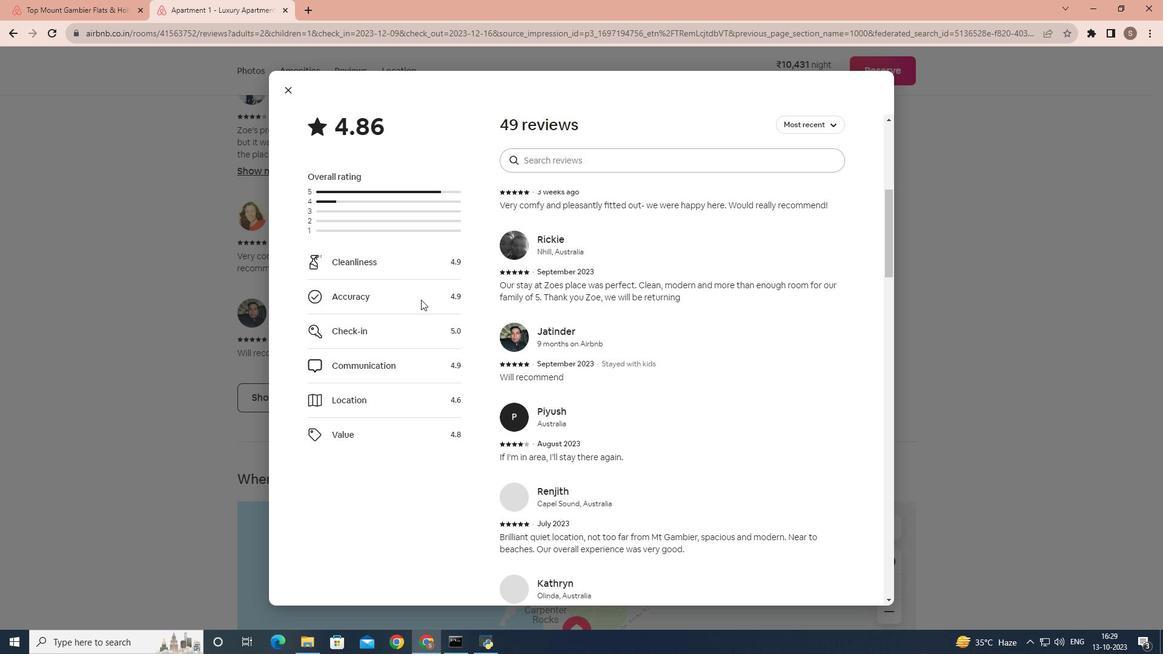 
Action: Mouse scrolled (421, 299) with delta (0, 0)
Screenshot: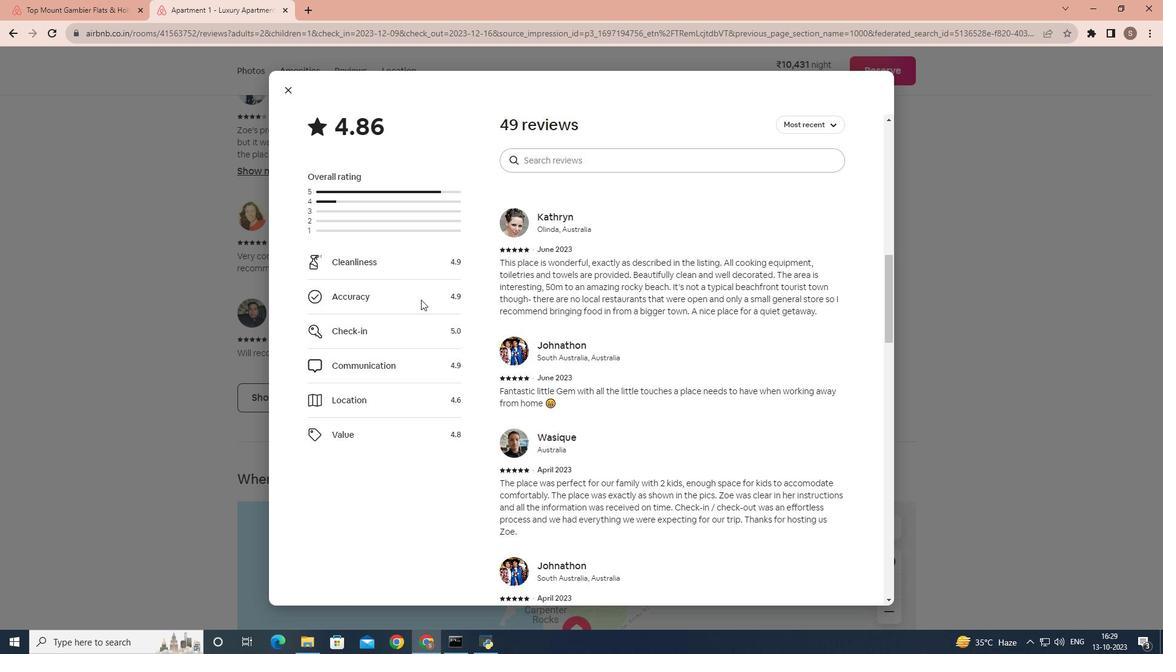
Action: Mouse scrolled (421, 299) with delta (0, 0)
Screenshot: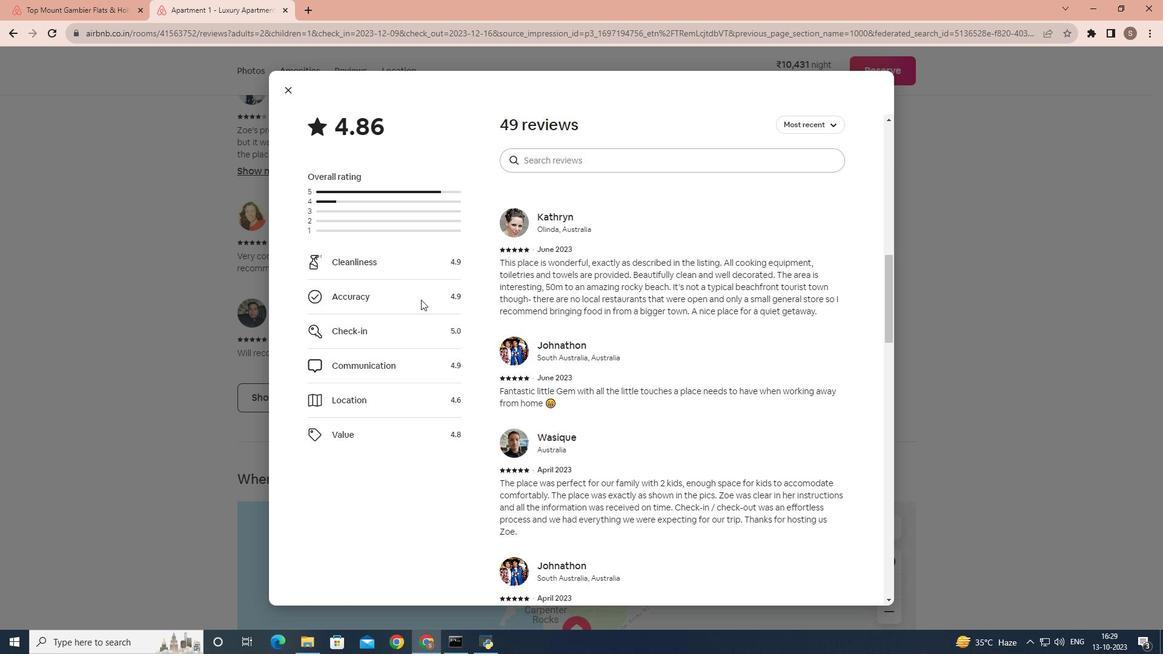 
Action: Mouse scrolled (421, 299) with delta (0, 0)
Screenshot: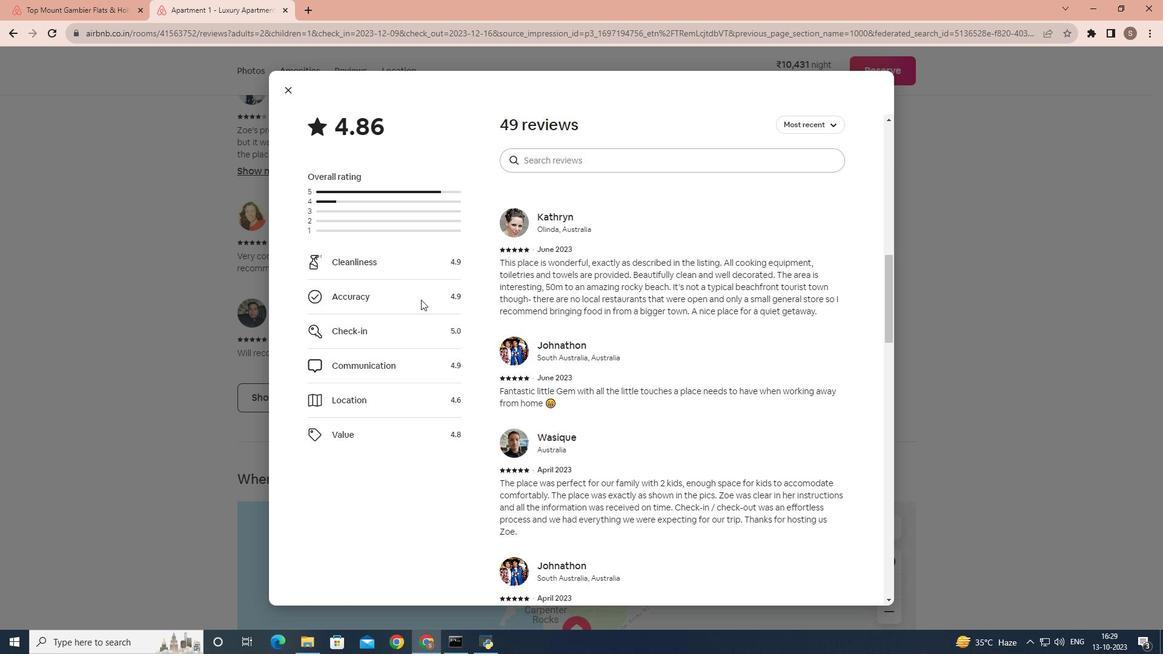 
Action: Mouse scrolled (421, 299) with delta (0, 0)
Screenshot: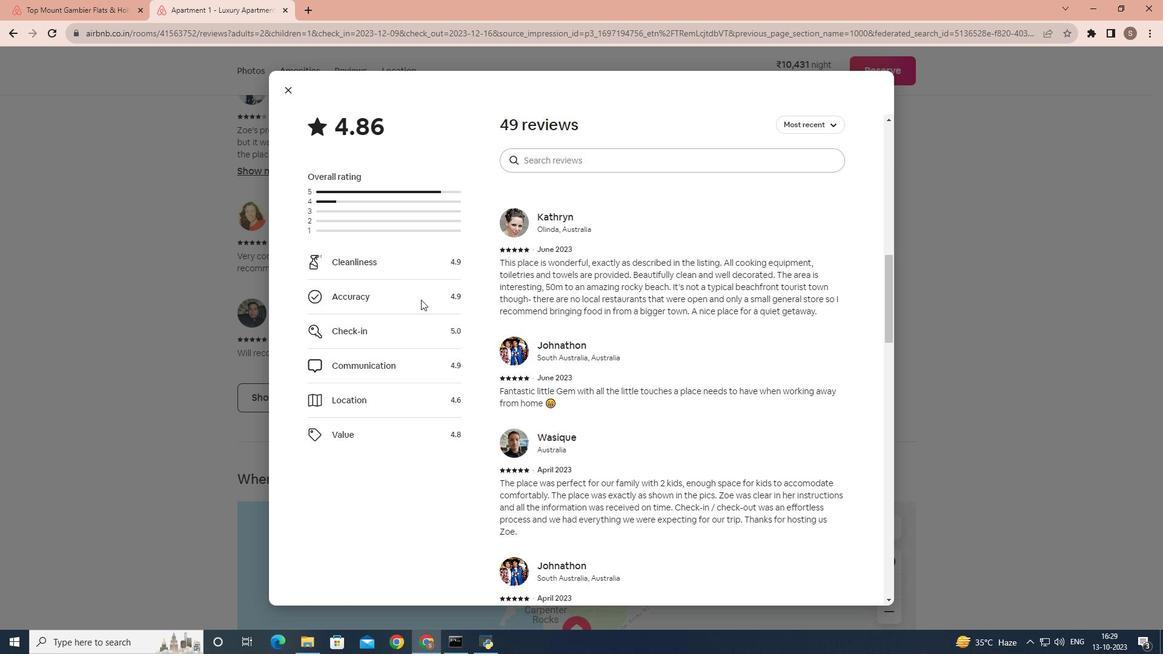 
Action: Mouse scrolled (421, 299) with delta (0, 0)
Screenshot: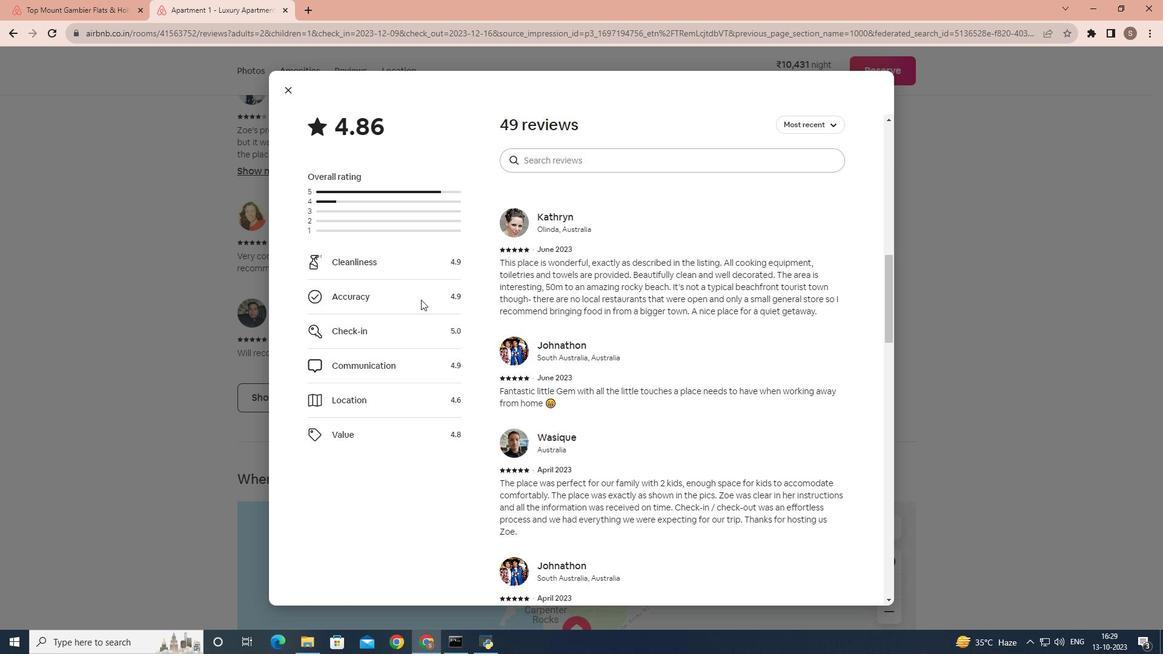 
Action: Mouse scrolled (421, 299) with delta (0, 0)
Screenshot: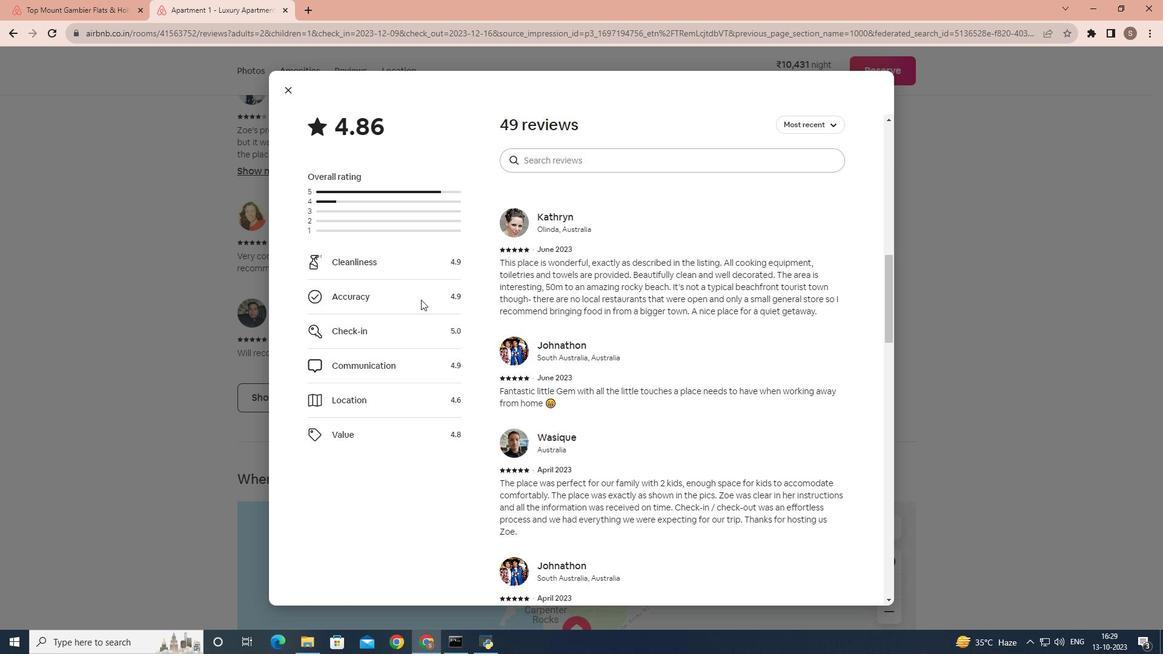 
Action: Mouse scrolled (421, 299) with delta (0, 0)
Screenshot: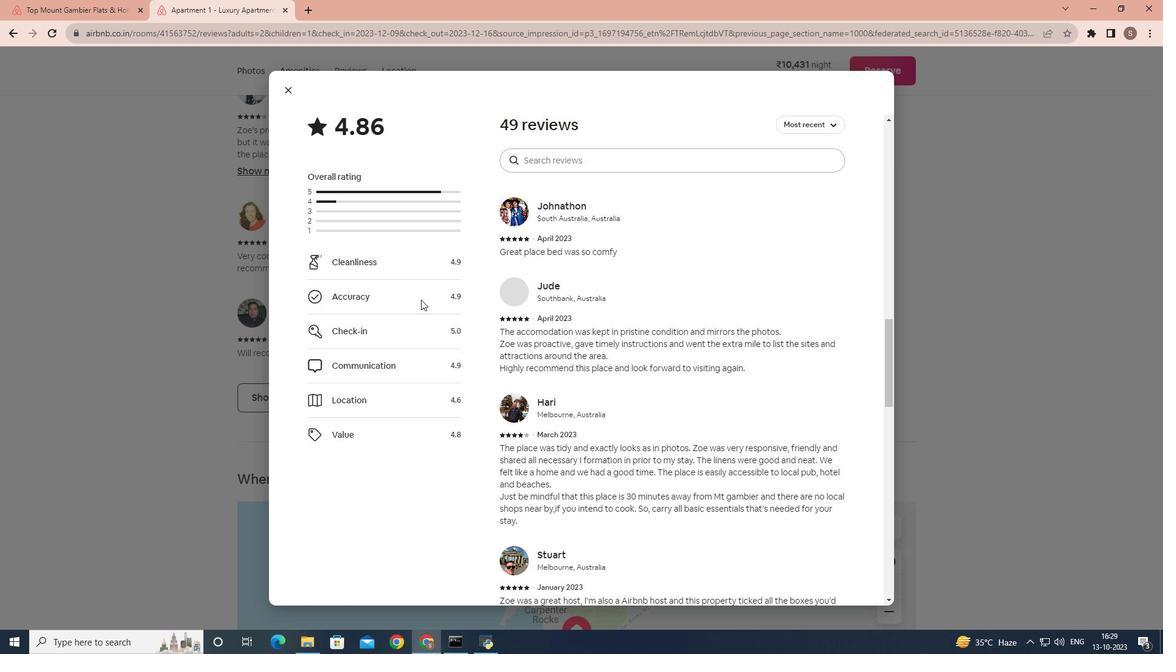 
Action: Mouse scrolled (421, 299) with delta (0, 0)
Screenshot: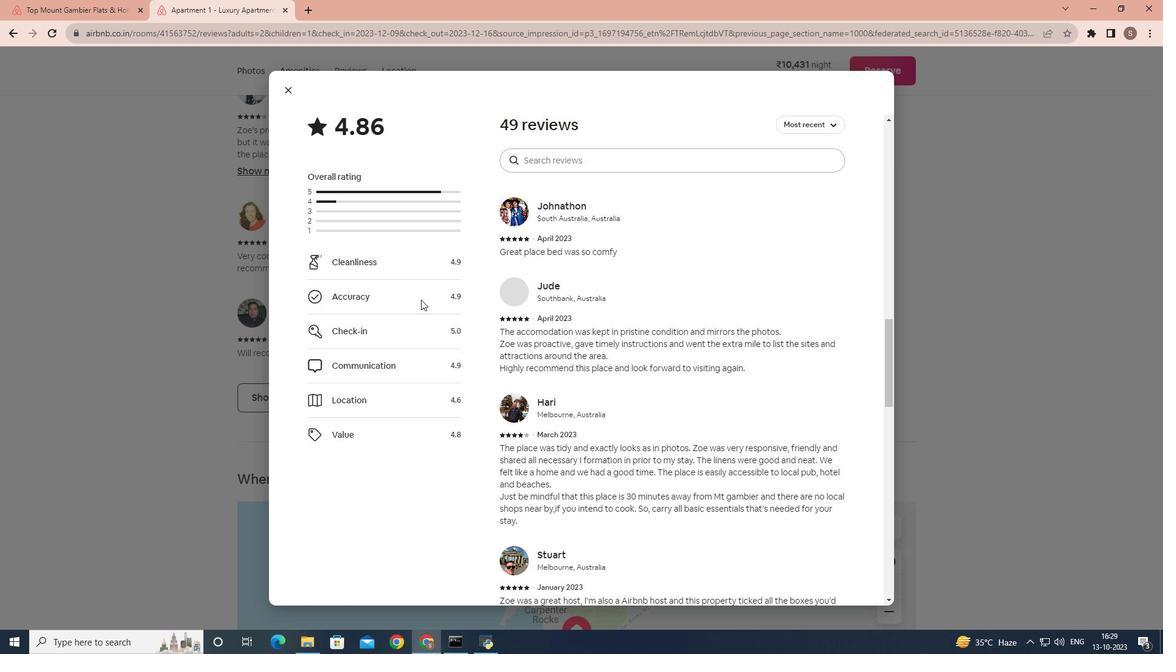 
Action: Mouse scrolled (421, 299) with delta (0, 0)
Screenshot: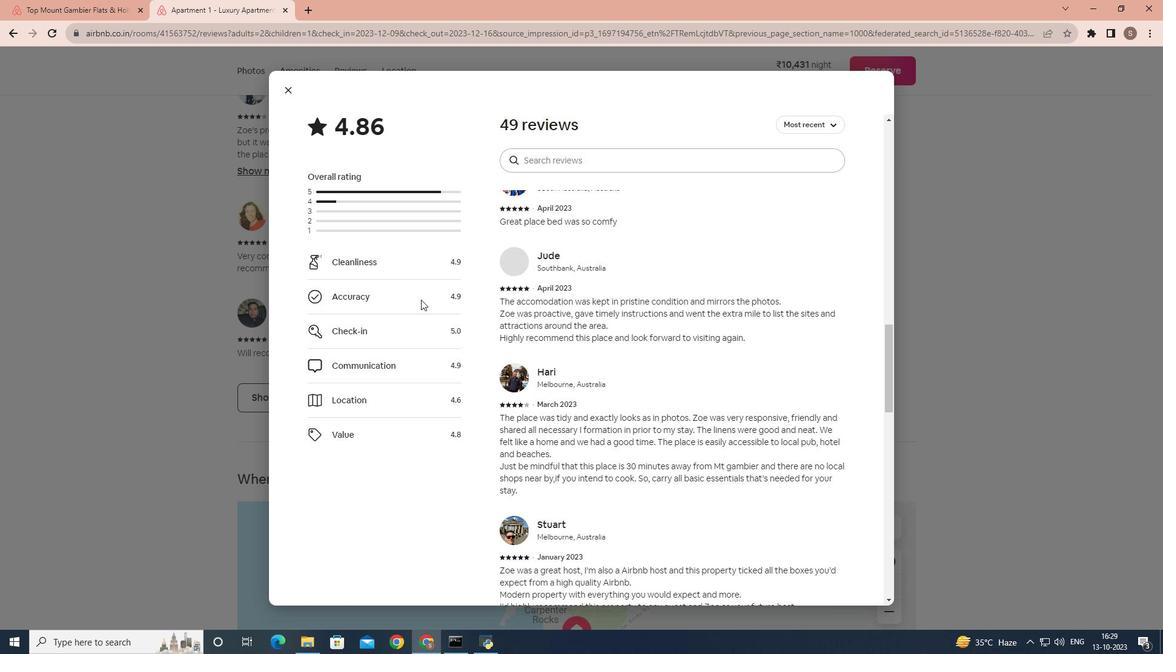
Action: Mouse scrolled (421, 299) with delta (0, 0)
Screenshot: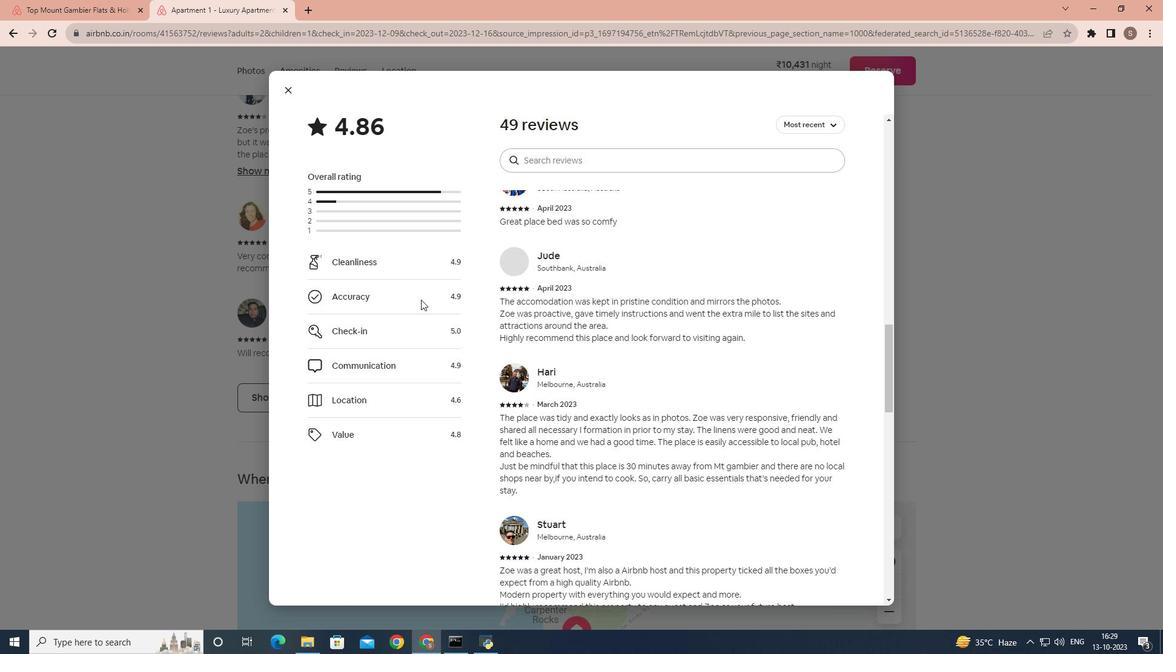 
Action: Mouse scrolled (421, 299) with delta (0, 0)
Screenshot: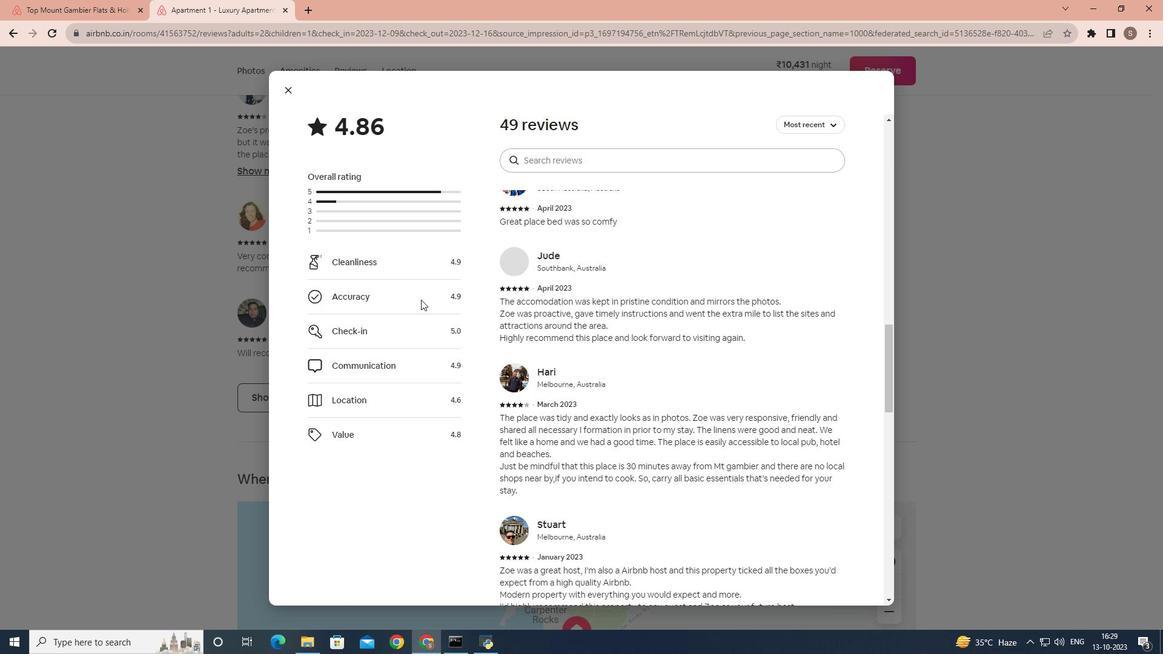 
Action: Mouse scrolled (421, 299) with delta (0, 0)
Screenshot: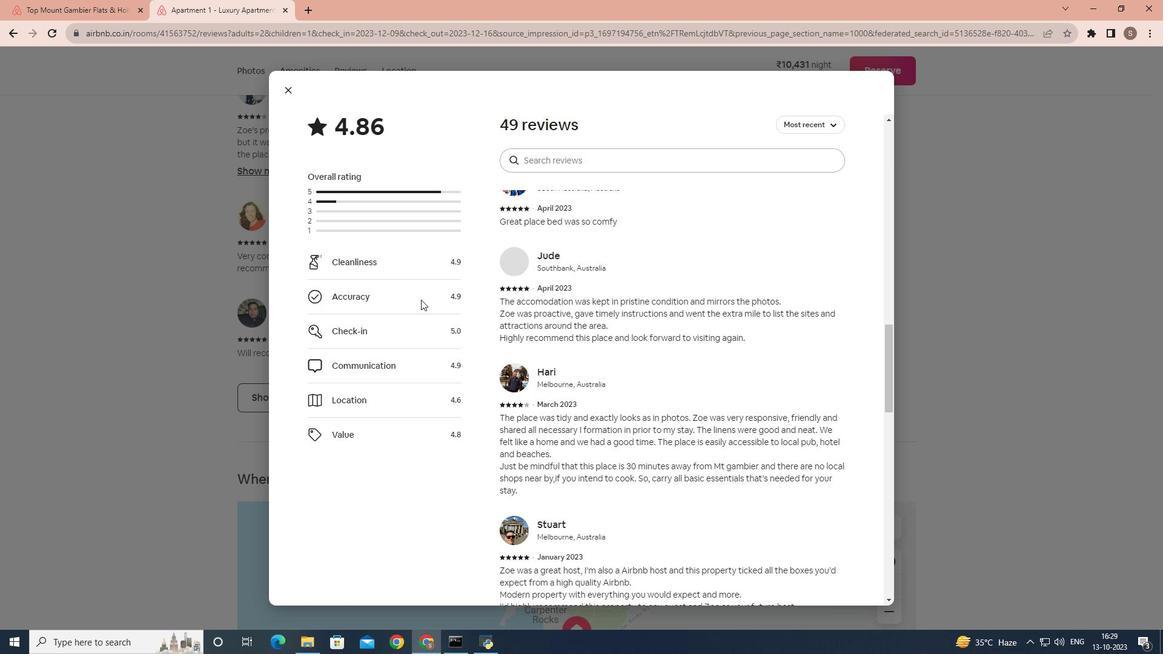 
Action: Mouse moved to (421, 299)
Screenshot: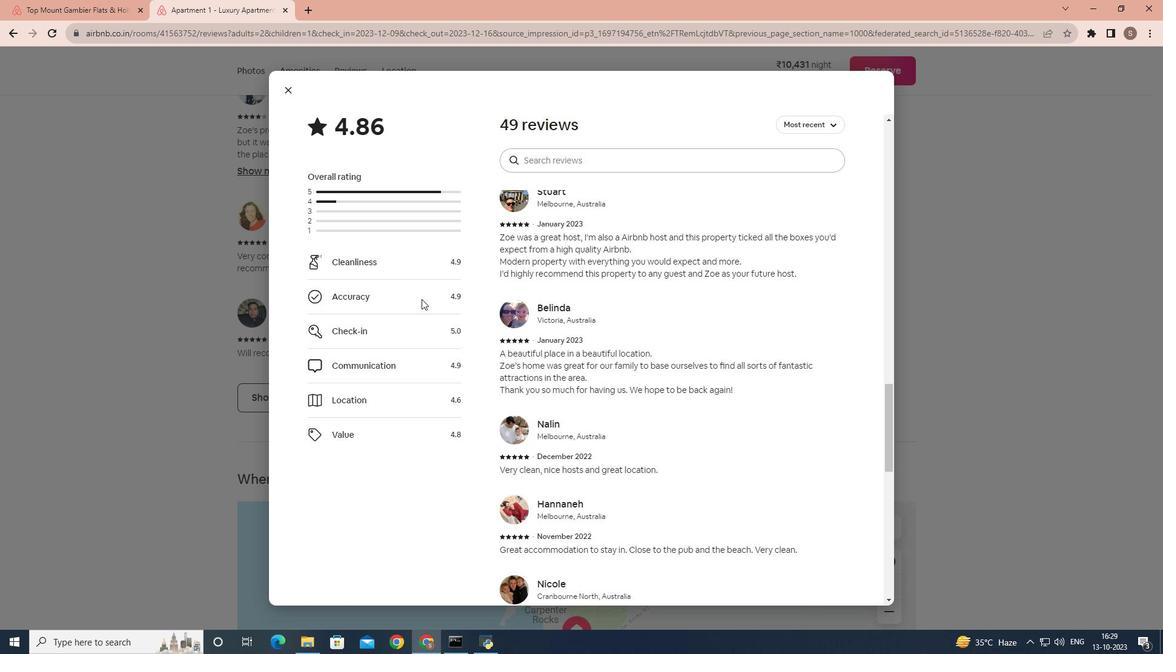
Action: Mouse scrolled (421, 298) with delta (0, 0)
Screenshot: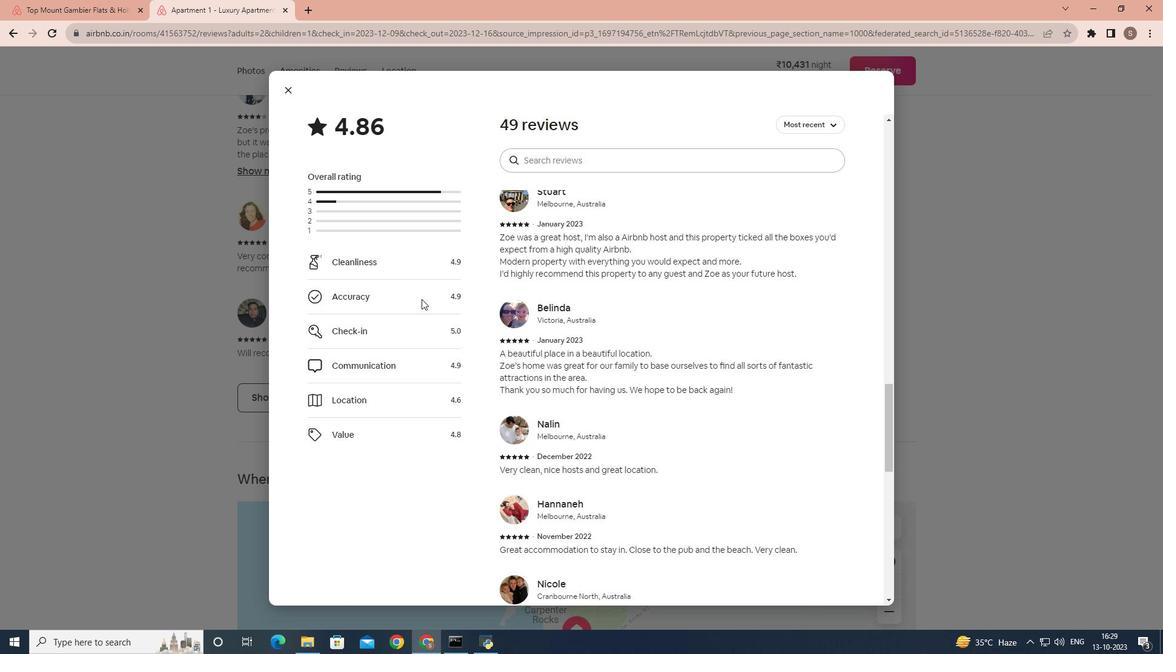 
Action: Mouse scrolled (421, 298) with delta (0, 0)
Screenshot: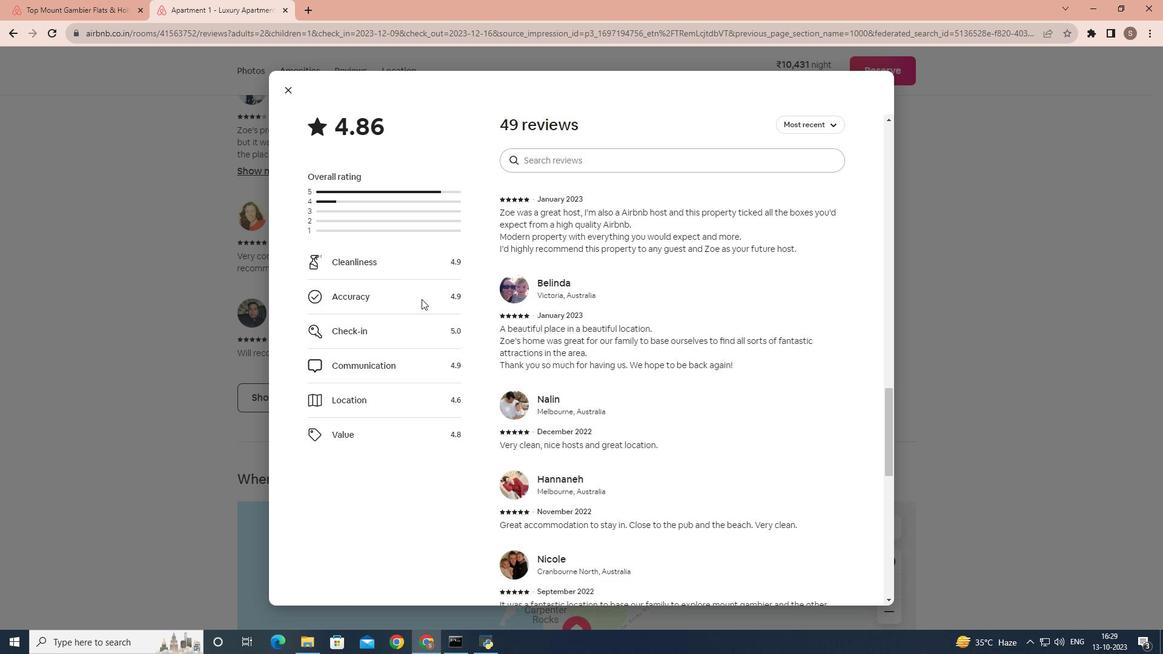 
Action: Mouse scrolled (421, 298) with delta (0, 0)
Screenshot: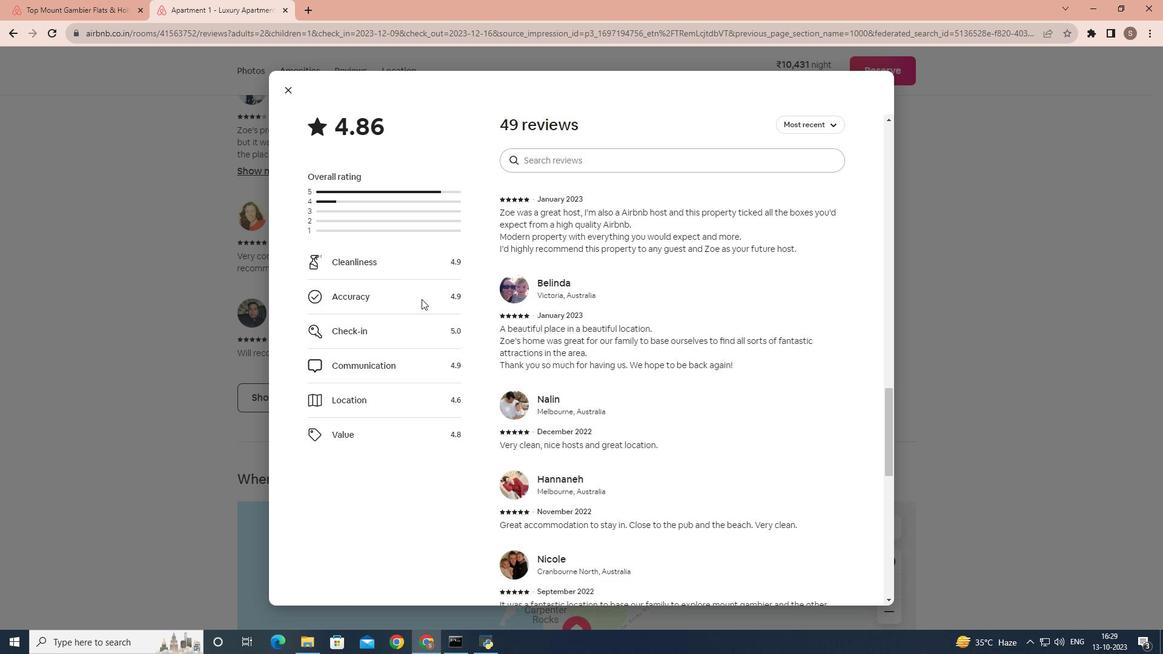 
Action: Mouse scrolled (421, 298) with delta (0, 0)
Screenshot: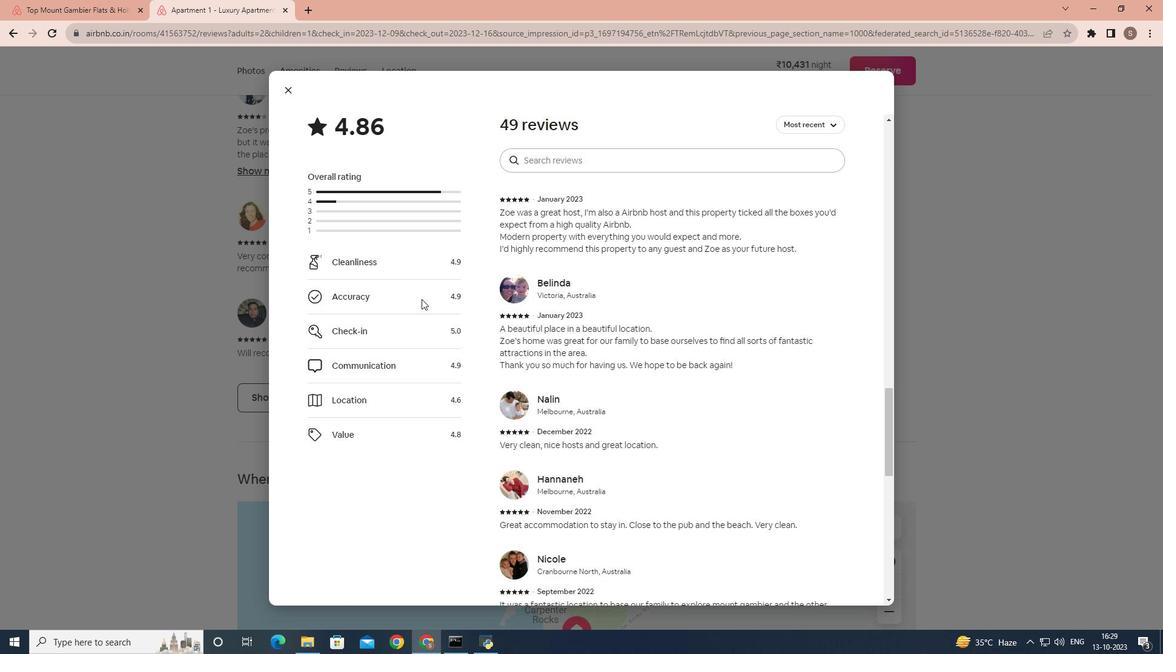 
Action: Mouse scrolled (421, 298) with delta (0, 0)
Screenshot: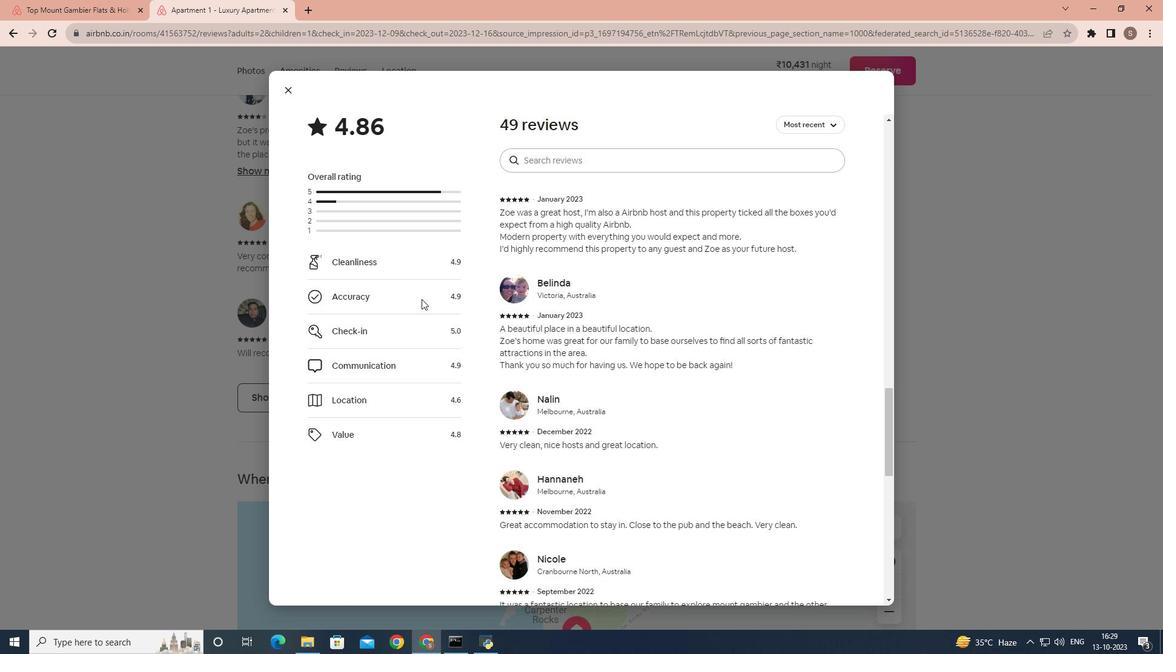 
Action: Mouse scrolled (421, 298) with delta (0, 0)
Screenshot: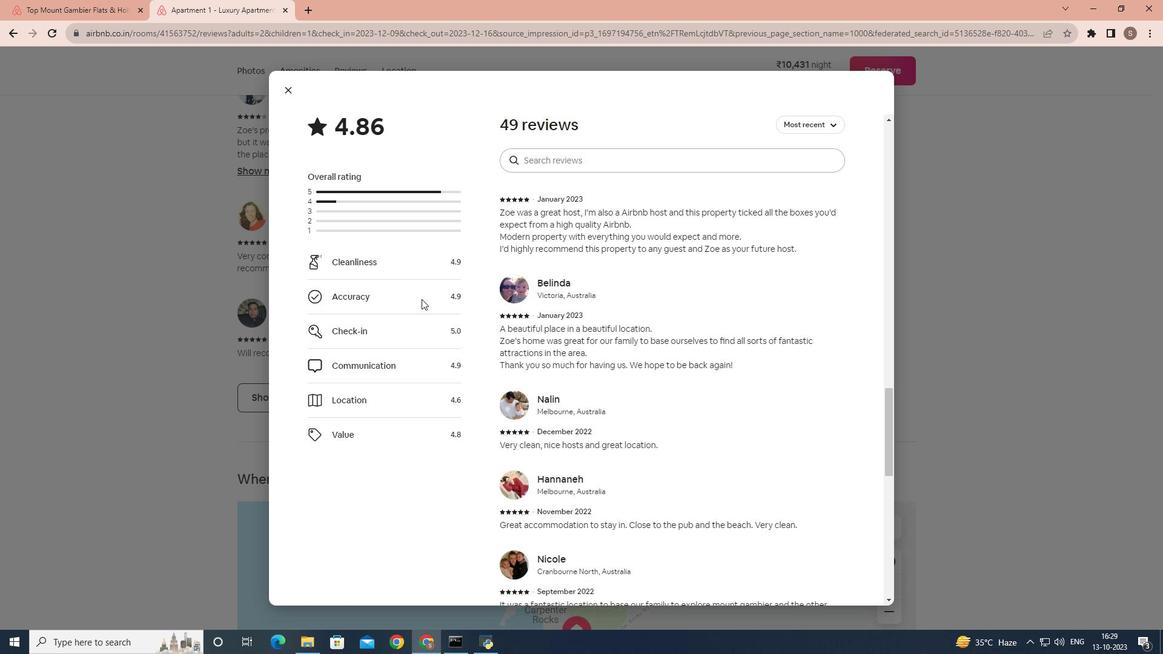 
Action: Mouse moved to (448, 218)
Screenshot: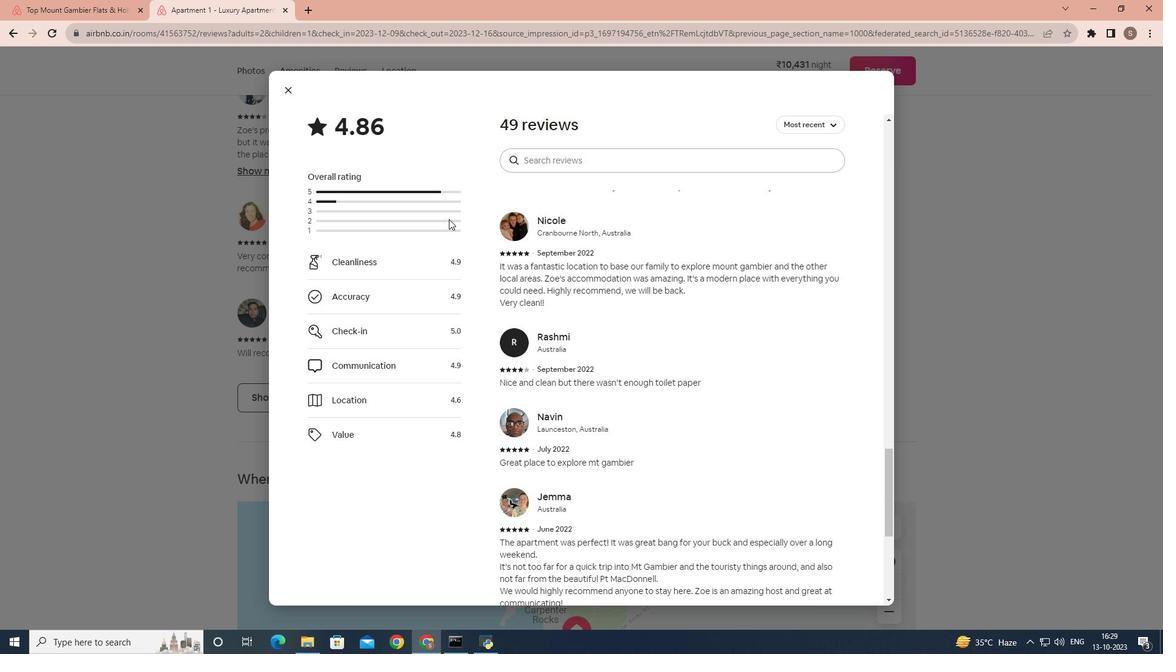 
Action: Mouse scrolled (448, 218) with delta (0, 0)
Screenshot: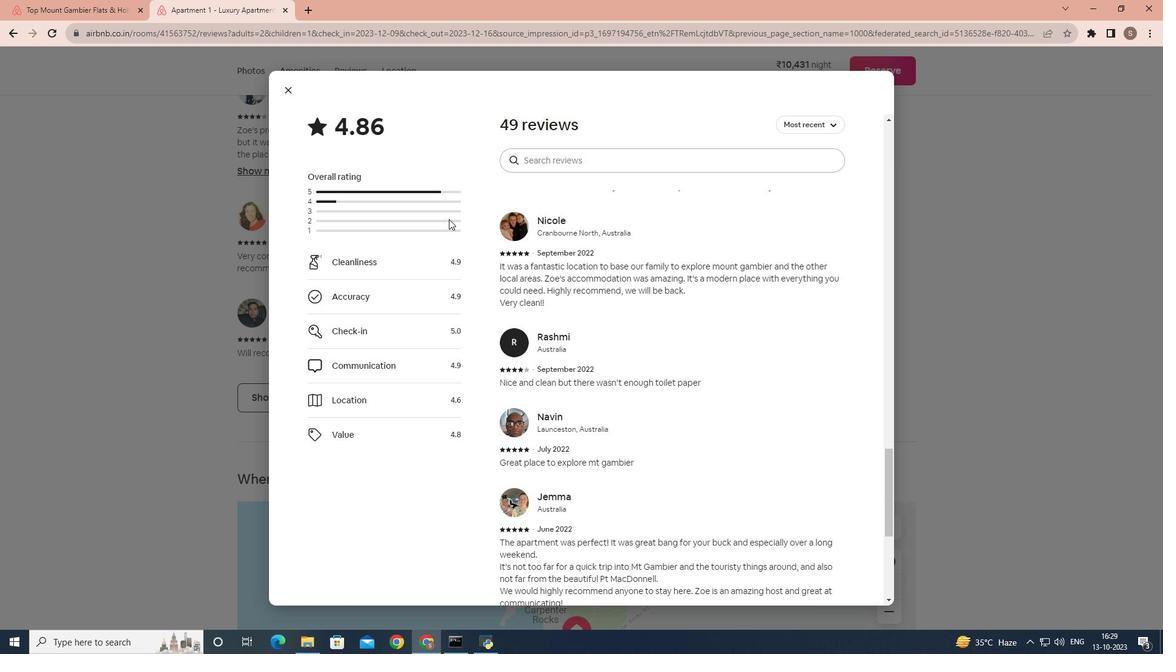 
Action: Mouse moved to (448, 219)
Screenshot: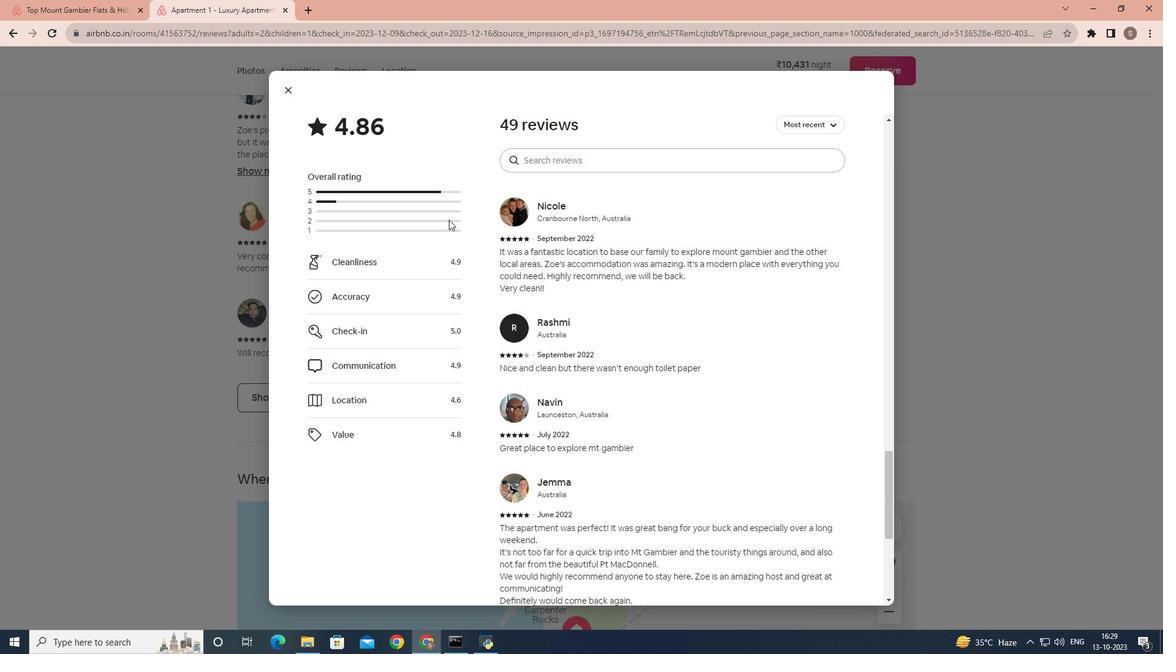 
Action: Mouse scrolled (448, 219) with delta (0, 0)
Screenshot: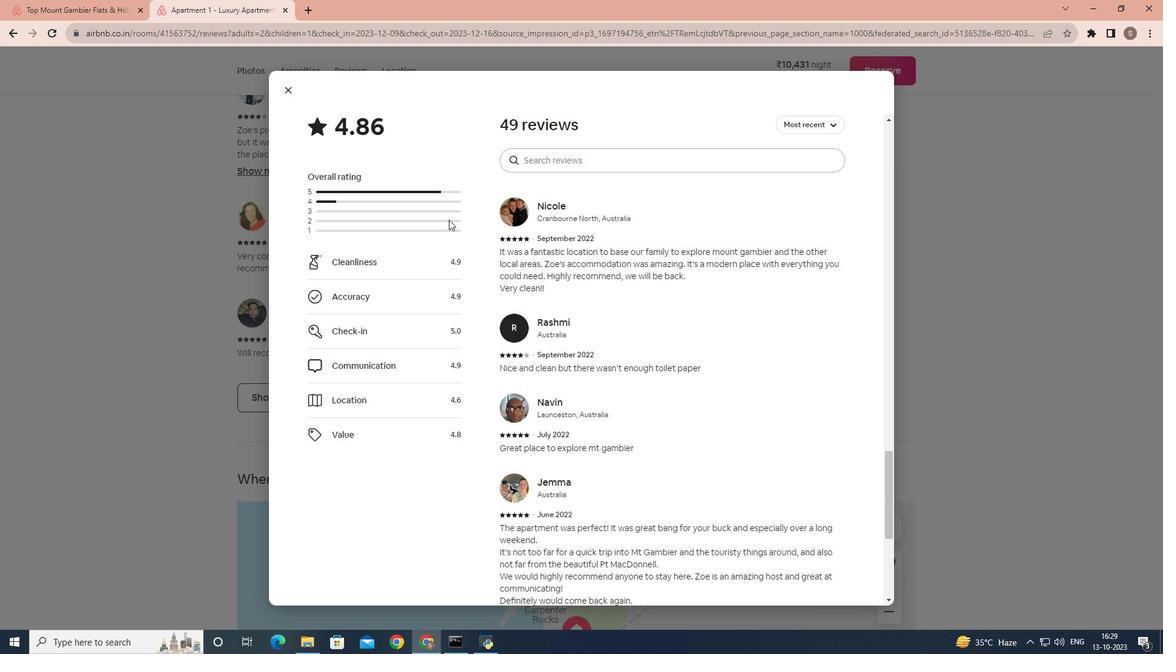 
Action: Mouse scrolled (448, 219) with delta (0, 0)
Screenshot: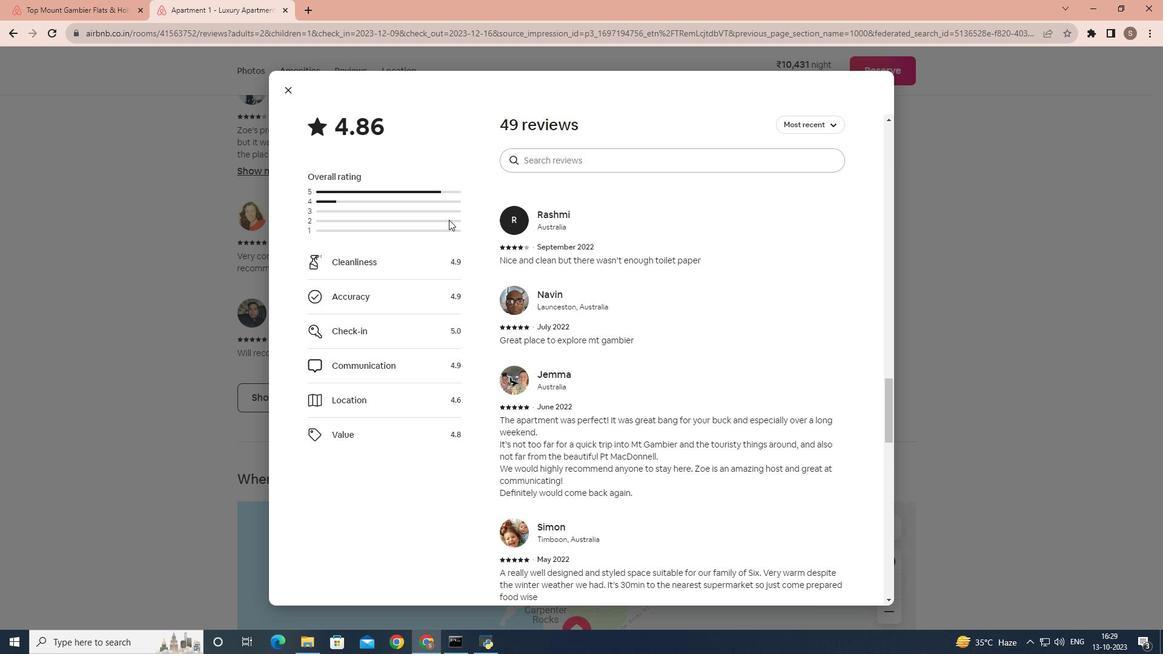 
Action: Mouse scrolled (448, 219) with delta (0, 0)
Screenshot: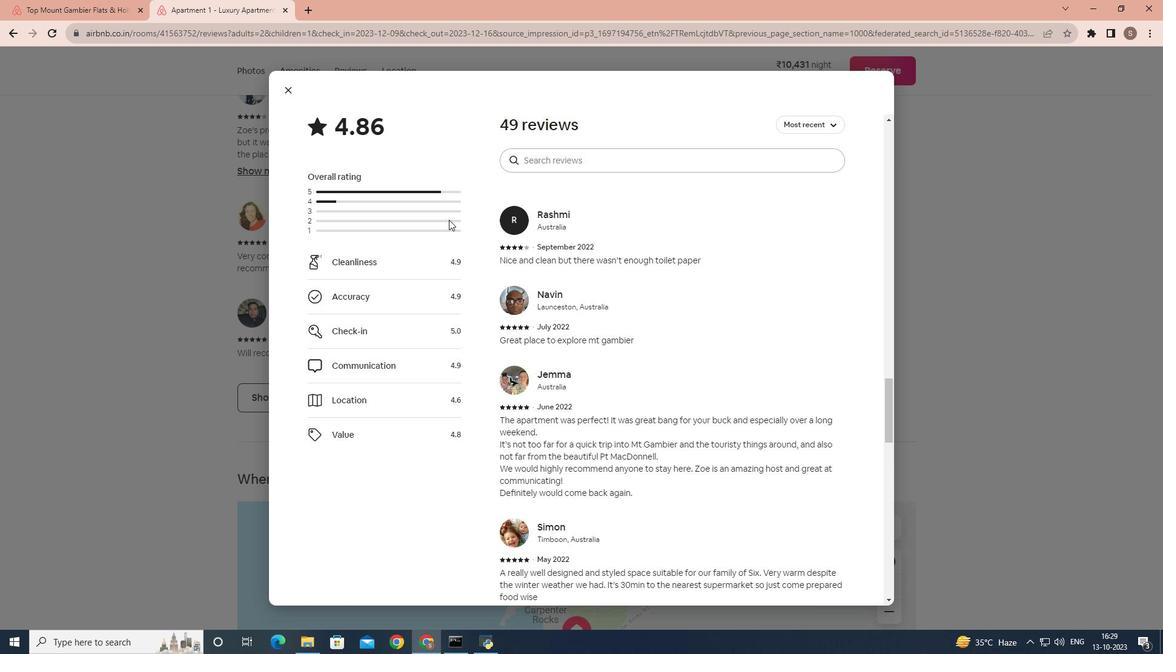 
Action: Mouse moved to (291, 94)
Screenshot: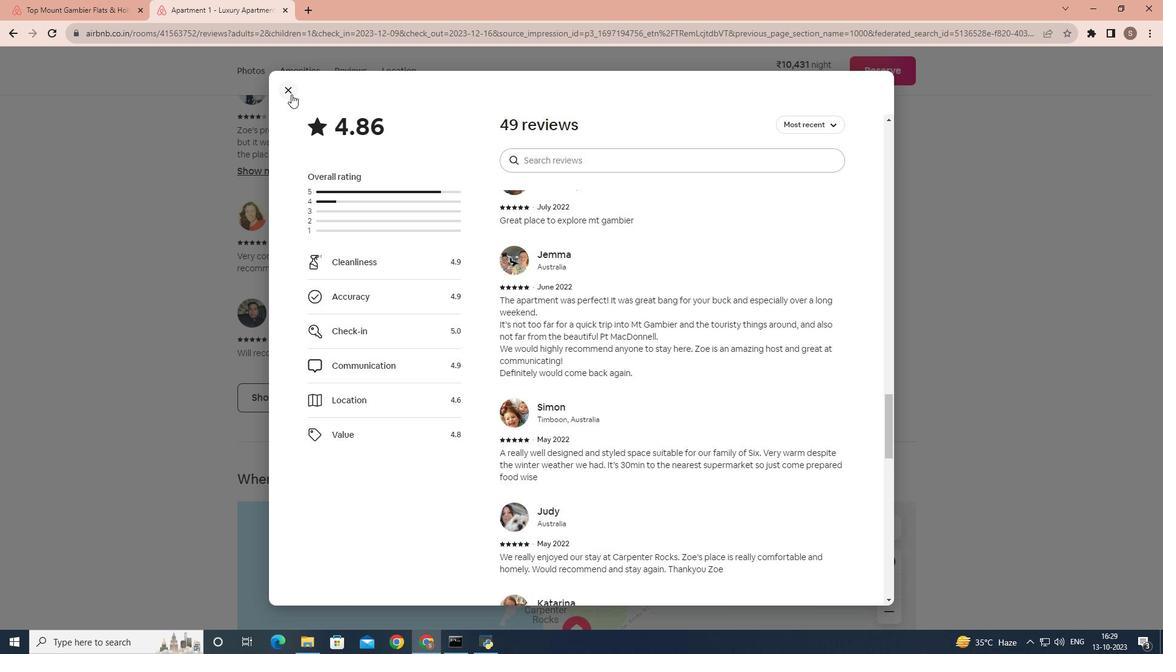 
Action: Mouse pressed left at (291, 94)
Screenshot: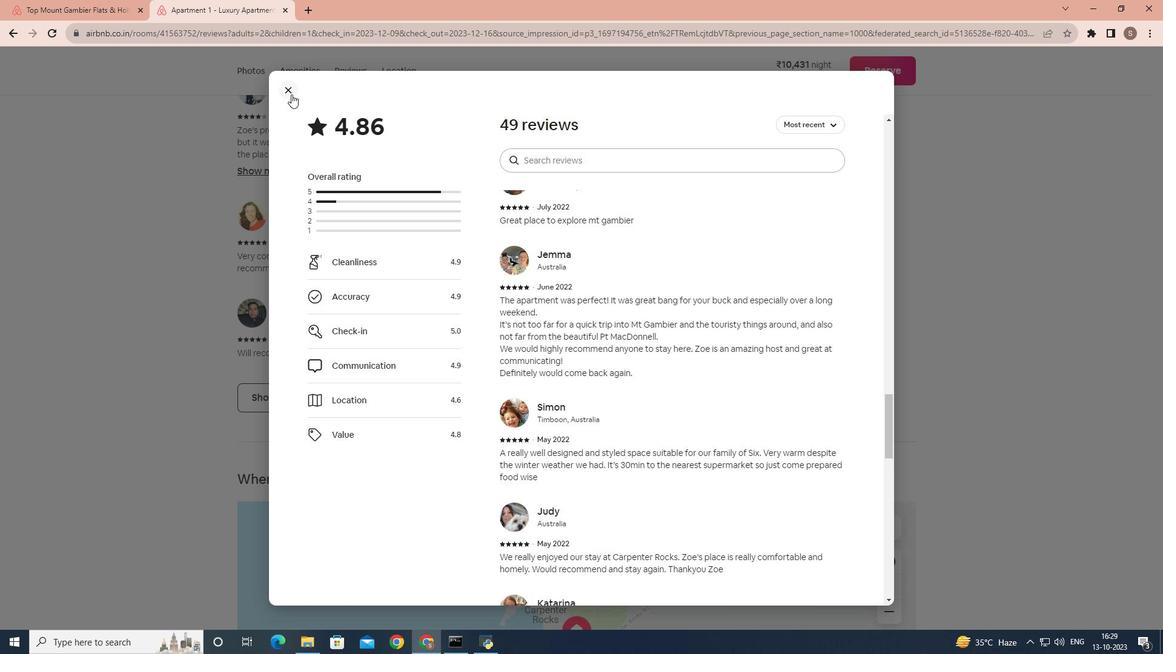 
Action: Mouse moved to (359, 359)
Screenshot: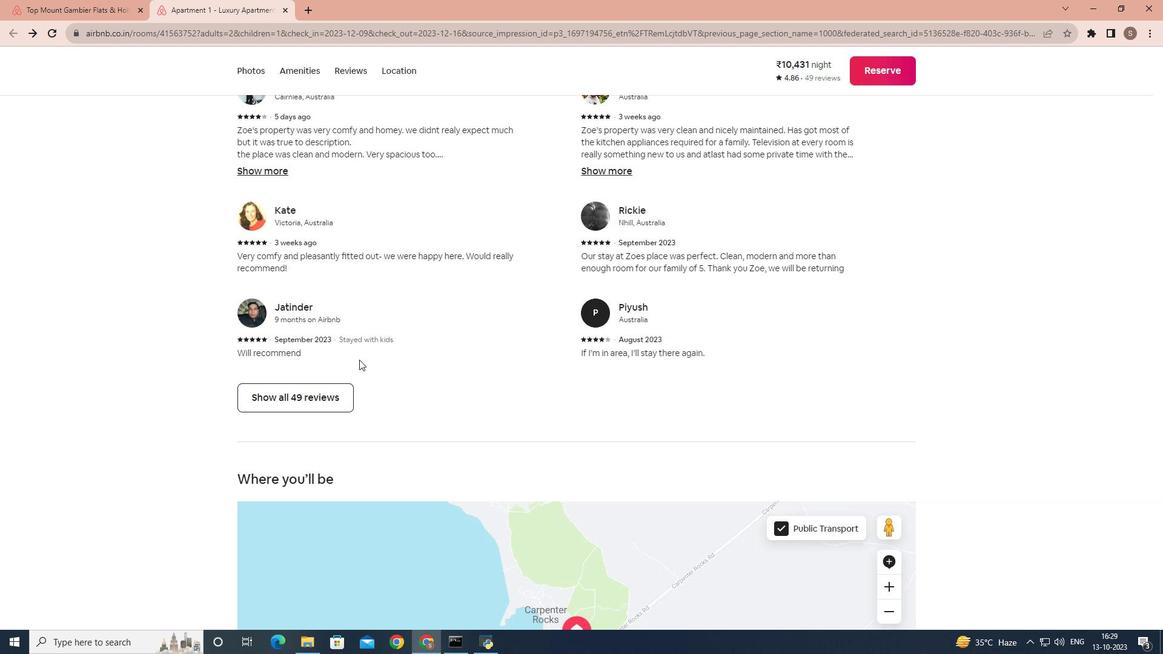 
Action: Mouse scrolled (359, 359) with delta (0, 0)
Screenshot: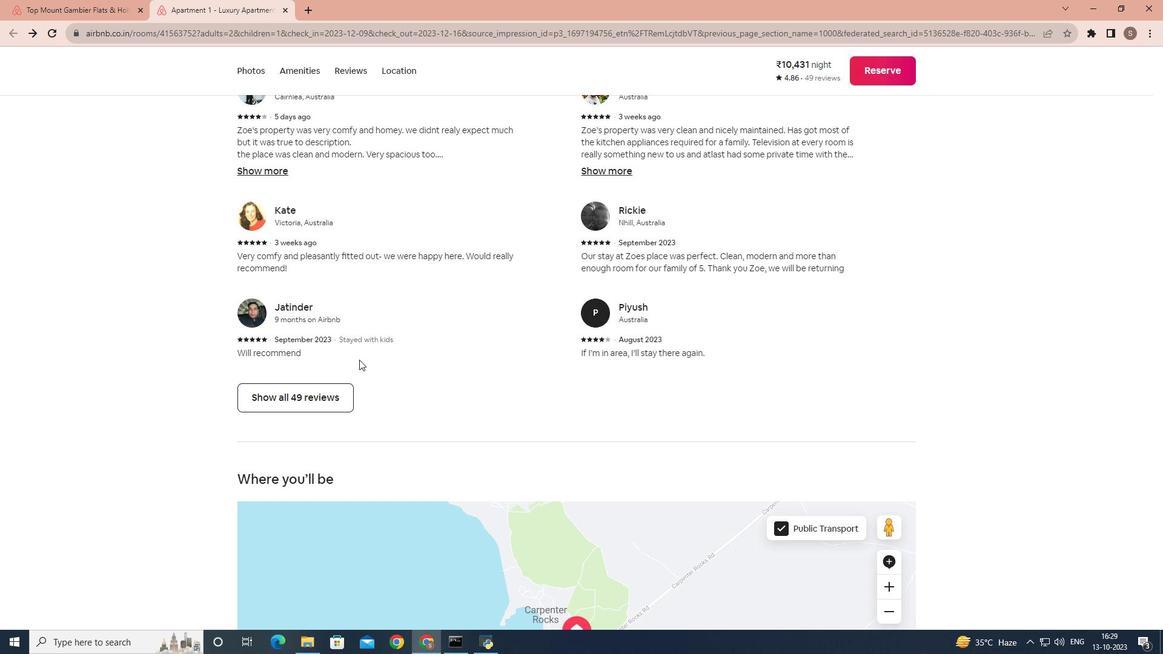 
Action: Mouse scrolled (359, 359) with delta (0, 0)
Screenshot: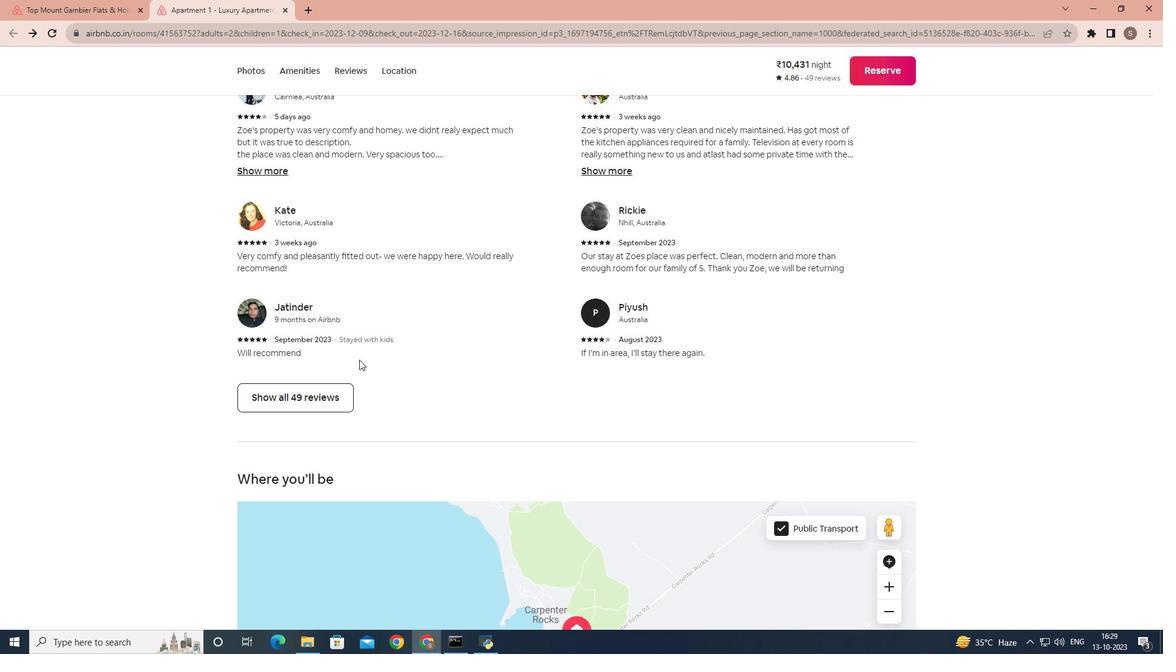 
Action: Mouse scrolled (359, 359) with delta (0, 0)
Screenshot: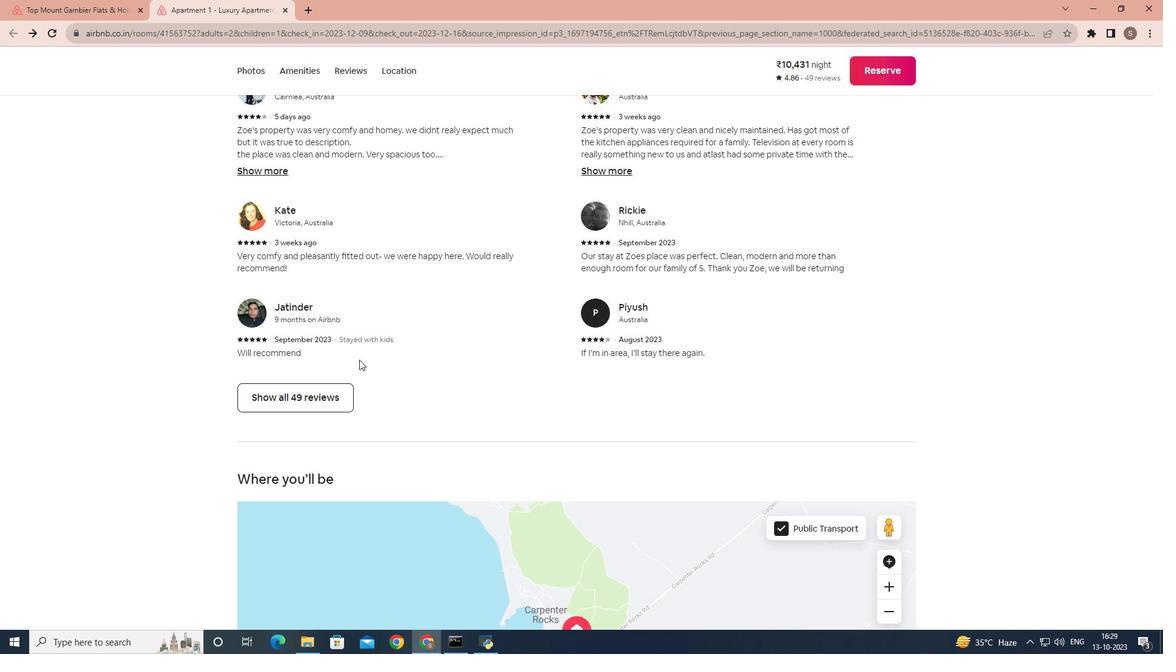 
Action: Mouse scrolled (359, 359) with delta (0, 0)
Screenshot: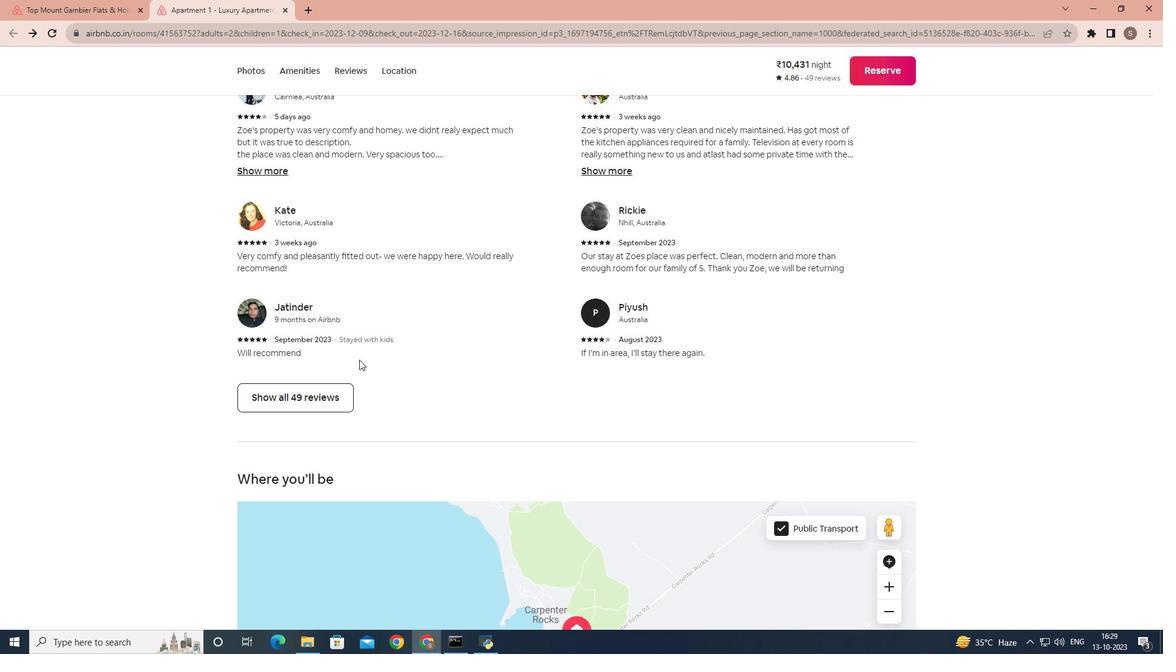 
Action: Mouse scrolled (359, 359) with delta (0, 0)
Screenshot: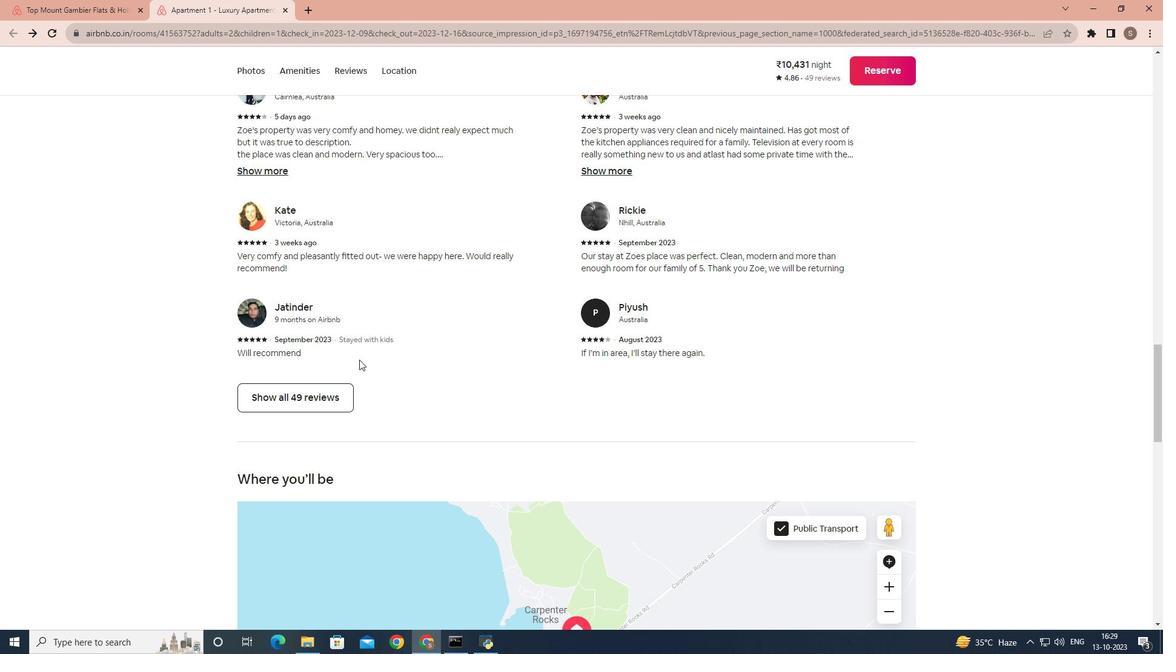 
Action: Mouse scrolled (359, 359) with delta (0, 0)
Screenshot: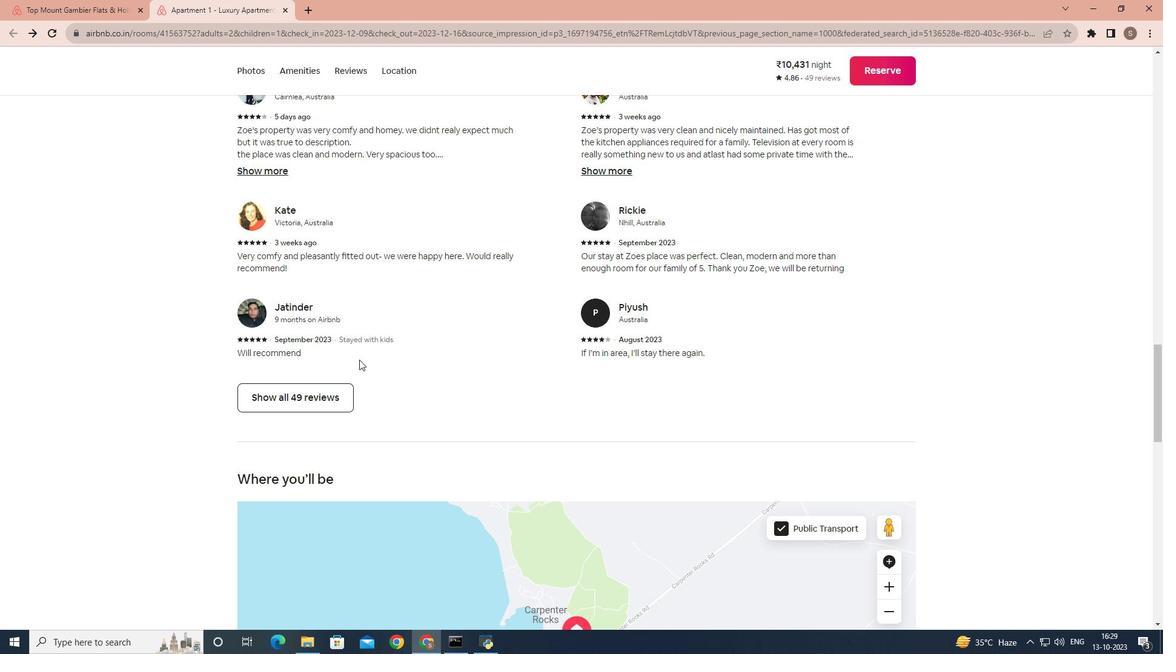 
Action: Mouse scrolled (359, 359) with delta (0, 0)
Screenshot: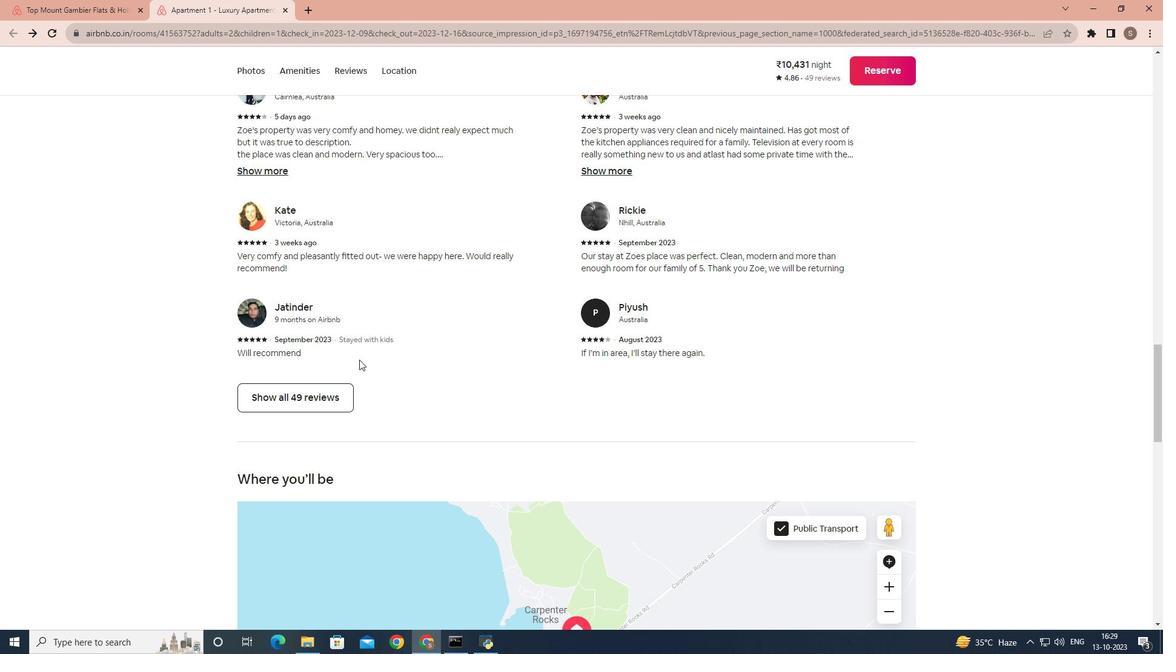 
Action: Mouse scrolled (359, 359) with delta (0, 0)
Screenshot: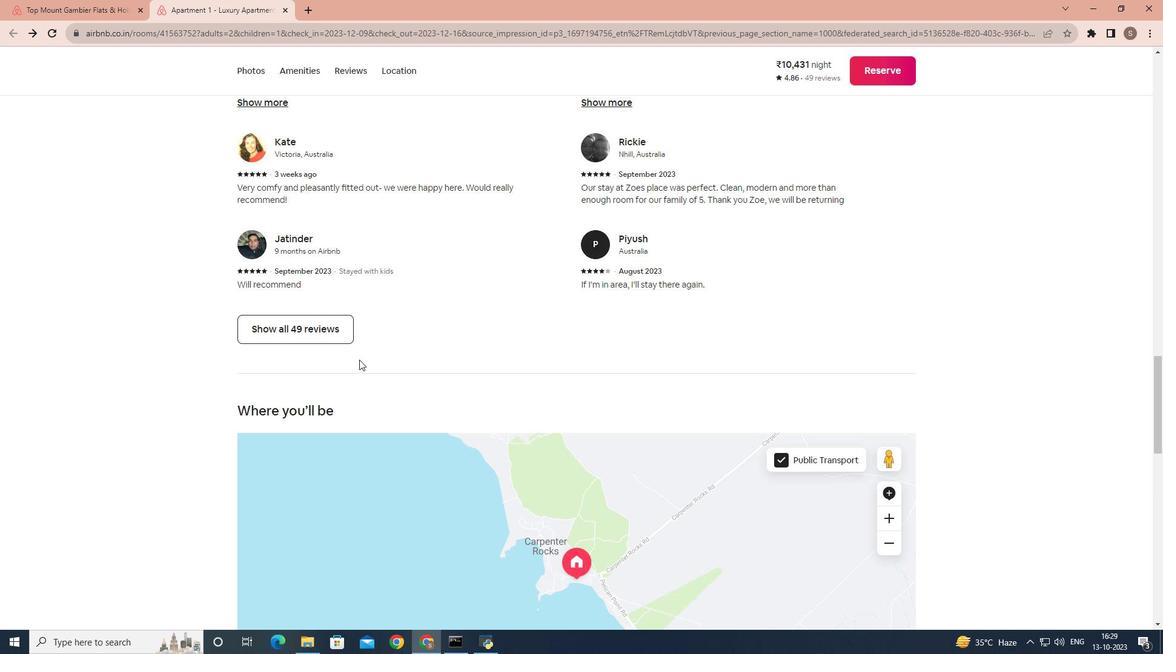 
Action: Mouse scrolled (359, 359) with delta (0, 0)
Screenshot: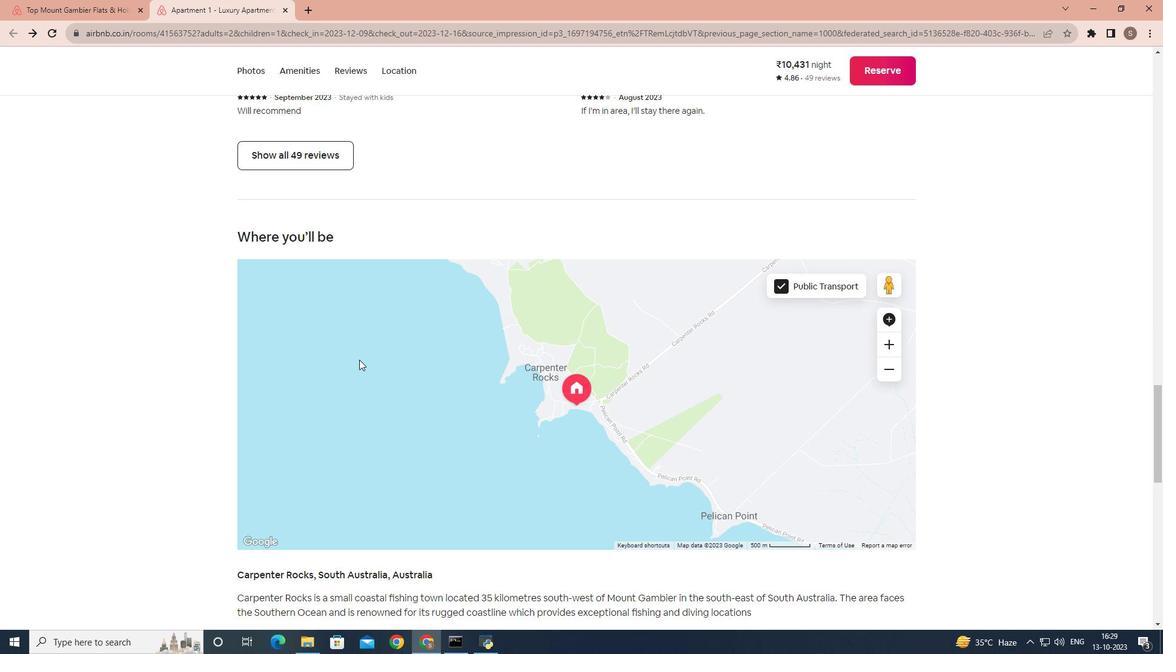 
Action: Mouse scrolled (359, 359) with delta (0, 0)
Screenshot: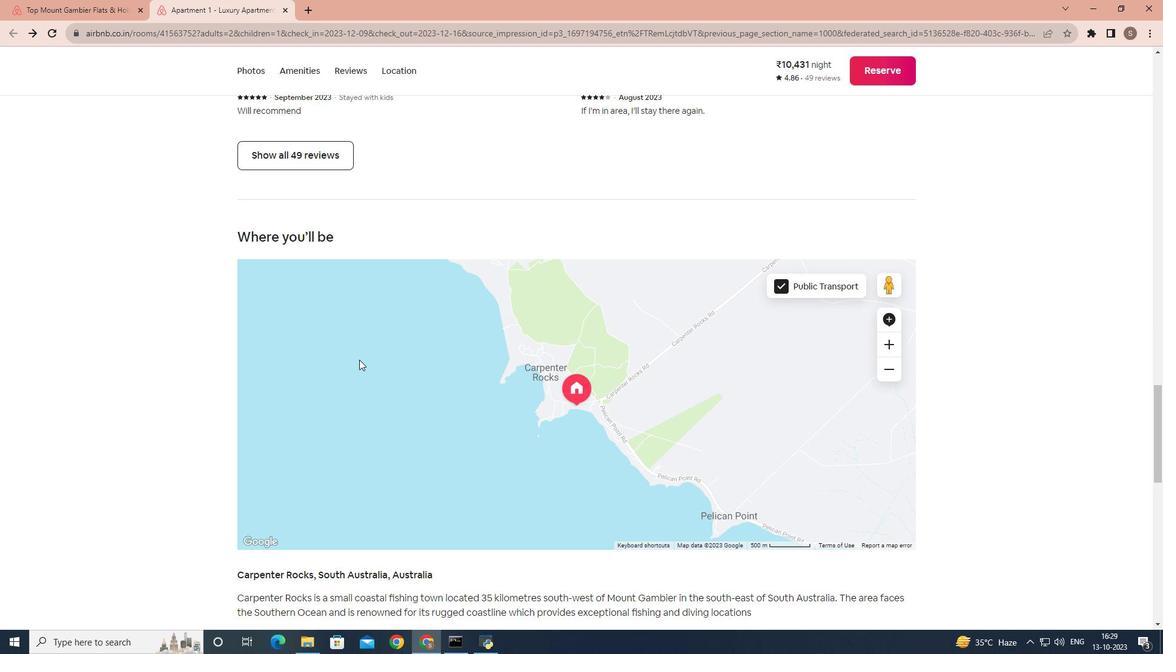 
Action: Mouse scrolled (359, 359) with delta (0, 0)
Screenshot: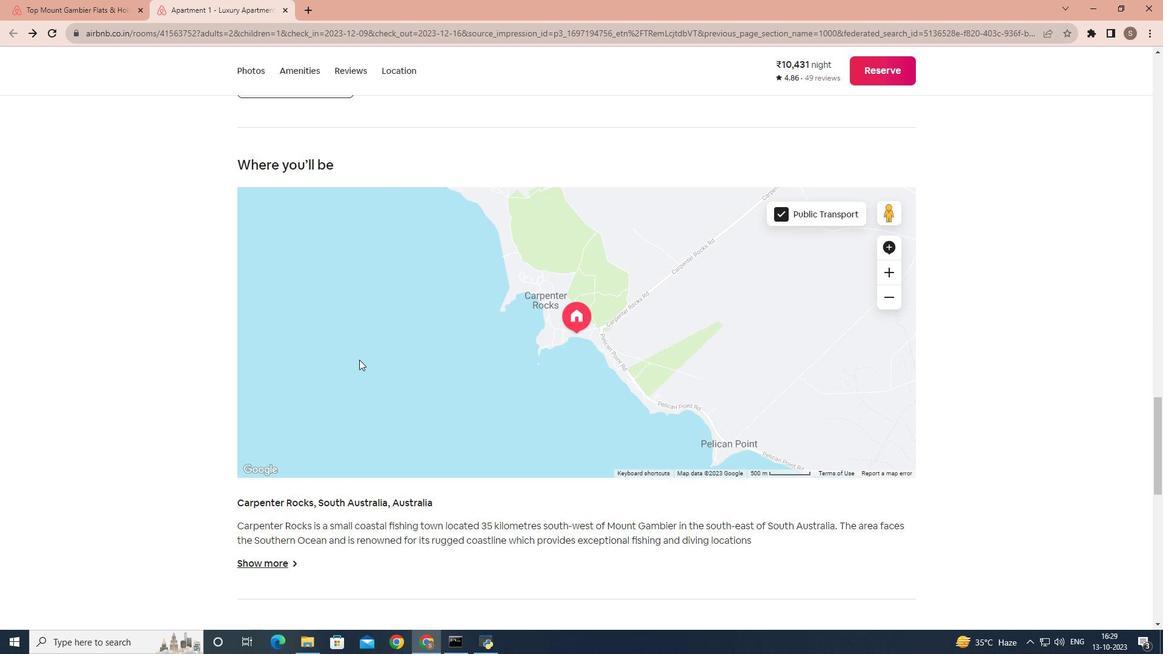 
Action: Mouse moved to (259, 453)
Screenshot: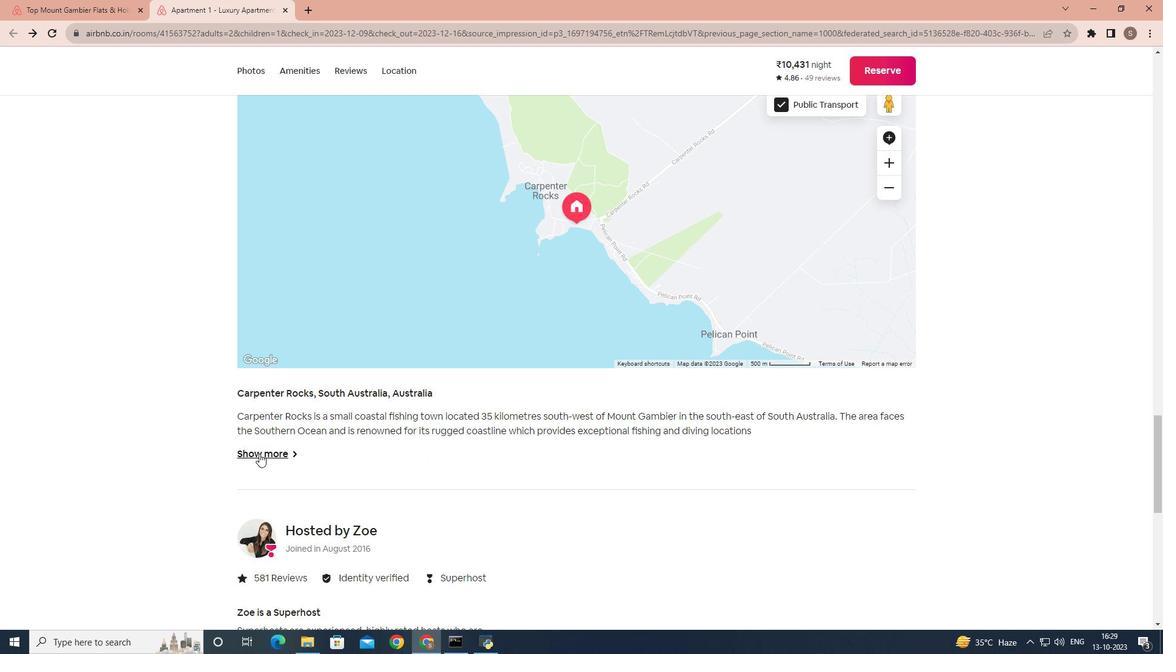 
Action: Mouse pressed left at (259, 453)
Screenshot: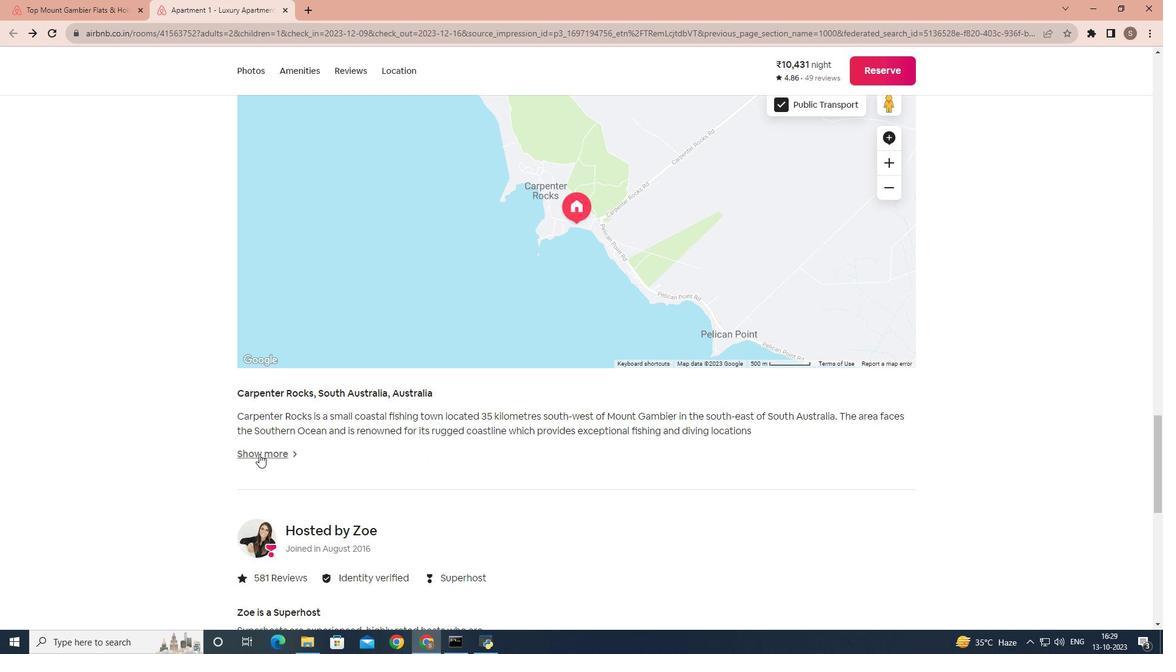 
Action: Mouse moved to (70, 212)
Screenshot: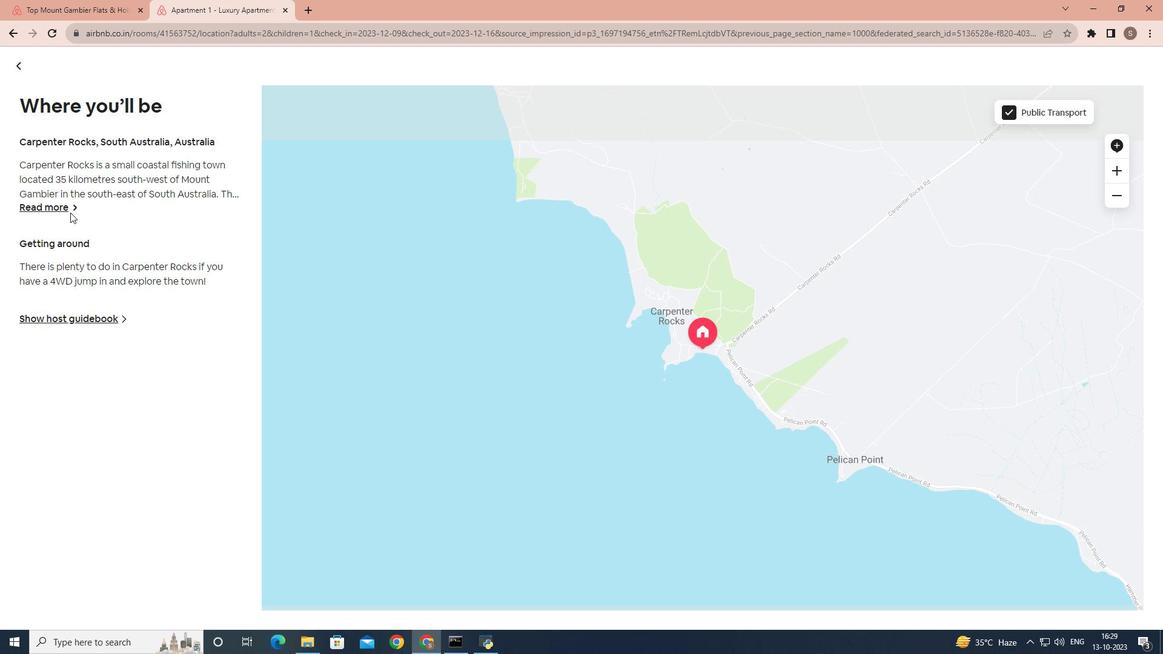 
Action: Mouse pressed left at (70, 212)
Screenshot: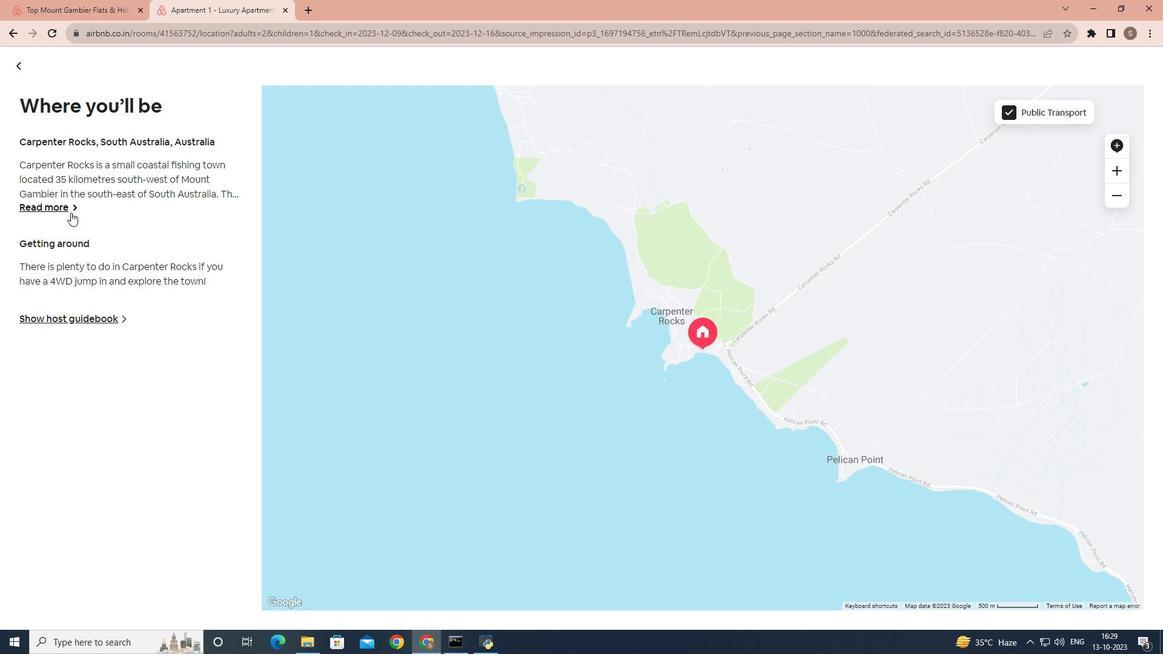 
Action: Mouse moved to (688, 356)
Screenshot: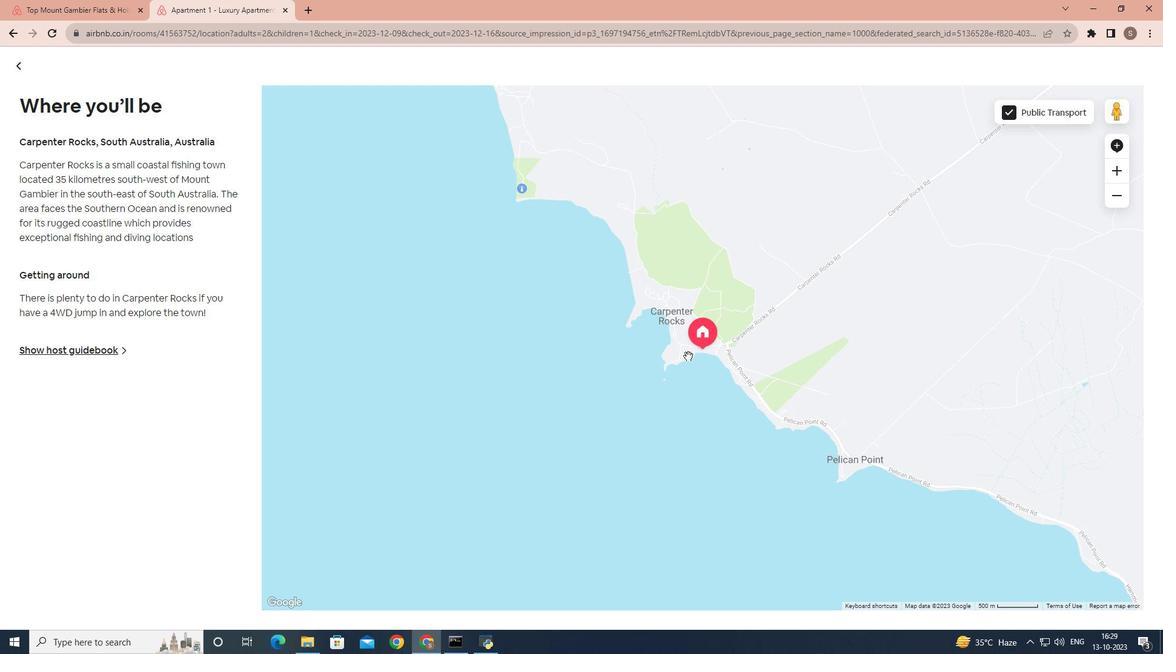 
Action: Mouse scrolled (688, 356) with delta (0, 0)
Screenshot: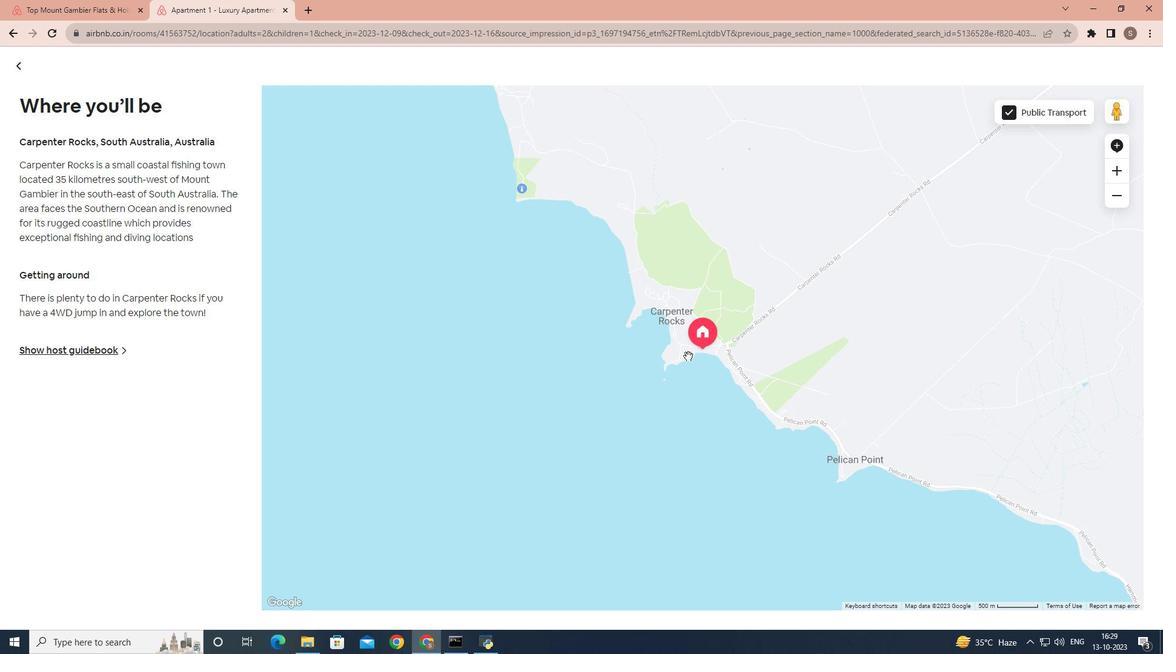 
Action: Mouse scrolled (688, 356) with delta (0, 0)
Screenshot: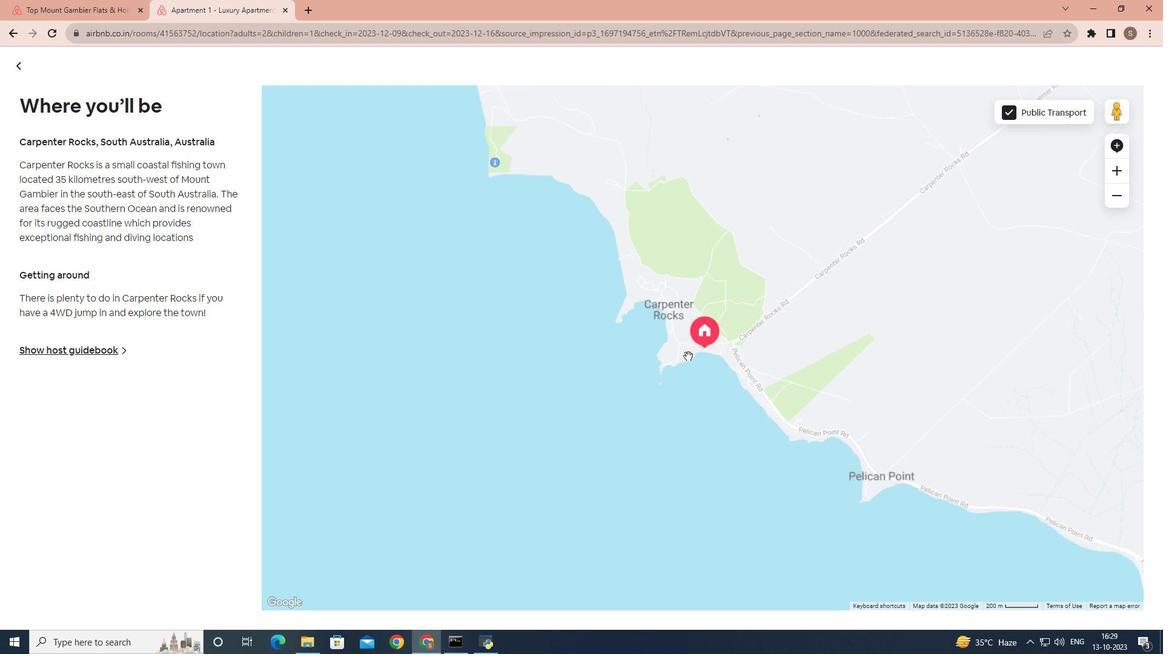 
Action: Mouse scrolled (688, 356) with delta (0, 0)
Screenshot: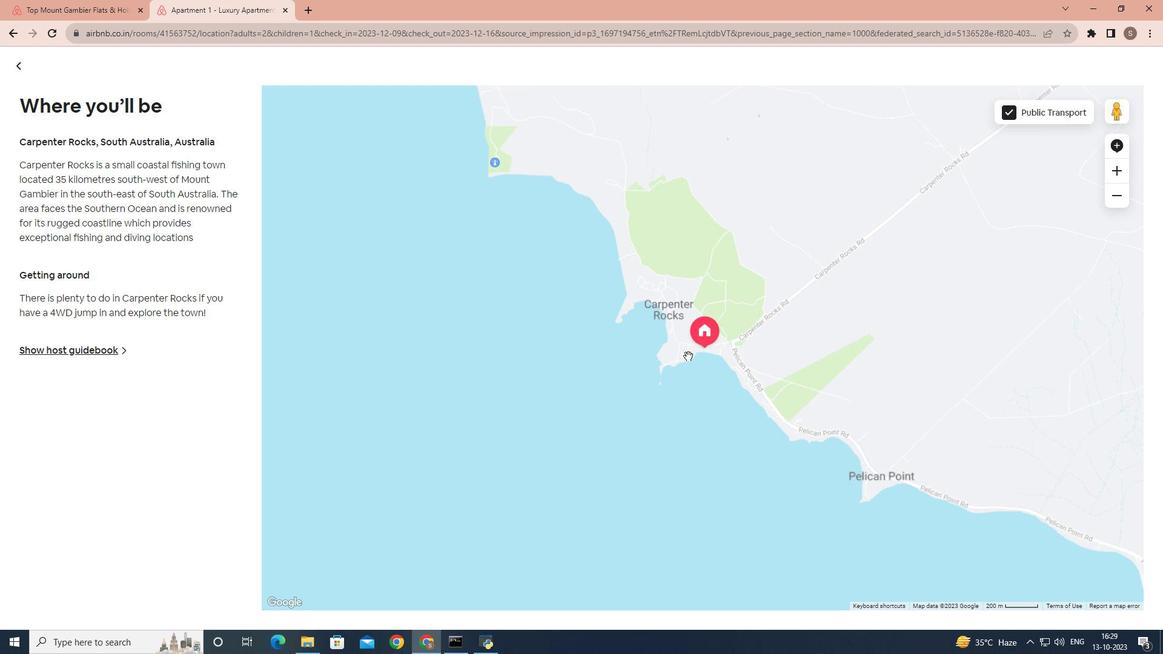 
Action: Mouse scrolled (688, 356) with delta (0, 0)
Screenshot: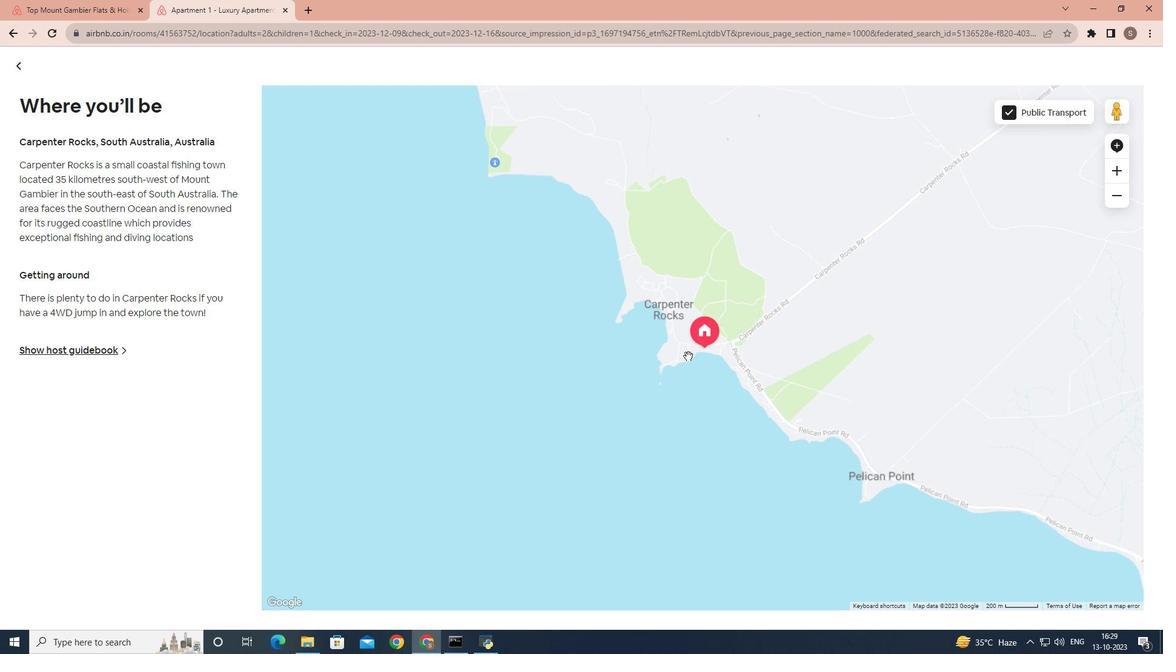 
Action: Mouse scrolled (688, 355) with delta (0, 0)
Screenshot: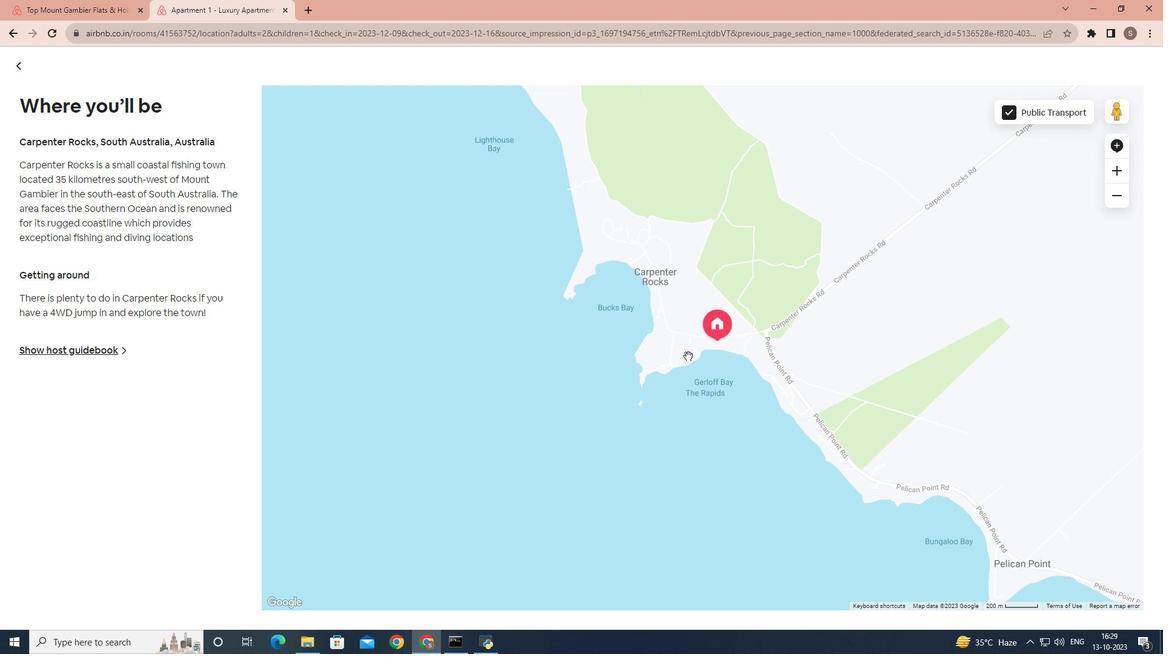 
Action: Mouse scrolled (688, 355) with delta (0, 0)
Screenshot: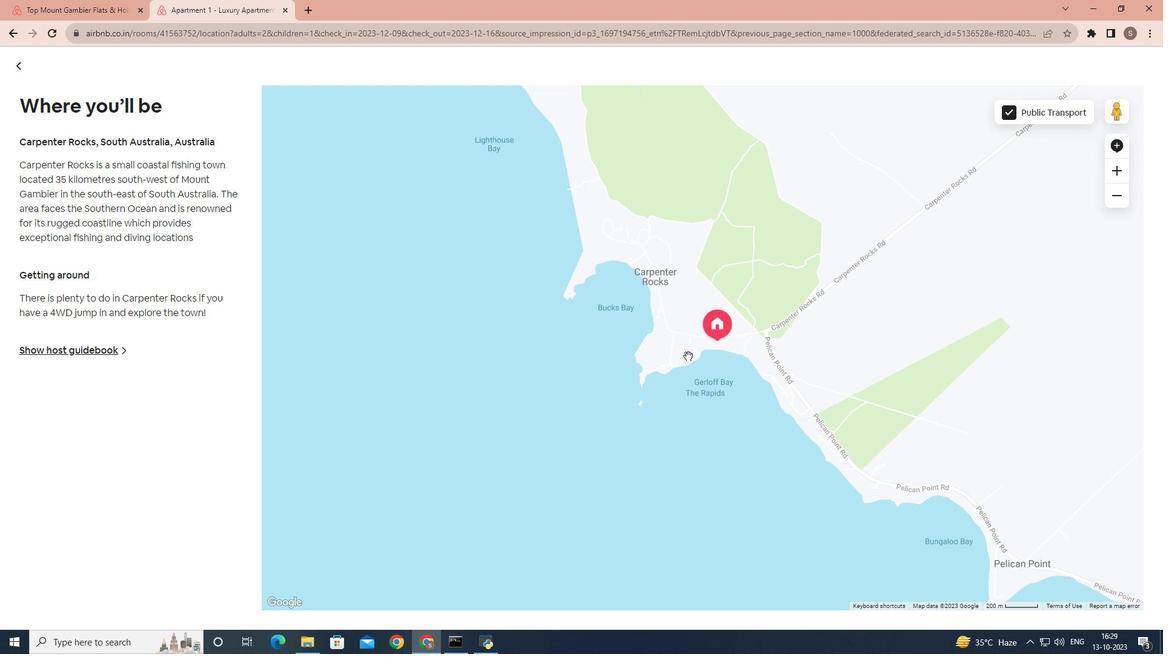 
Action: Mouse scrolled (688, 355) with delta (0, 0)
Screenshot: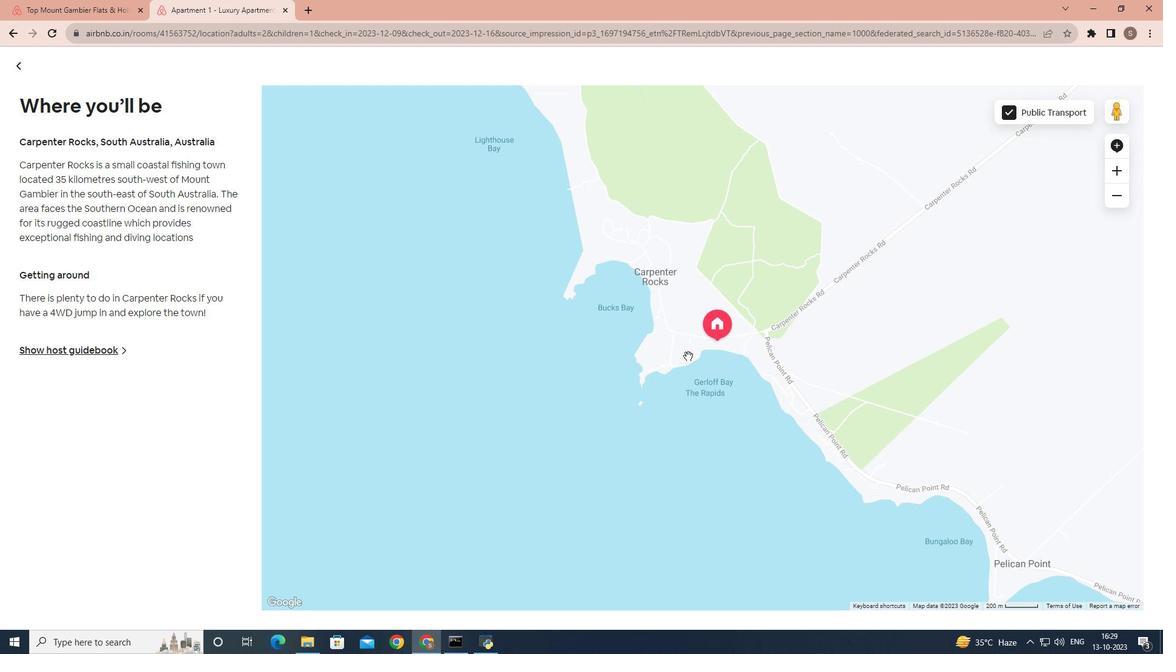 
Action: Mouse moved to (19, 69)
Screenshot: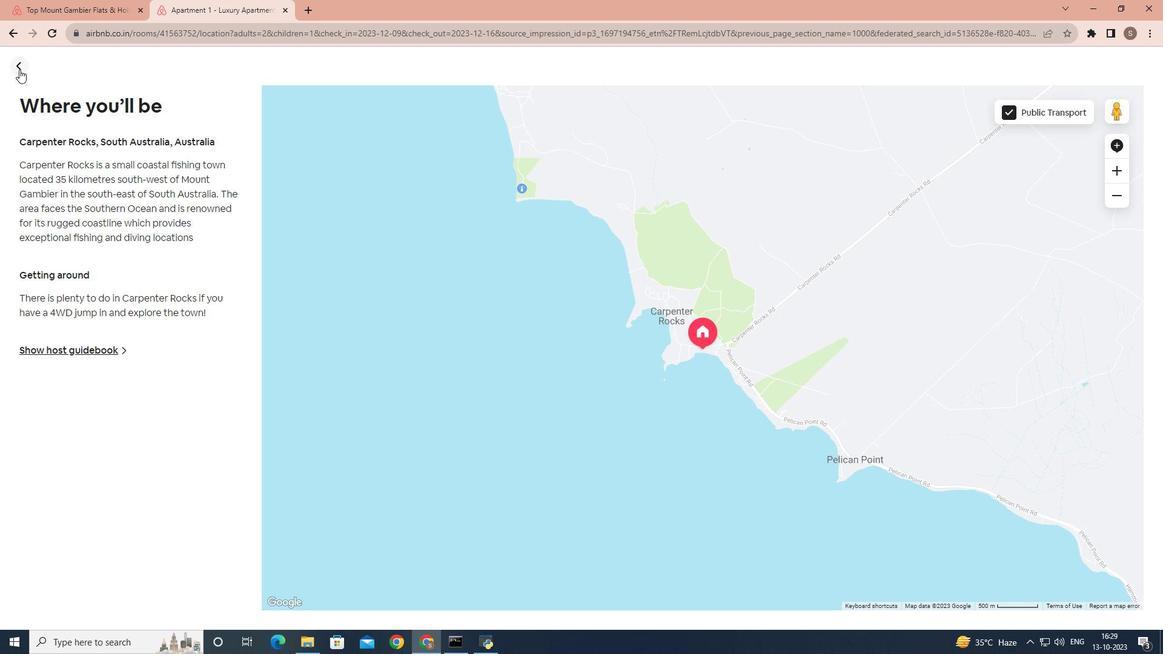 
Action: Mouse pressed left at (19, 69)
Screenshot: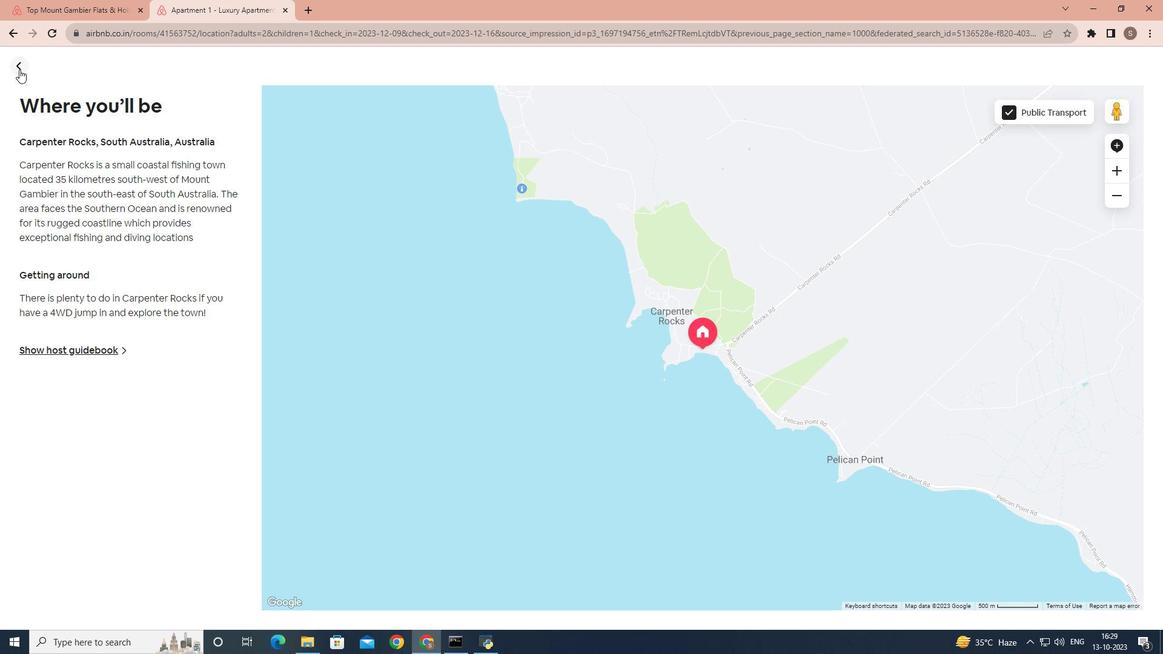 
Action: Mouse moved to (581, 329)
Screenshot: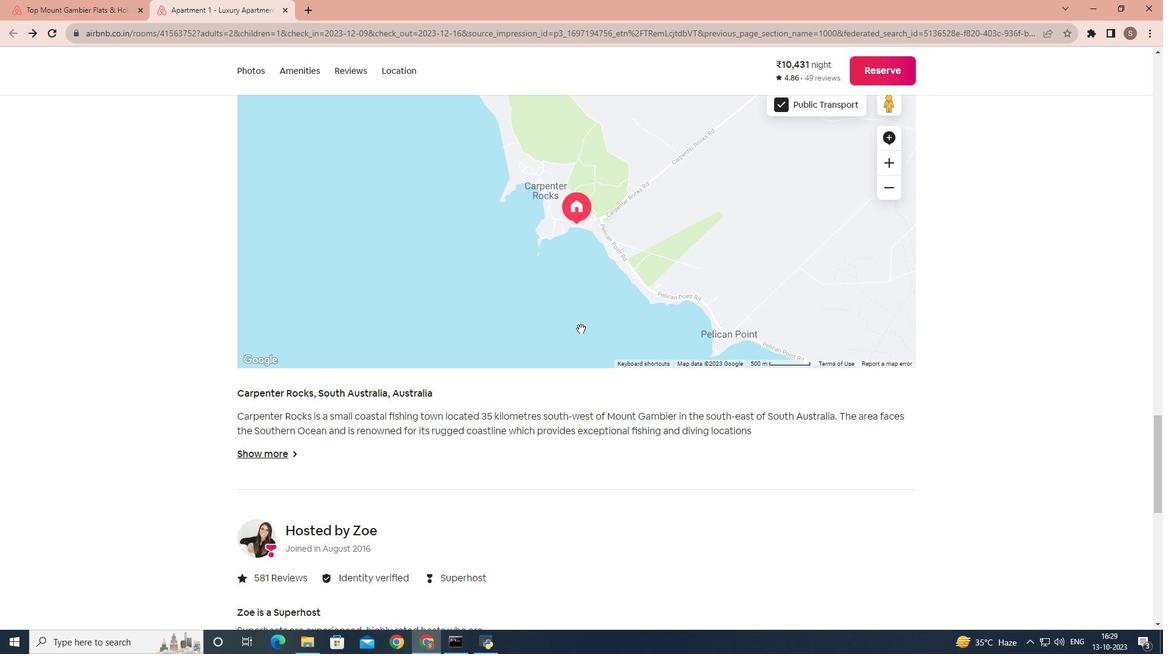 
Action: Mouse scrolled (581, 328) with delta (0, 0)
Screenshot: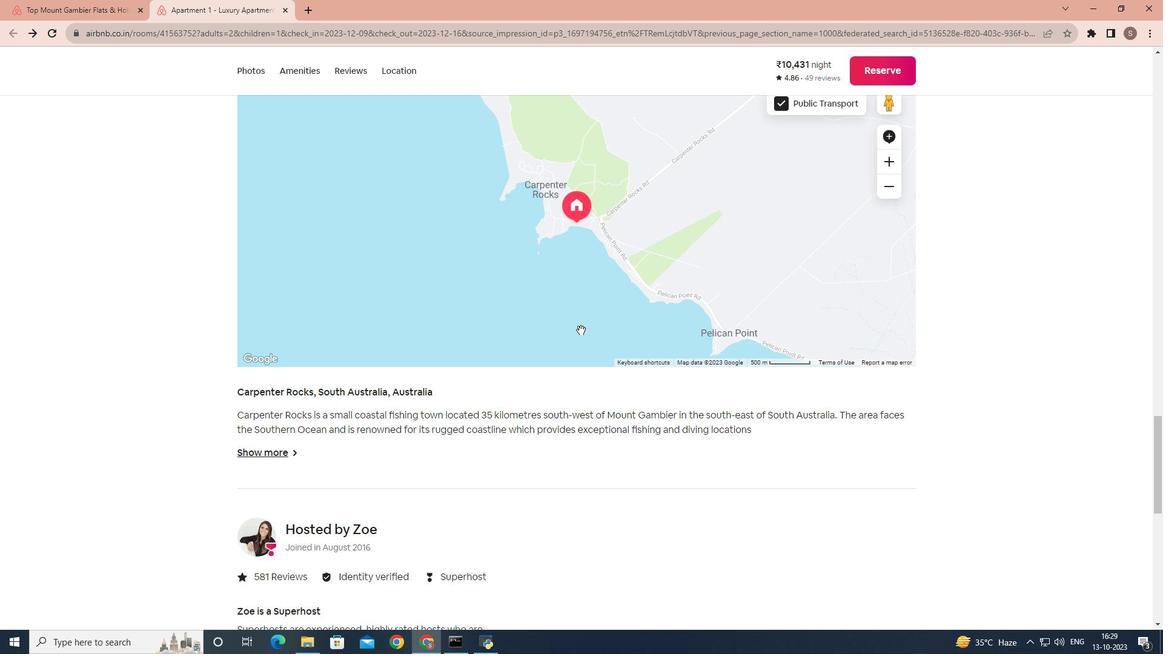
Action: Mouse scrolled (581, 328) with delta (0, 0)
Screenshot: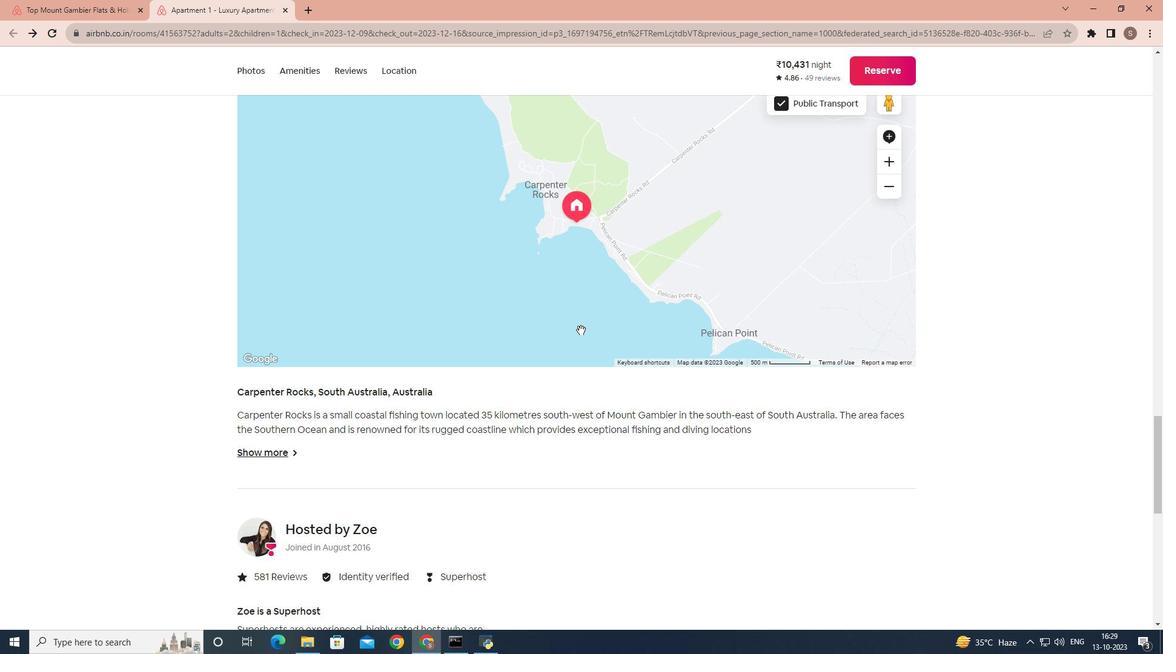 
Action: Mouse moved to (581, 329)
Screenshot: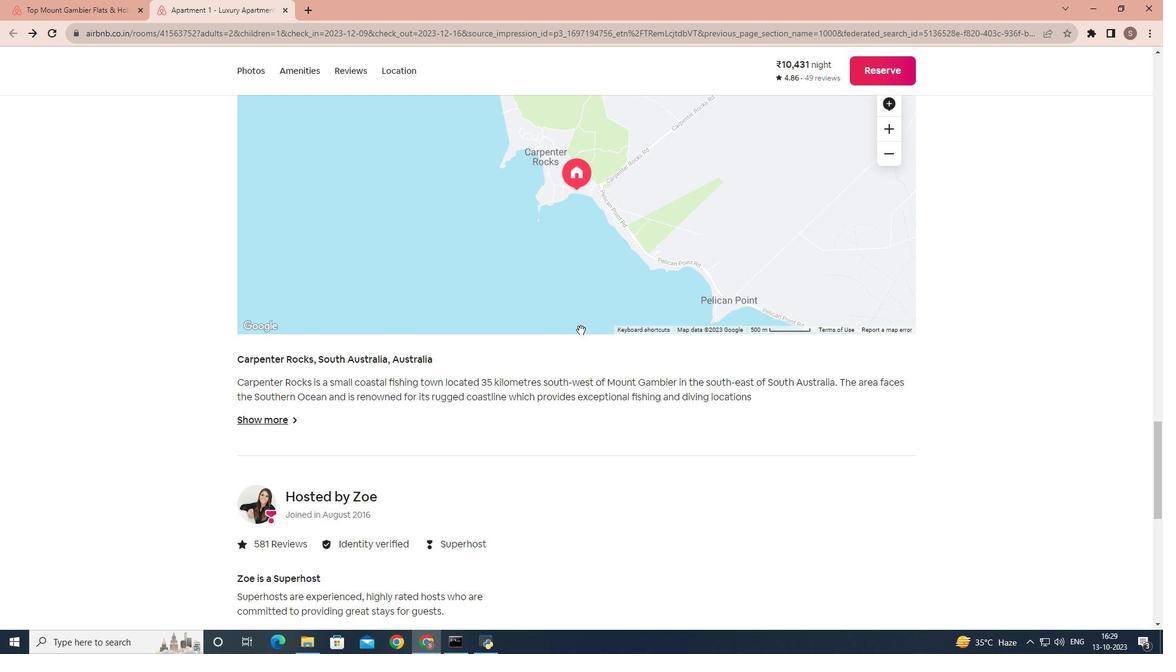 
Action: Mouse scrolled (581, 329) with delta (0, 0)
Screenshot: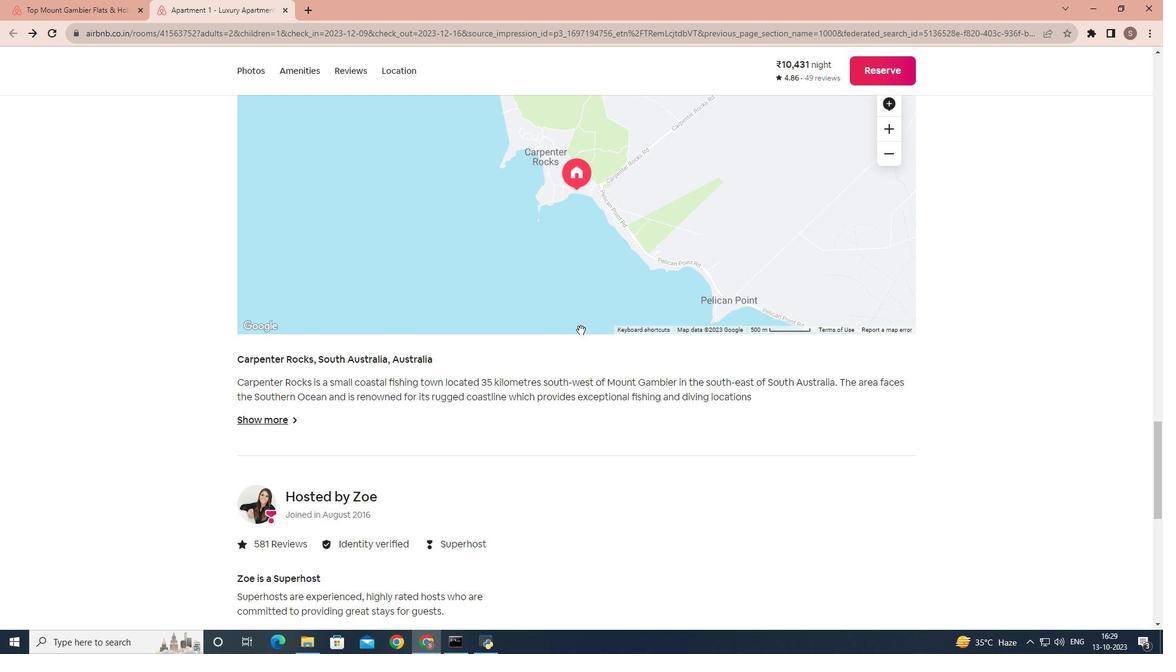 
Action: Mouse moved to (581, 330)
Screenshot: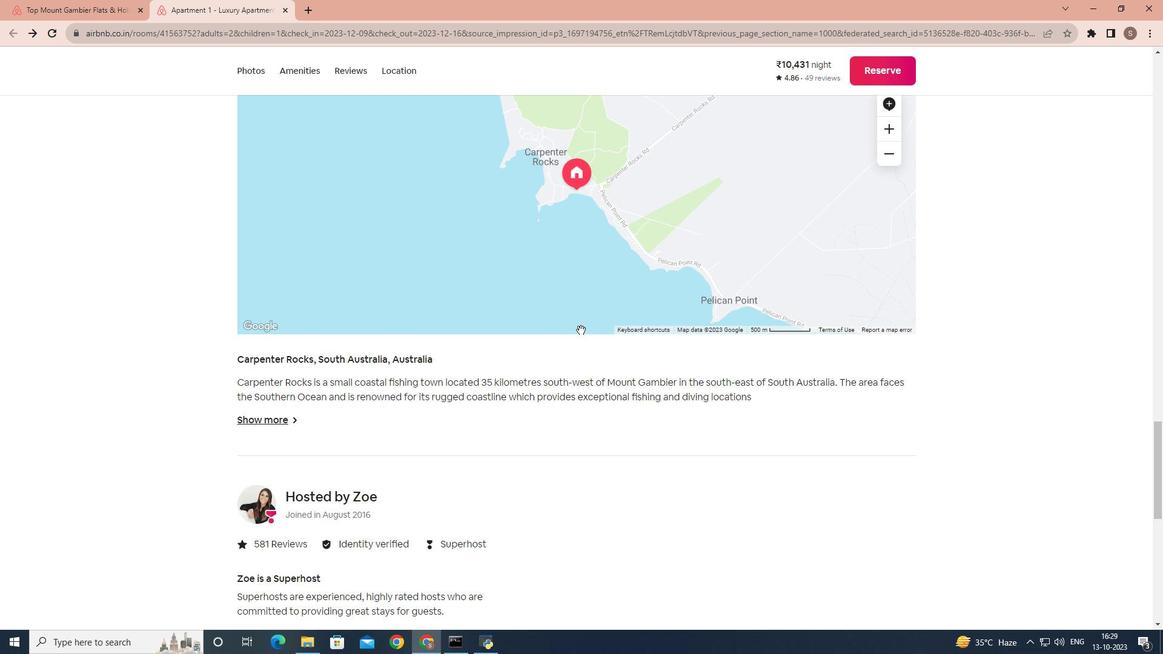 
Action: Mouse scrolled (581, 329) with delta (0, 0)
Screenshot: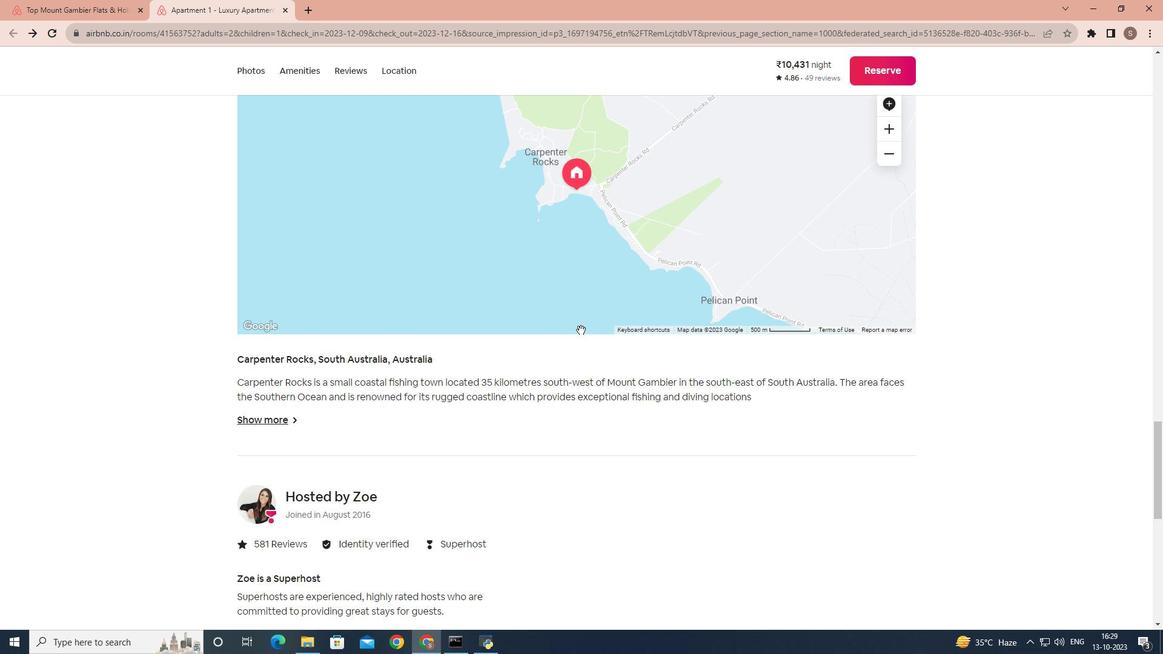 
Action: Mouse scrolled (581, 329) with delta (0, 0)
Screenshot: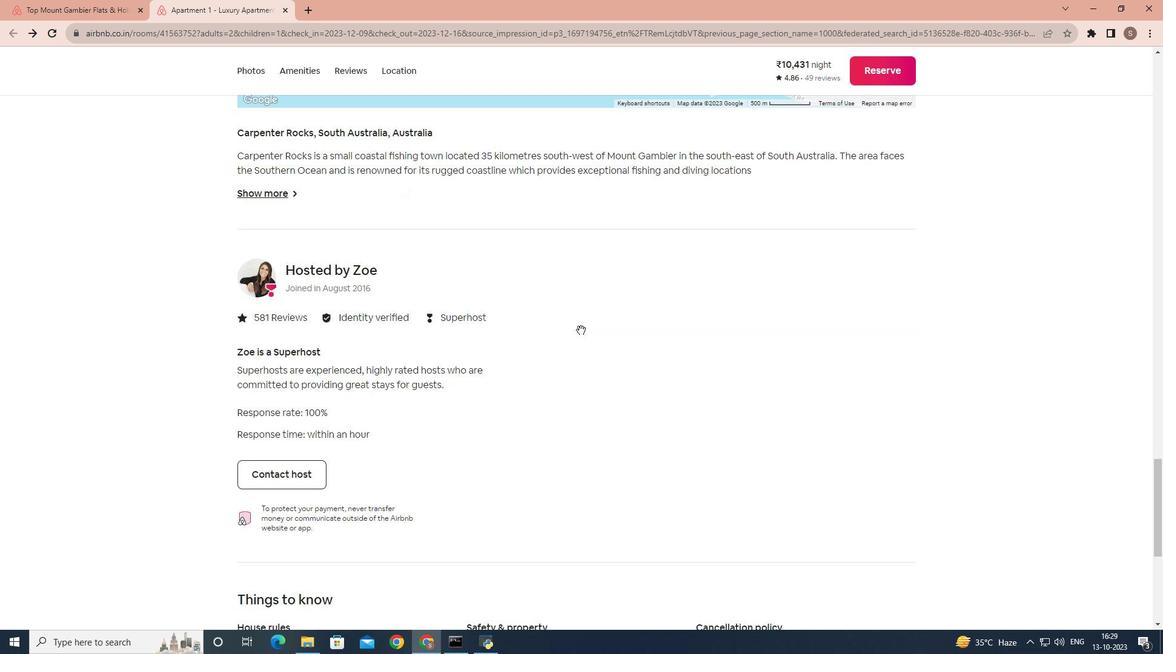 
Action: Mouse moved to (495, 320)
Screenshot: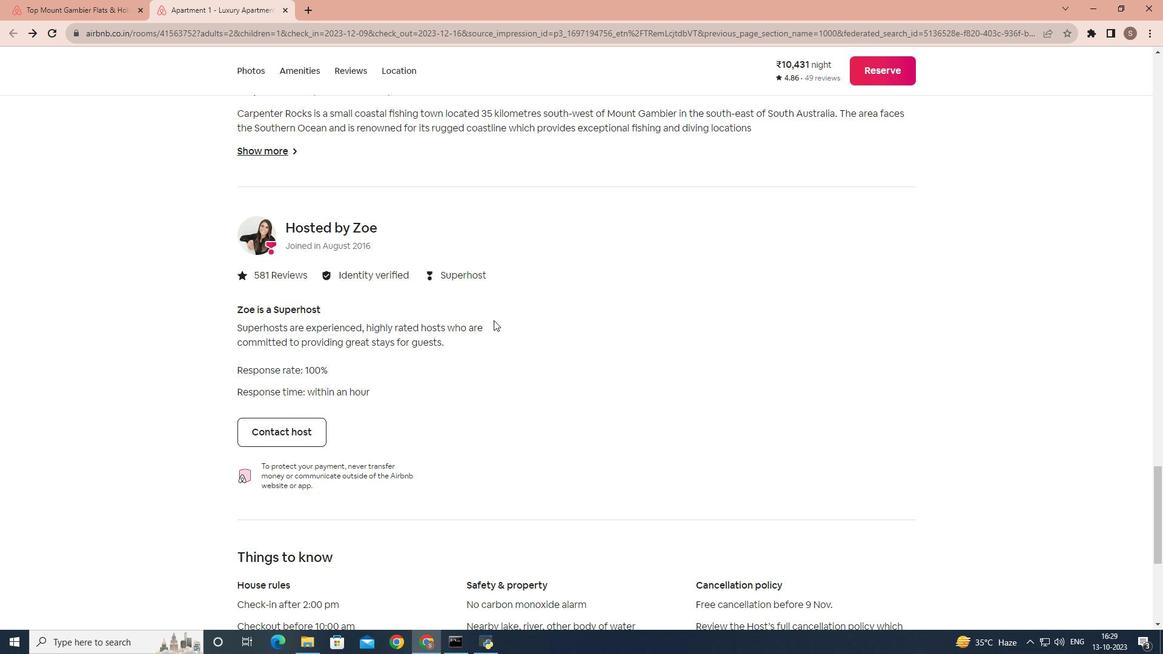 
Action: Mouse scrolled (495, 319) with delta (0, 0)
